 Task: Research Airbnb options in Permatang Kuching, Malaysia from 3rd December, 2023 to 17th December, 2023 for 3 adults, 1 child. Place can be entire room with 3 bedrooms having 4 beds and 2 bathrooms. Property type can be house. Amenities needed are: wifi.
Action: Mouse moved to (524, 120)
Screenshot: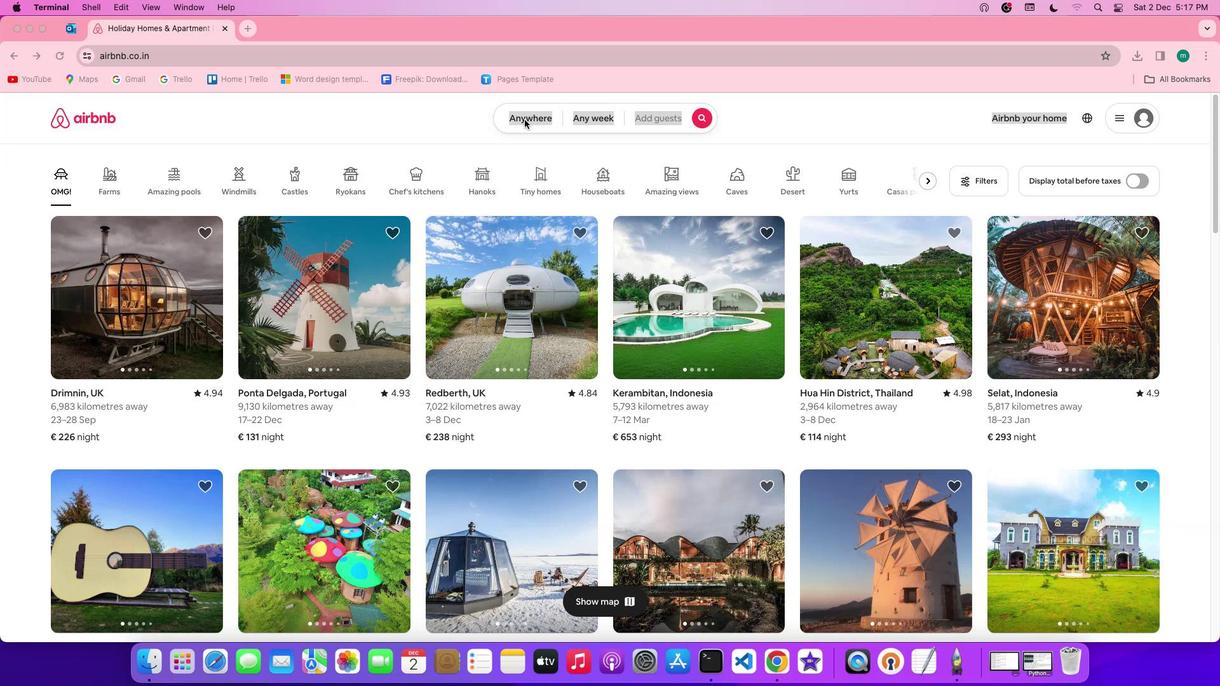 
Action: Mouse pressed left at (524, 120)
Screenshot: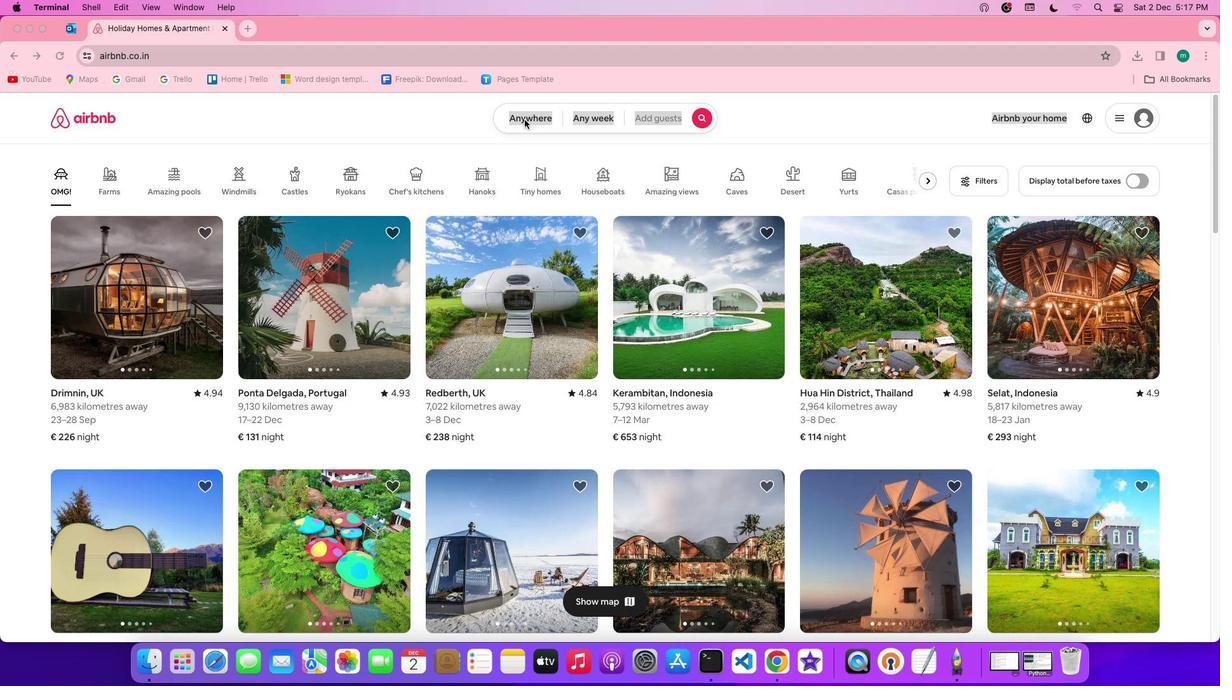 
Action: Mouse pressed left at (524, 120)
Screenshot: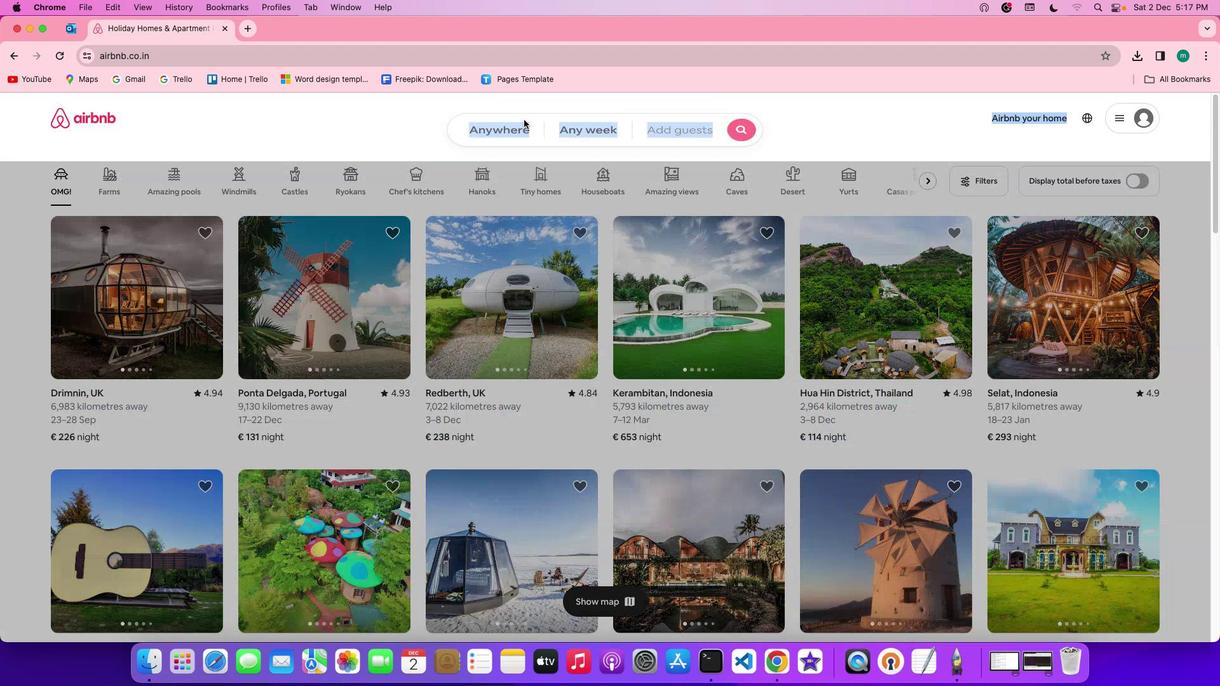 
Action: Mouse moved to (445, 173)
Screenshot: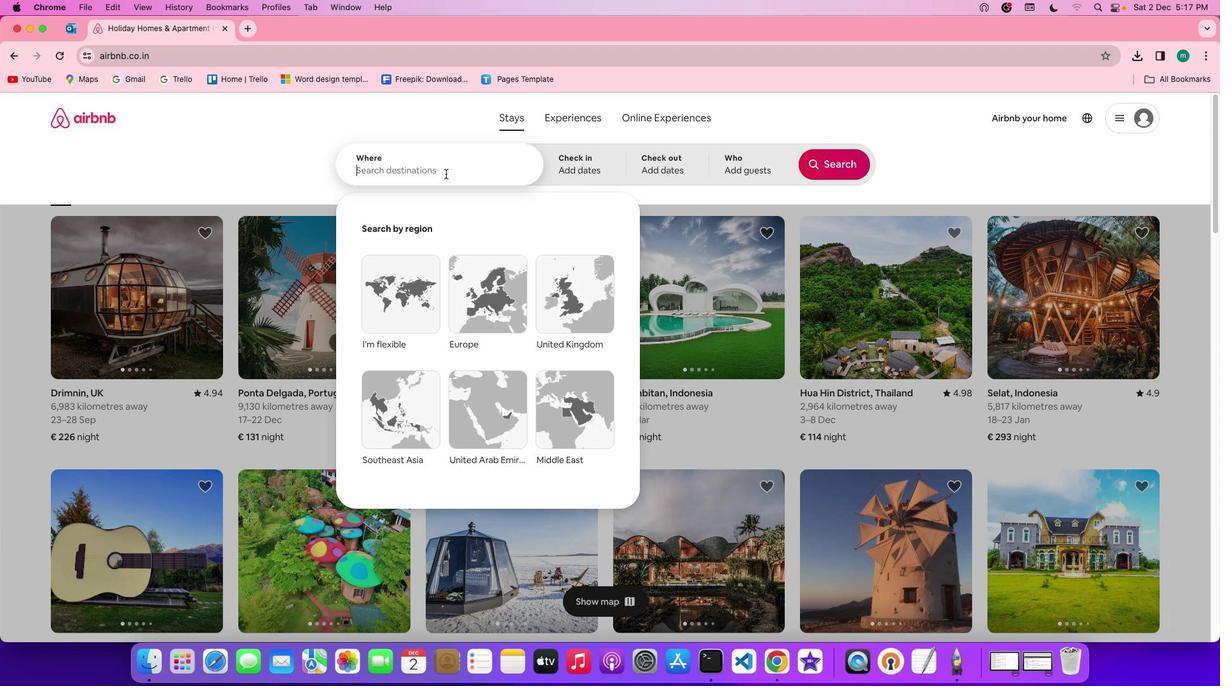 
Action: Mouse pressed left at (445, 173)
Screenshot: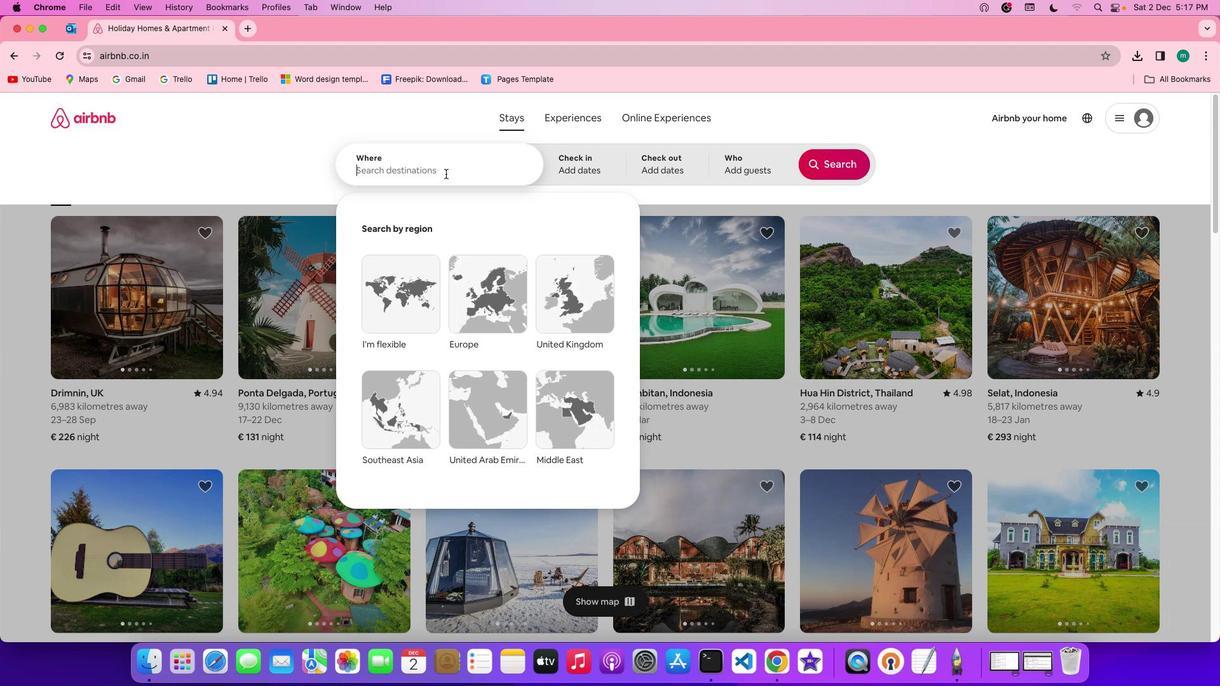 
Action: Key pressed Key.shift'P''e''r''m''a''t''a''n''g'Key.spaceKey.shift'K''u''c''h''i''n''g'','Key.spaceKey.shift'm''a''l''a''y''s''i''a'
Screenshot: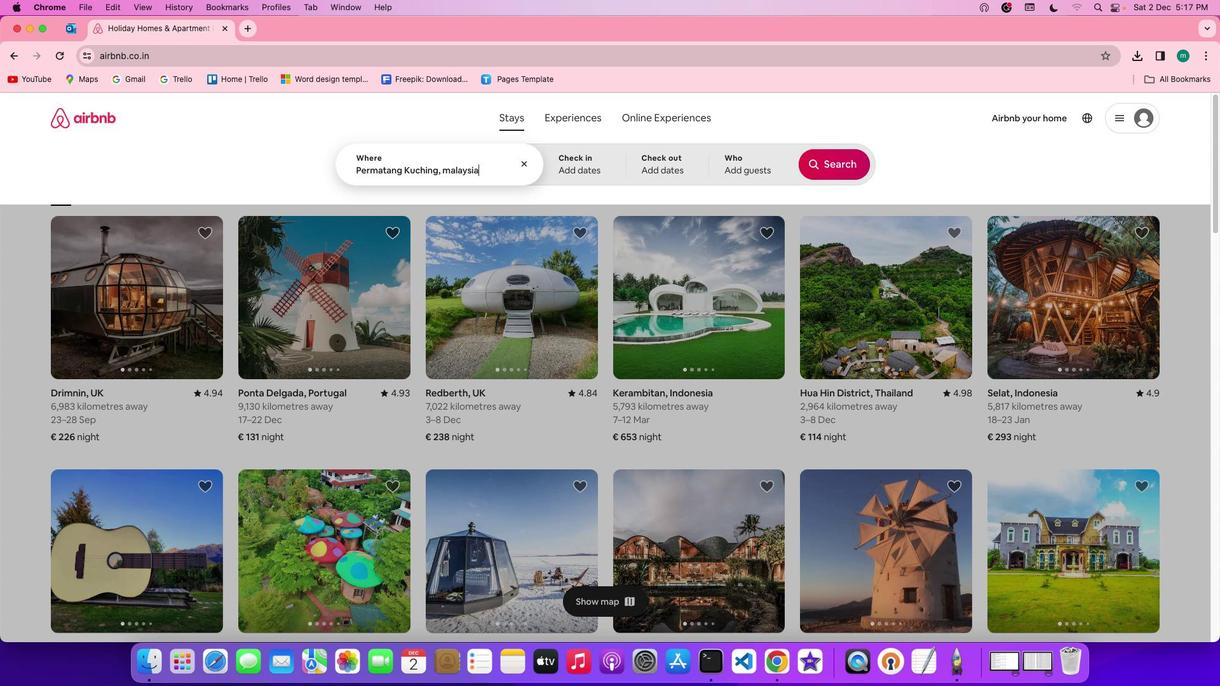 
Action: Mouse moved to (595, 155)
Screenshot: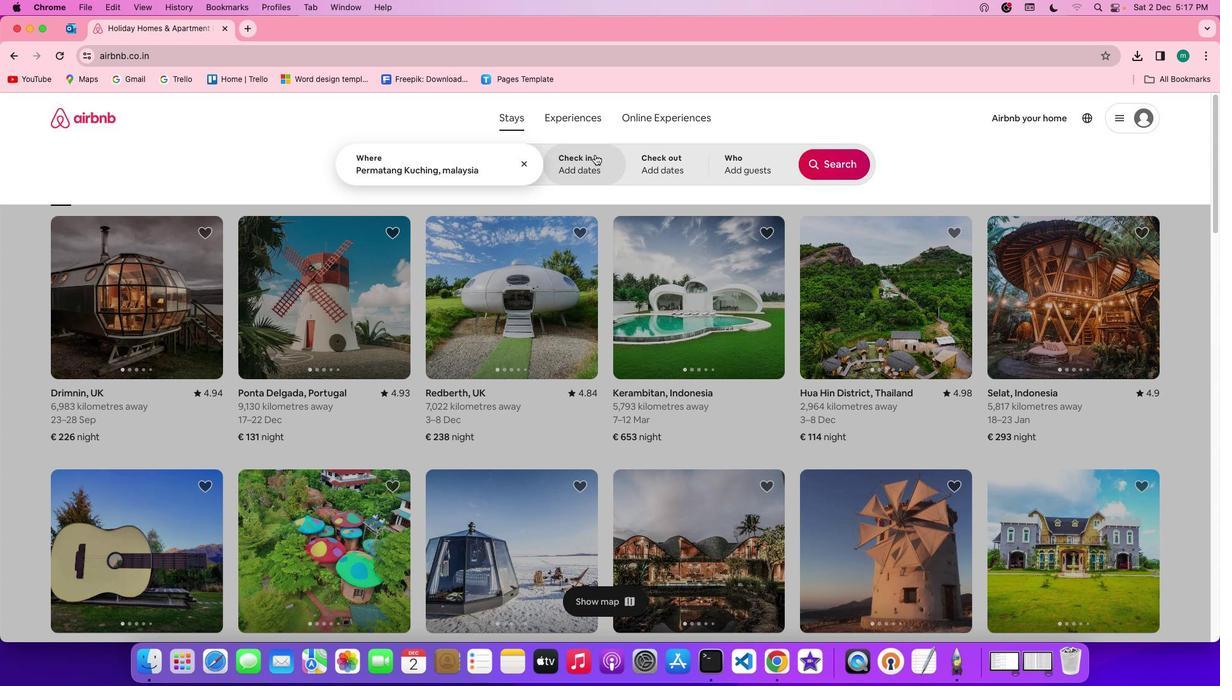
Action: Mouse pressed left at (595, 155)
Screenshot: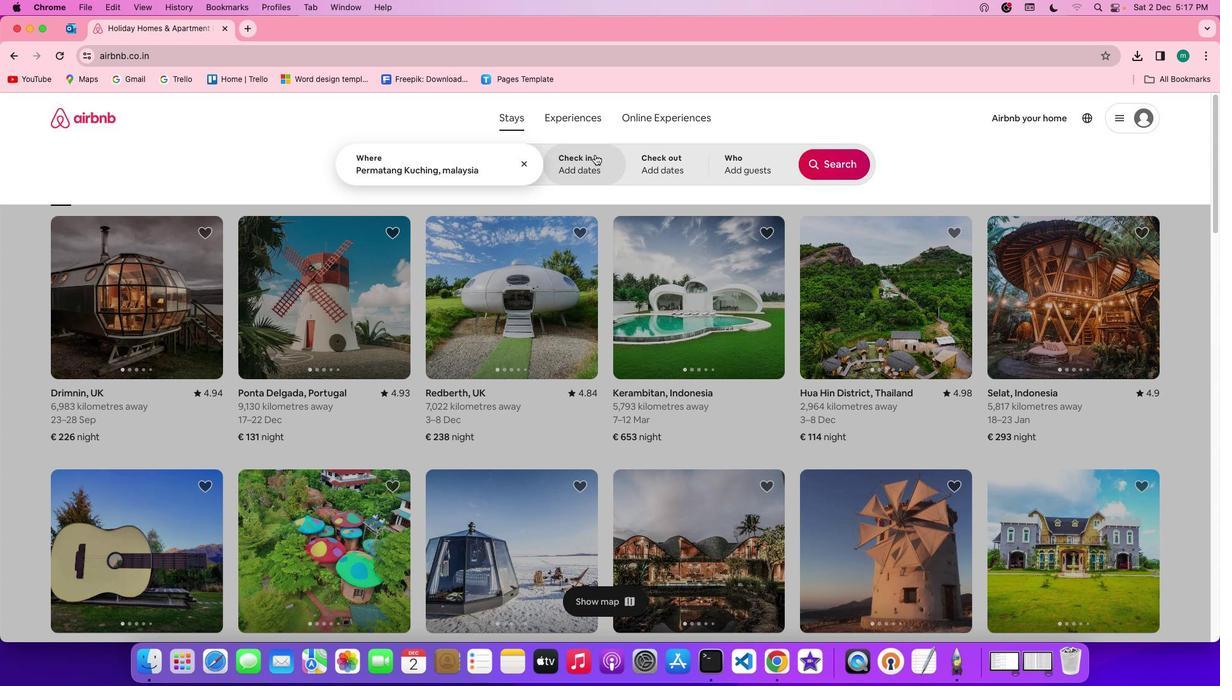 
Action: Mouse moved to (391, 349)
Screenshot: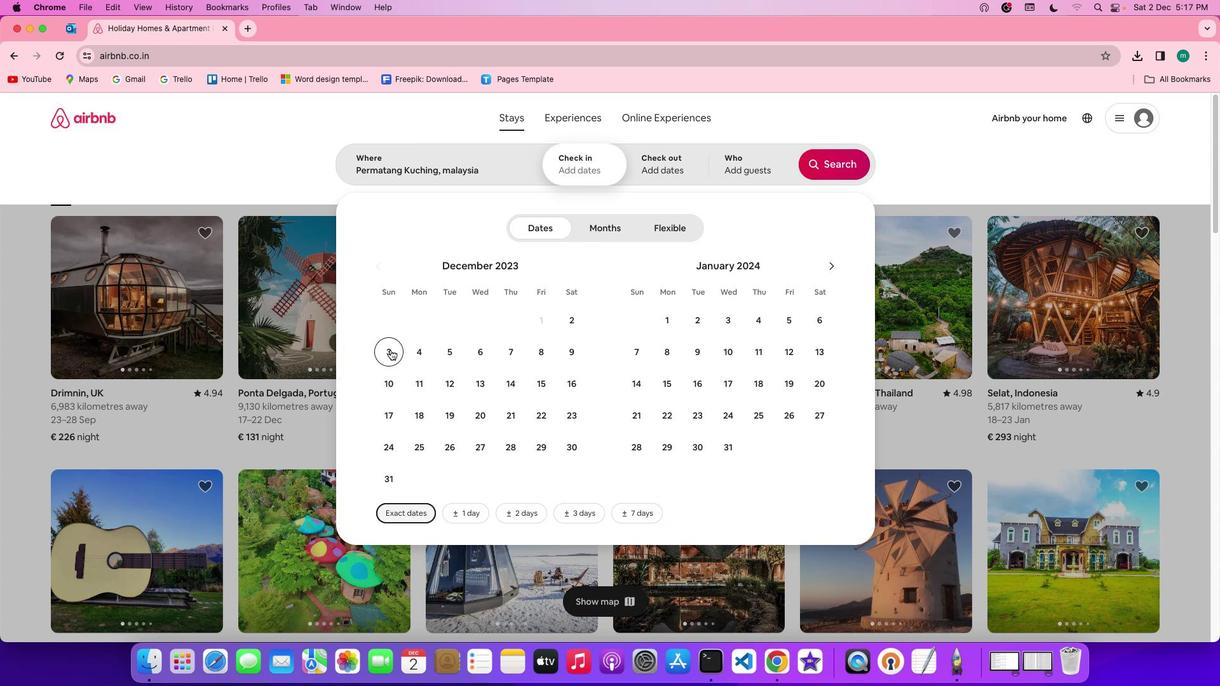 
Action: Mouse pressed left at (391, 349)
Screenshot: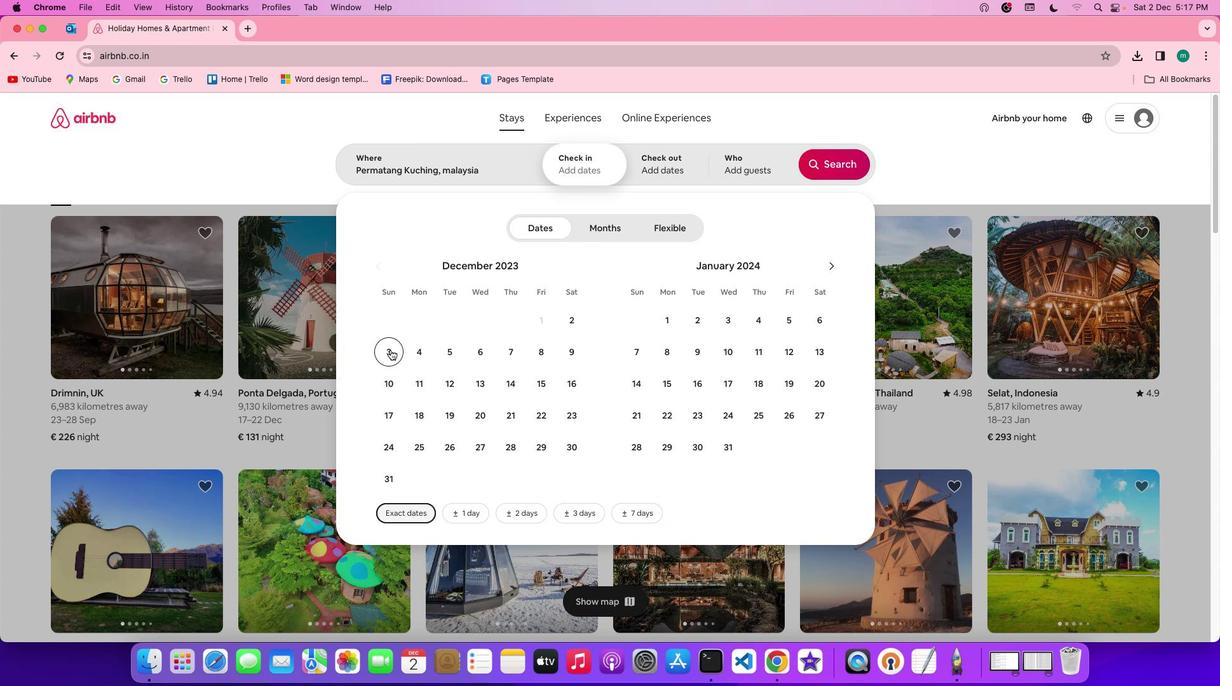 
Action: Mouse moved to (391, 417)
Screenshot: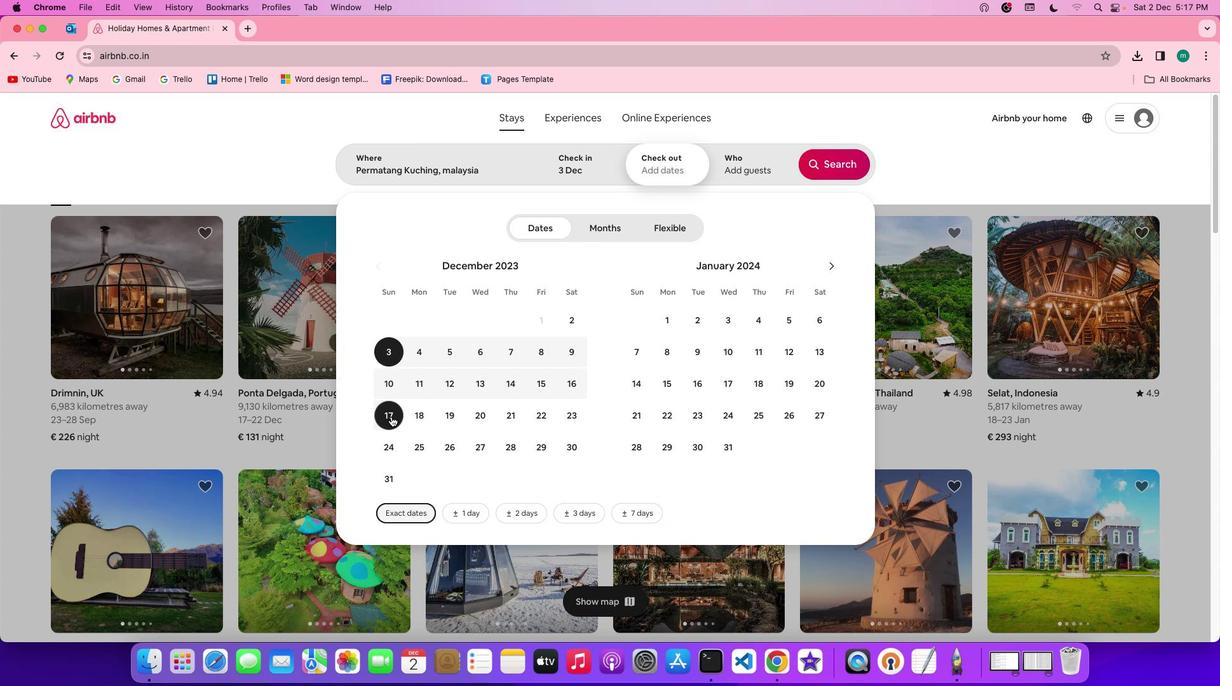 
Action: Mouse pressed left at (391, 417)
Screenshot: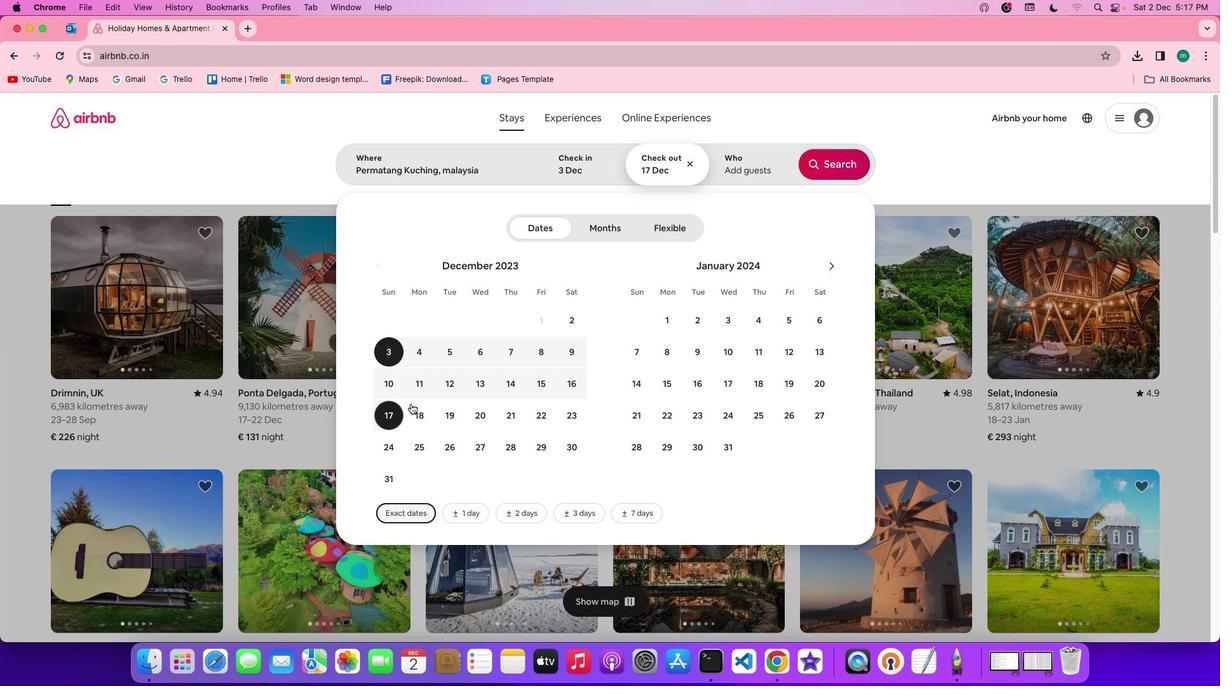 
Action: Mouse moved to (751, 162)
Screenshot: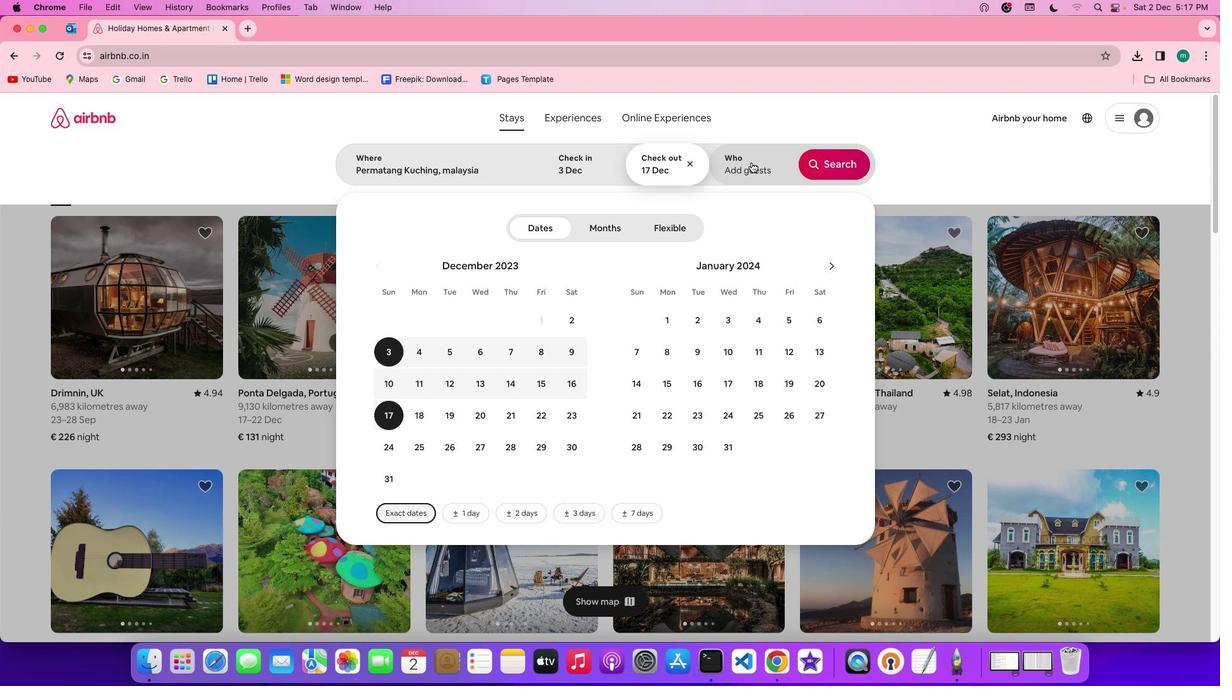 
Action: Mouse pressed left at (751, 162)
Screenshot: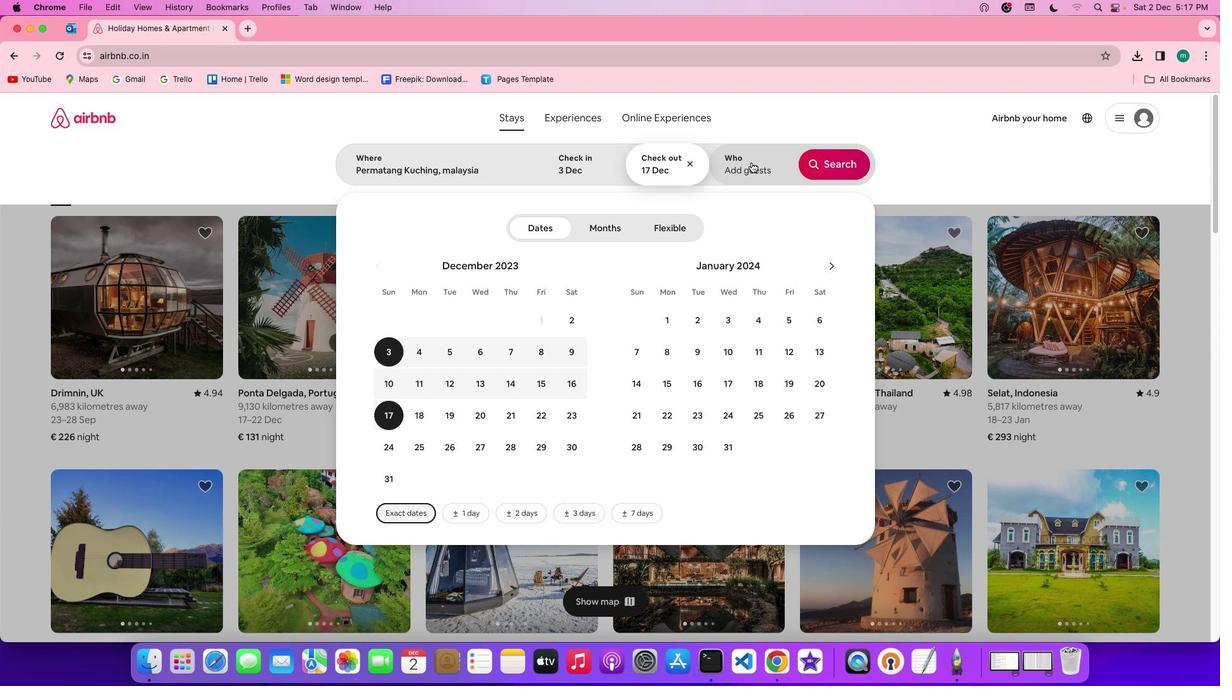 
Action: Mouse moved to (843, 232)
Screenshot: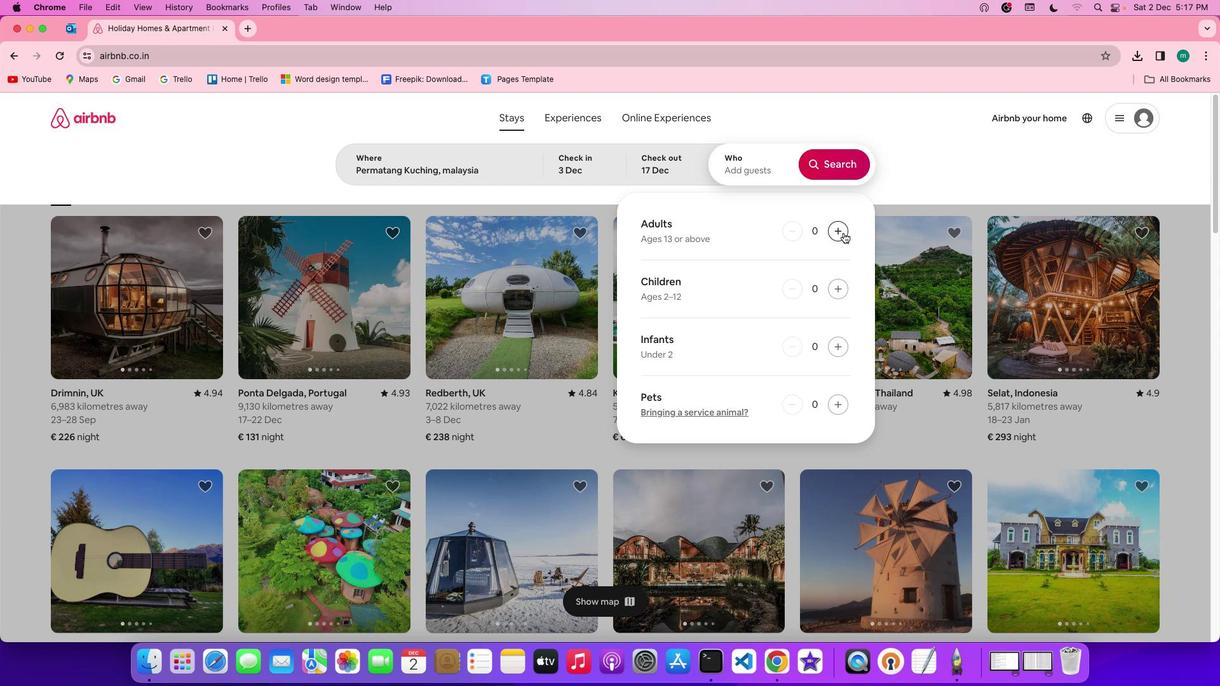 
Action: Mouse pressed left at (843, 232)
Screenshot: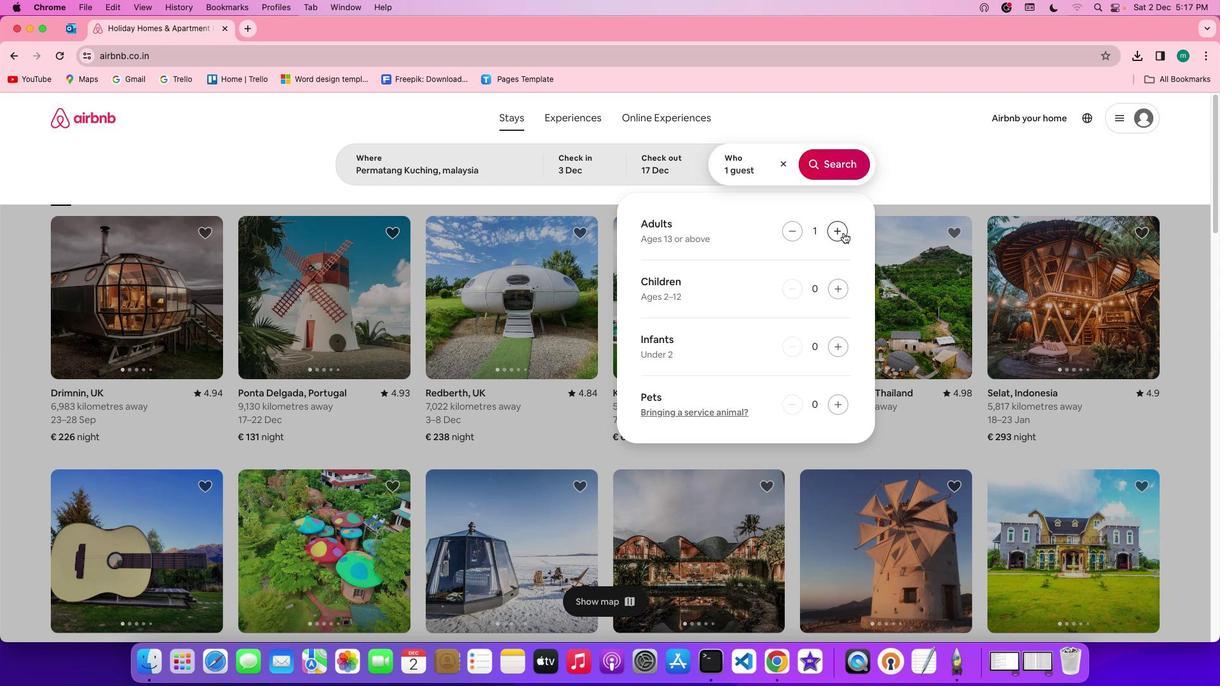 
Action: Mouse pressed left at (843, 232)
Screenshot: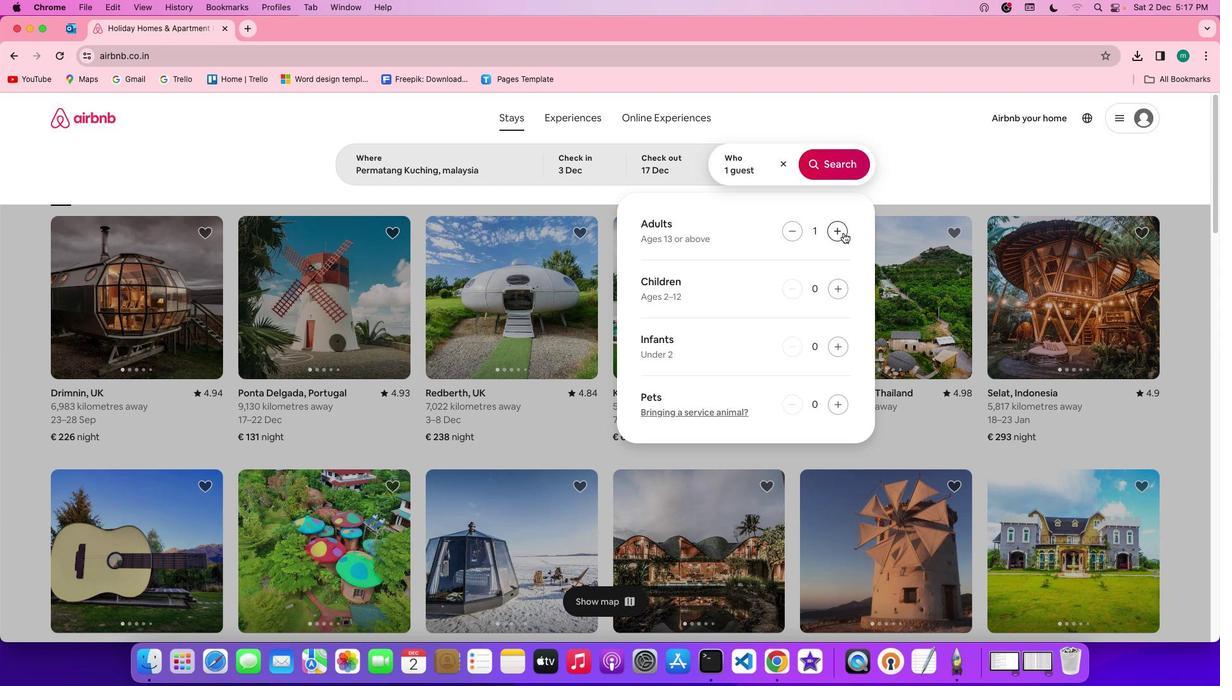 
Action: Mouse pressed left at (843, 232)
Screenshot: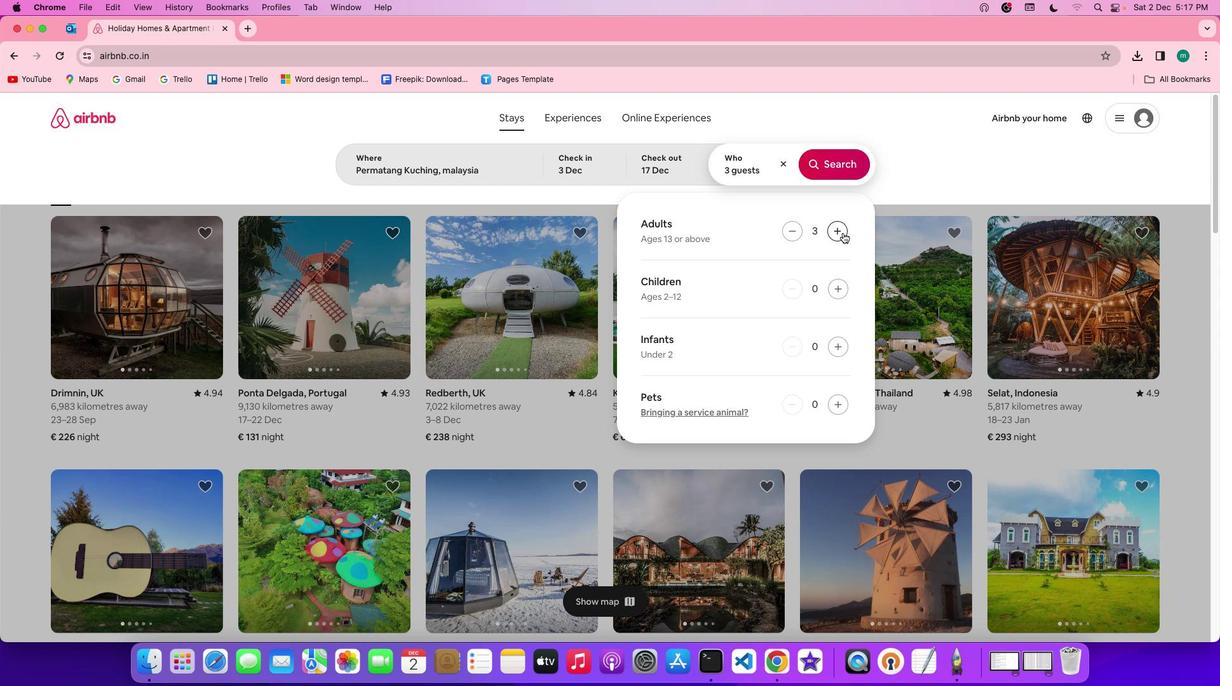 
Action: Mouse moved to (835, 288)
Screenshot: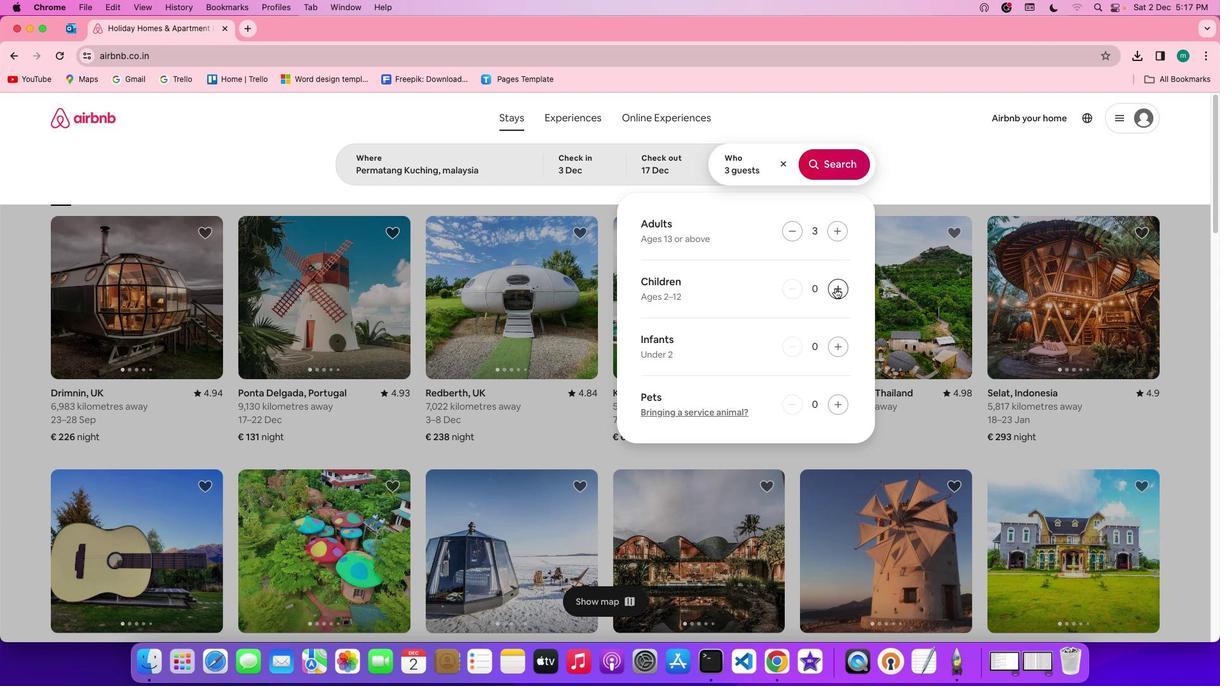 
Action: Mouse pressed left at (835, 288)
Screenshot: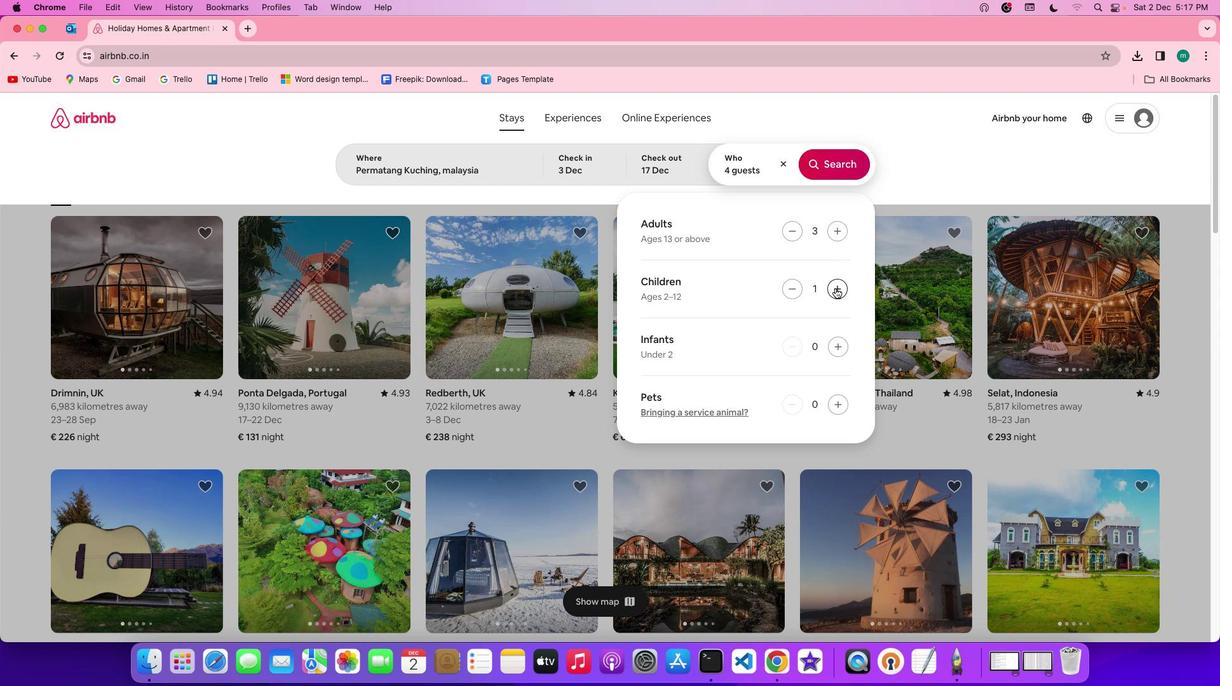 
Action: Mouse moved to (841, 166)
Screenshot: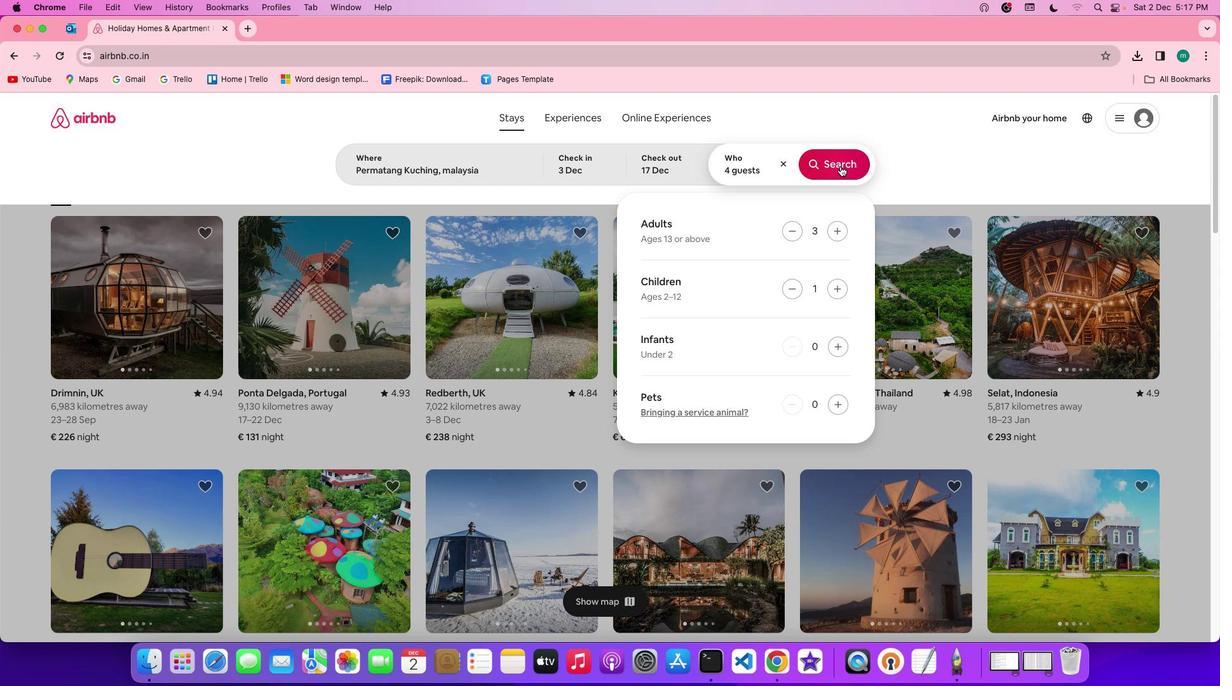 
Action: Mouse pressed left at (841, 166)
Screenshot: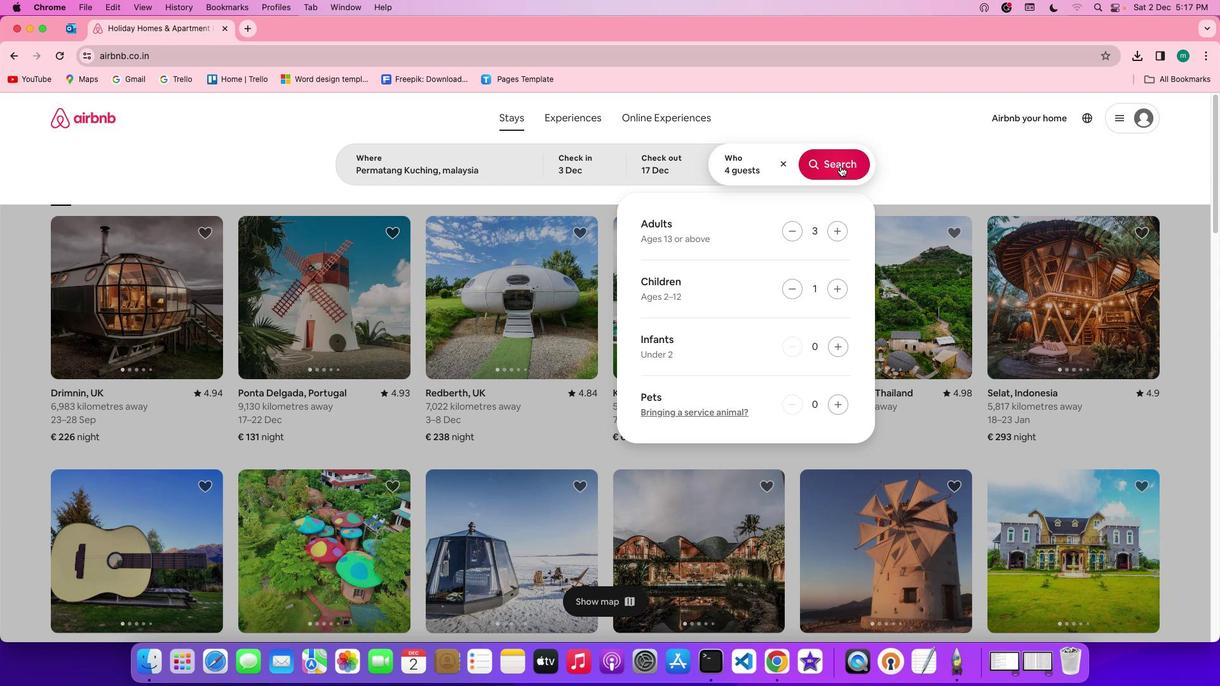 
Action: Mouse moved to (1027, 170)
Screenshot: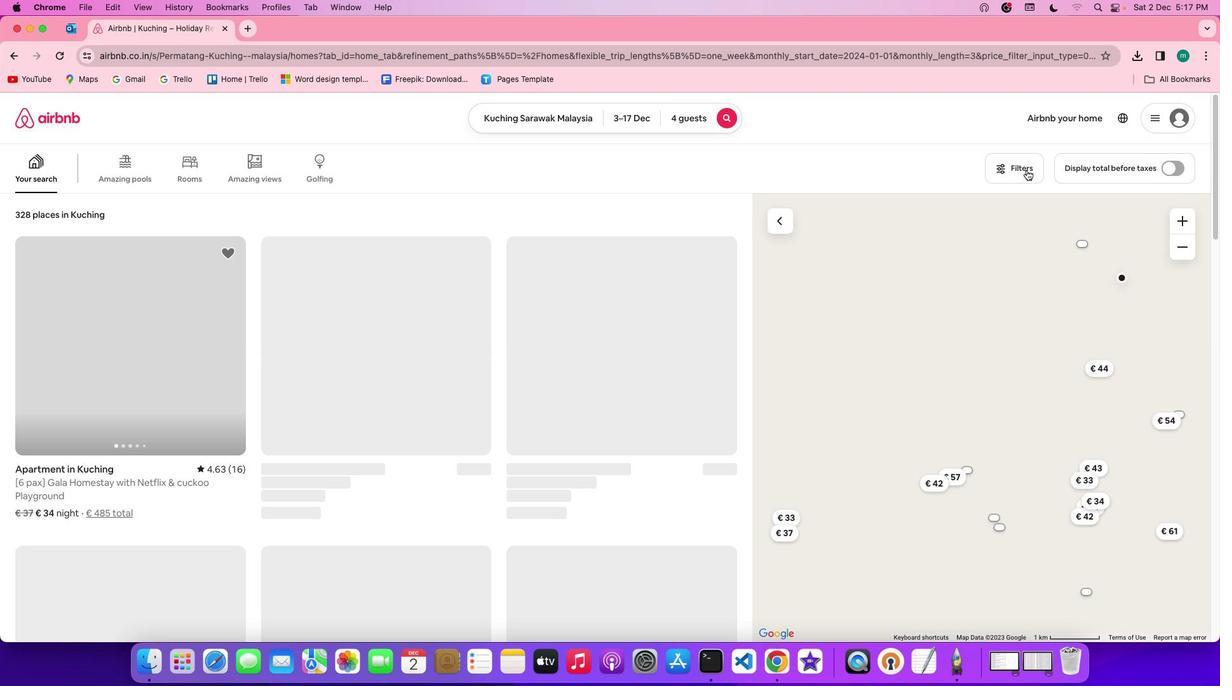 
Action: Mouse pressed left at (1027, 170)
Screenshot: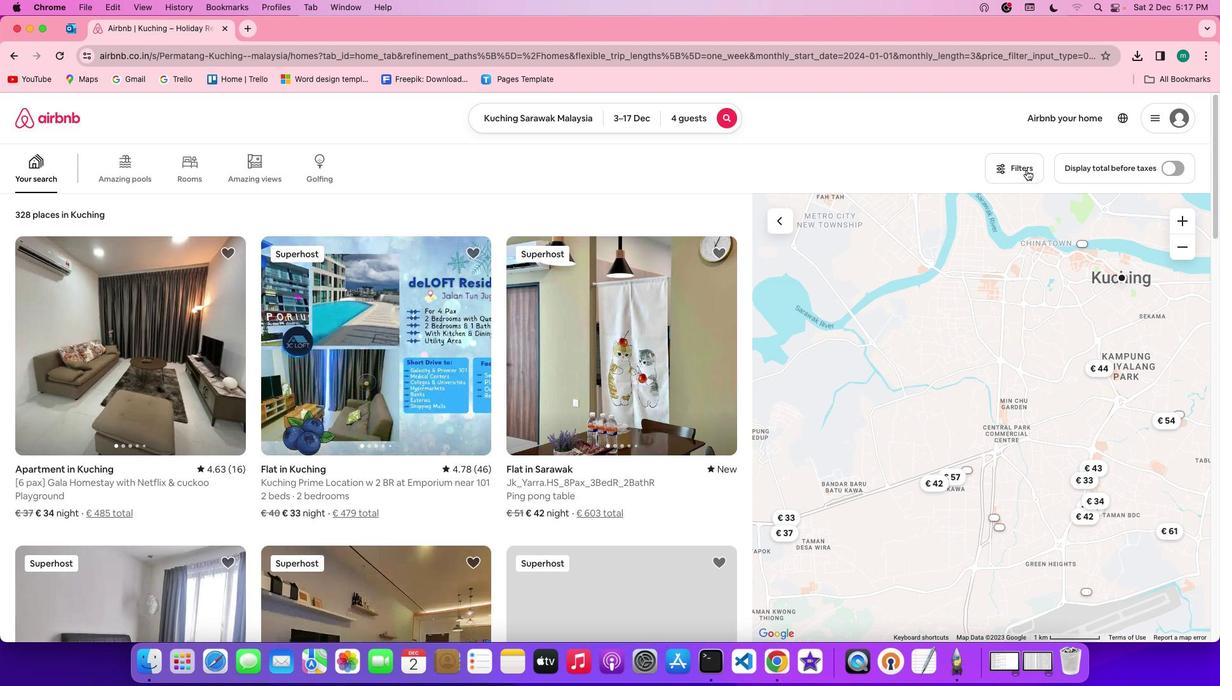 
Action: Mouse moved to (686, 368)
Screenshot: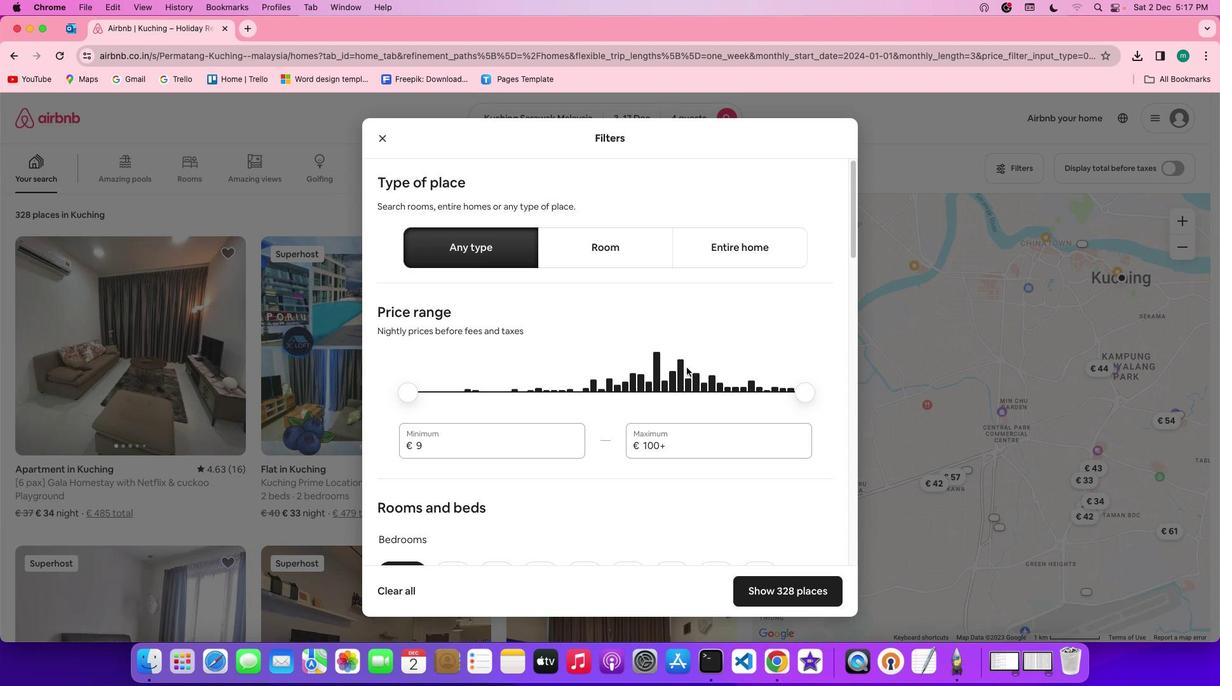 
Action: Mouse scrolled (686, 368) with delta (0, 0)
Screenshot: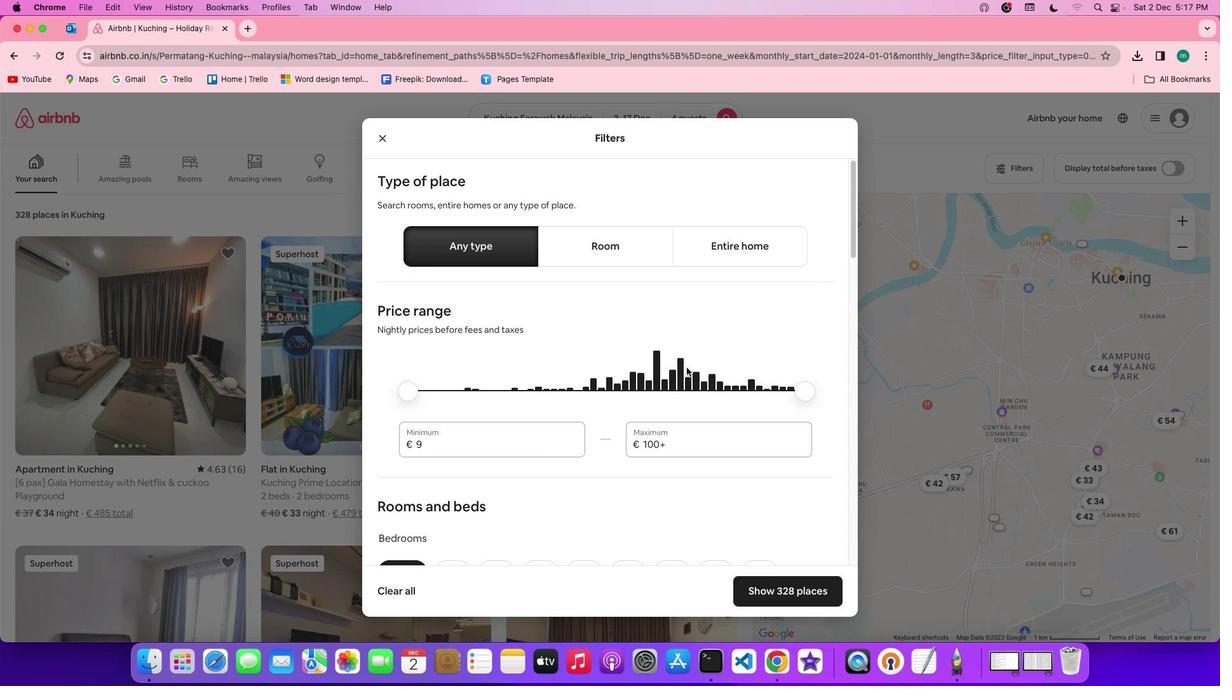 
Action: Mouse scrolled (686, 368) with delta (0, 0)
Screenshot: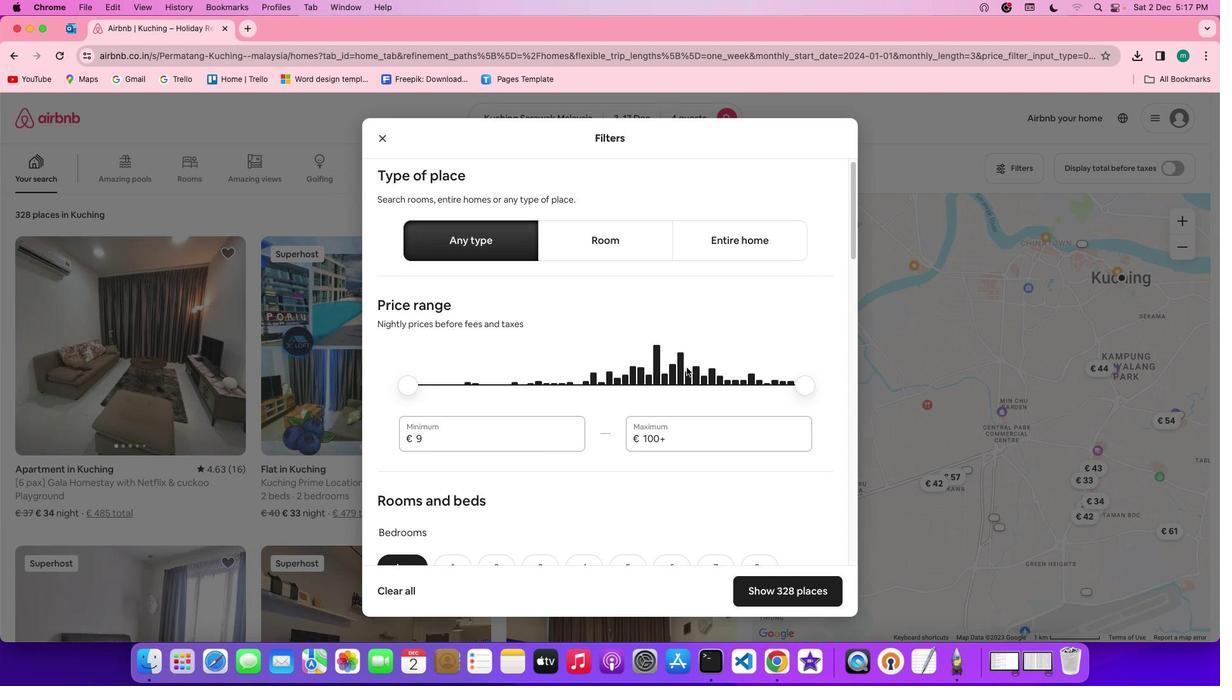 
Action: Mouse scrolled (686, 368) with delta (0, -1)
Screenshot: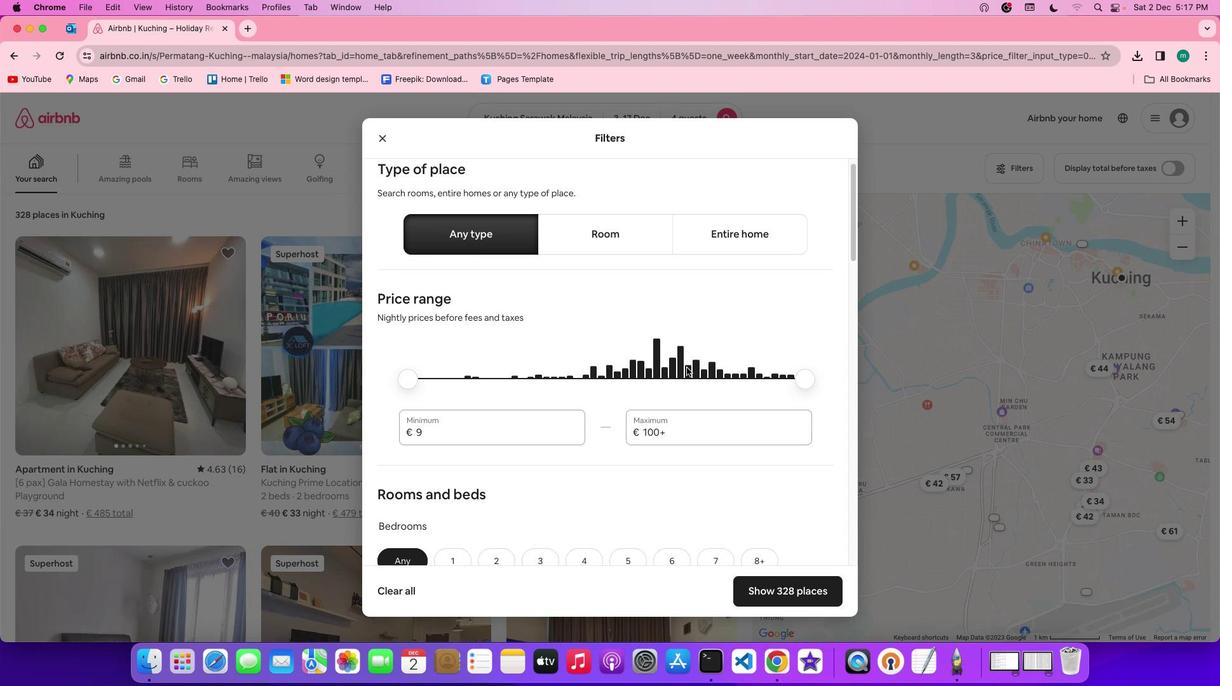 
Action: Mouse scrolled (686, 368) with delta (0, -1)
Screenshot: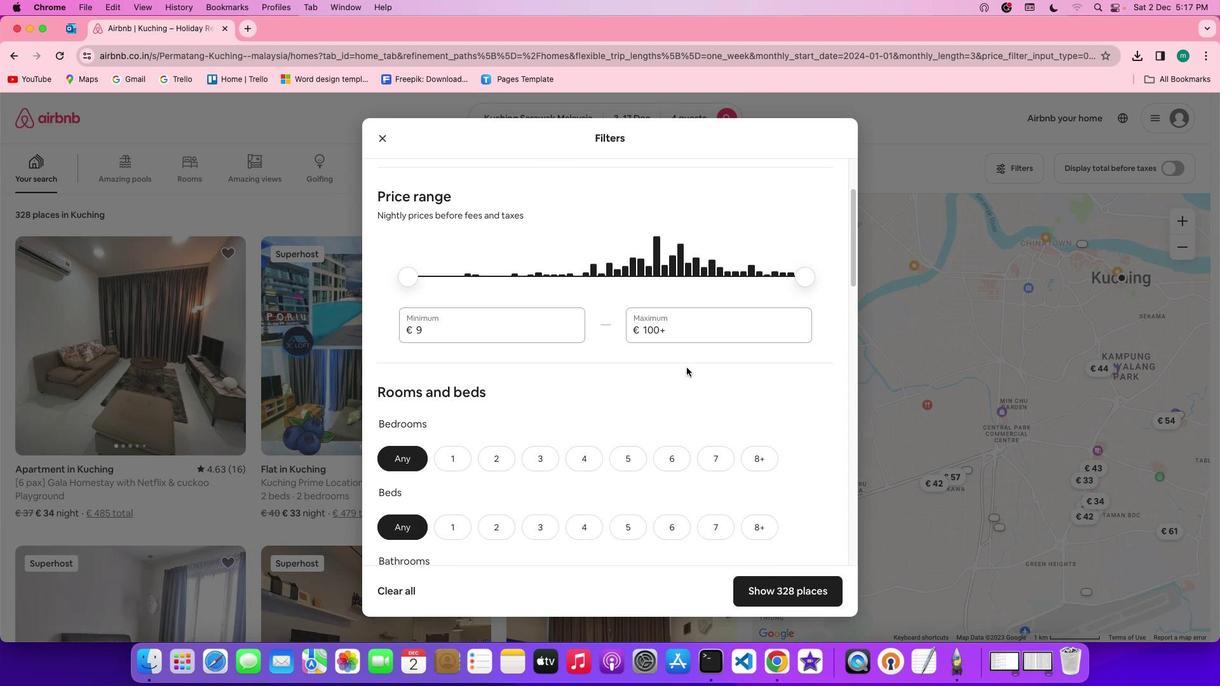 
Action: Mouse scrolled (686, 368) with delta (0, 0)
Screenshot: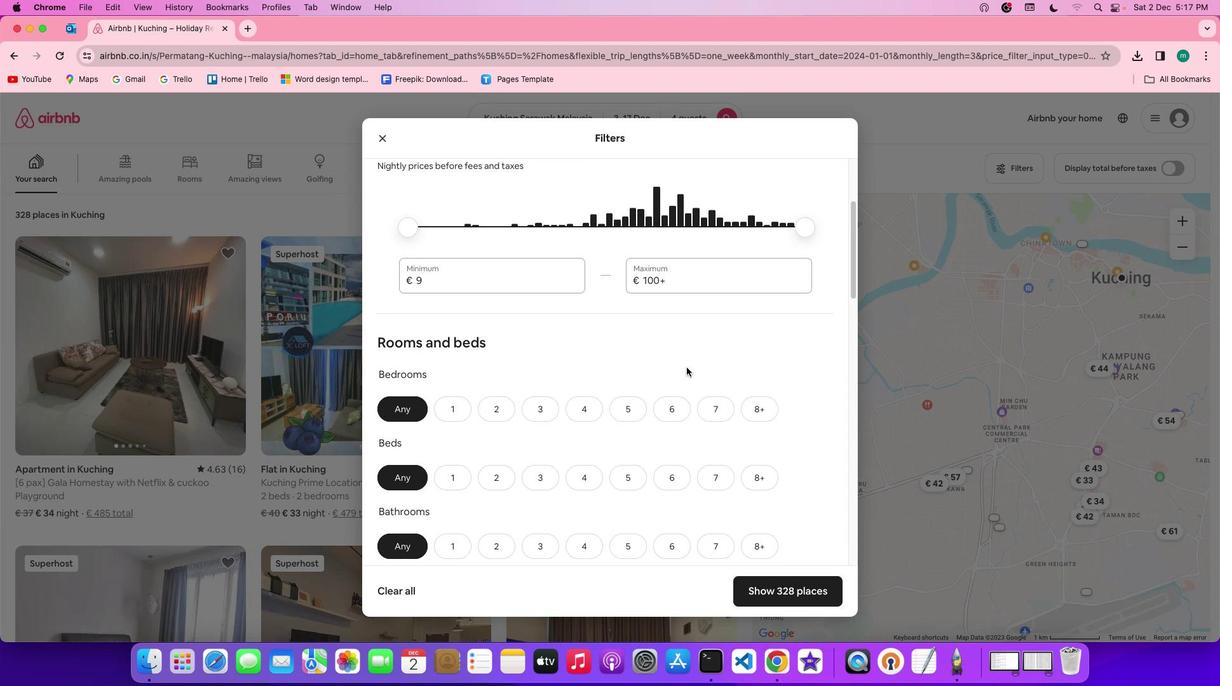 
Action: Mouse scrolled (686, 368) with delta (0, 0)
Screenshot: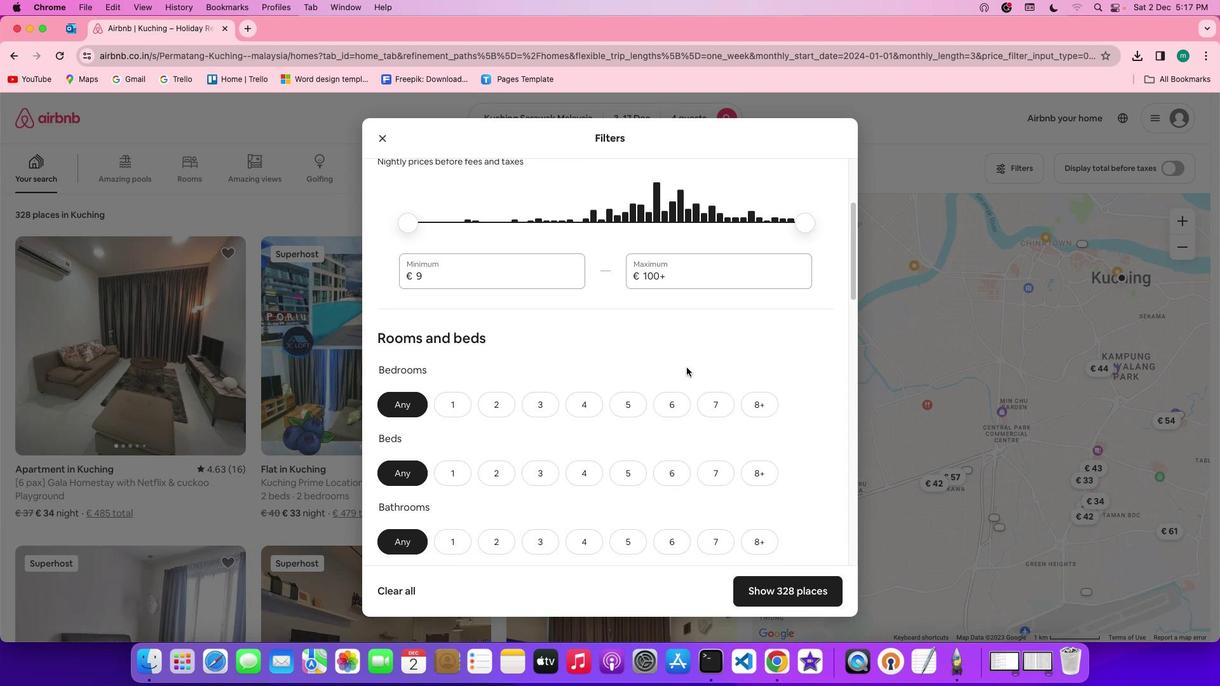 
Action: Mouse scrolled (686, 368) with delta (0, 0)
Screenshot: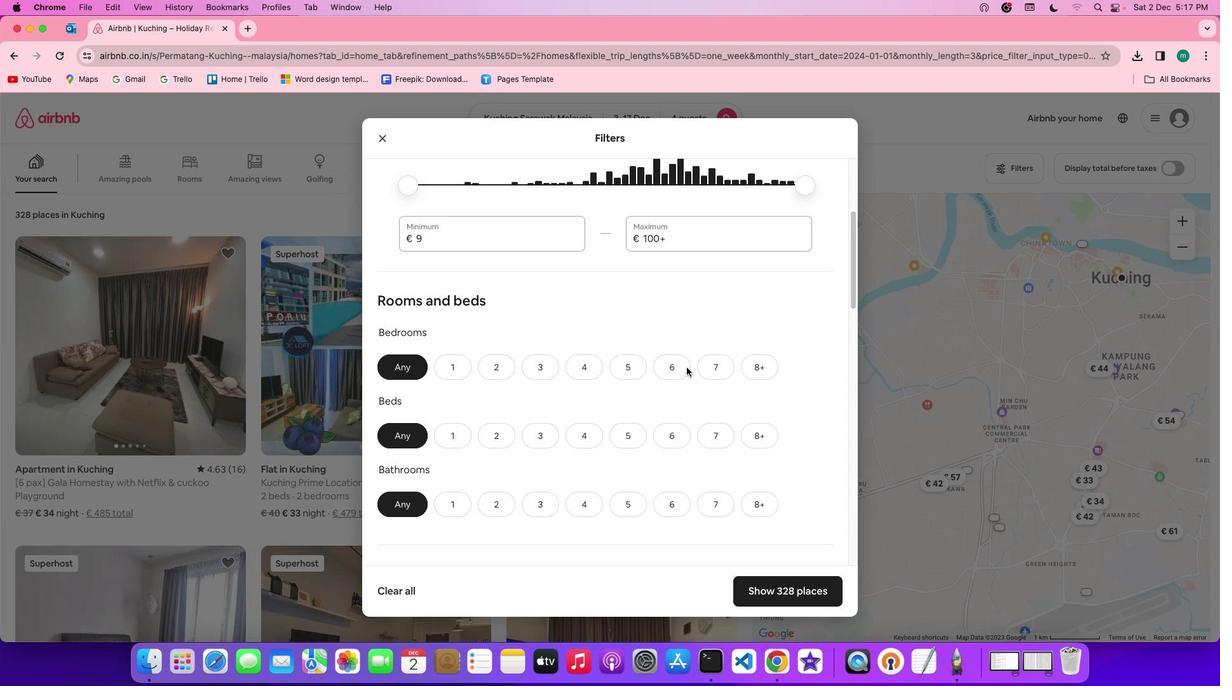 
Action: Mouse scrolled (686, 368) with delta (0, 0)
Screenshot: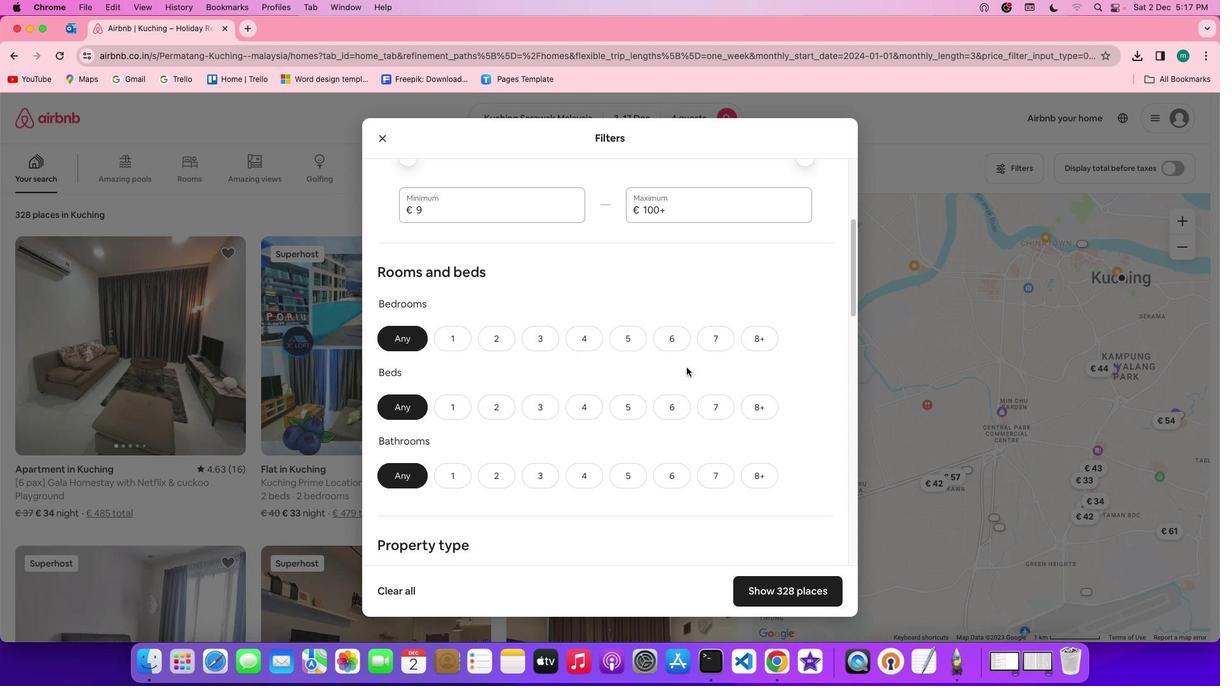 
Action: Mouse scrolled (686, 368) with delta (0, 0)
Screenshot: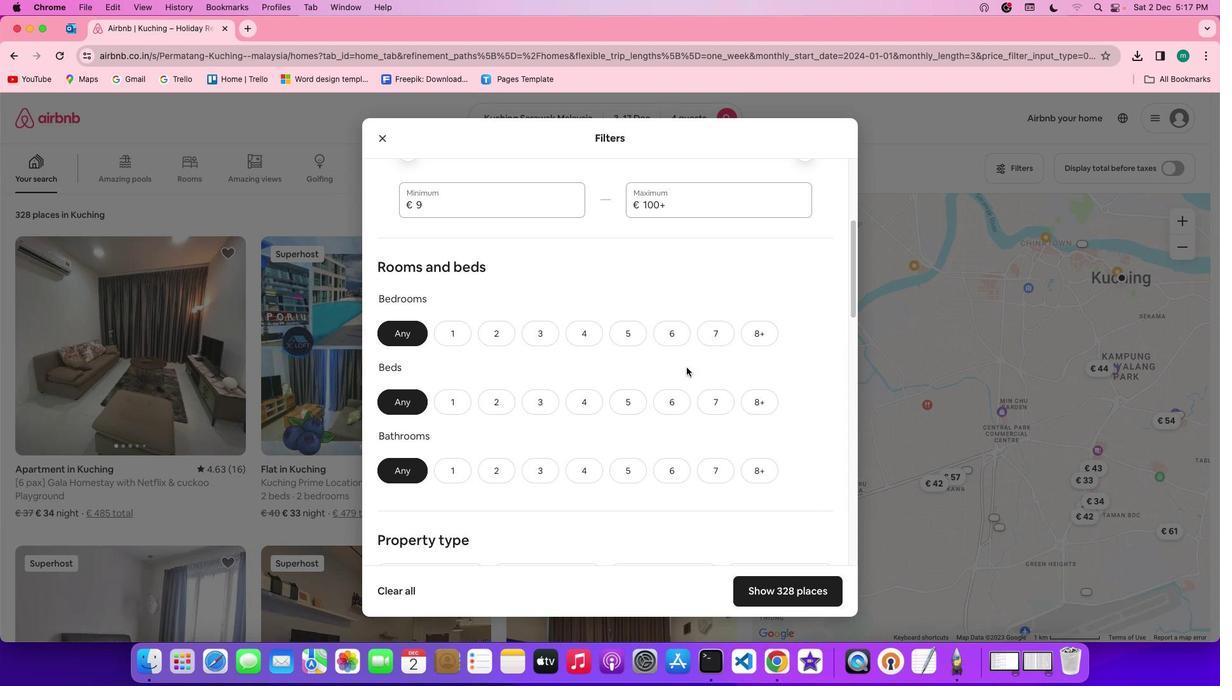 
Action: Mouse scrolled (686, 368) with delta (0, 0)
Screenshot: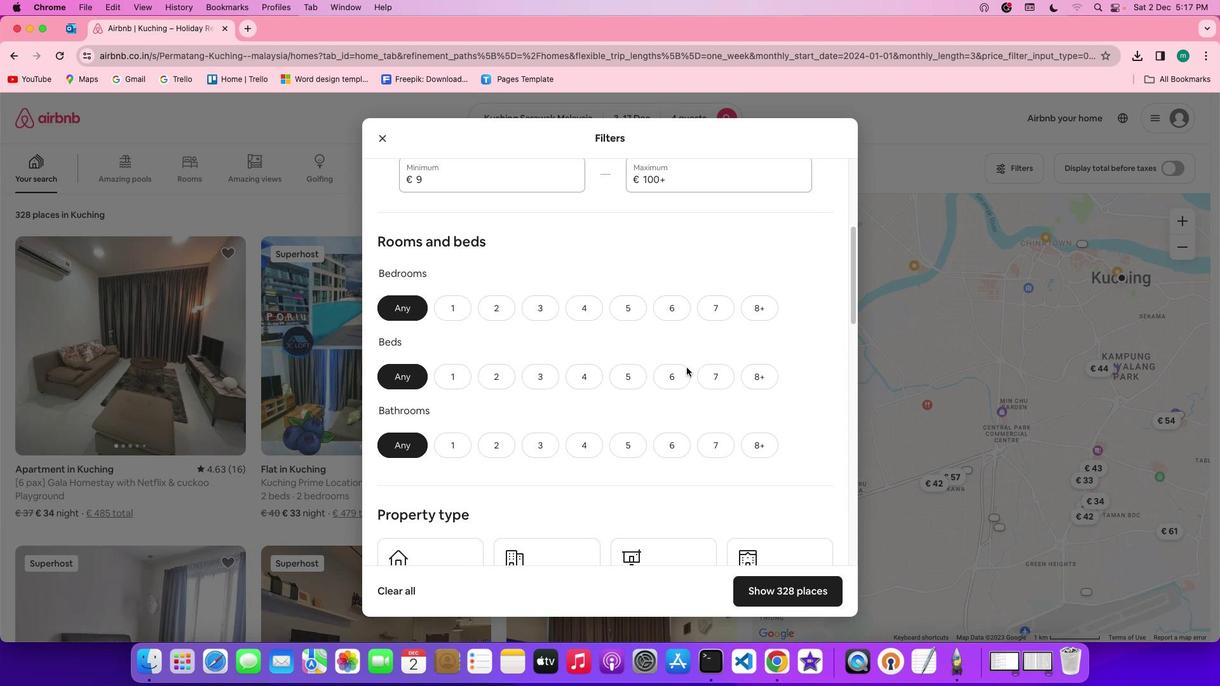 
Action: Mouse moved to (536, 289)
Screenshot: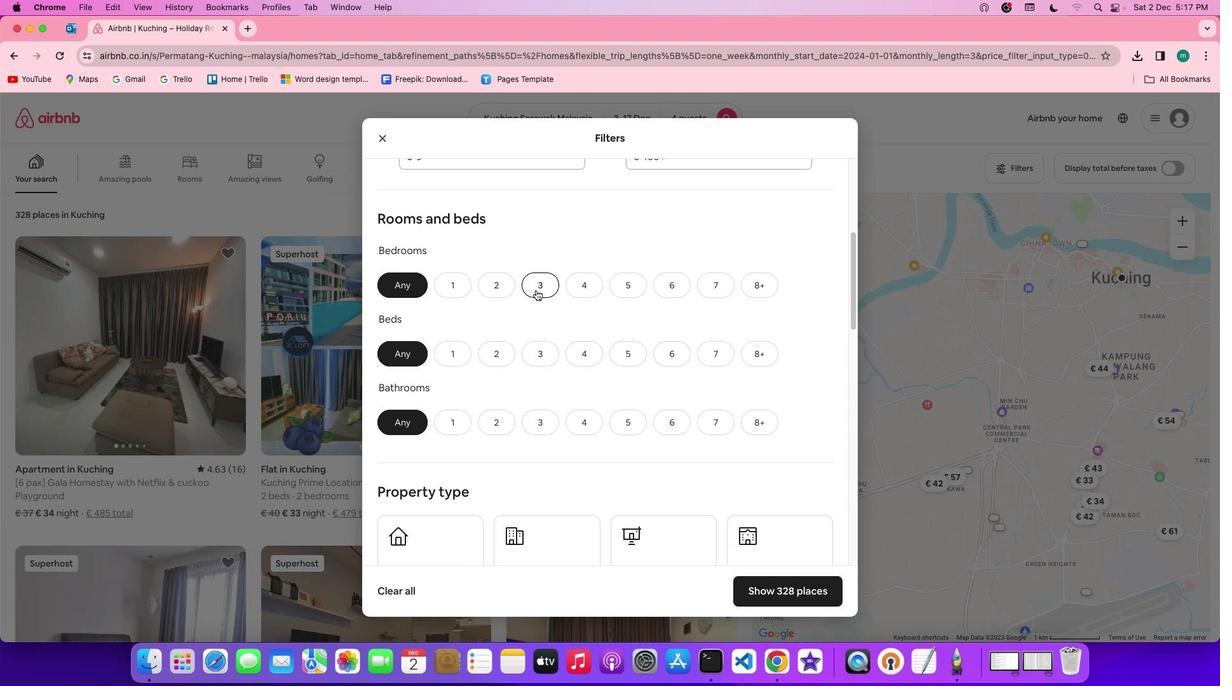 
Action: Mouse pressed left at (536, 289)
Screenshot: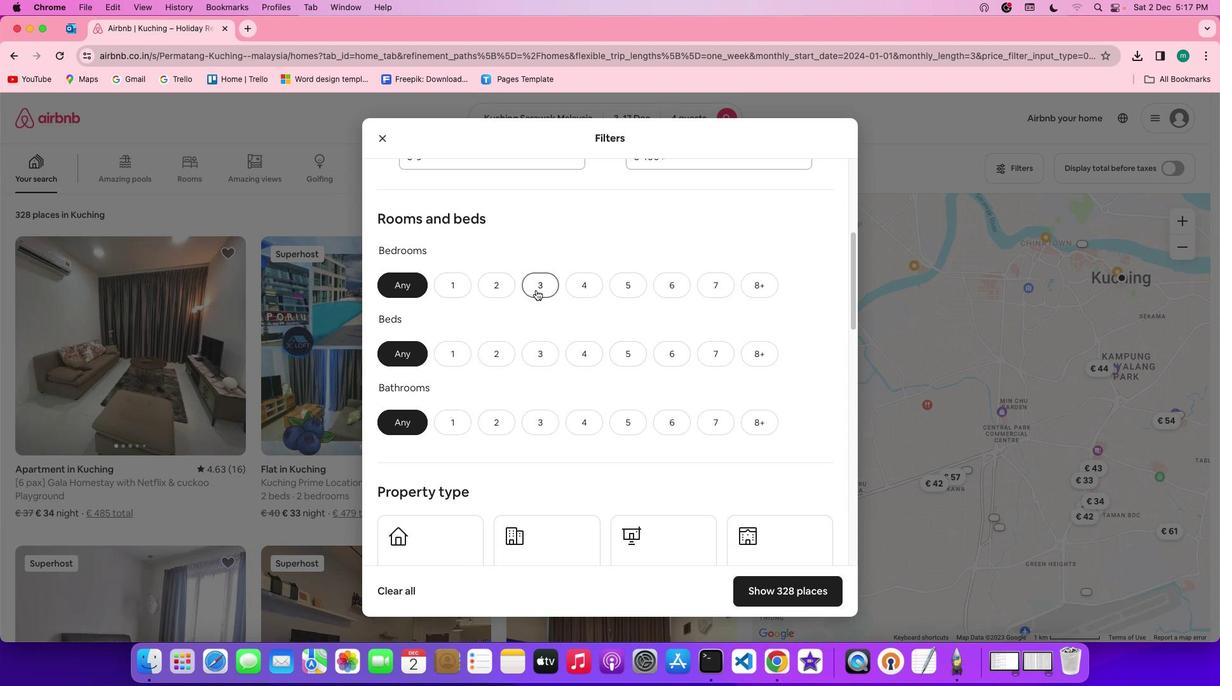 
Action: Mouse moved to (593, 354)
Screenshot: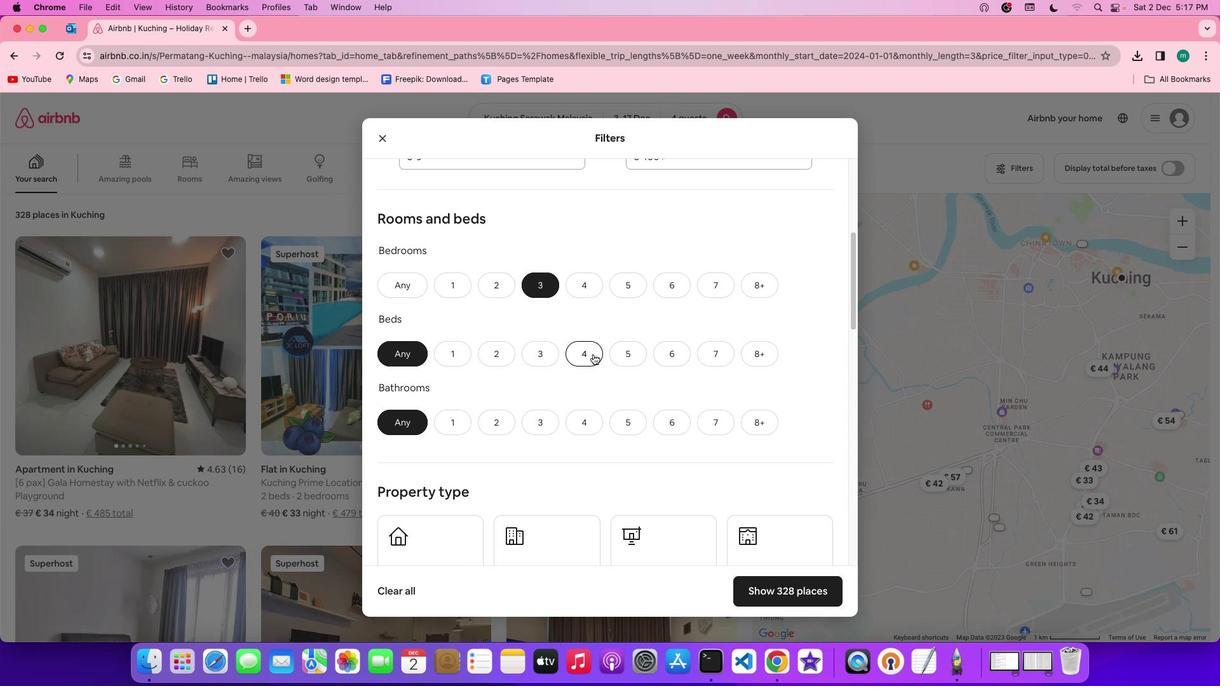 
Action: Mouse pressed left at (593, 354)
Screenshot: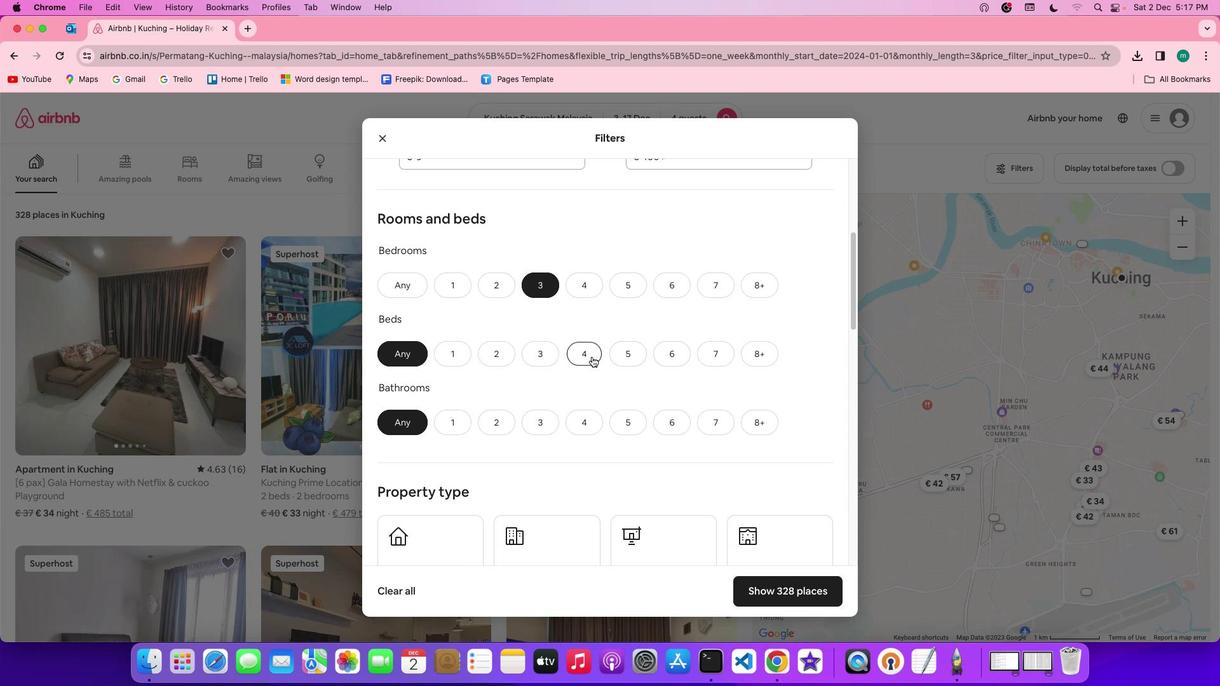 
Action: Mouse moved to (514, 422)
Screenshot: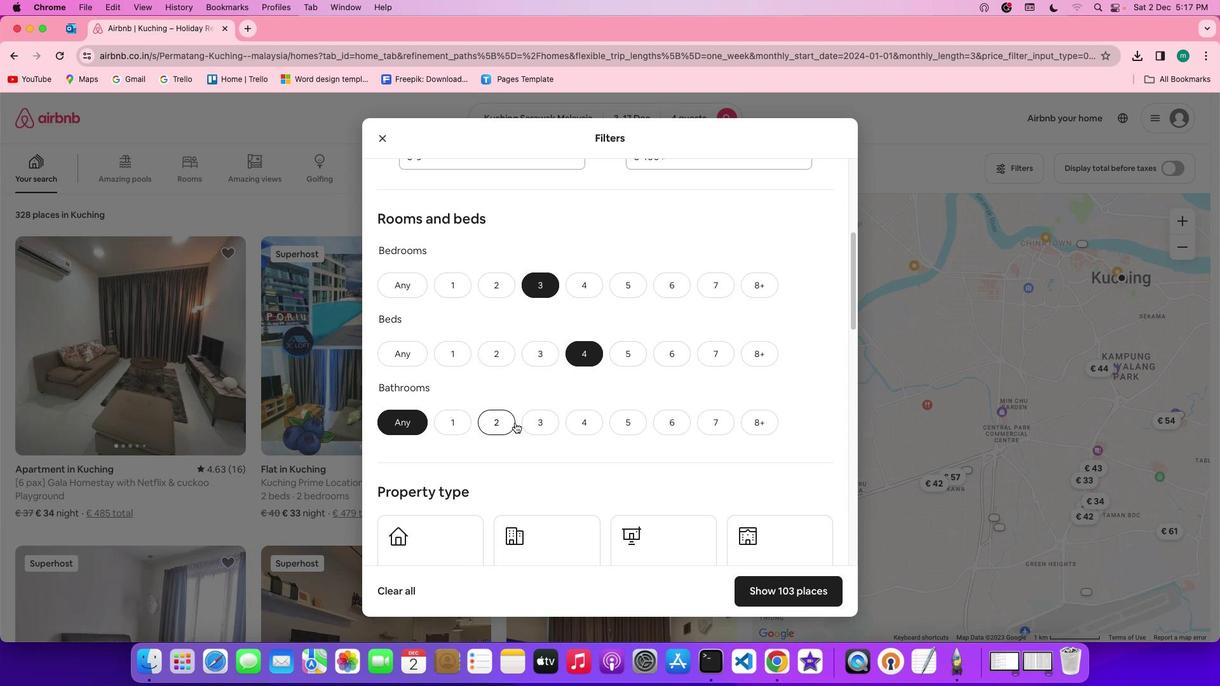 
Action: Mouse pressed left at (514, 422)
Screenshot: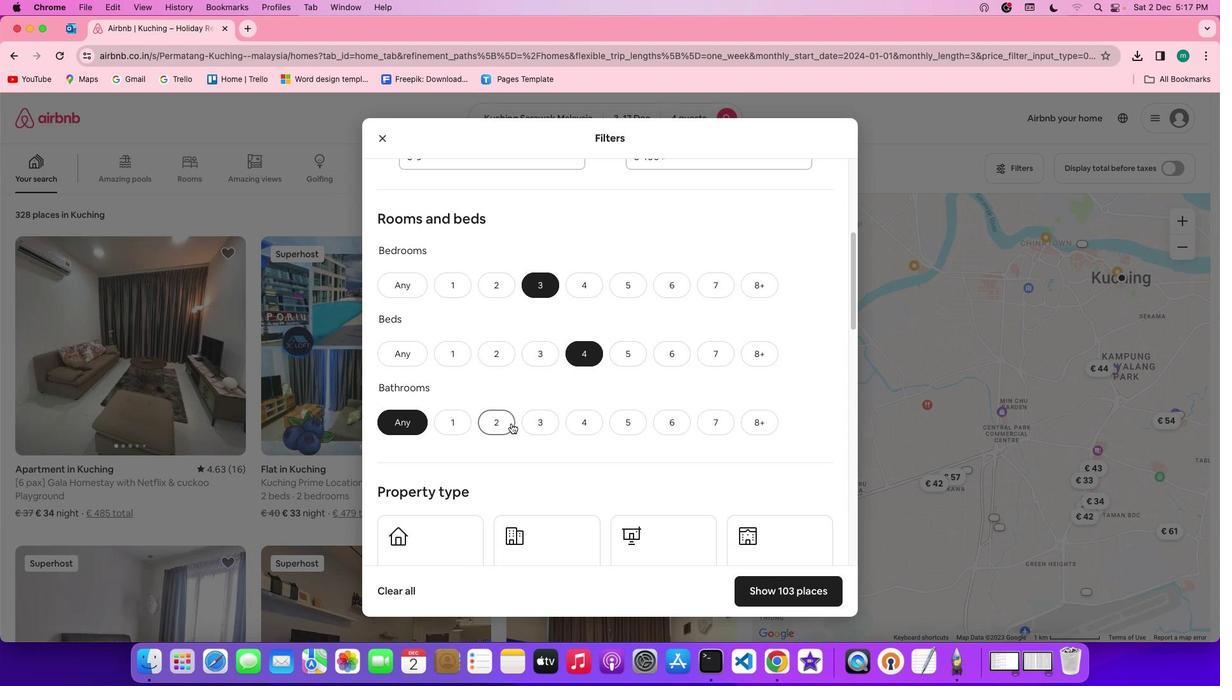 
Action: Mouse moved to (511, 424)
Screenshot: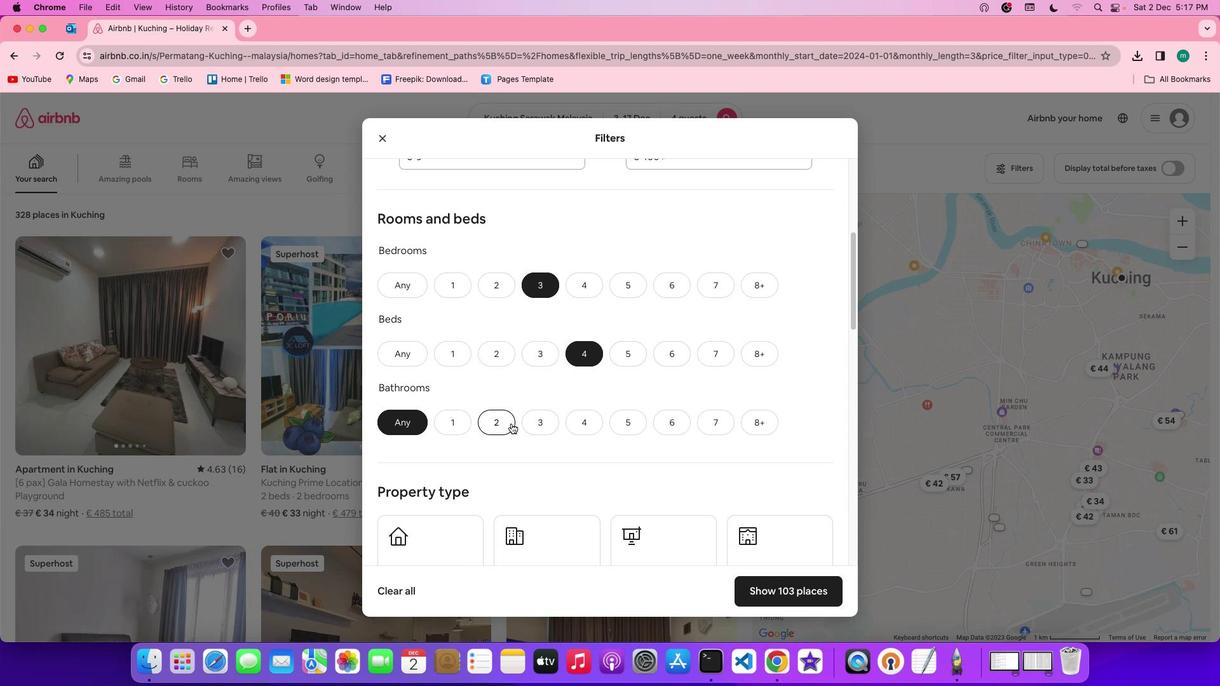 
Action: Mouse pressed left at (511, 424)
Screenshot: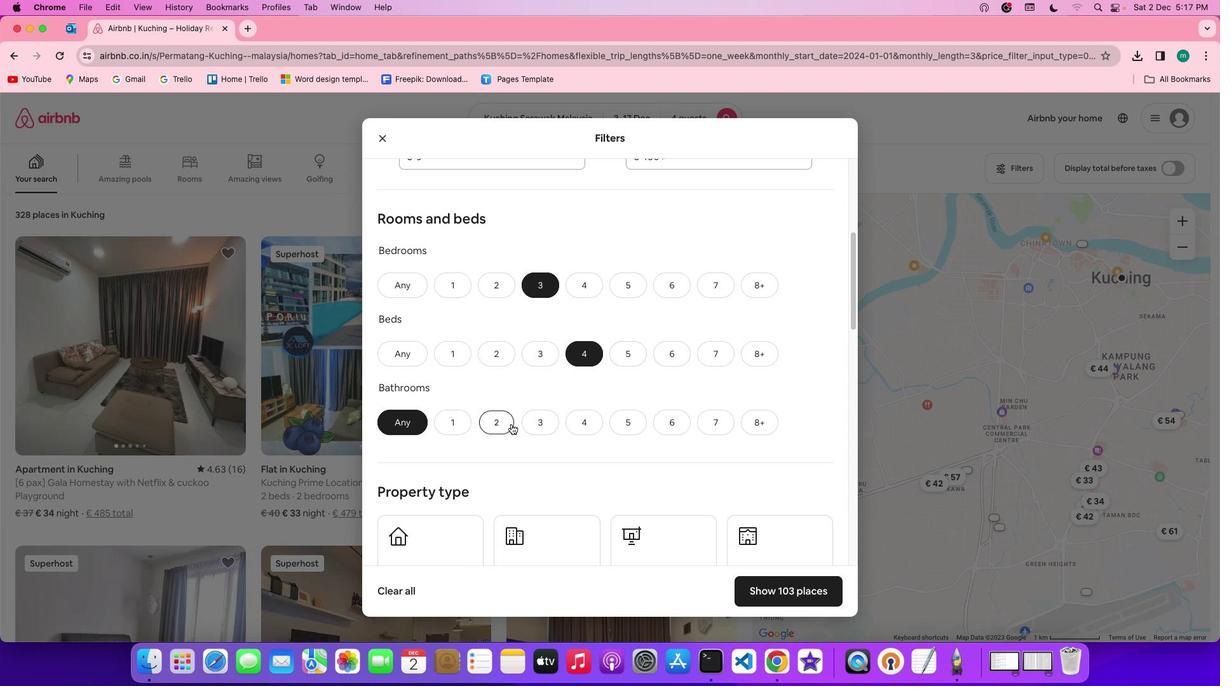 
Action: Mouse moved to (624, 435)
Screenshot: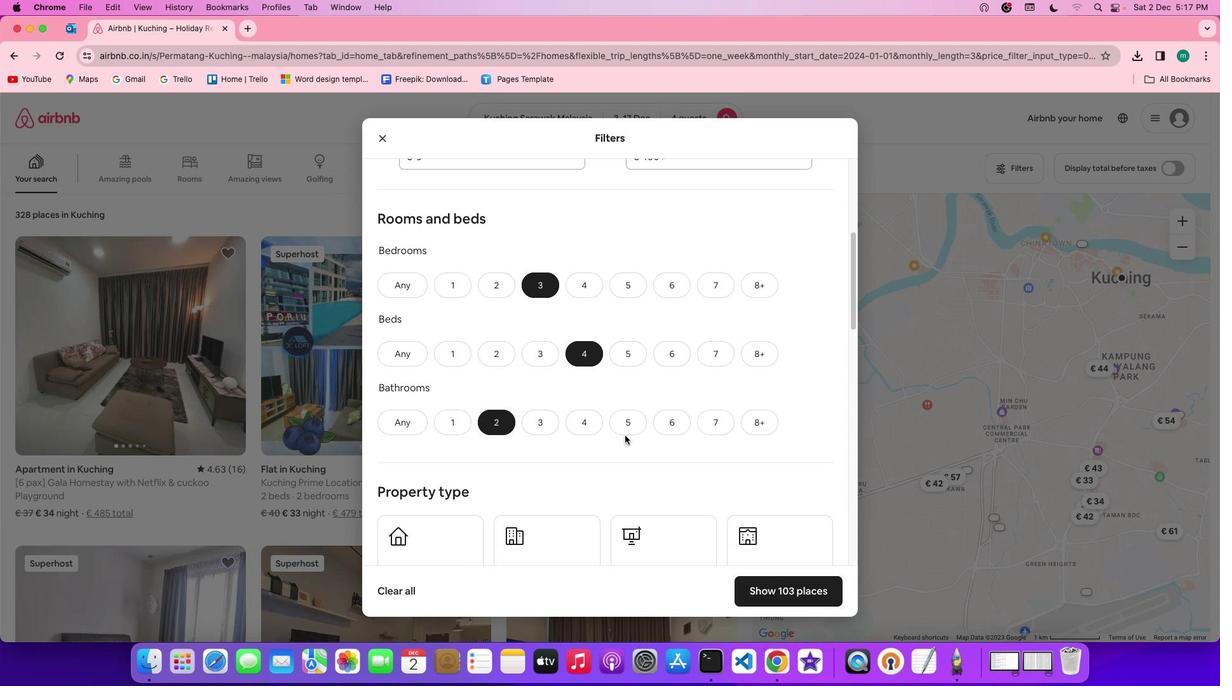 
Action: Mouse scrolled (624, 435) with delta (0, 0)
Screenshot: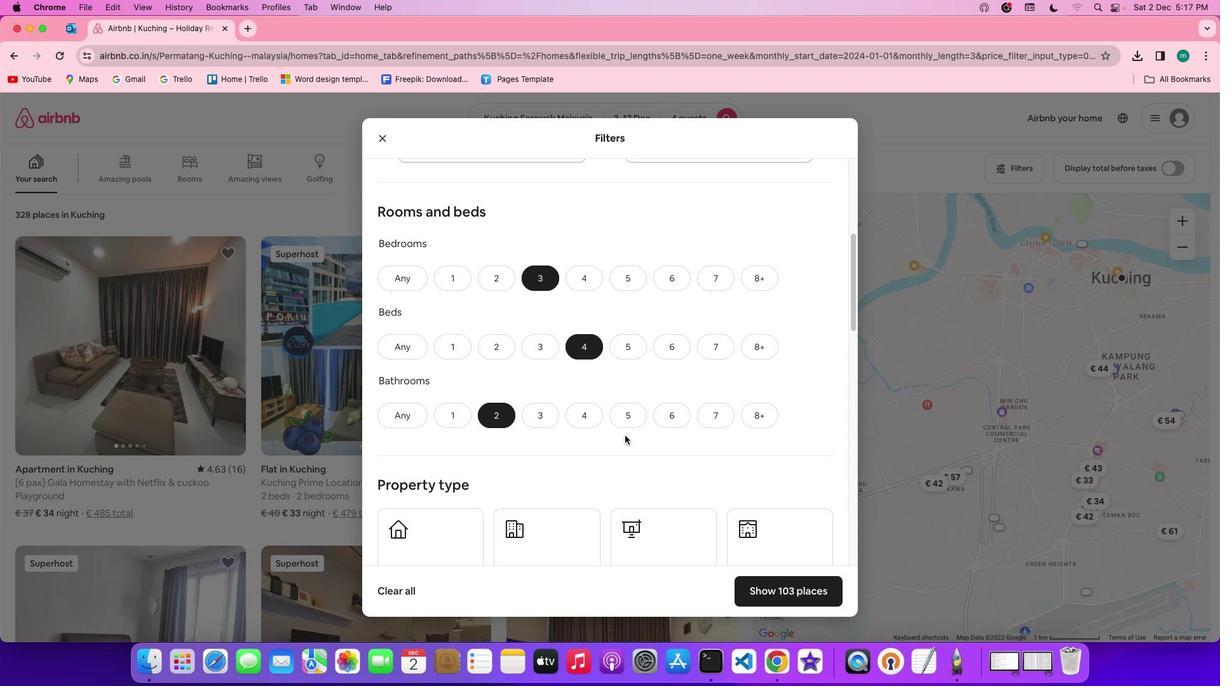 
Action: Mouse scrolled (624, 435) with delta (0, 0)
Screenshot: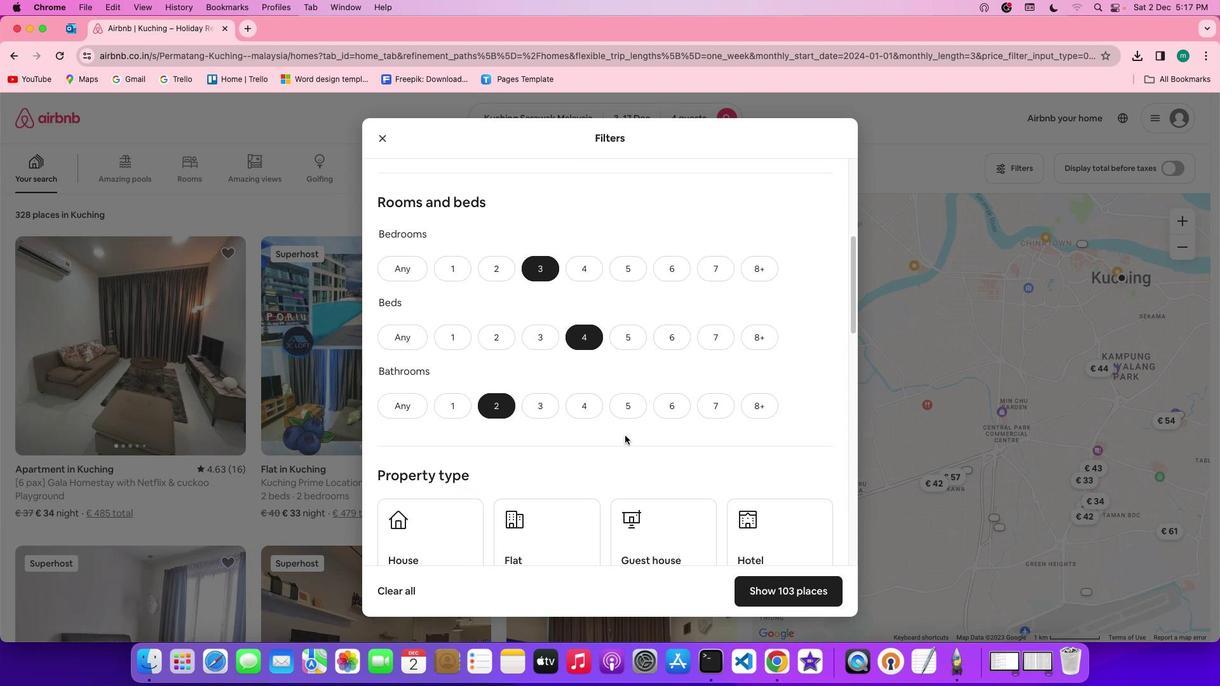 
Action: Mouse scrolled (624, 435) with delta (0, -1)
Screenshot: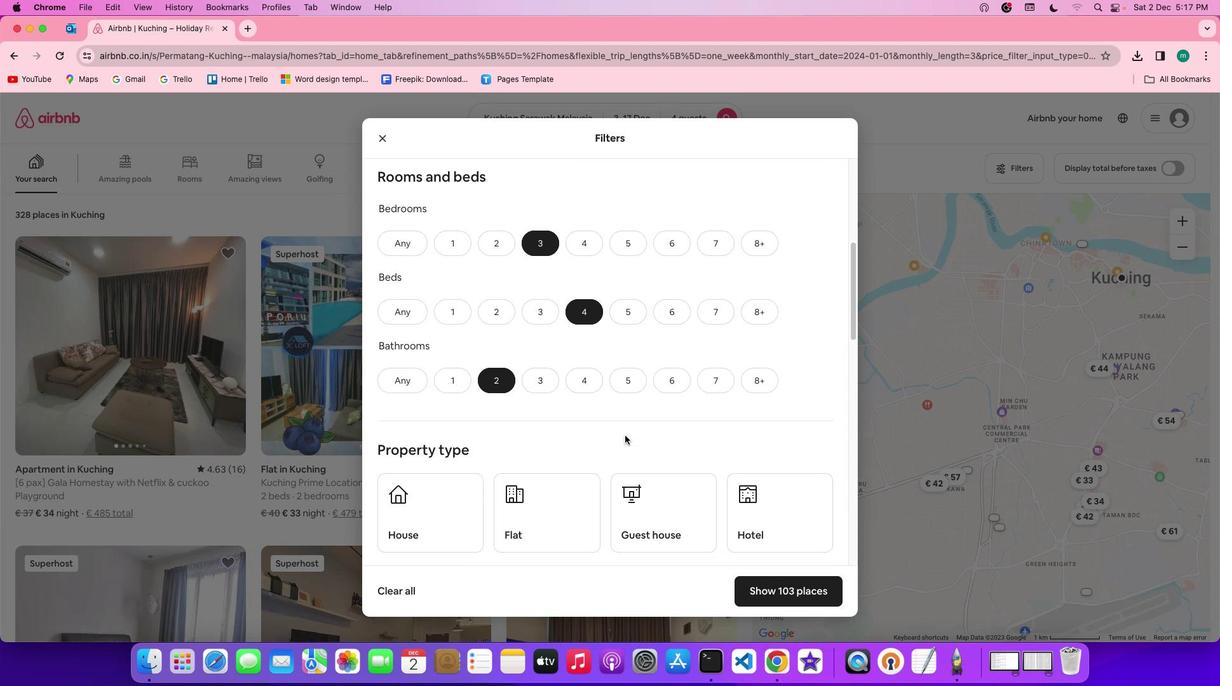 
Action: Mouse scrolled (624, 435) with delta (0, 0)
Screenshot: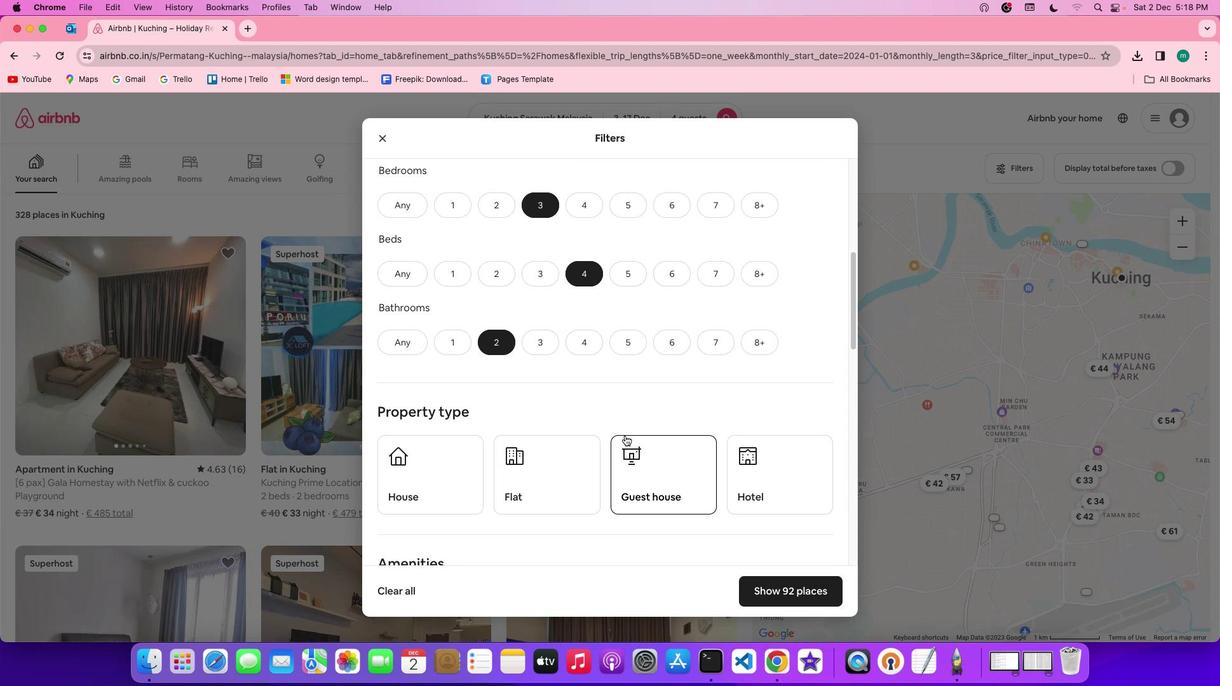 
Action: Mouse scrolled (624, 435) with delta (0, 0)
Screenshot: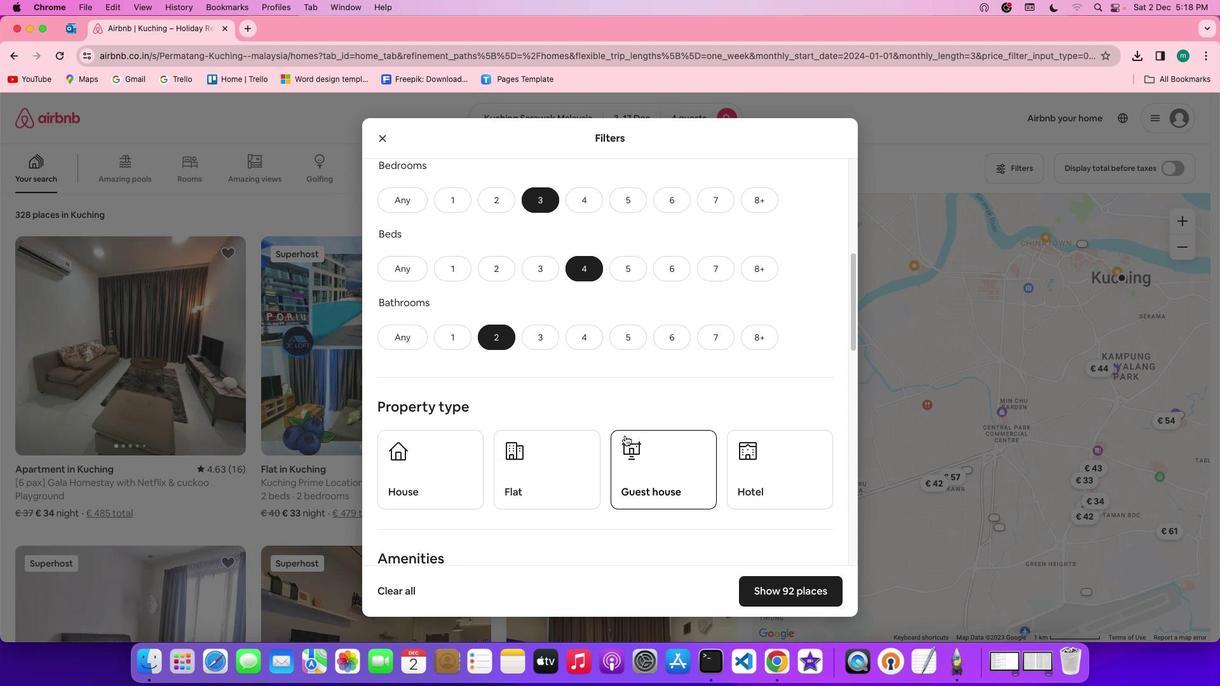 
Action: Mouse scrolled (624, 435) with delta (0, 0)
Screenshot: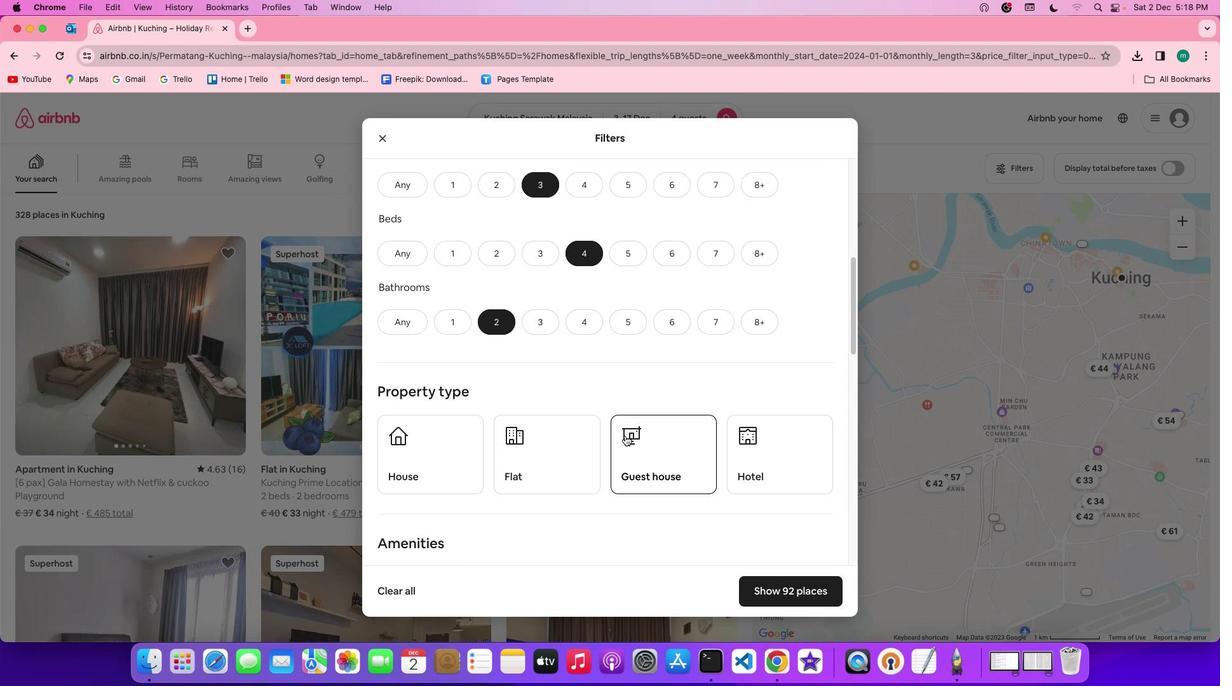 
Action: Mouse scrolled (624, 435) with delta (0, 0)
Screenshot: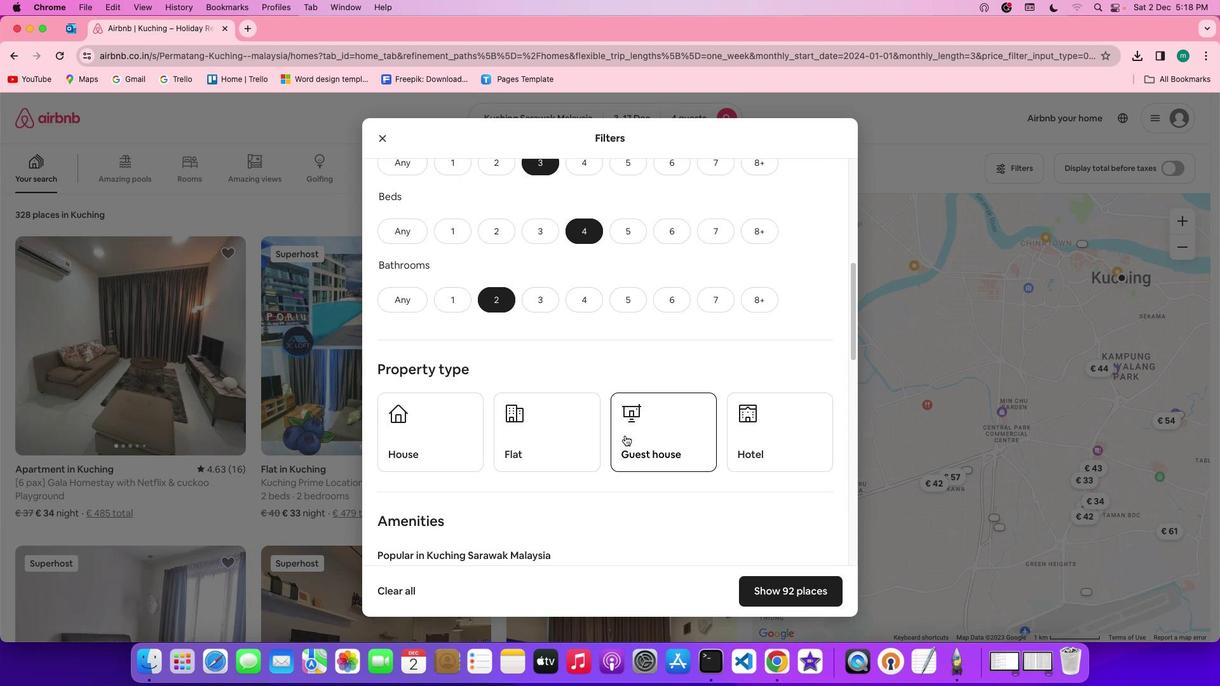 
Action: Mouse scrolled (624, 435) with delta (0, 0)
Screenshot: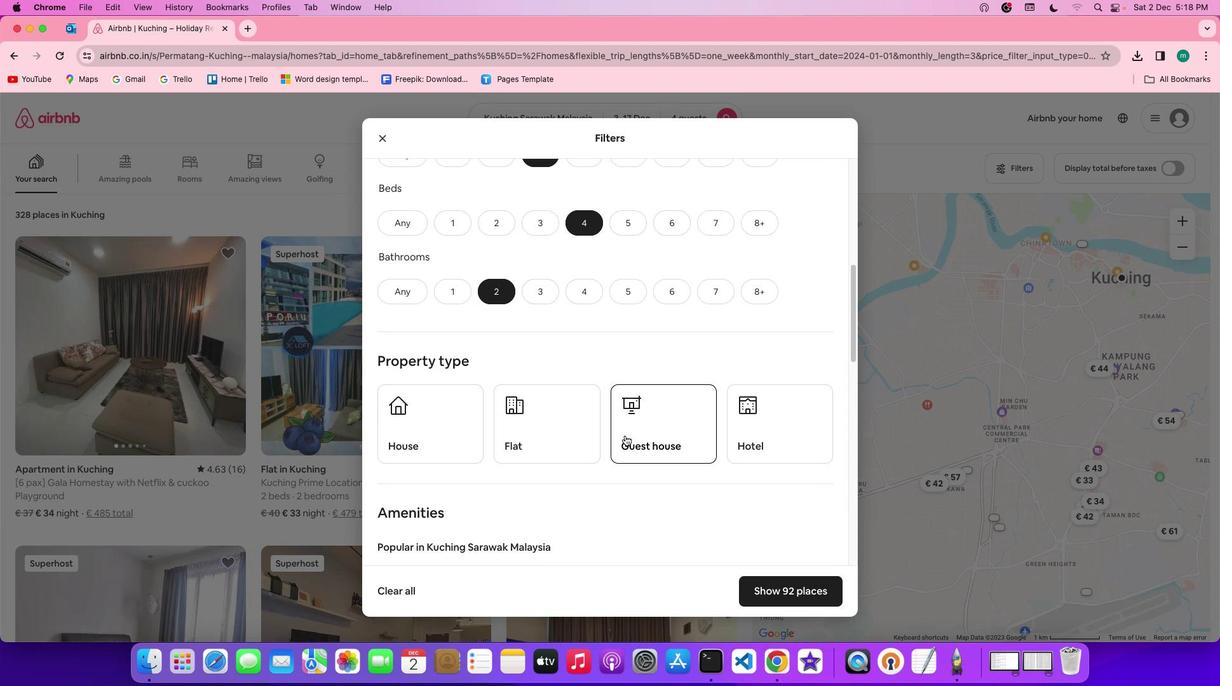 
Action: Mouse scrolled (624, 435) with delta (0, 0)
Screenshot: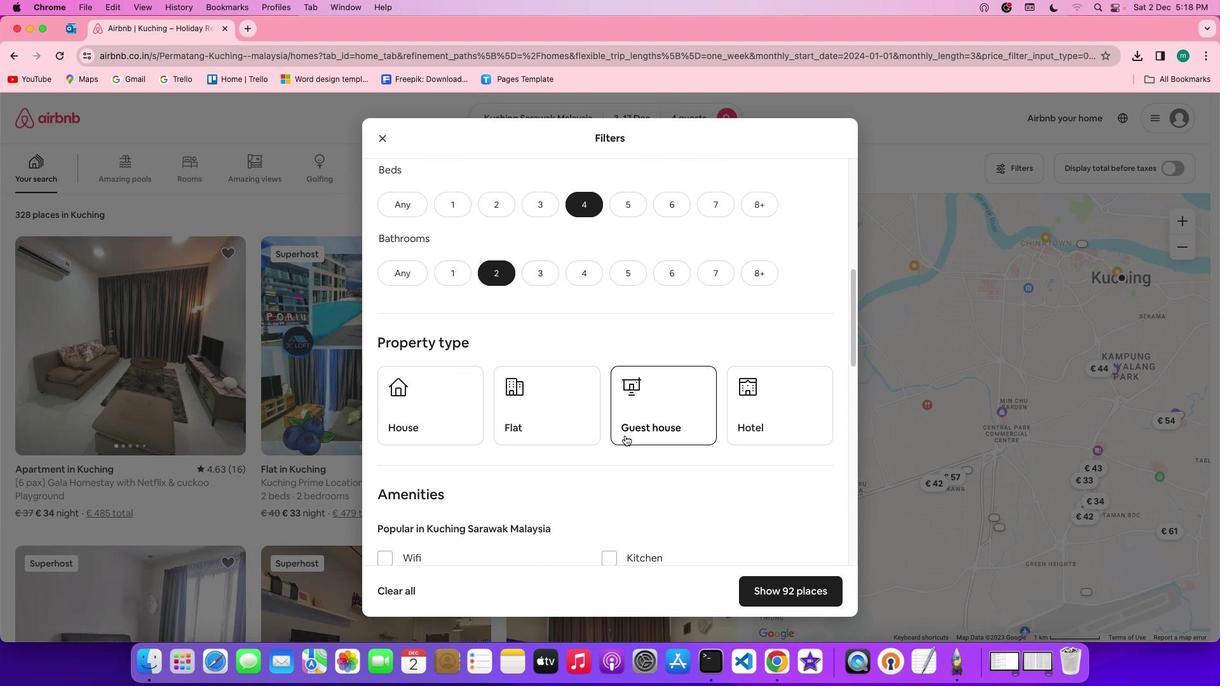 
Action: Mouse moved to (624, 435)
Screenshot: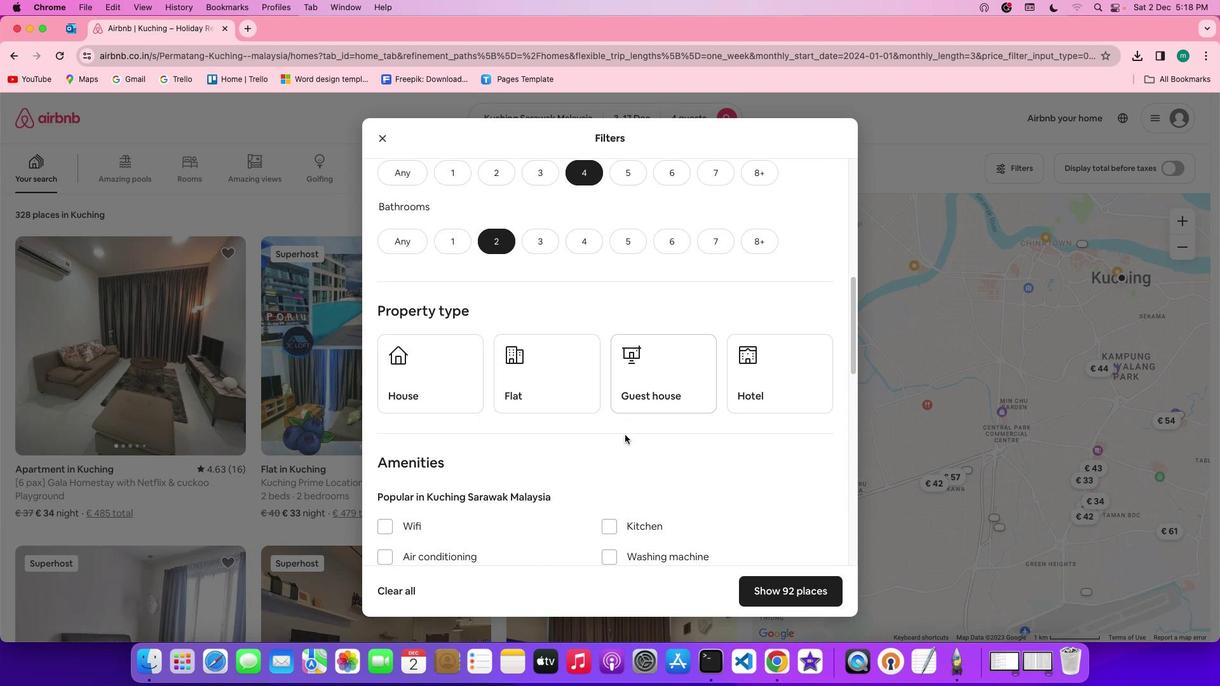 
Action: Mouse scrolled (624, 435) with delta (0, 0)
Screenshot: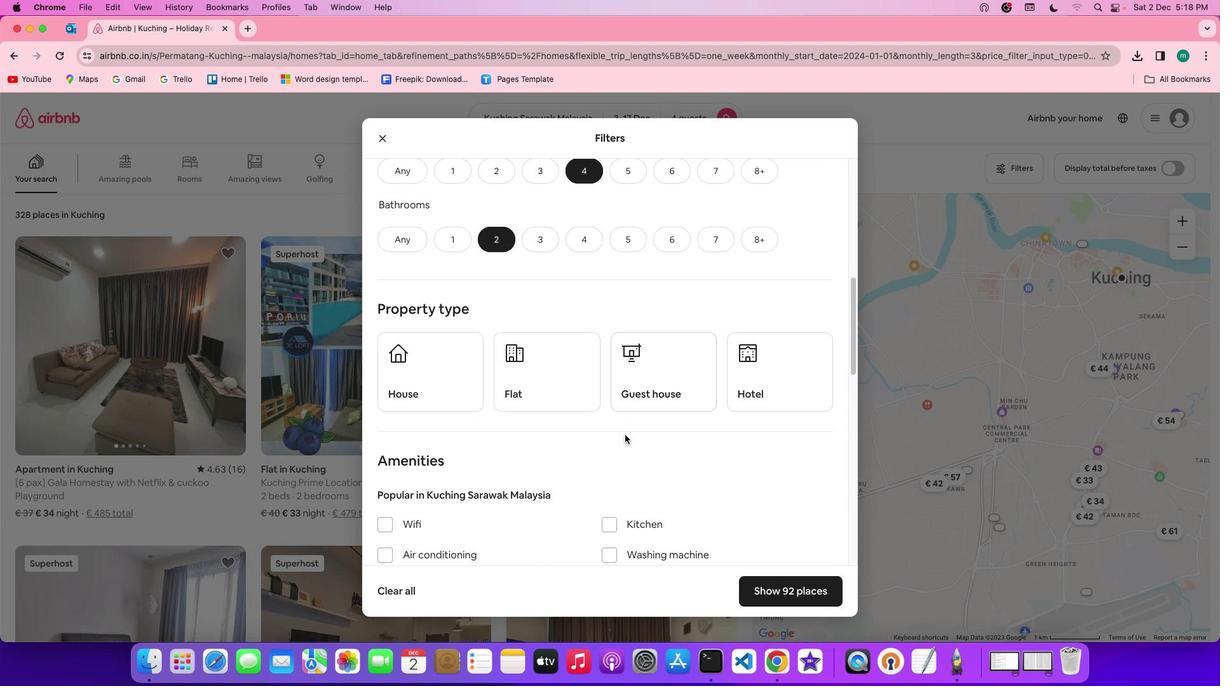 
Action: Mouse scrolled (624, 435) with delta (0, 0)
Screenshot: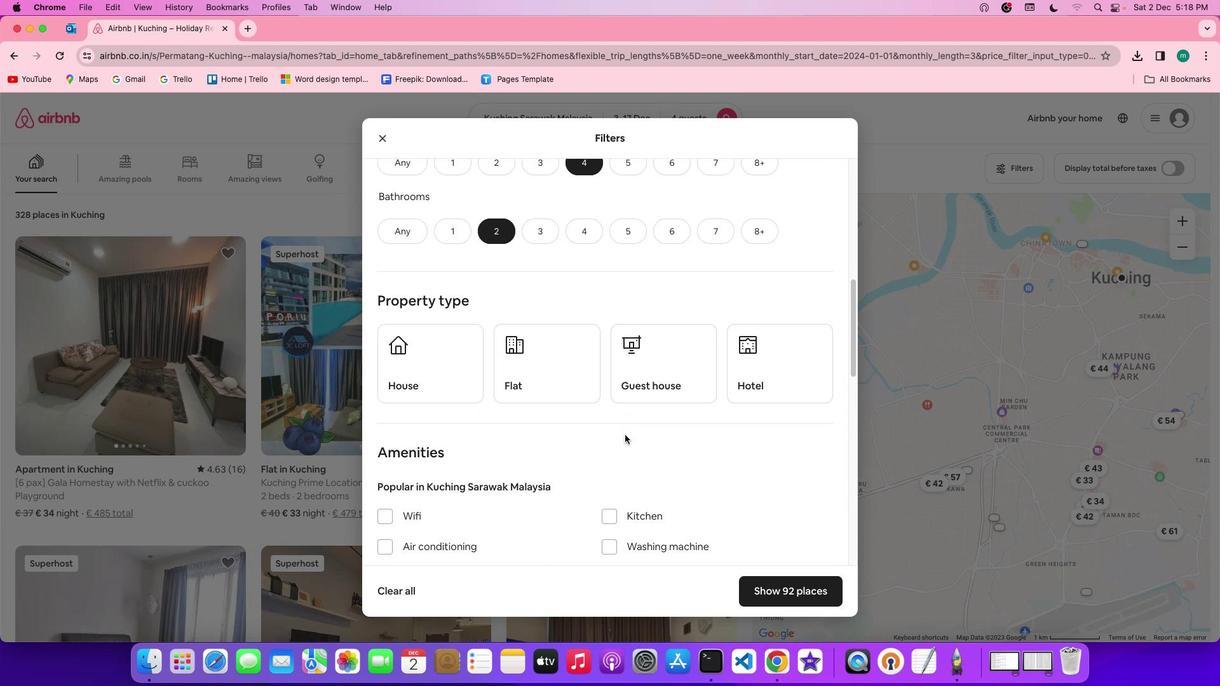 
Action: Mouse scrolled (624, 435) with delta (0, 0)
Screenshot: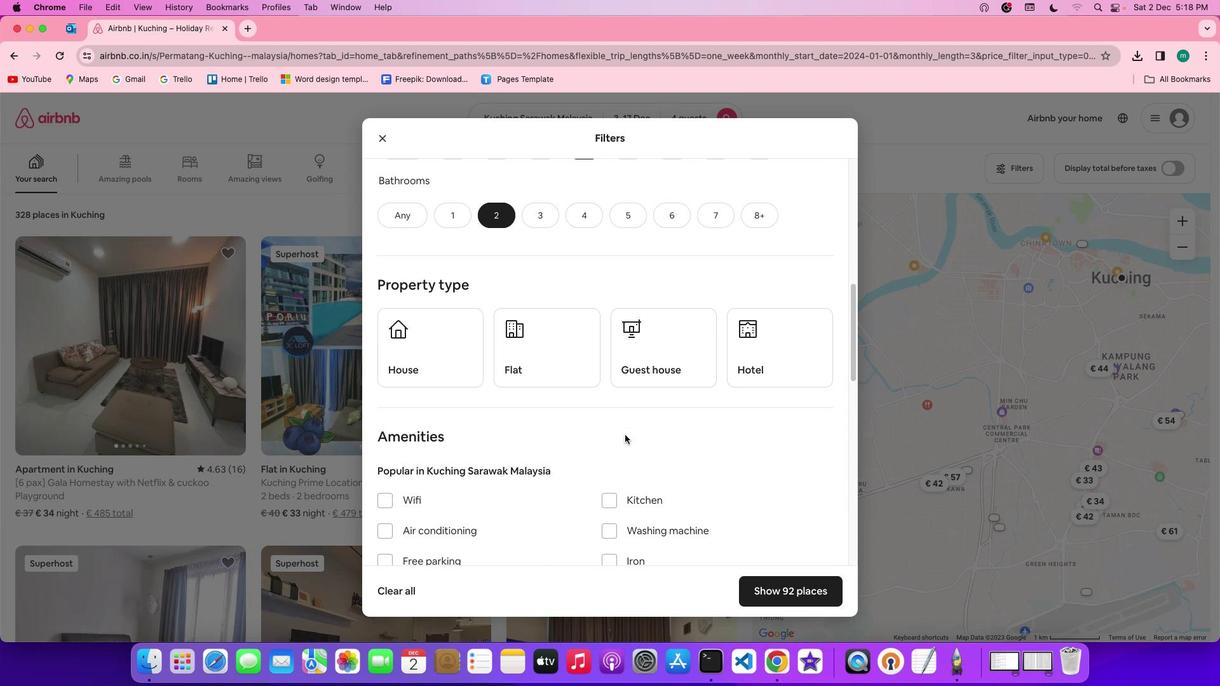 
Action: Mouse moved to (421, 315)
Screenshot: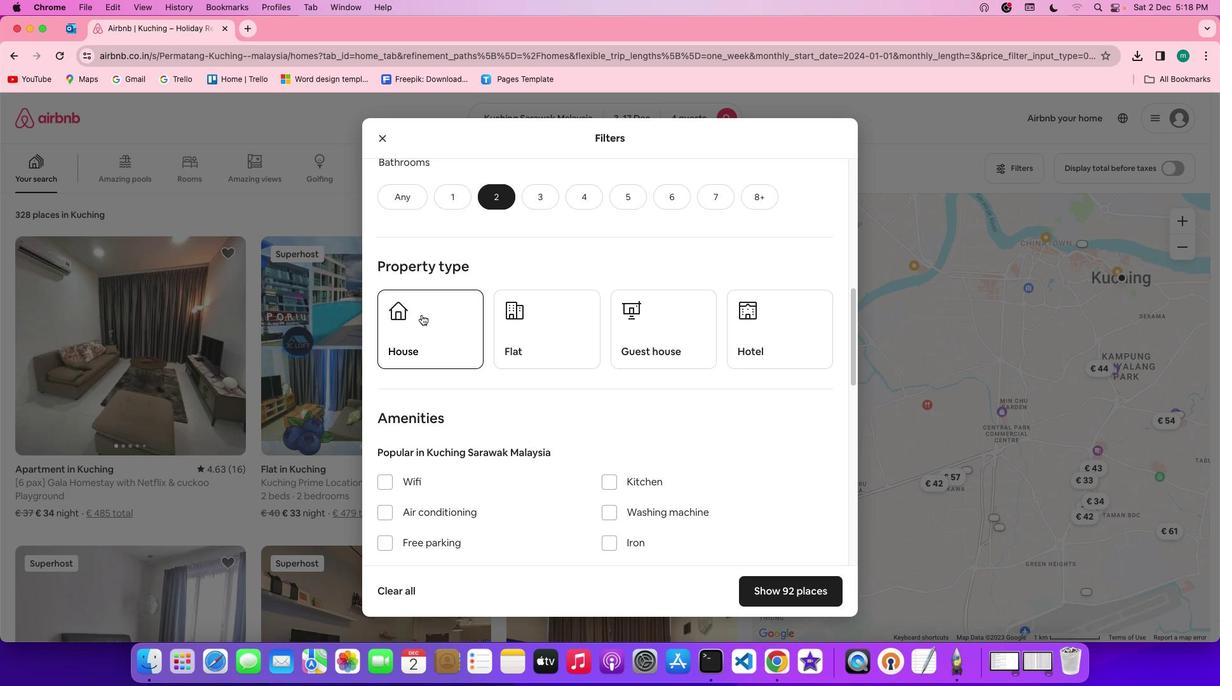 
Action: Mouse pressed left at (421, 315)
Screenshot: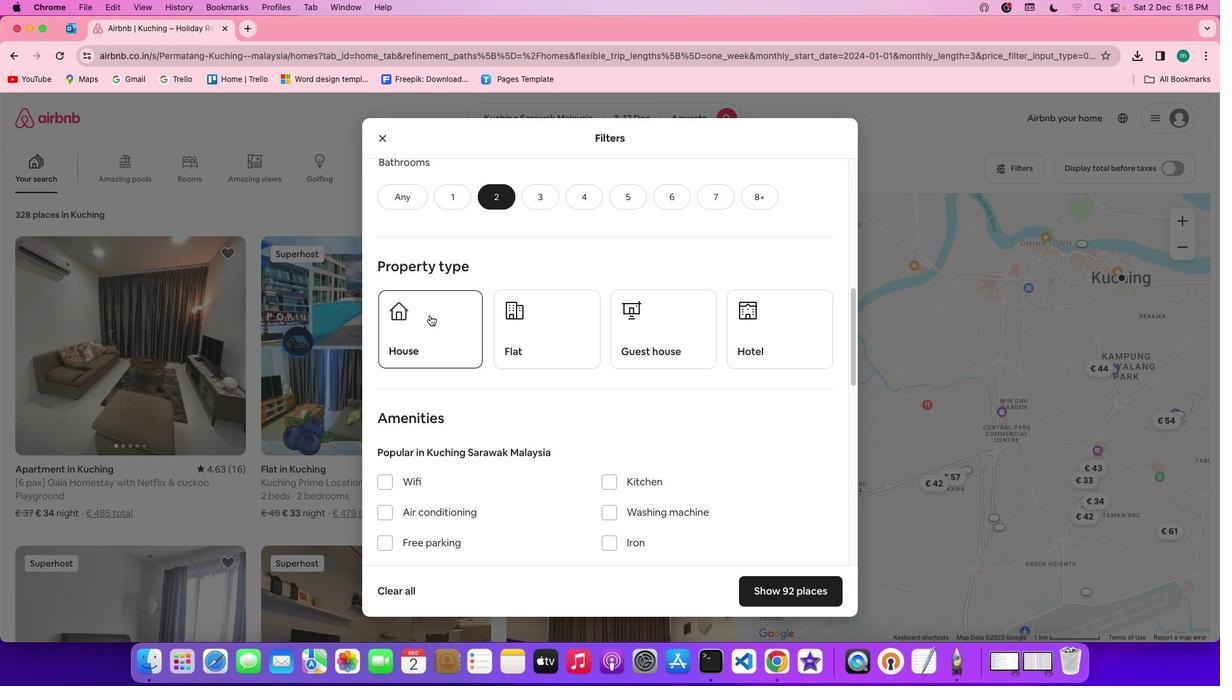
Action: Mouse moved to (670, 383)
Screenshot: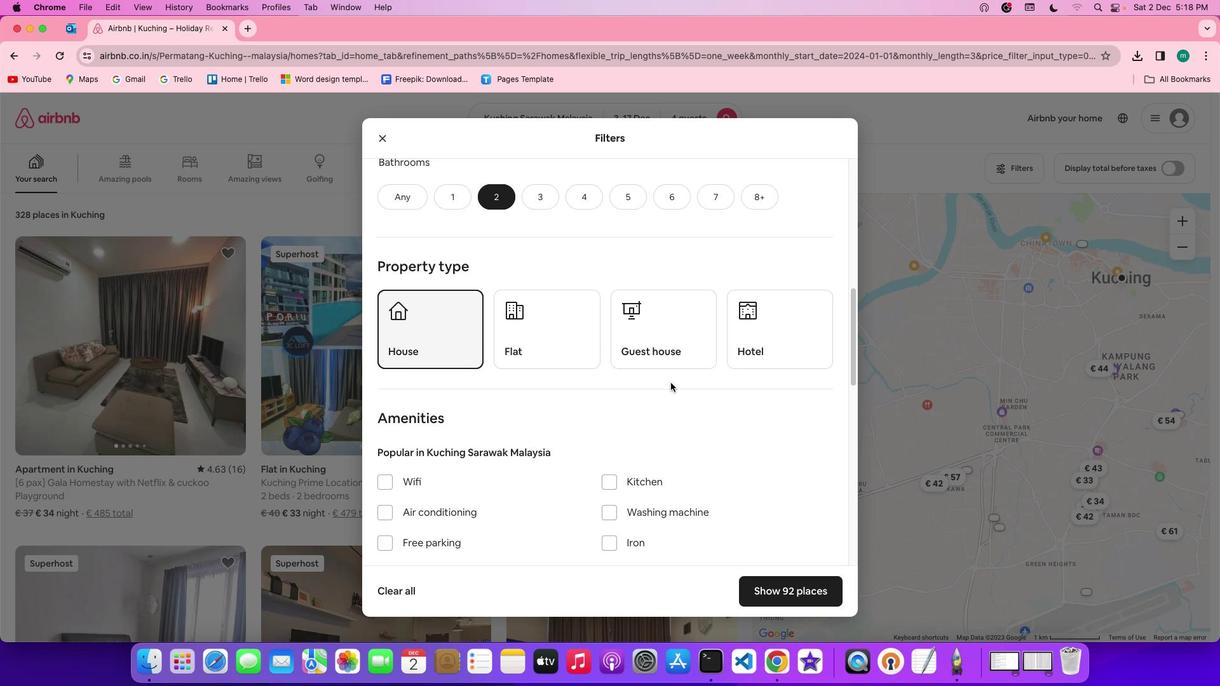 
Action: Mouse scrolled (670, 383) with delta (0, 0)
Screenshot: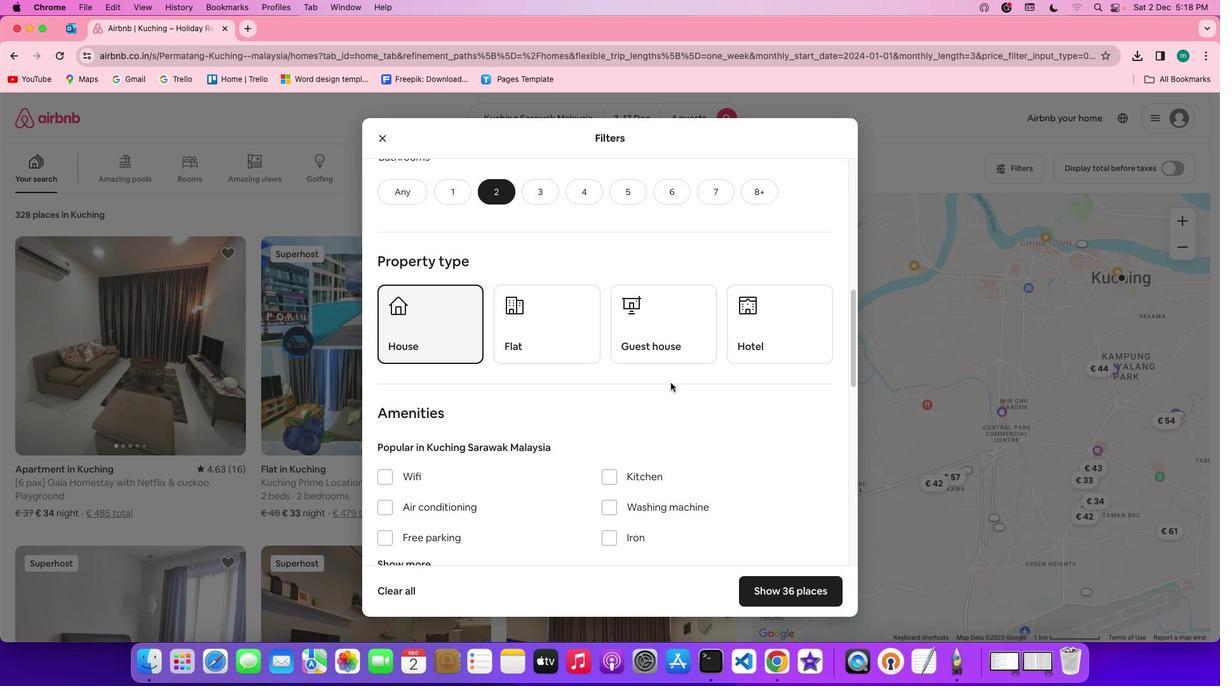 
Action: Mouse scrolled (670, 383) with delta (0, 0)
Screenshot: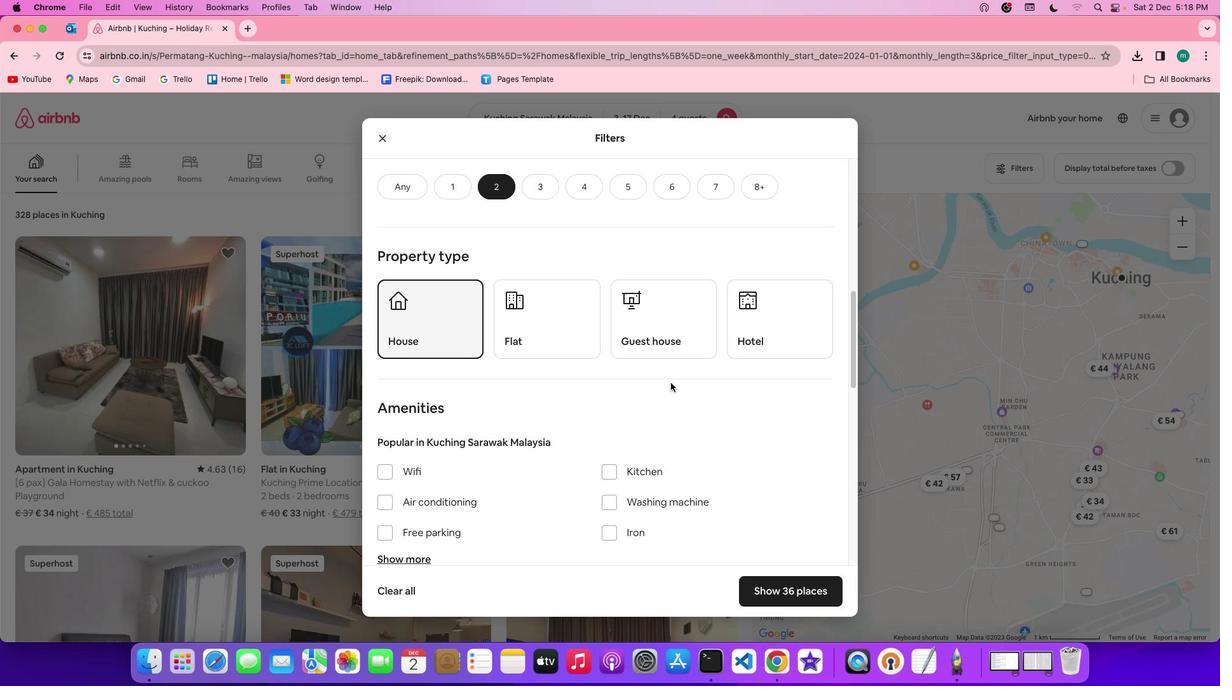 
Action: Mouse scrolled (670, 383) with delta (0, 0)
Screenshot: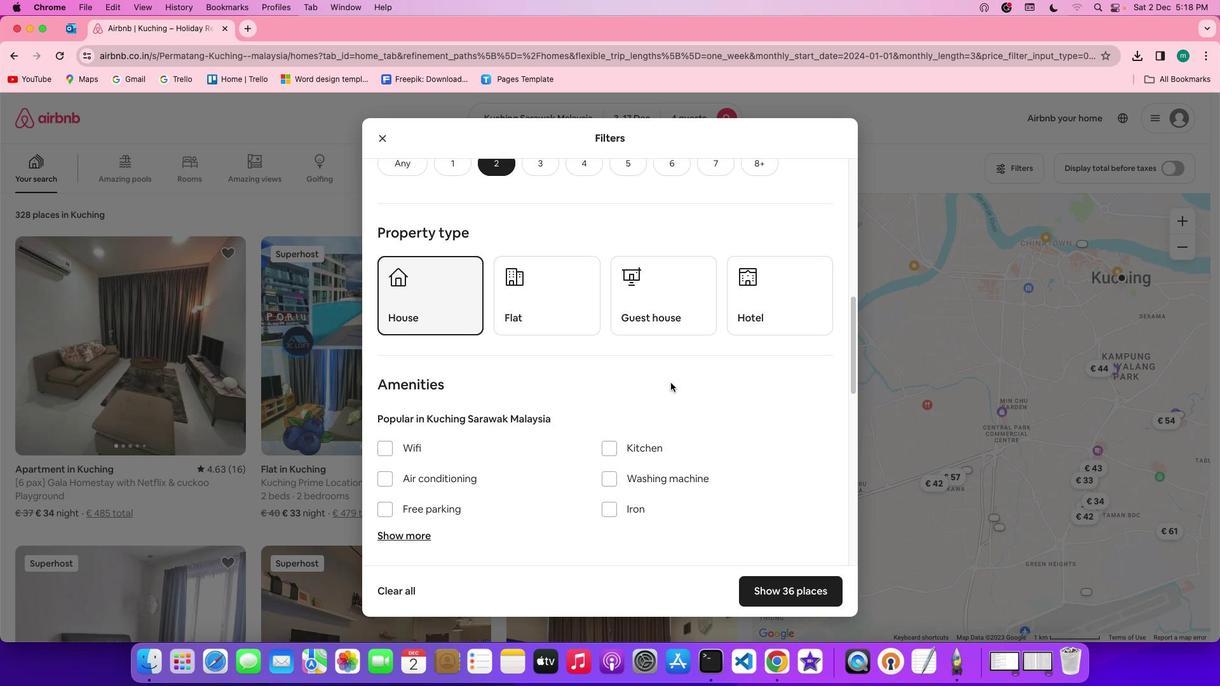 
Action: Mouse scrolled (670, 383) with delta (0, 0)
Screenshot: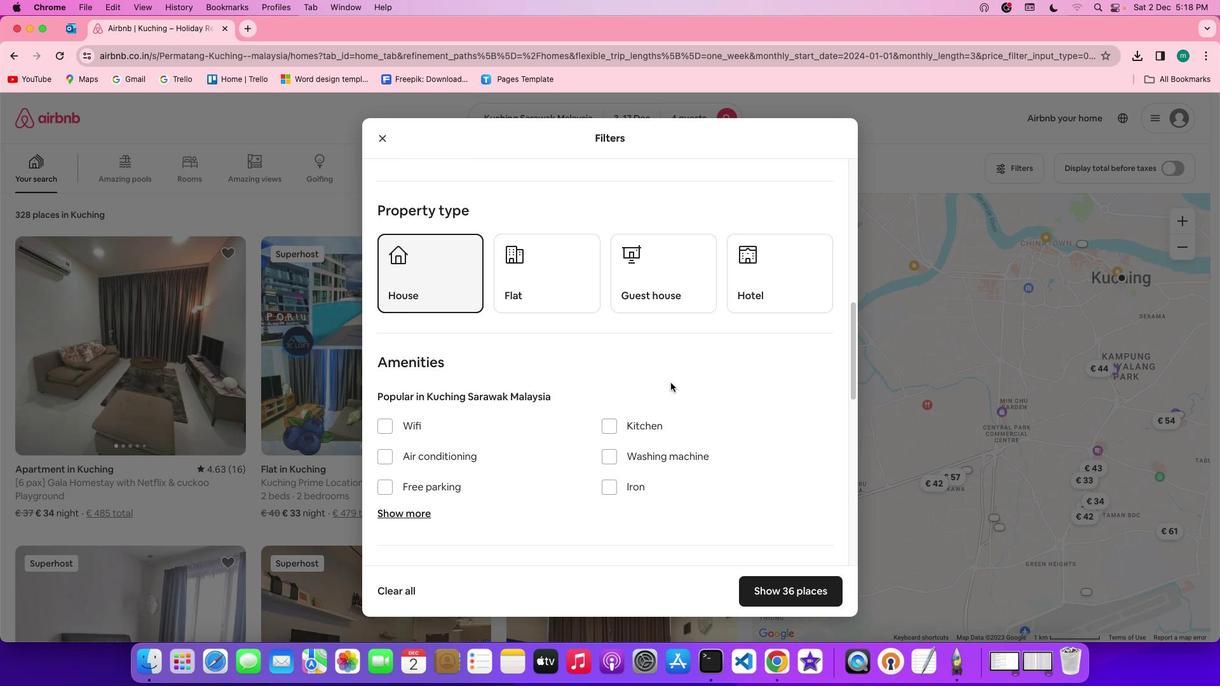 
Action: Mouse scrolled (670, 383) with delta (0, 0)
Screenshot: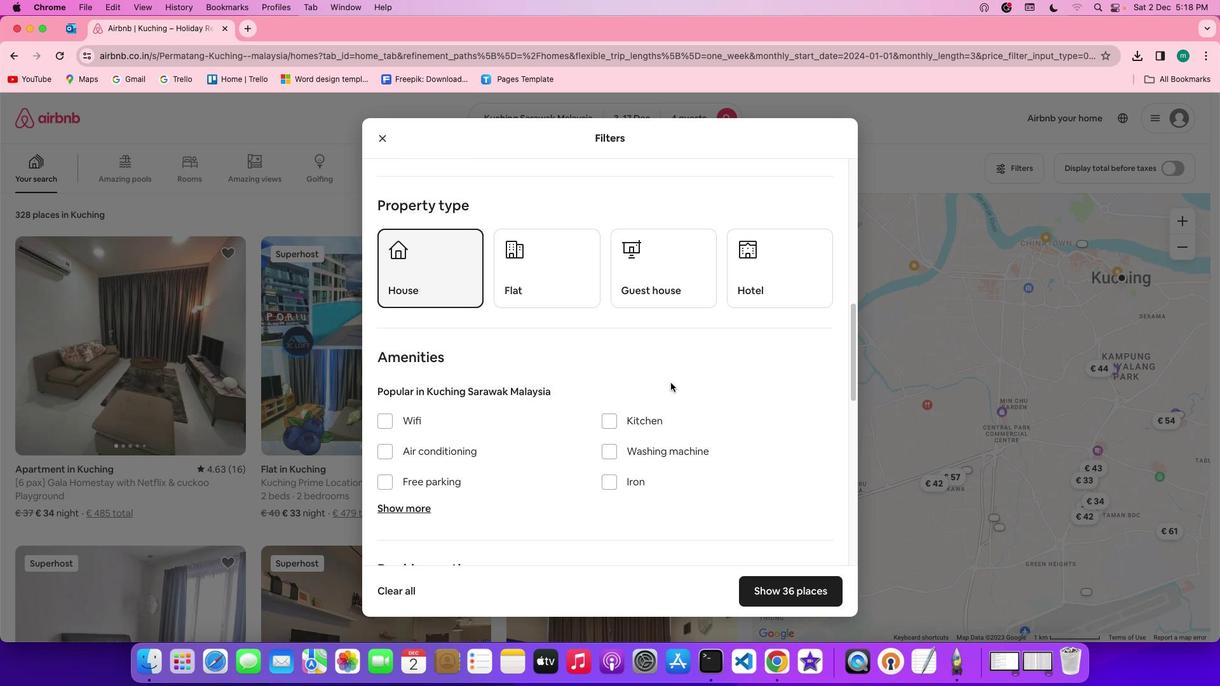 
Action: Mouse scrolled (670, 383) with delta (0, 0)
Screenshot: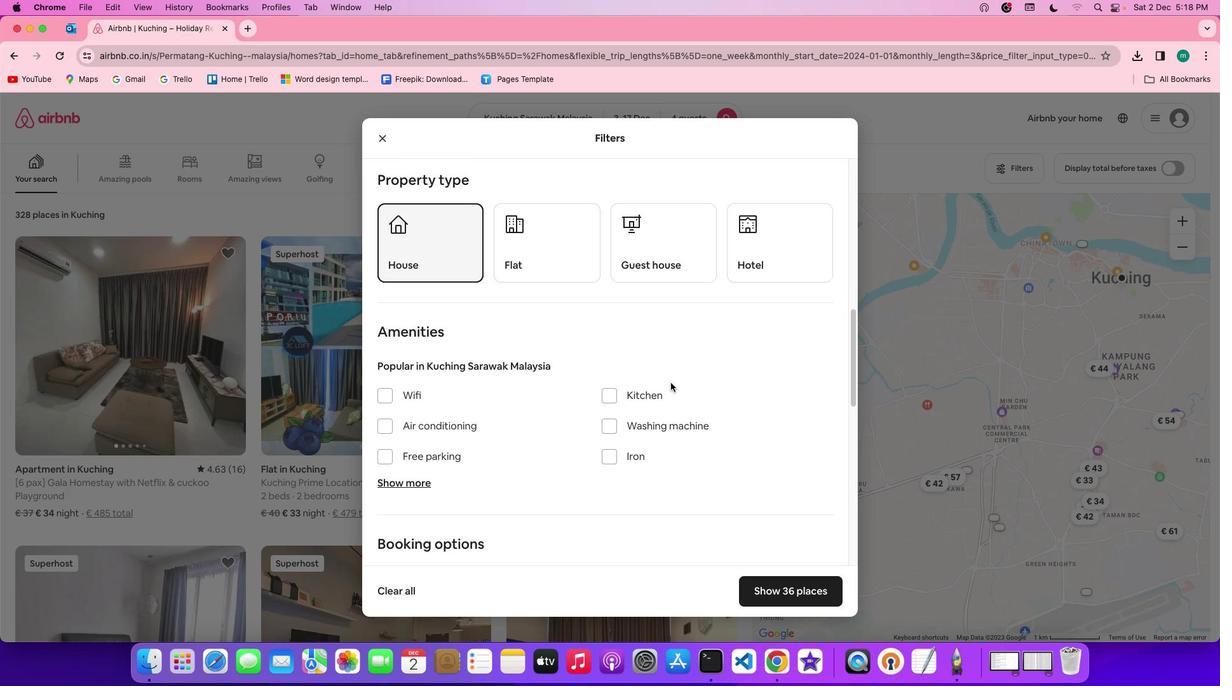 
Action: Mouse moved to (670, 383)
Screenshot: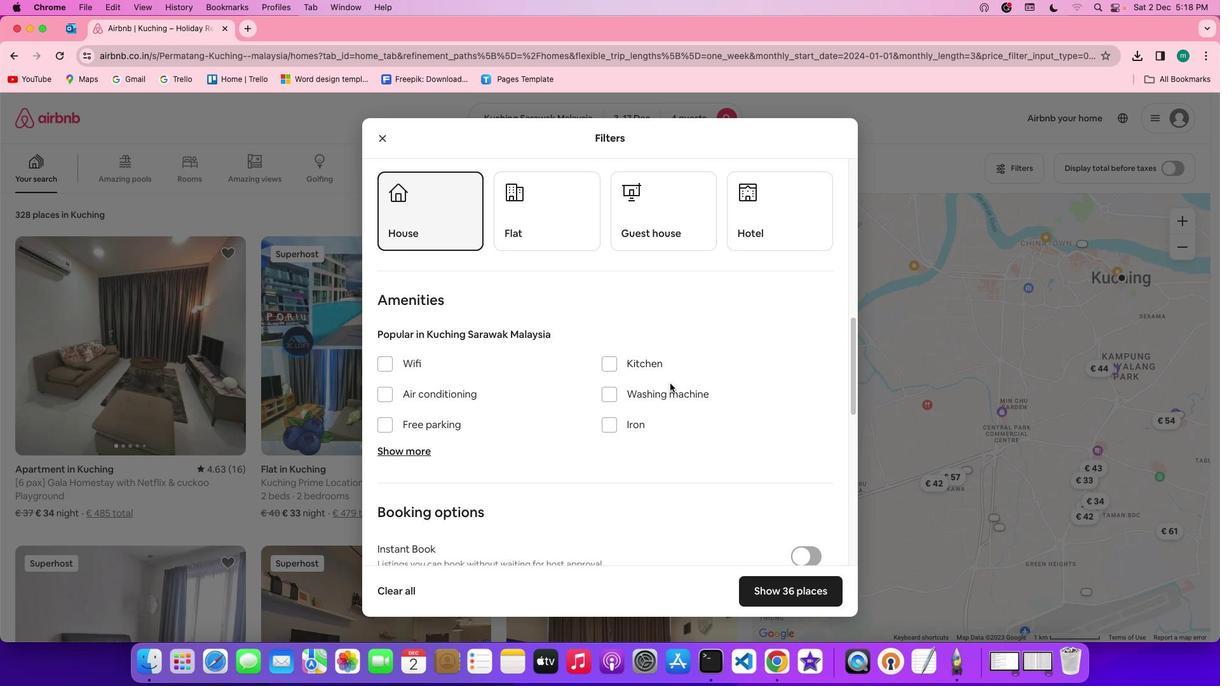 
Action: Mouse scrolled (670, 383) with delta (0, 0)
Screenshot: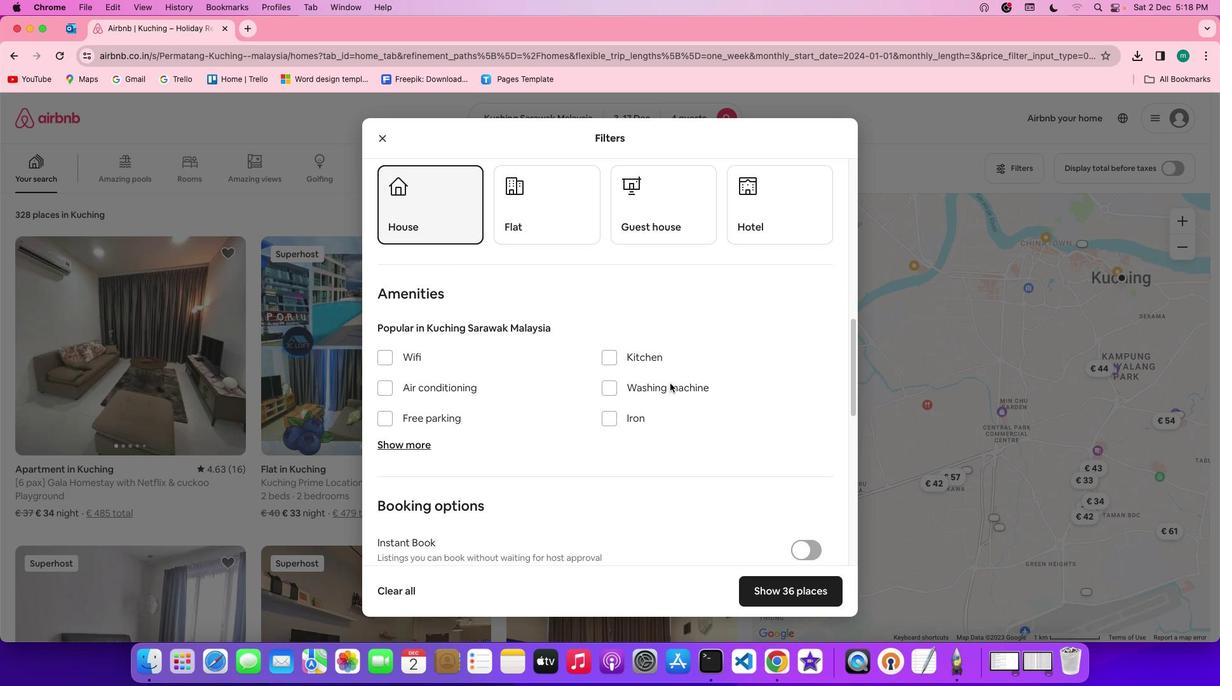 
Action: Mouse scrolled (670, 383) with delta (0, 0)
Screenshot: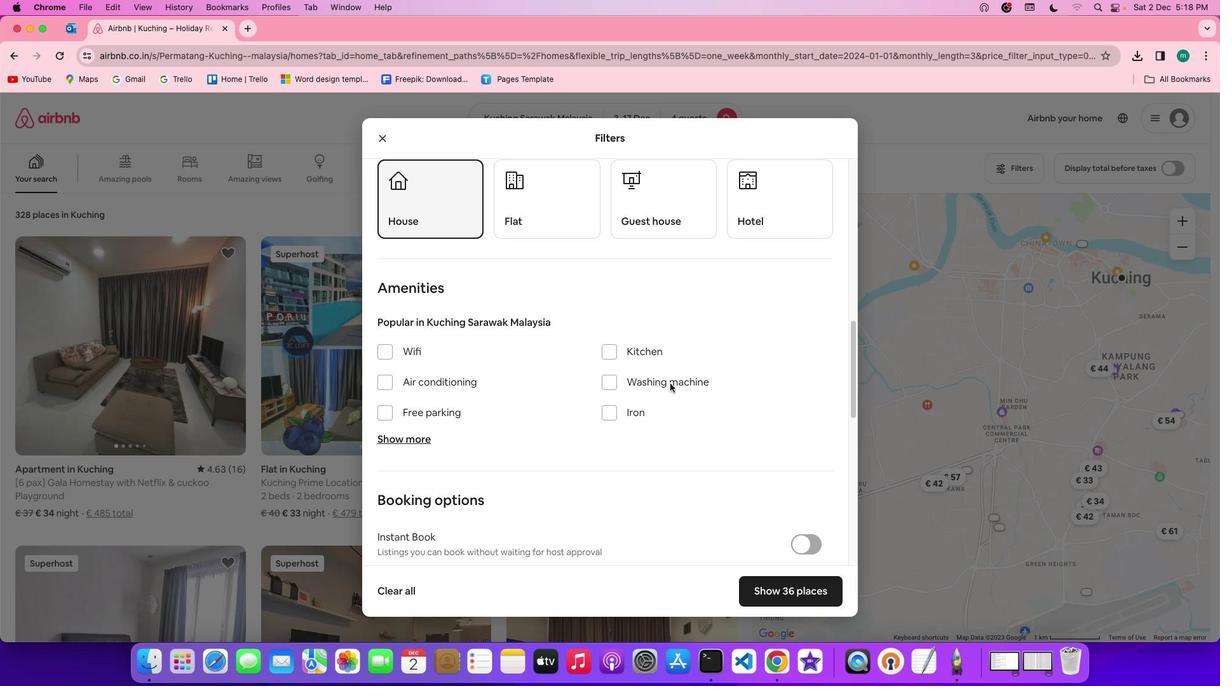 
Action: Mouse scrolled (670, 383) with delta (0, 0)
Screenshot: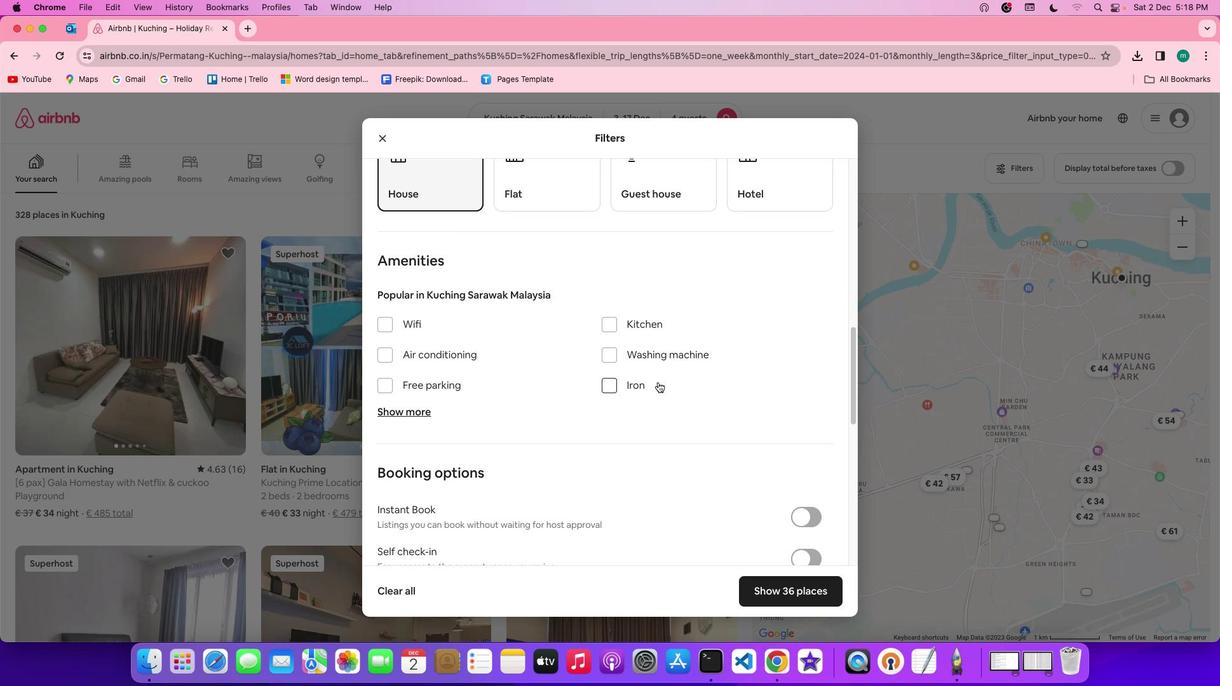 
Action: Mouse moved to (384, 305)
Screenshot: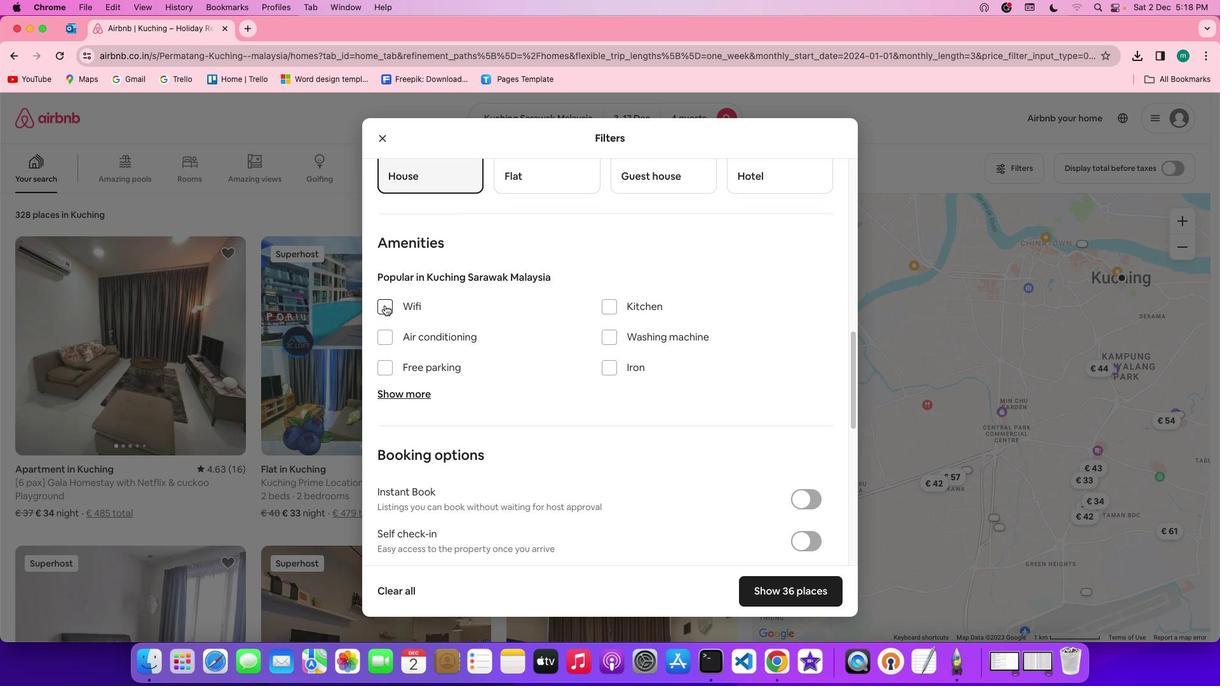 
Action: Mouse pressed left at (384, 305)
Screenshot: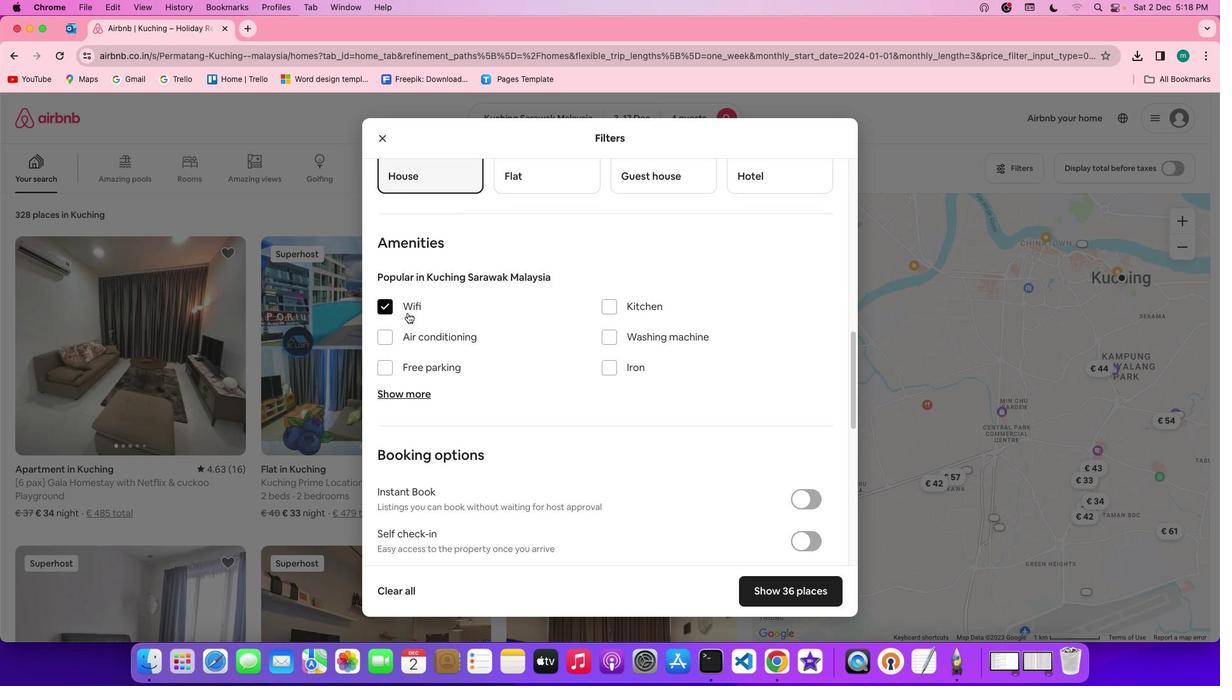 
Action: Mouse moved to (686, 415)
Screenshot: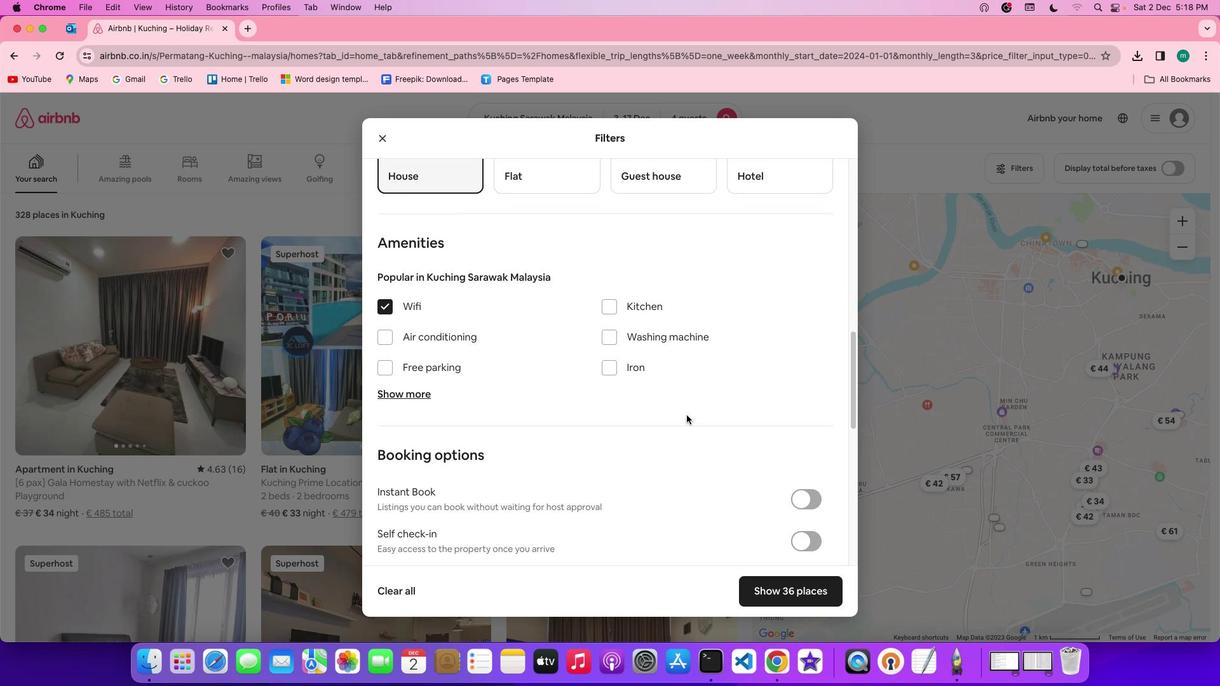 
Action: Mouse scrolled (686, 415) with delta (0, 0)
Screenshot: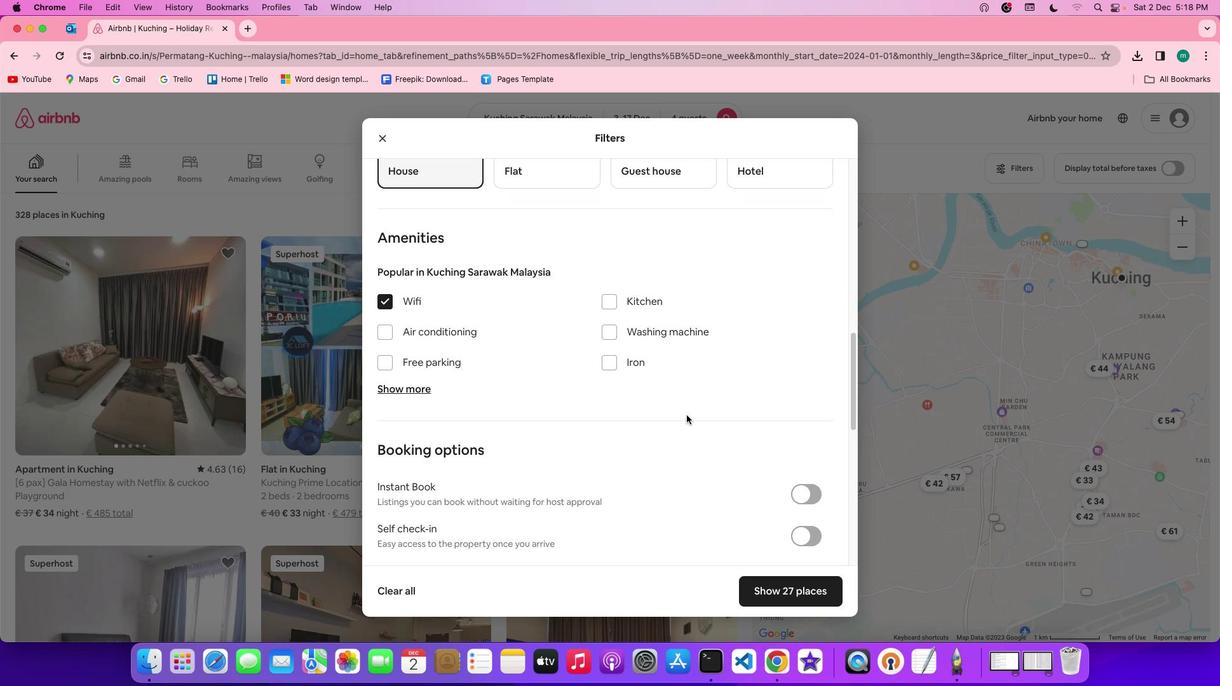 
Action: Mouse scrolled (686, 415) with delta (0, 0)
Screenshot: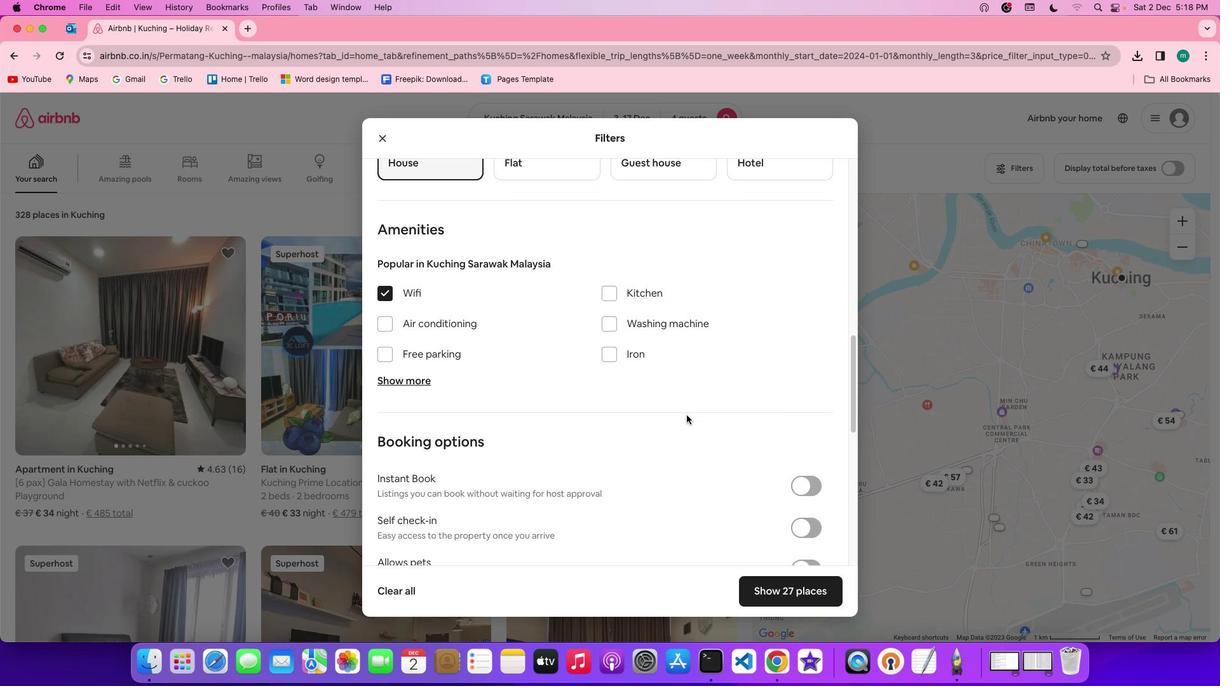 
Action: Mouse scrolled (686, 415) with delta (0, -1)
Screenshot: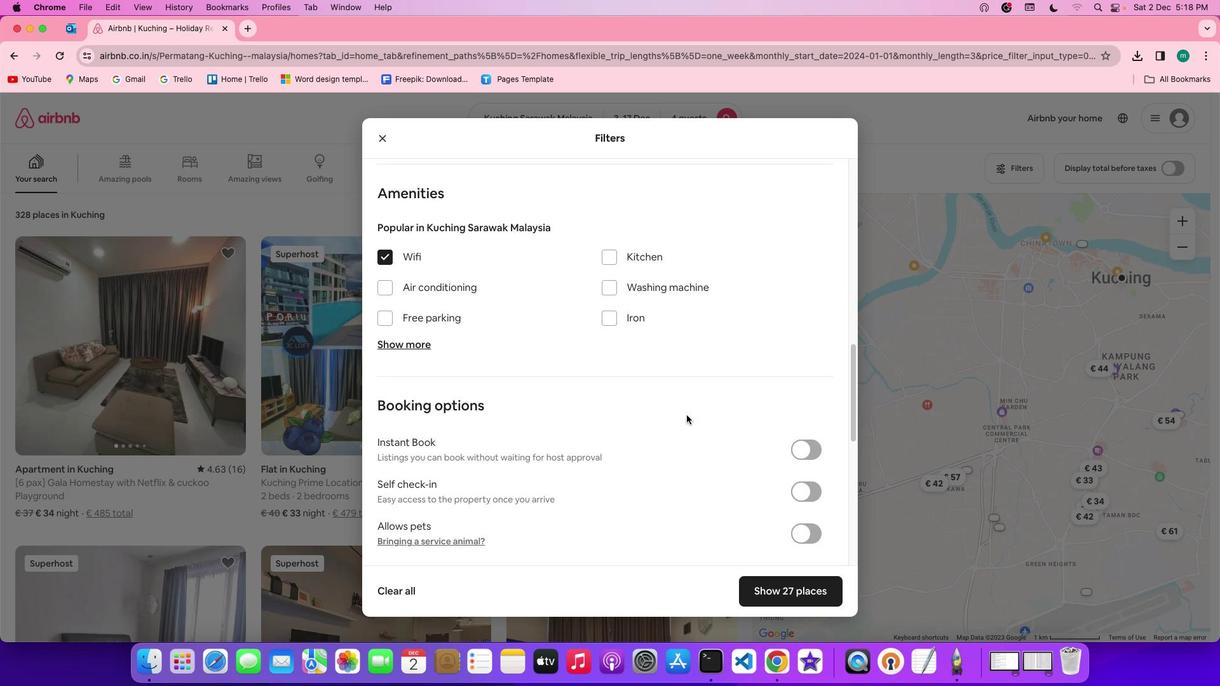 
Action: Mouse moved to (685, 415)
Screenshot: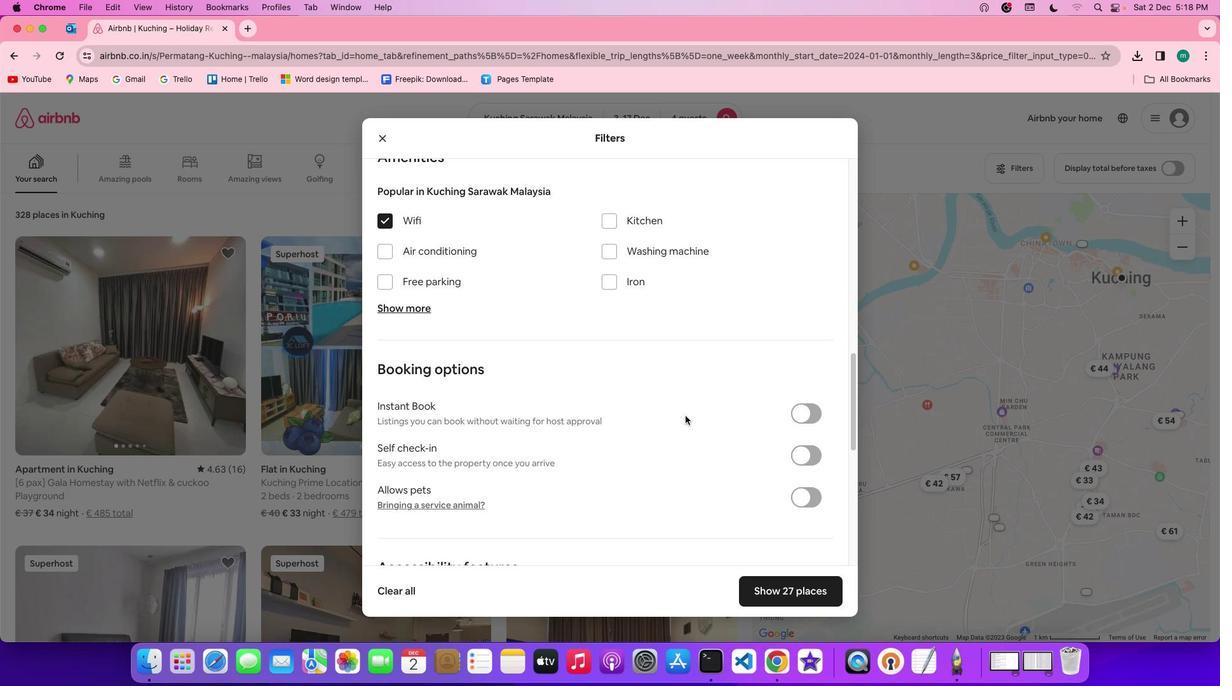 
Action: Mouse scrolled (685, 415) with delta (0, 0)
Screenshot: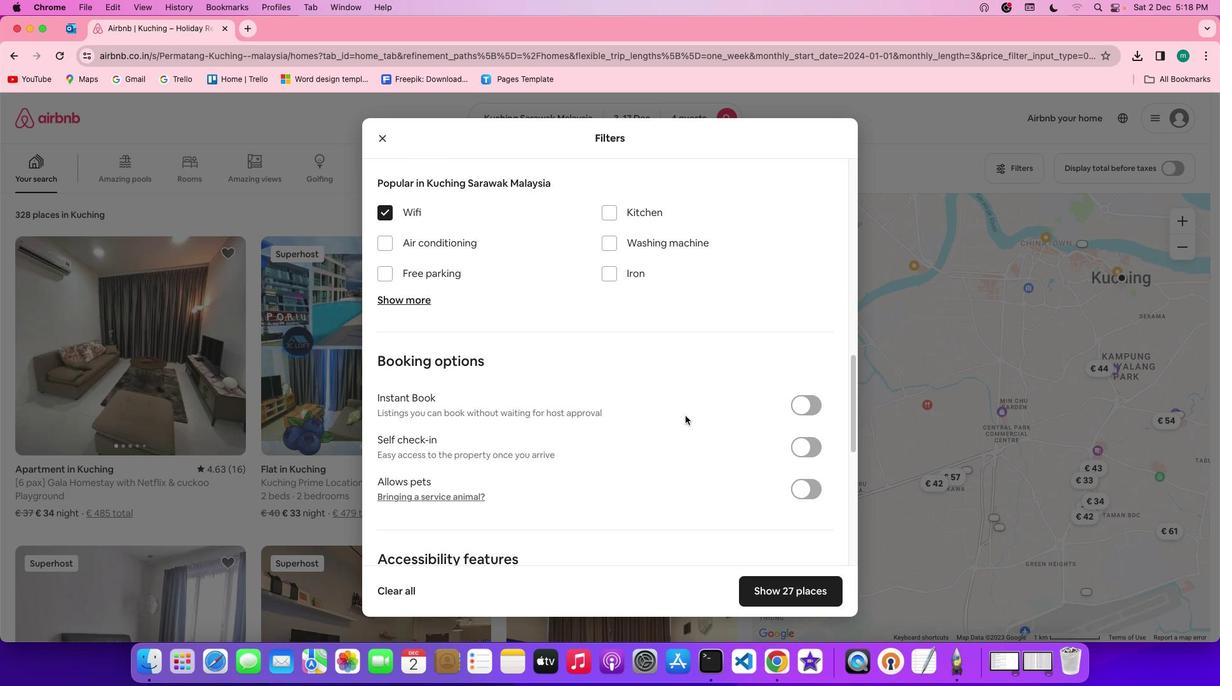 
Action: Mouse scrolled (685, 415) with delta (0, 0)
Screenshot: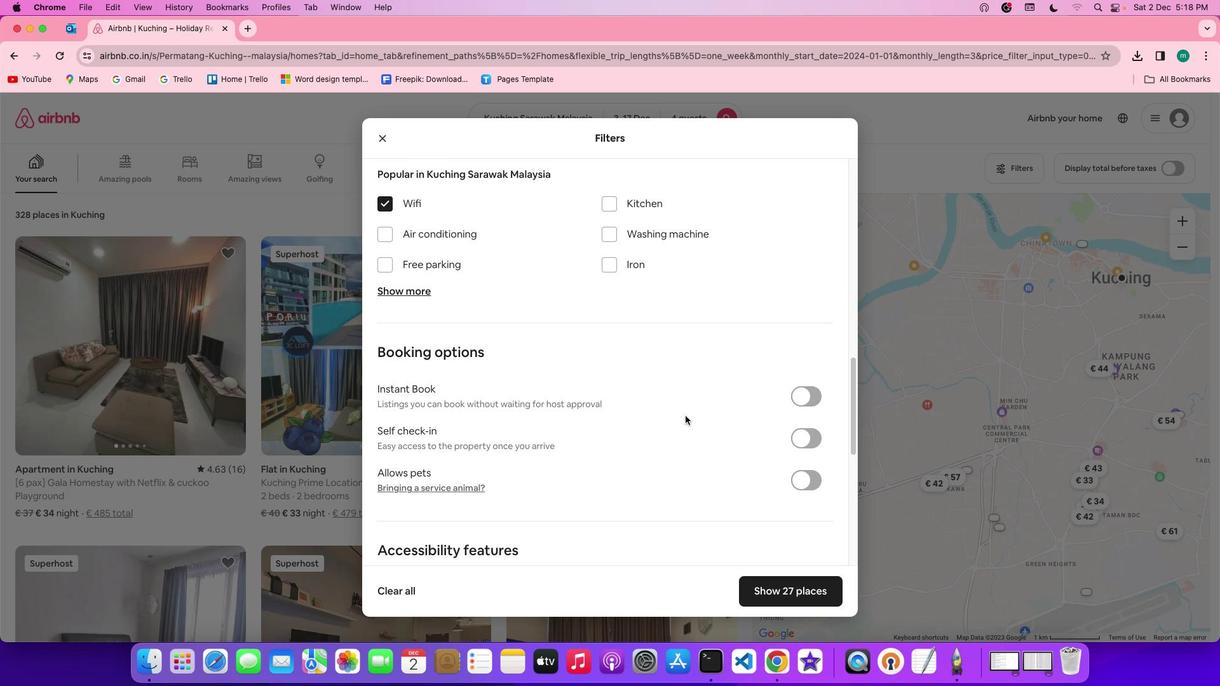 
Action: Mouse scrolled (685, 415) with delta (0, -1)
Screenshot: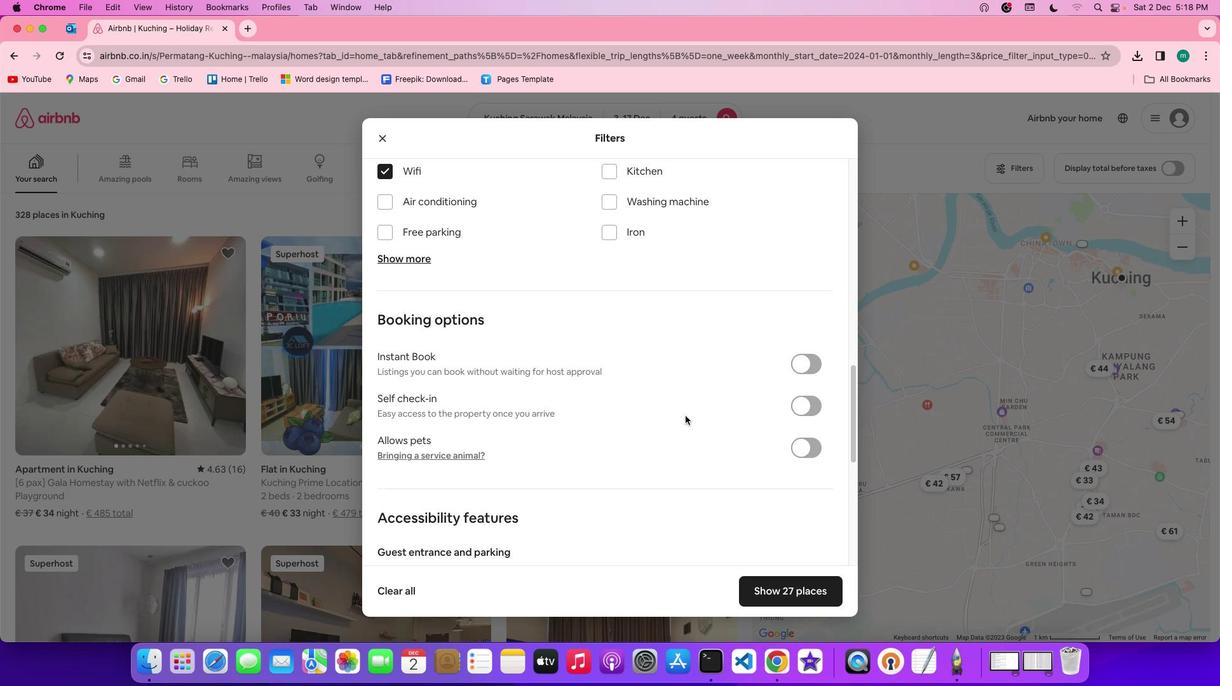 
Action: Mouse scrolled (685, 415) with delta (0, 0)
Screenshot: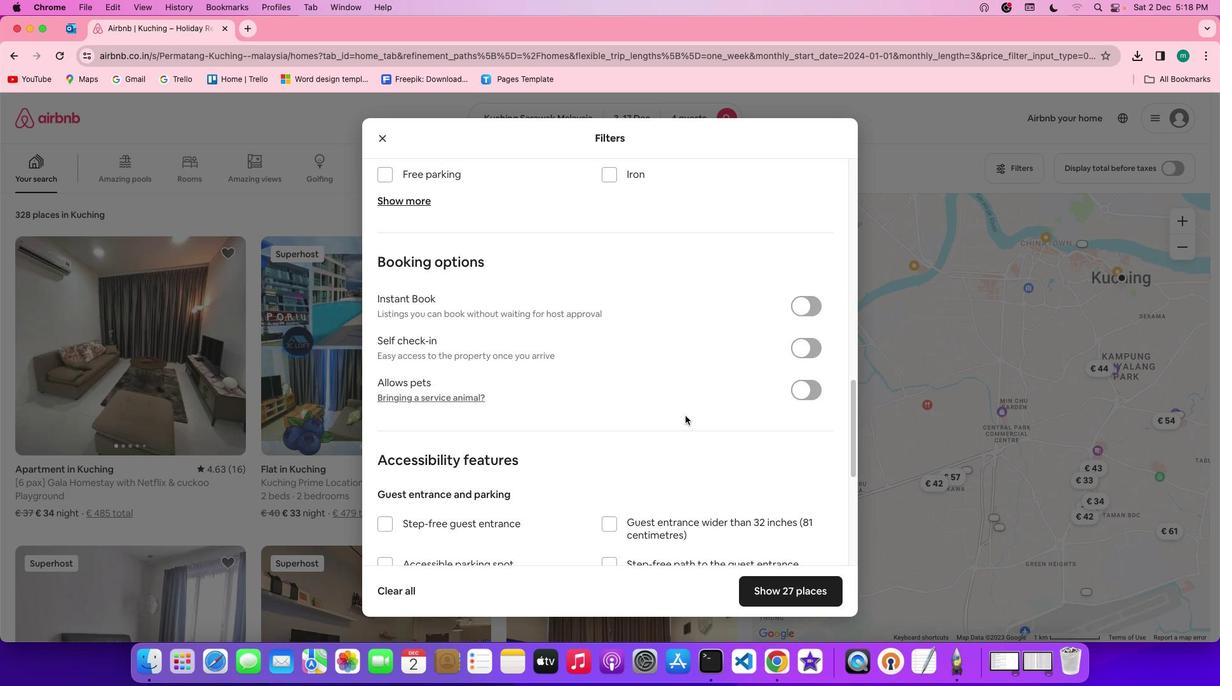 
Action: Mouse scrolled (685, 415) with delta (0, 0)
Screenshot: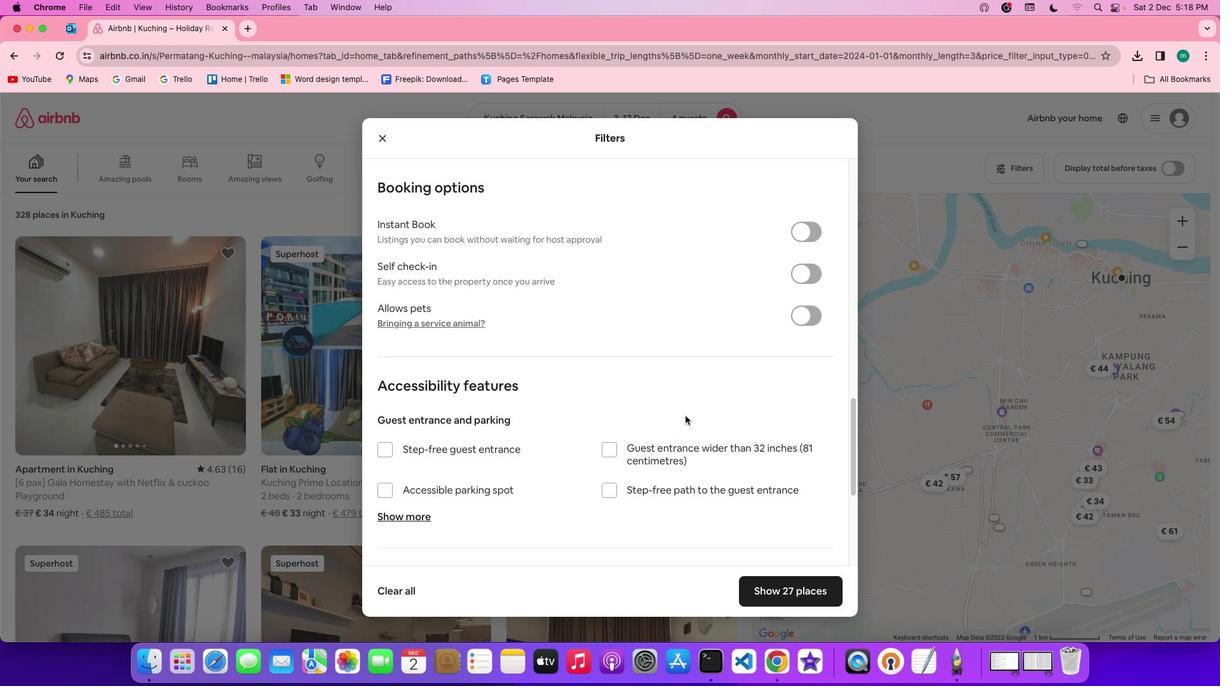 
Action: Mouse scrolled (685, 415) with delta (0, -1)
Screenshot: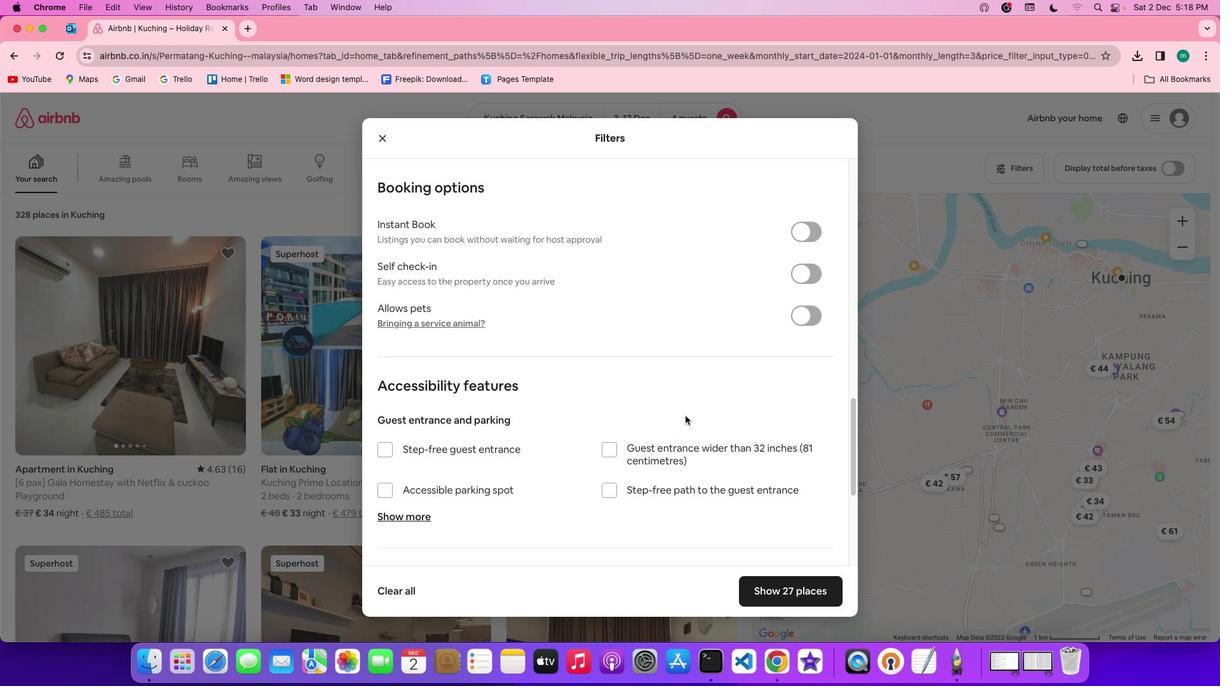 
Action: Mouse scrolled (685, 415) with delta (0, -3)
Screenshot: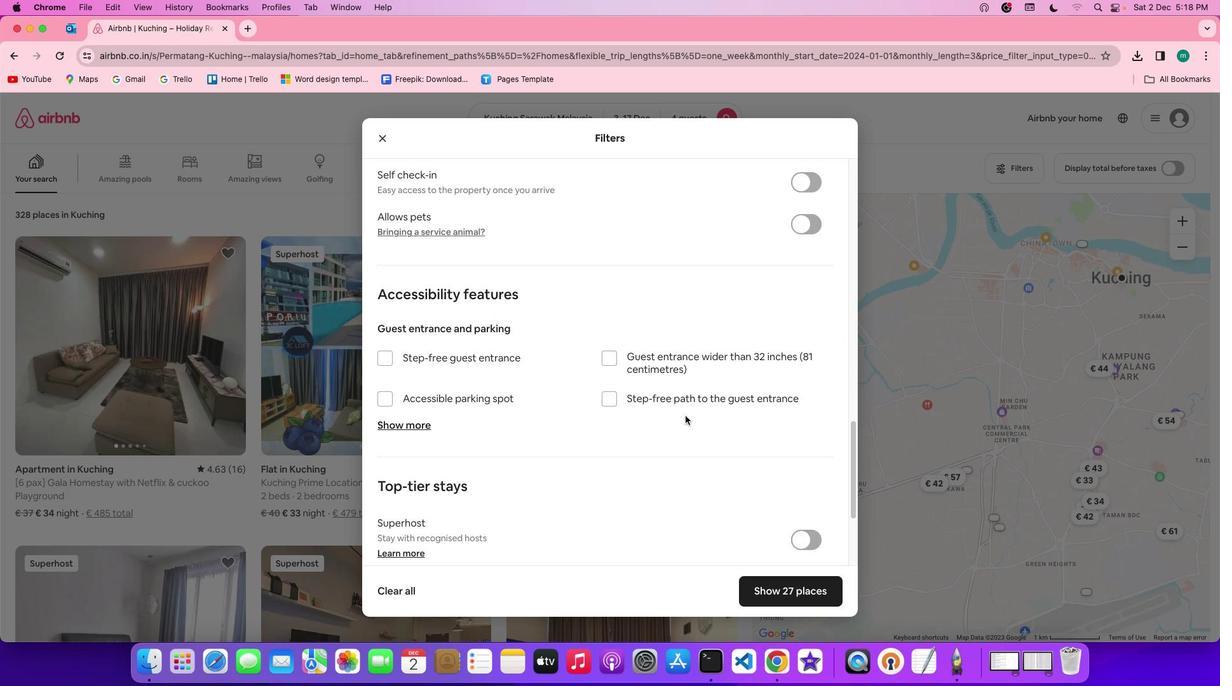 
Action: Mouse scrolled (685, 415) with delta (0, 0)
Screenshot: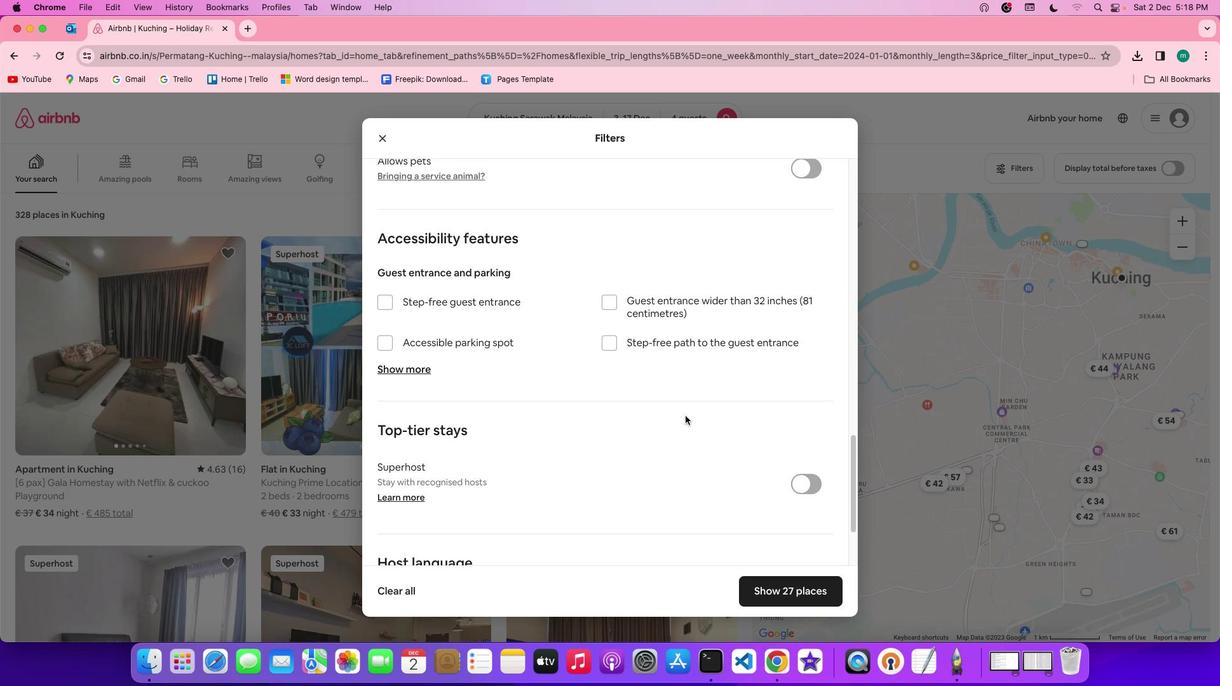 
Action: Mouse scrolled (685, 415) with delta (0, 0)
Screenshot: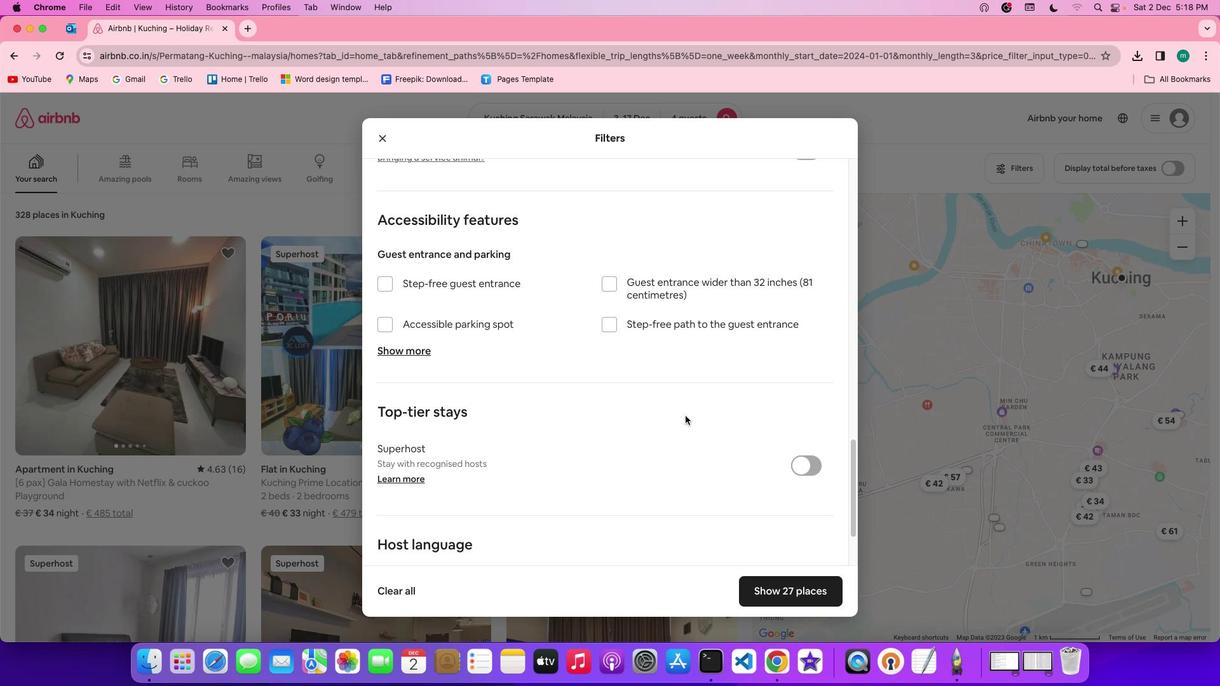 
Action: Mouse scrolled (685, 415) with delta (0, -1)
Screenshot: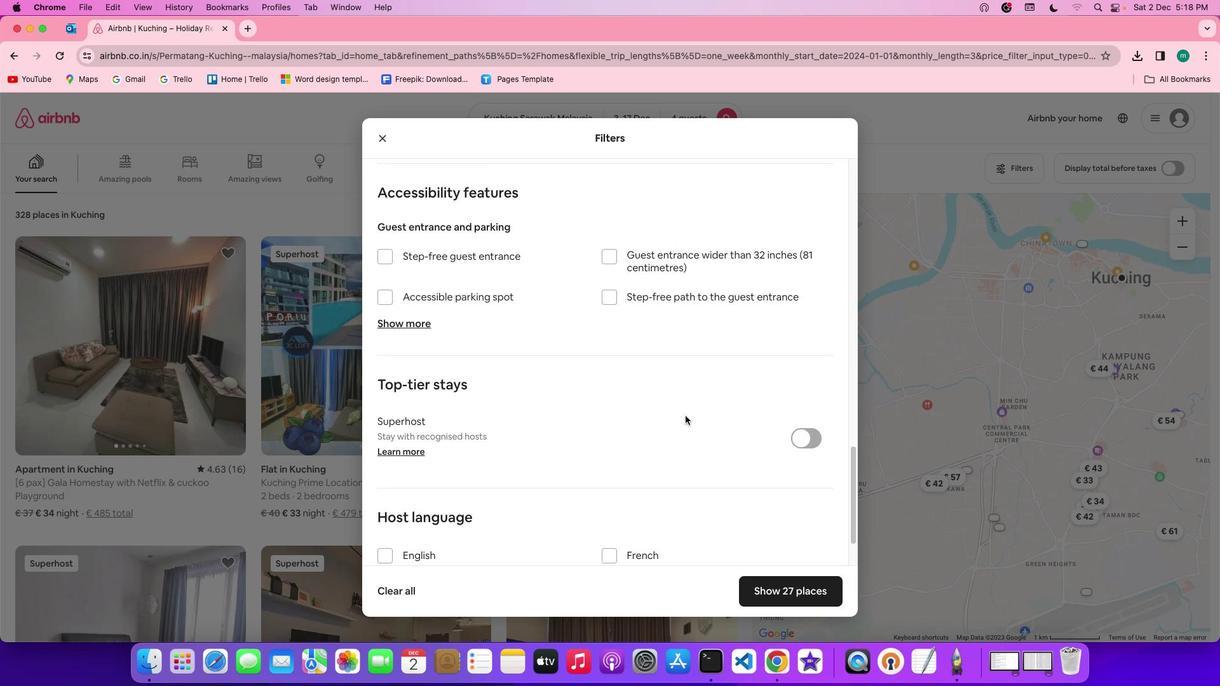 
Action: Mouse scrolled (685, 415) with delta (0, -2)
Screenshot: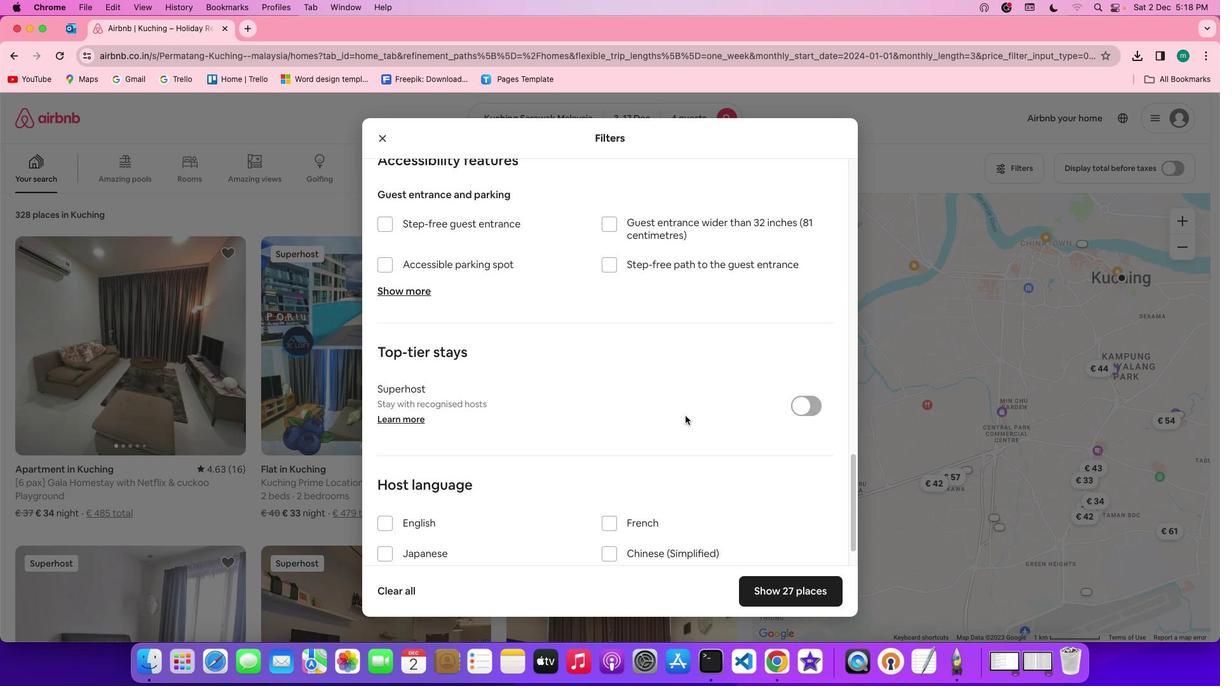 
Action: Mouse scrolled (685, 415) with delta (0, 0)
Screenshot: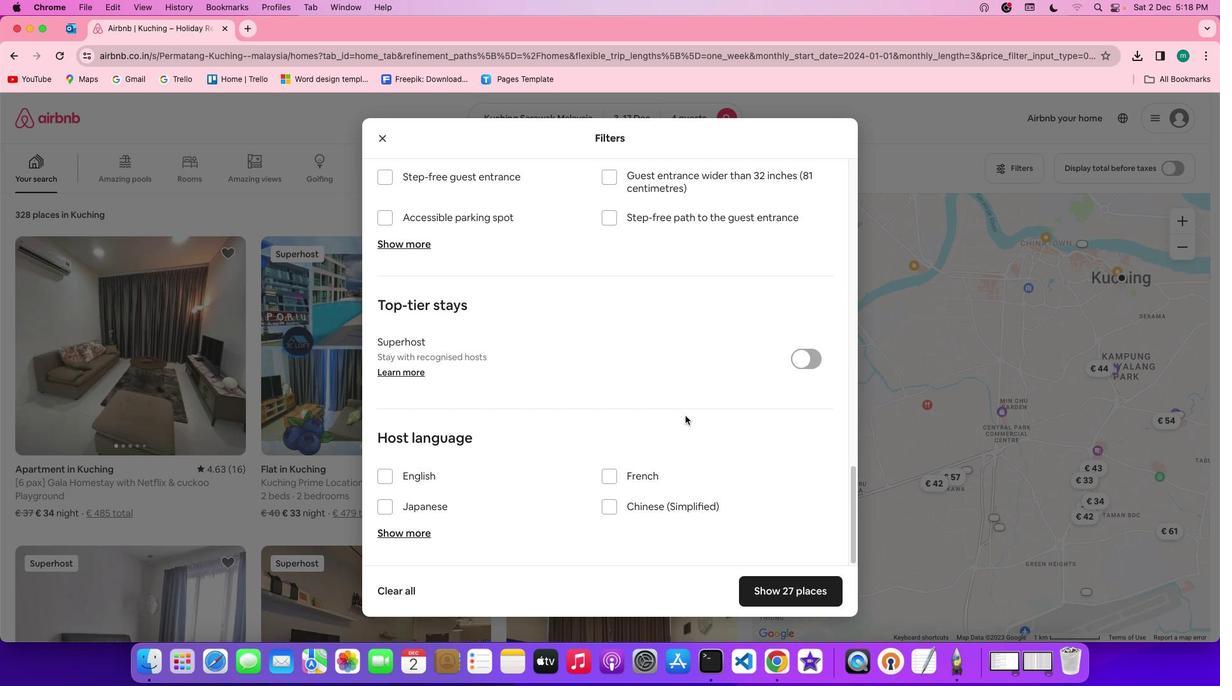 
Action: Mouse scrolled (685, 415) with delta (0, 0)
Screenshot: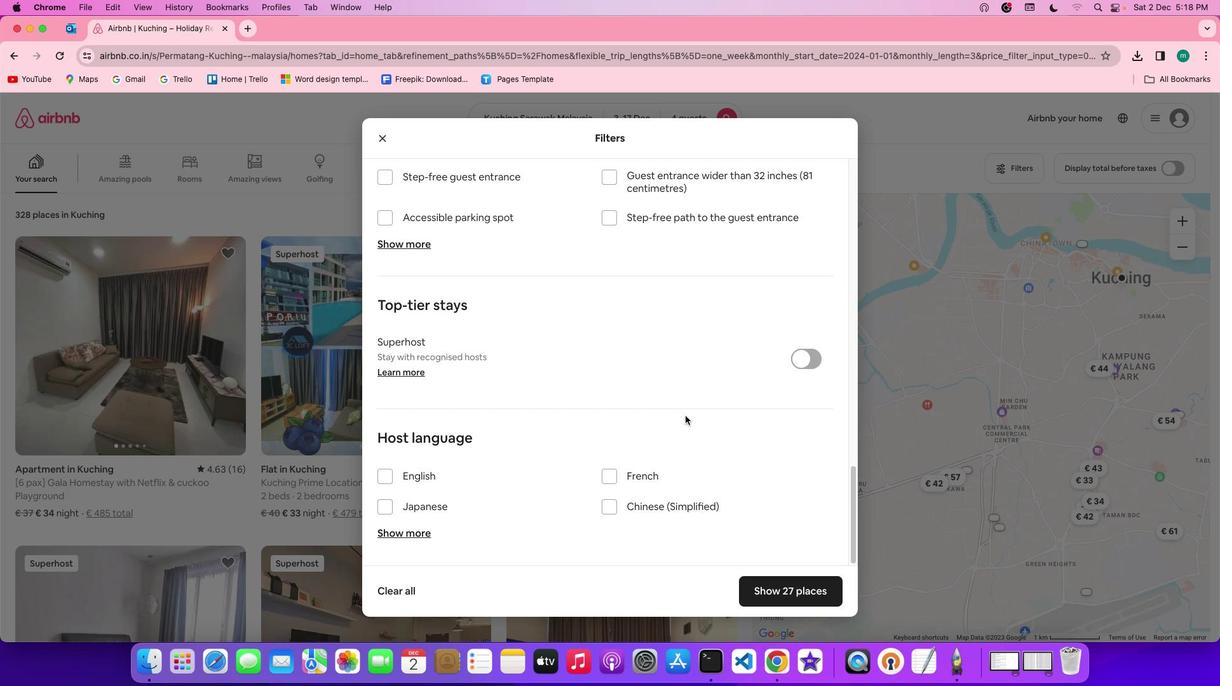 
Action: Mouse scrolled (685, 415) with delta (0, -1)
Screenshot: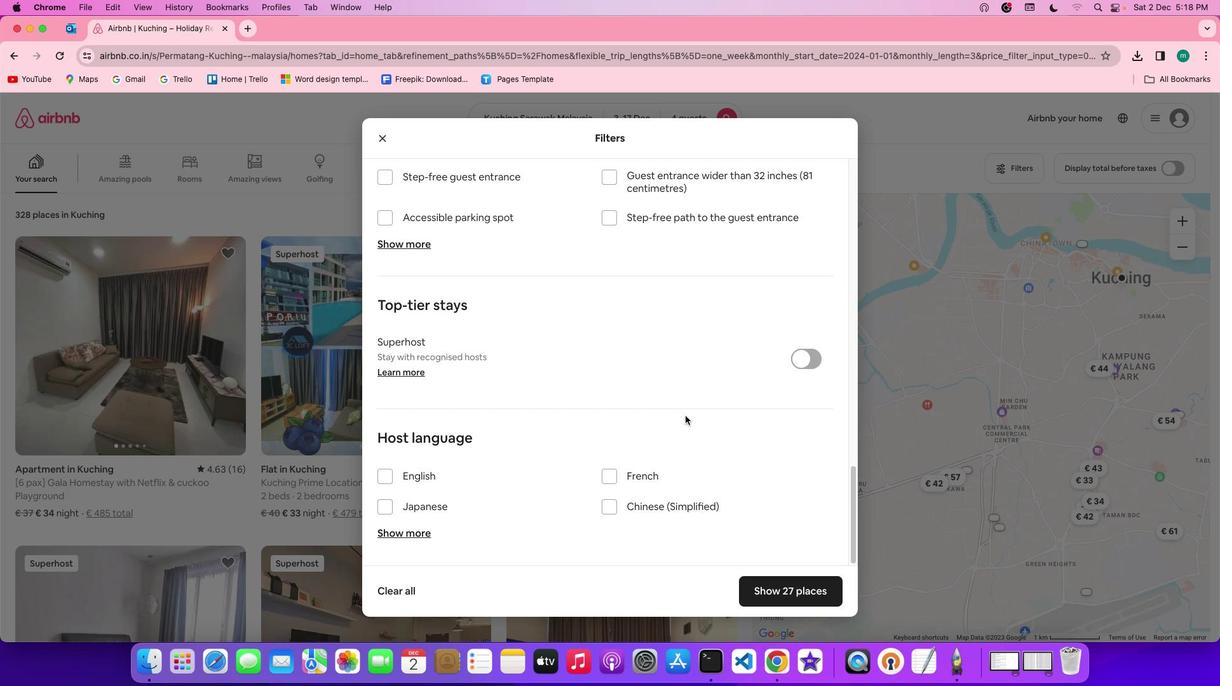 
Action: Mouse scrolled (685, 415) with delta (0, -3)
Screenshot: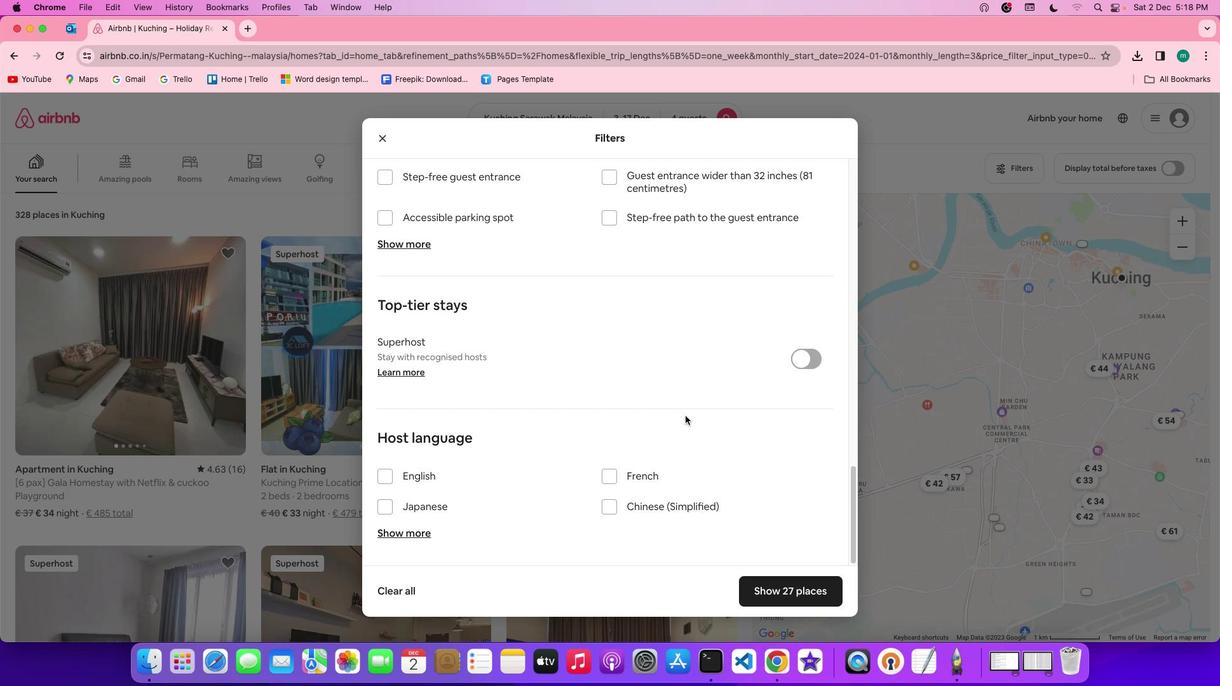 
Action: Mouse scrolled (685, 415) with delta (0, -3)
Screenshot: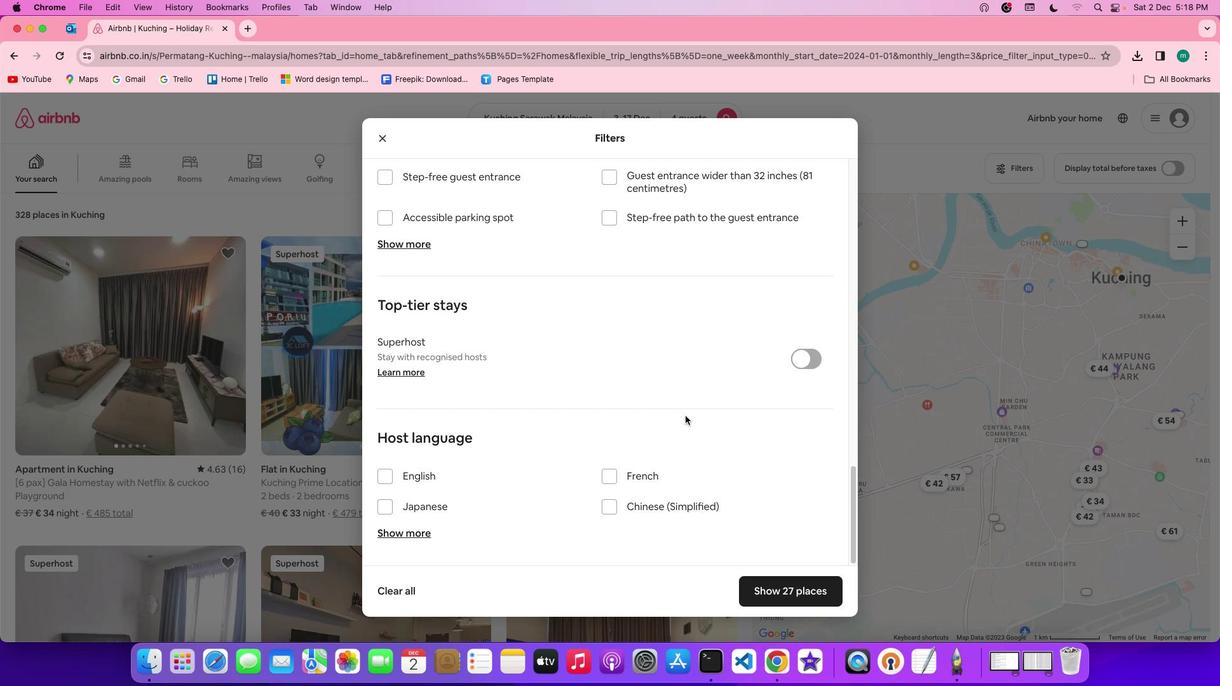 
Action: Mouse scrolled (685, 415) with delta (0, 0)
Screenshot: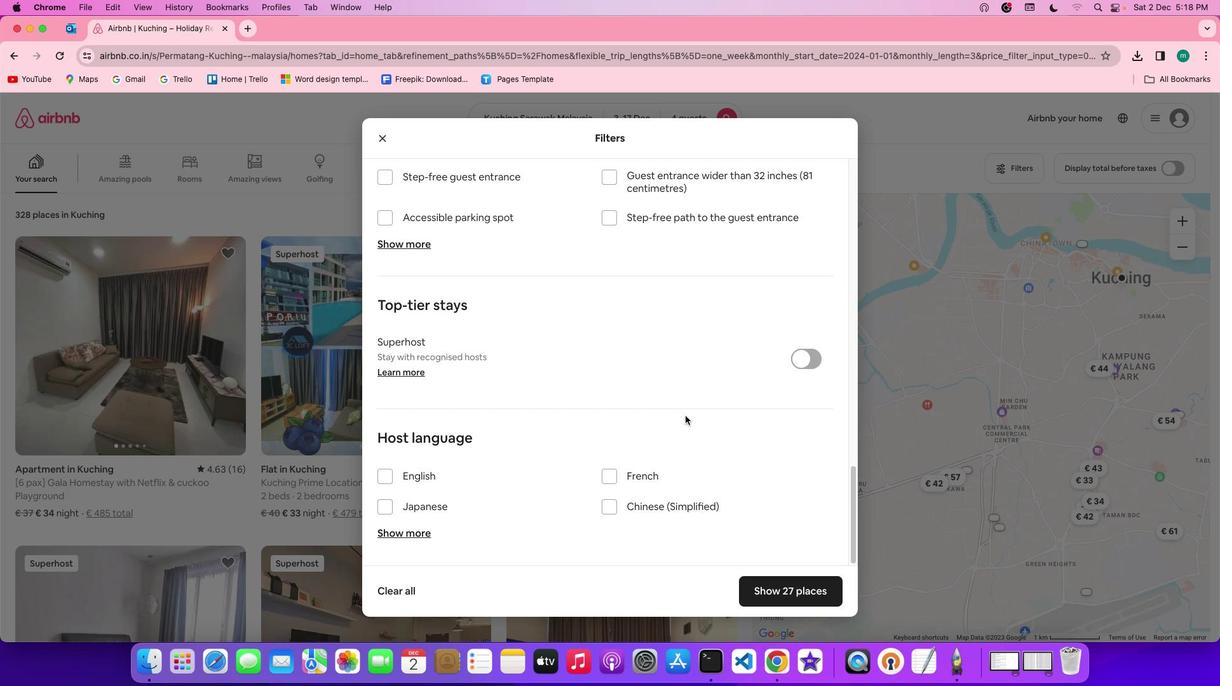 
Action: Mouse scrolled (685, 415) with delta (0, 0)
Screenshot: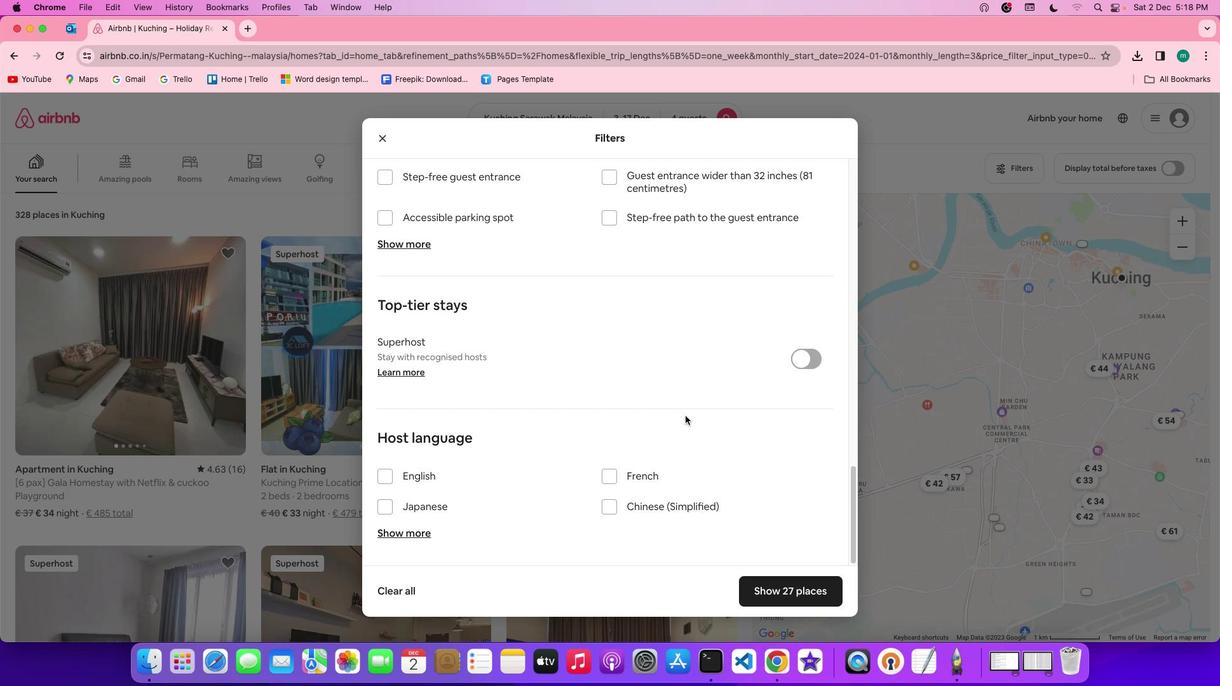 
Action: Mouse scrolled (685, 415) with delta (0, -1)
Screenshot: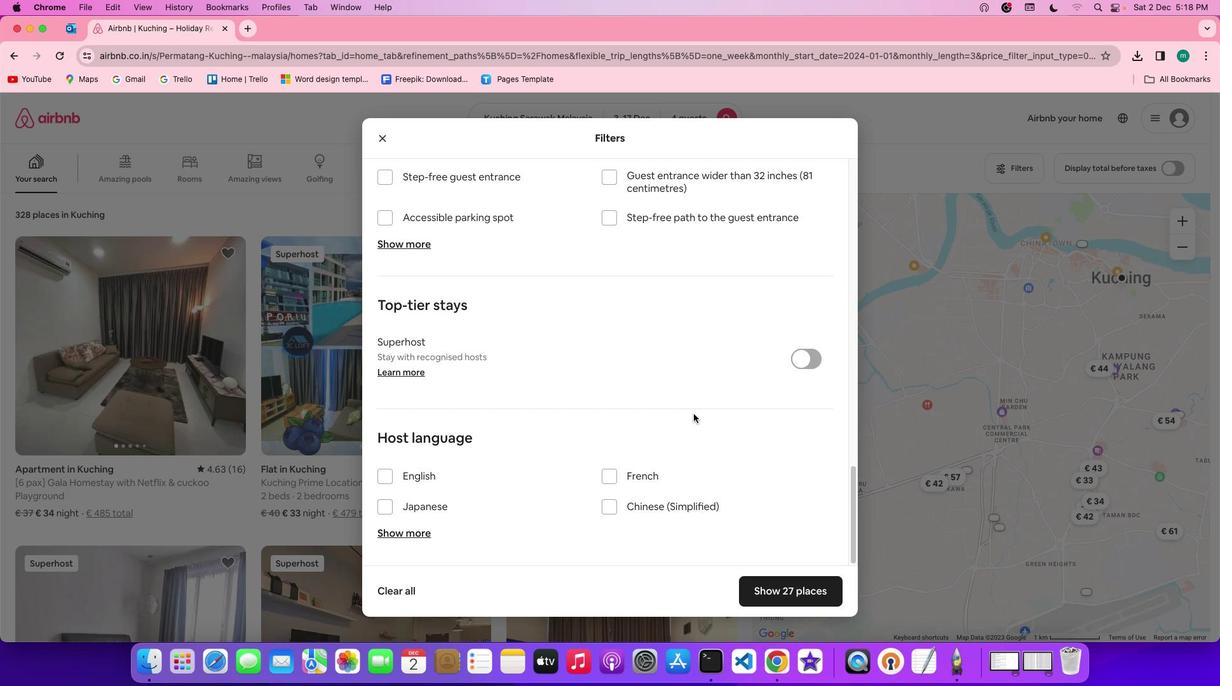 
Action: Mouse scrolled (685, 415) with delta (0, -2)
Screenshot: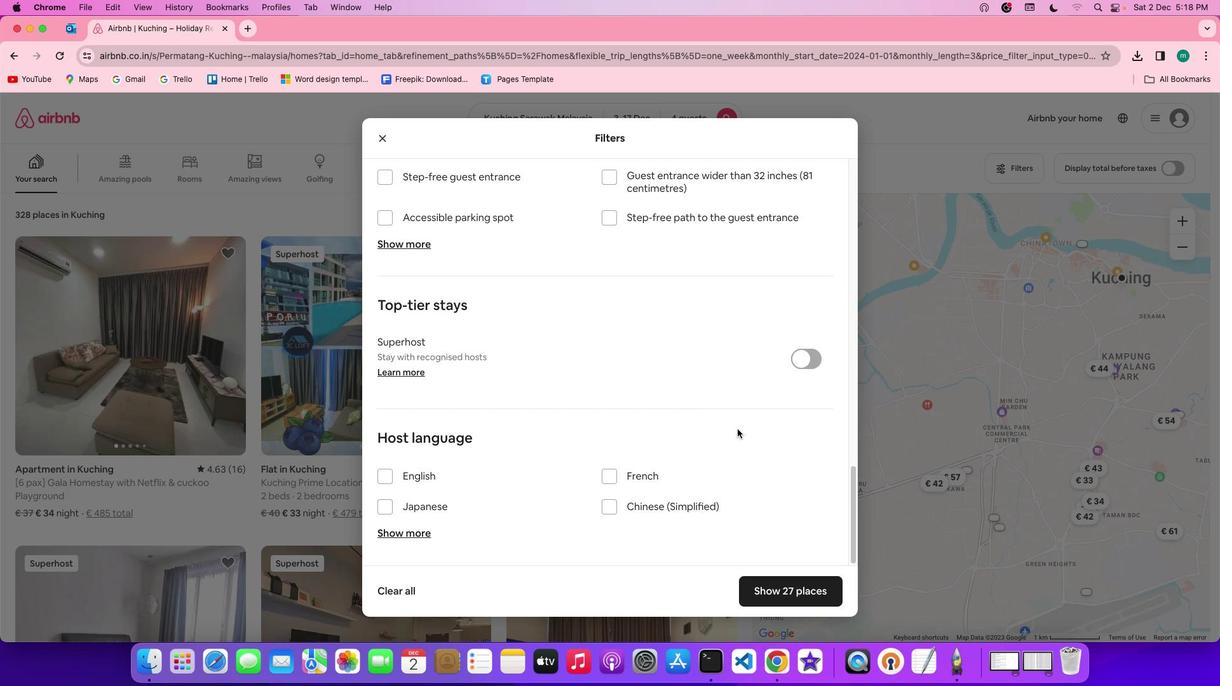 
Action: Mouse moved to (817, 591)
Screenshot: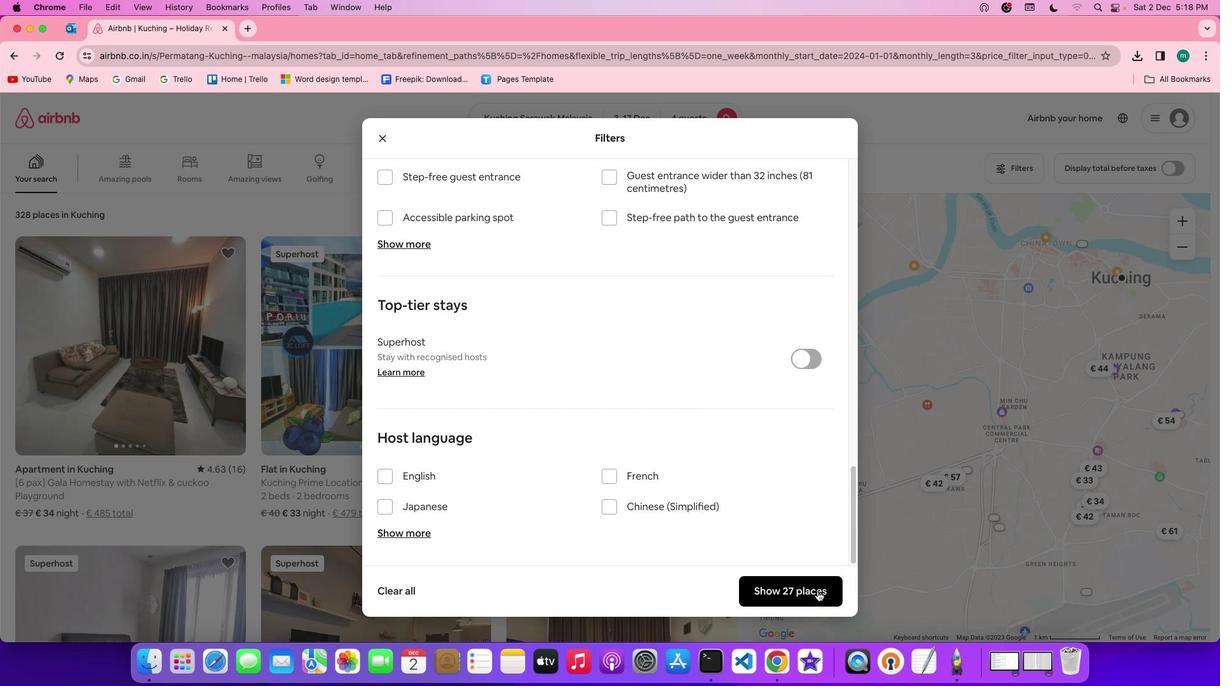 
Action: Mouse pressed left at (817, 591)
Screenshot: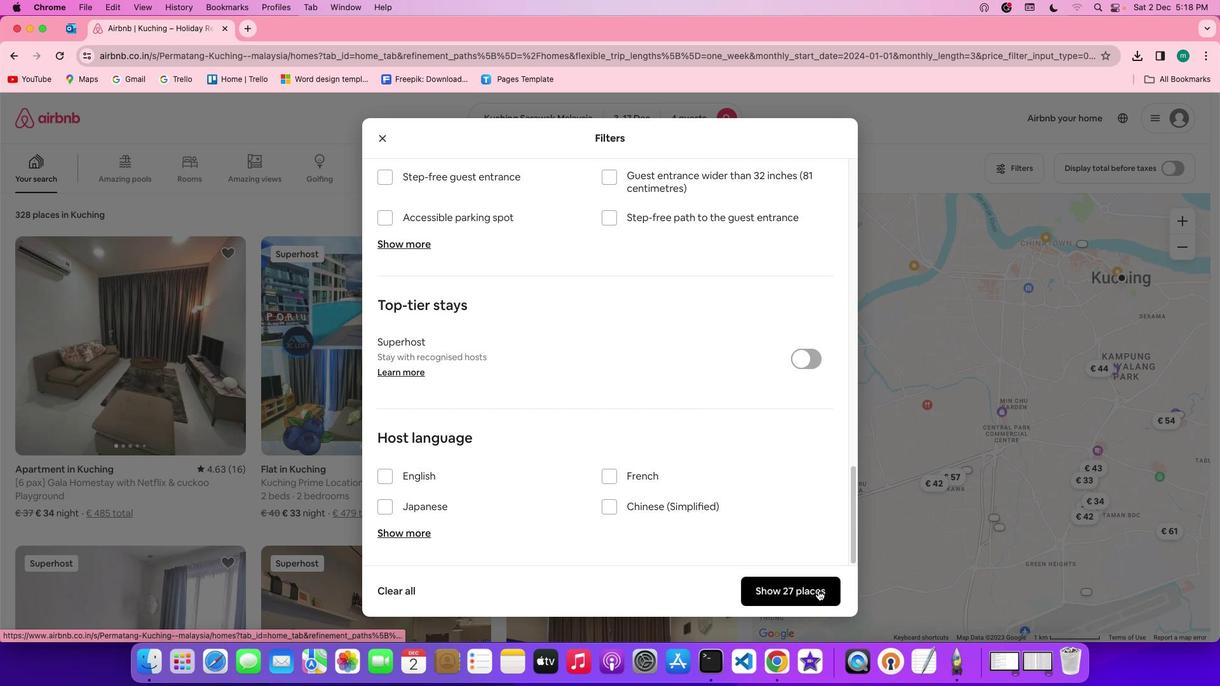 
Action: Mouse moved to (188, 361)
Screenshot: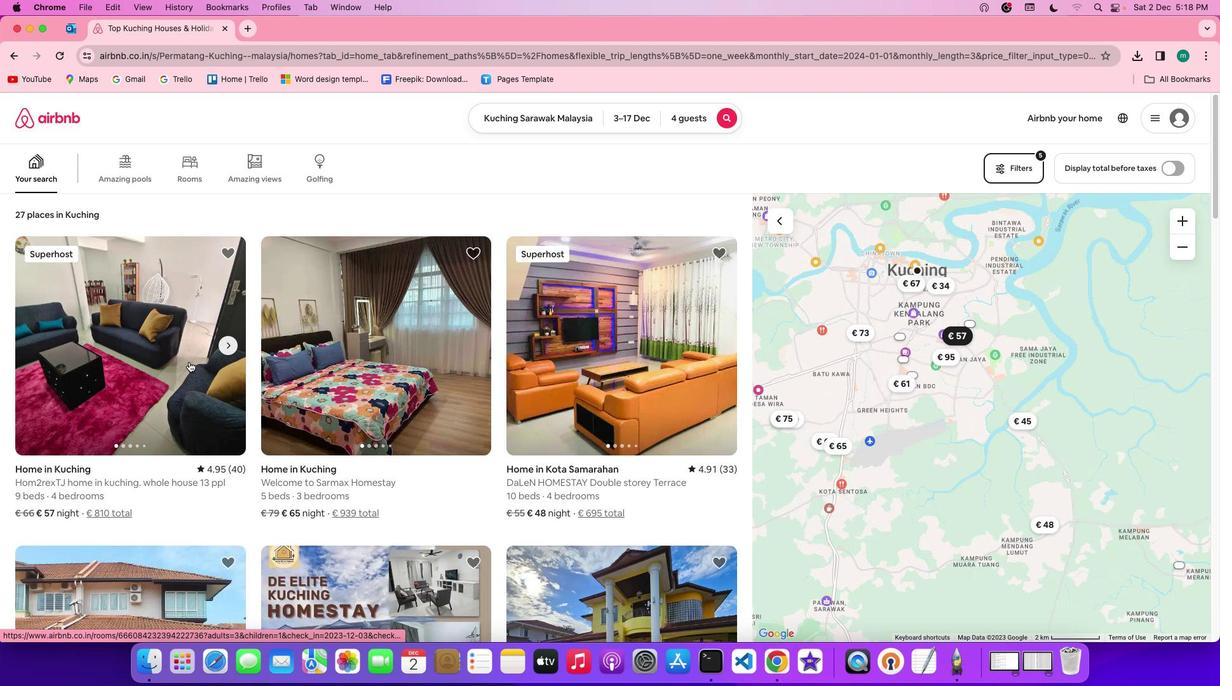 
Action: Mouse scrolled (188, 361) with delta (0, 0)
Screenshot: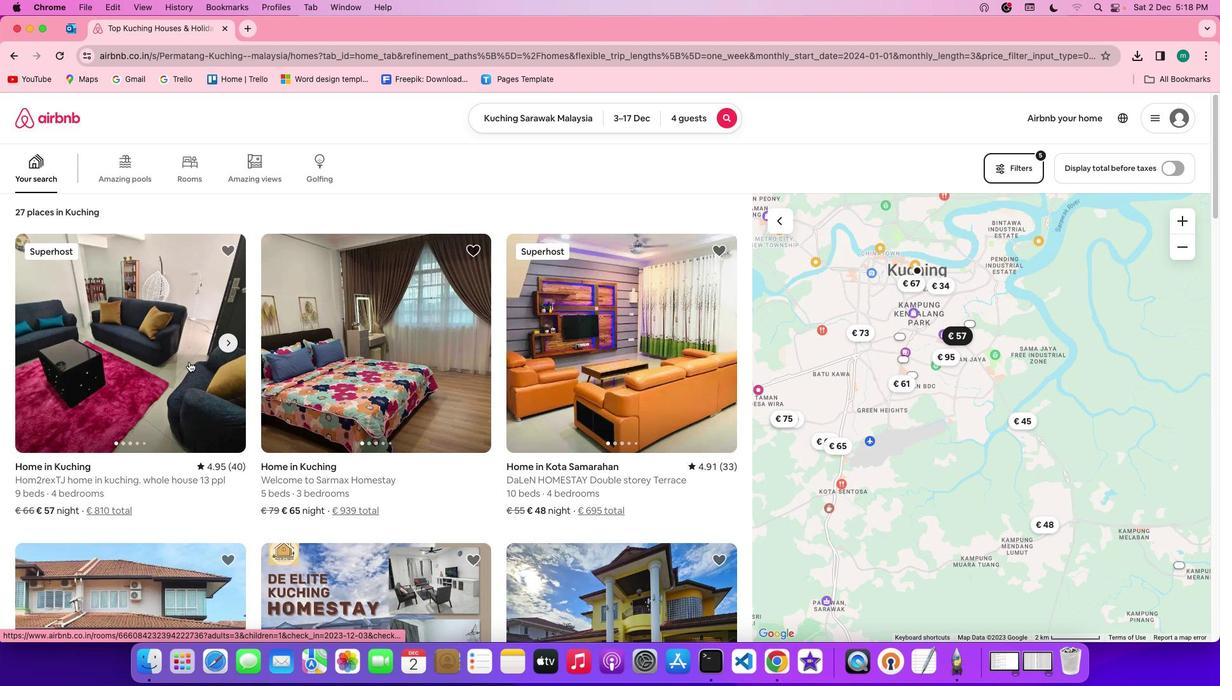 
Action: Mouse scrolled (188, 361) with delta (0, 0)
Screenshot: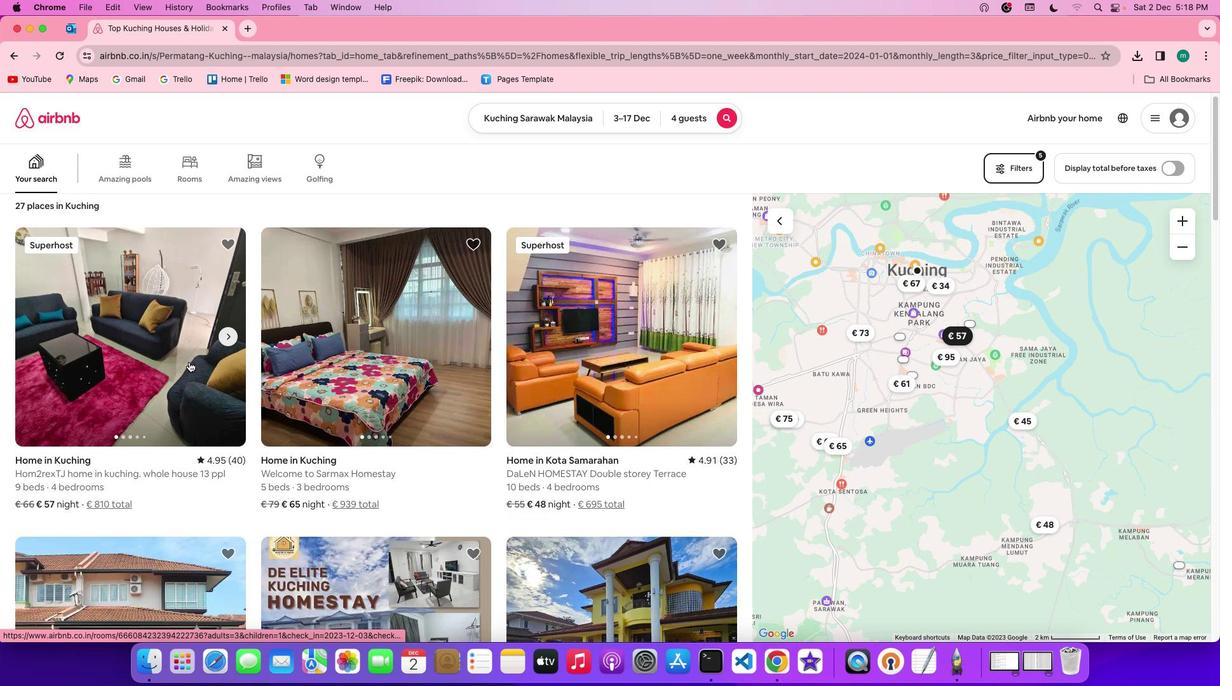 
Action: Mouse scrolled (188, 361) with delta (0, 0)
Screenshot: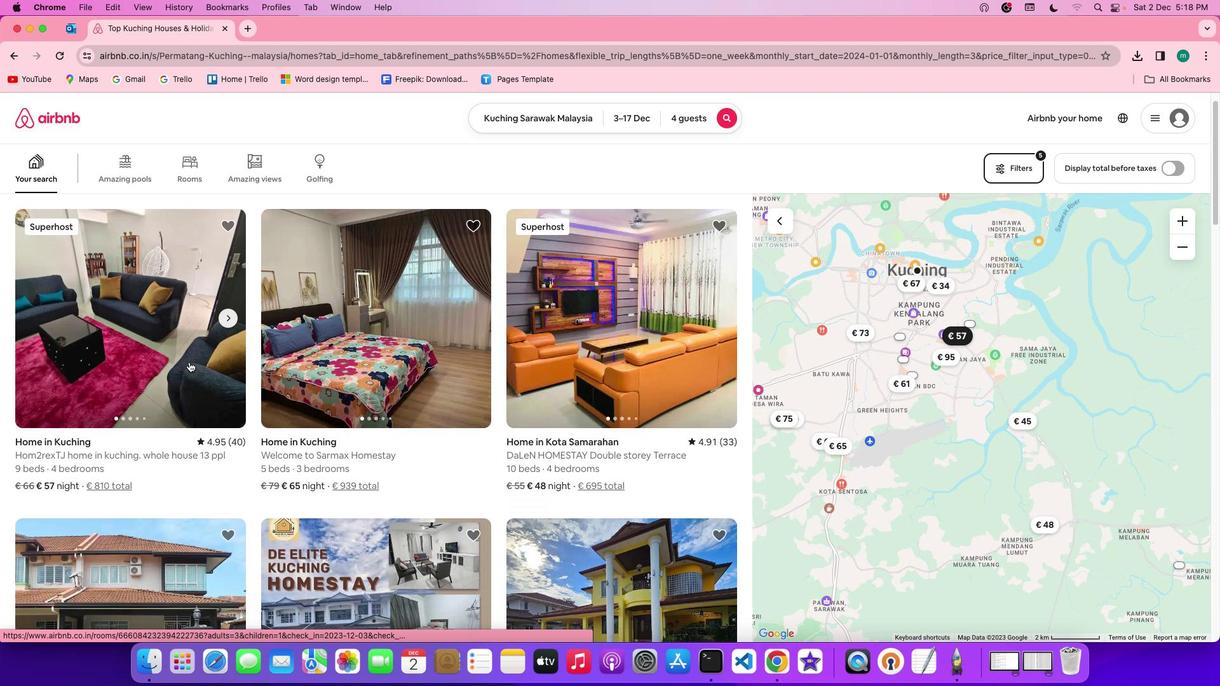 
Action: Mouse moved to (188, 361)
Screenshot: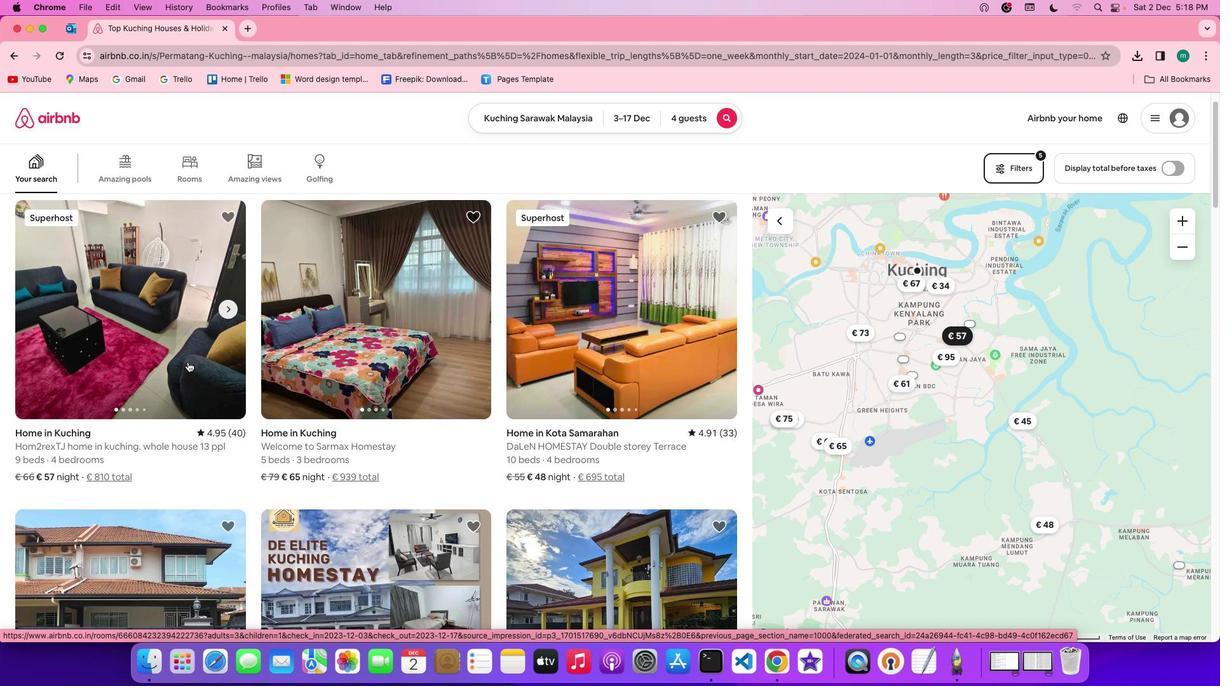 
Action: Mouse pressed left at (188, 361)
Screenshot: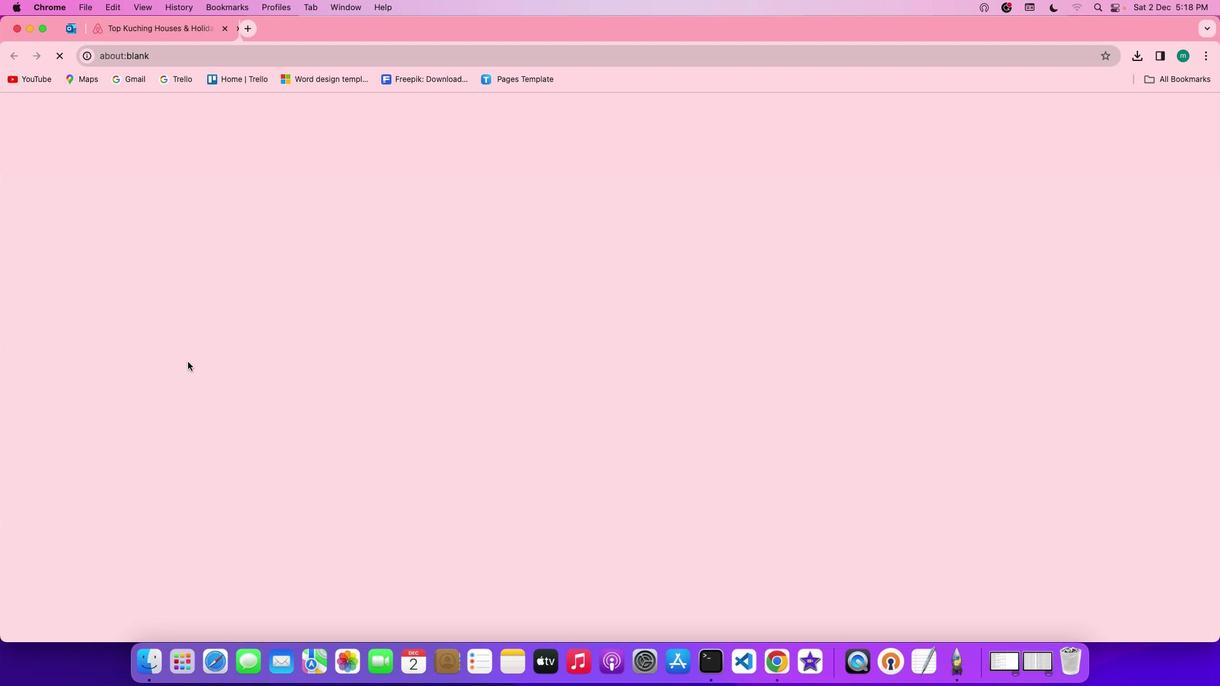 
Action: Mouse moved to (898, 476)
Screenshot: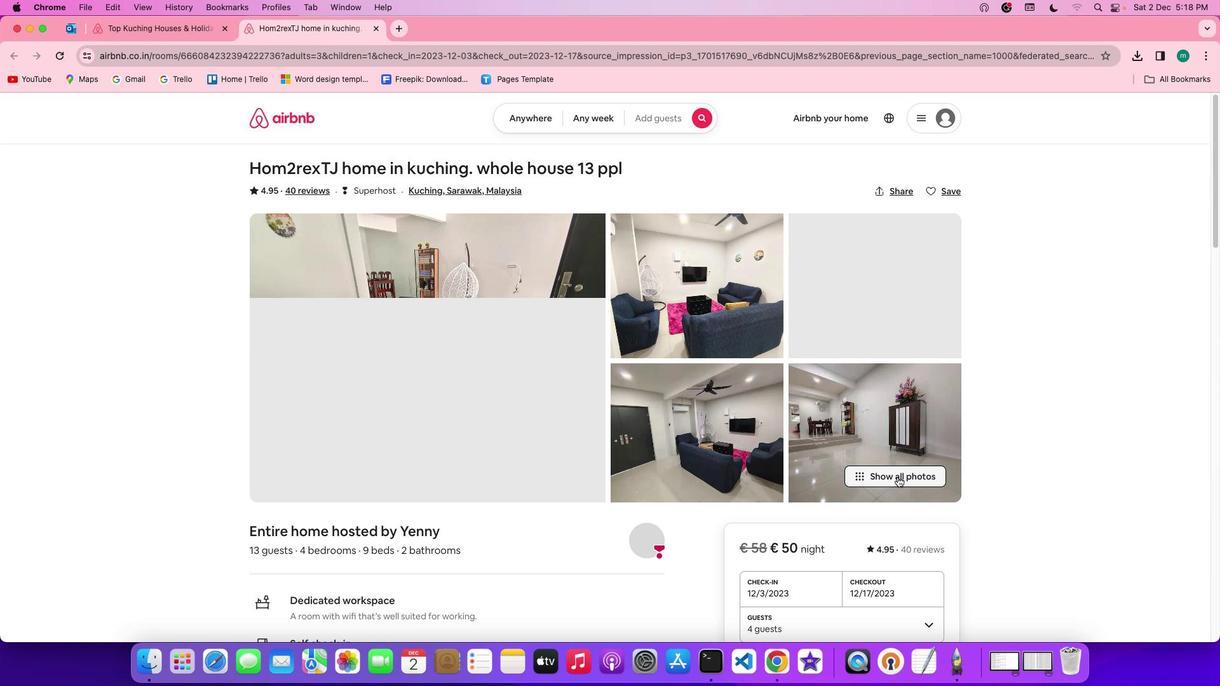 
Action: Mouse pressed left at (898, 476)
Screenshot: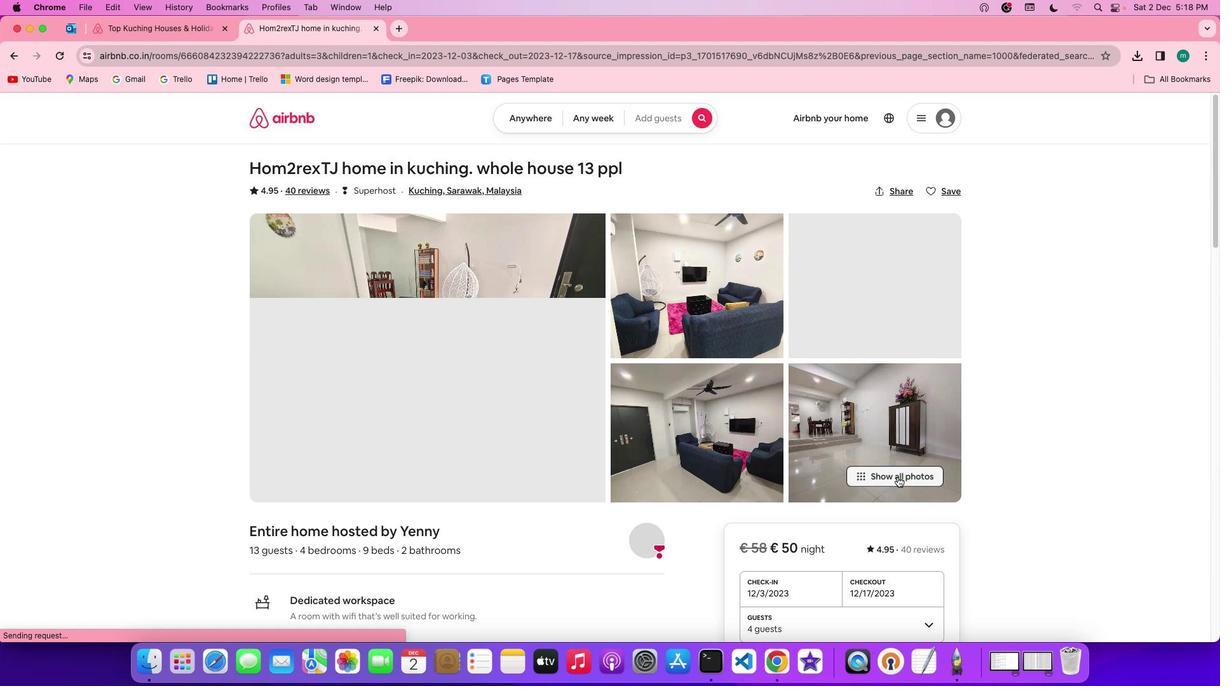
Action: Mouse moved to (682, 499)
Screenshot: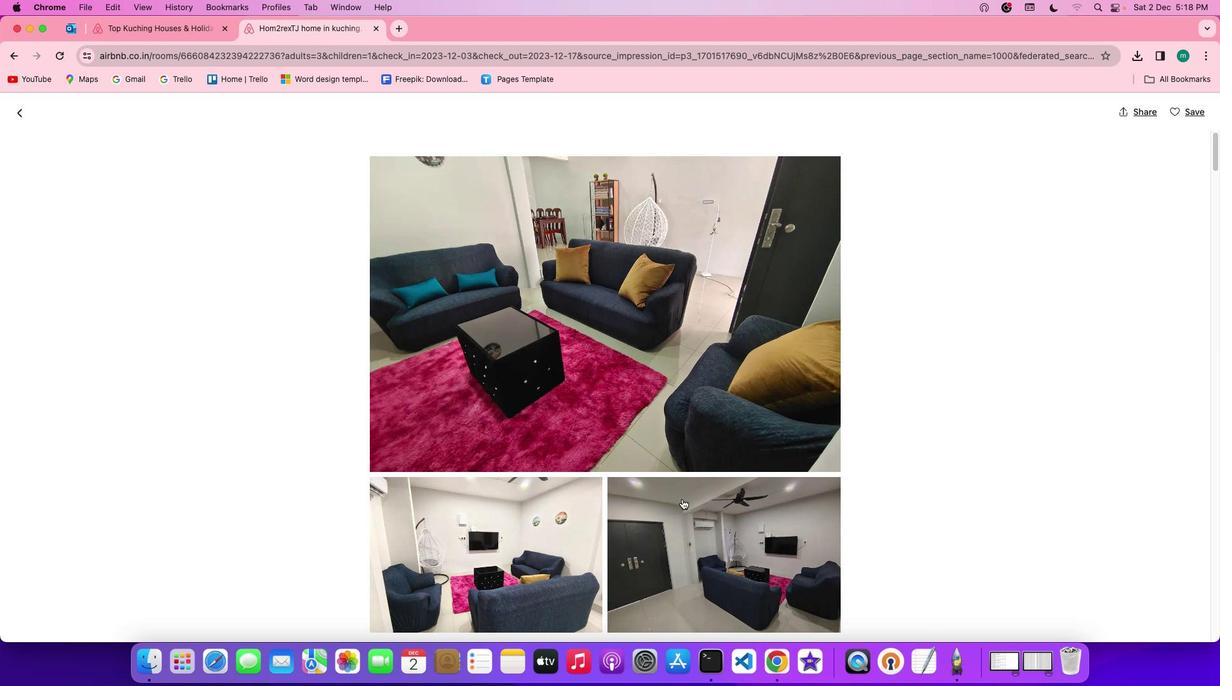 
Action: Mouse scrolled (682, 499) with delta (0, 0)
Screenshot: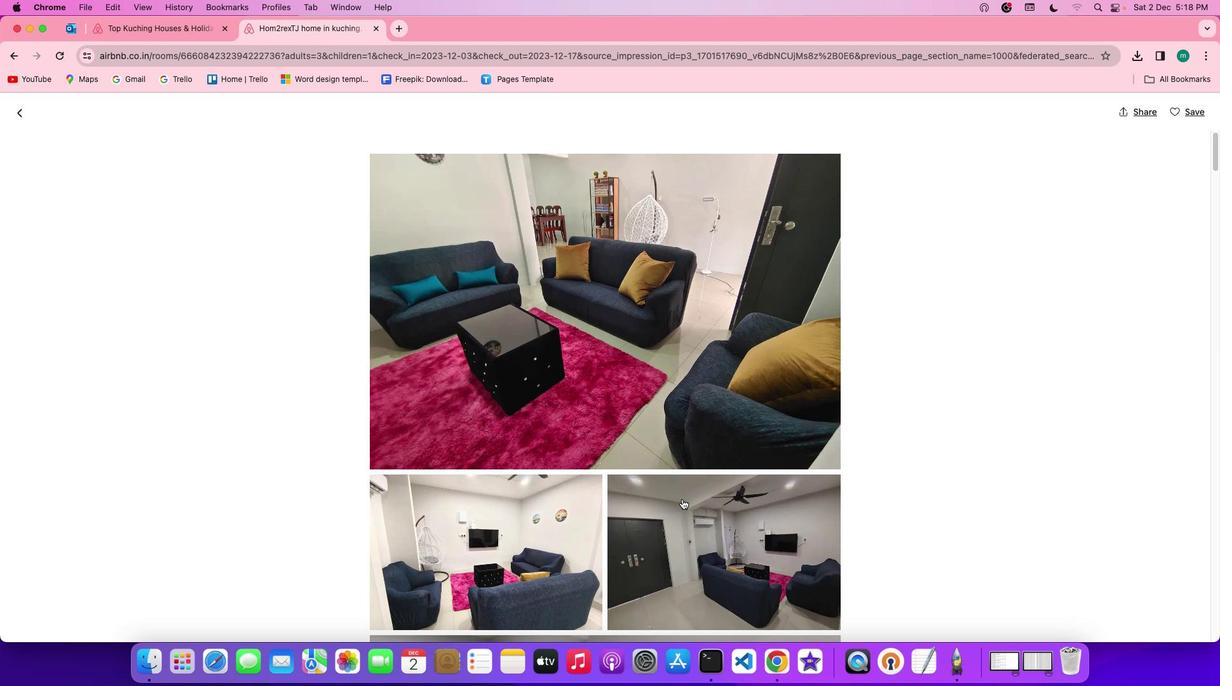 
Action: Mouse scrolled (682, 499) with delta (0, 0)
Screenshot: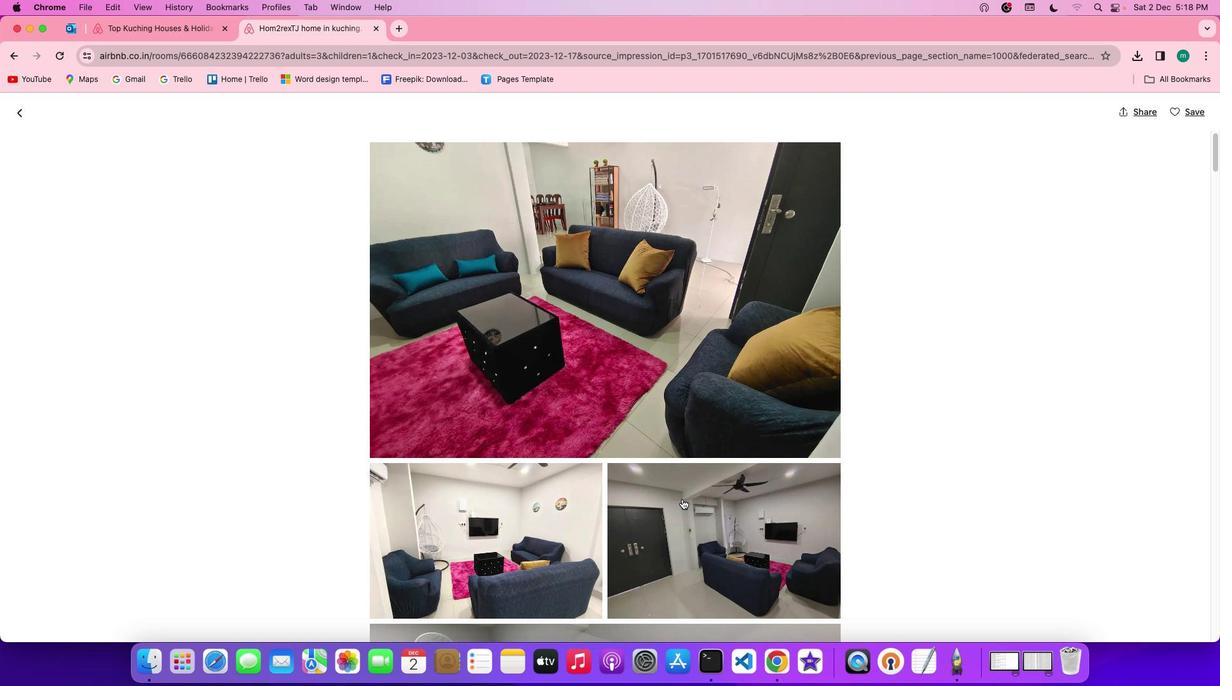 
Action: Mouse scrolled (682, 499) with delta (0, 0)
Screenshot: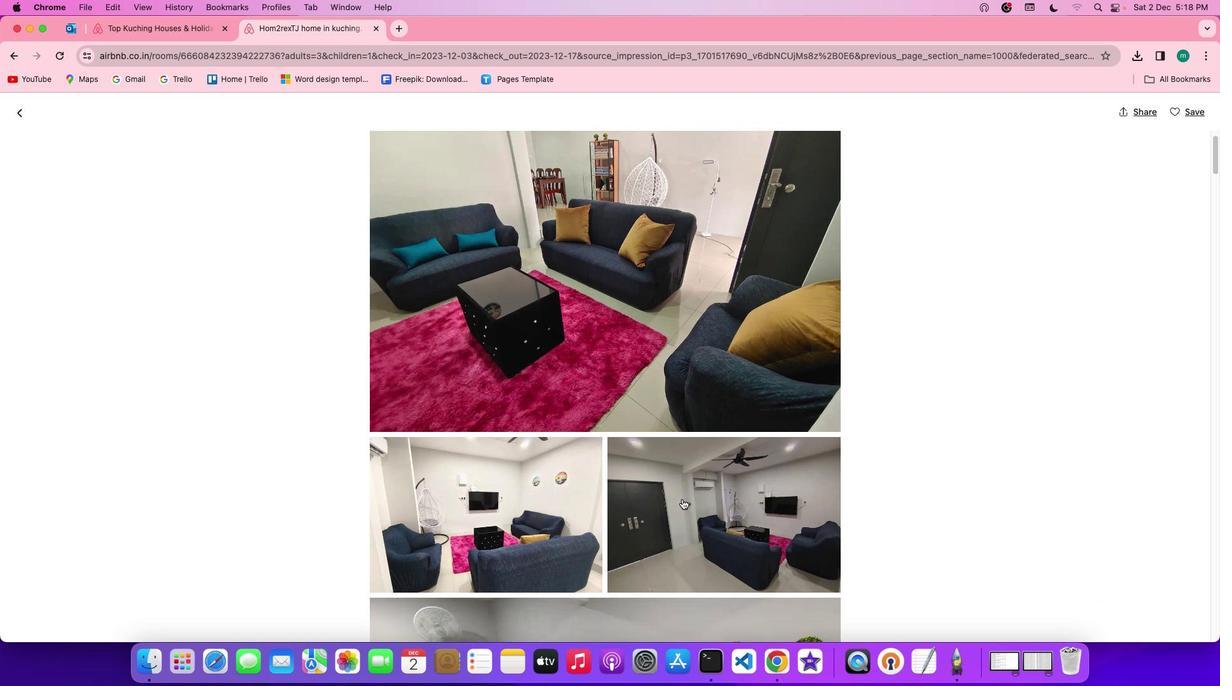 
Action: Mouse scrolled (682, 499) with delta (0, 0)
Screenshot: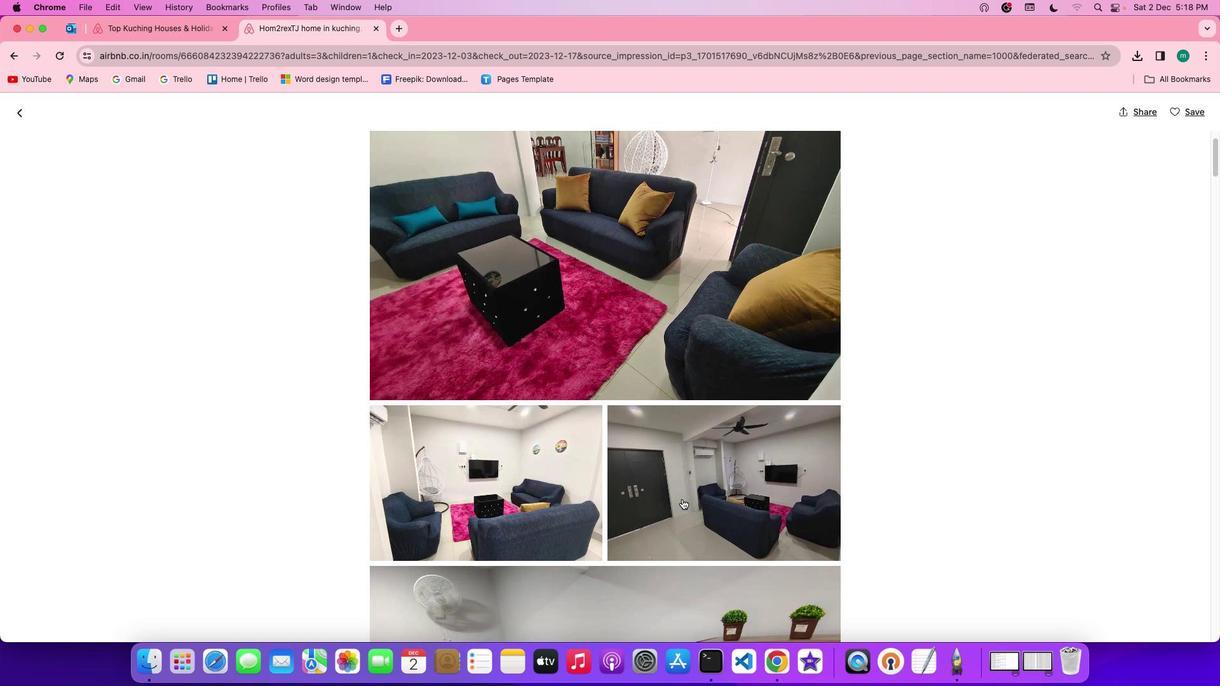 
Action: Mouse scrolled (682, 499) with delta (0, 0)
Screenshot: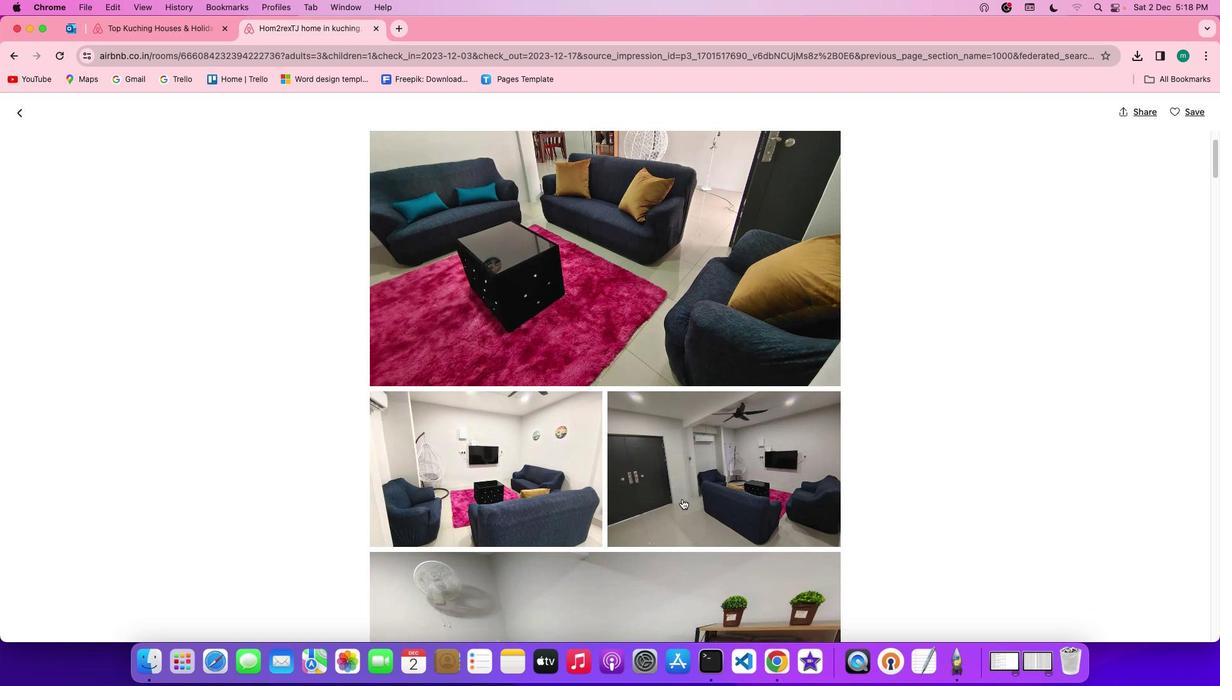 
Action: Mouse scrolled (682, 499) with delta (0, -1)
Screenshot: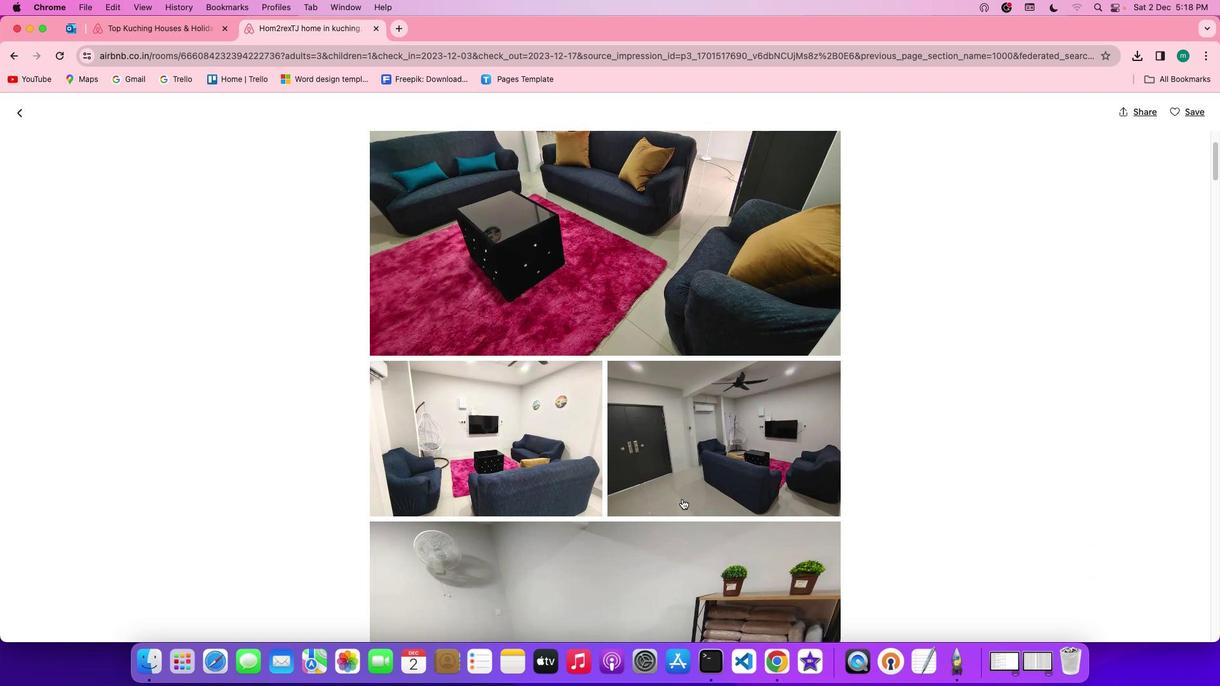 
Action: Mouse scrolled (682, 499) with delta (0, 0)
Screenshot: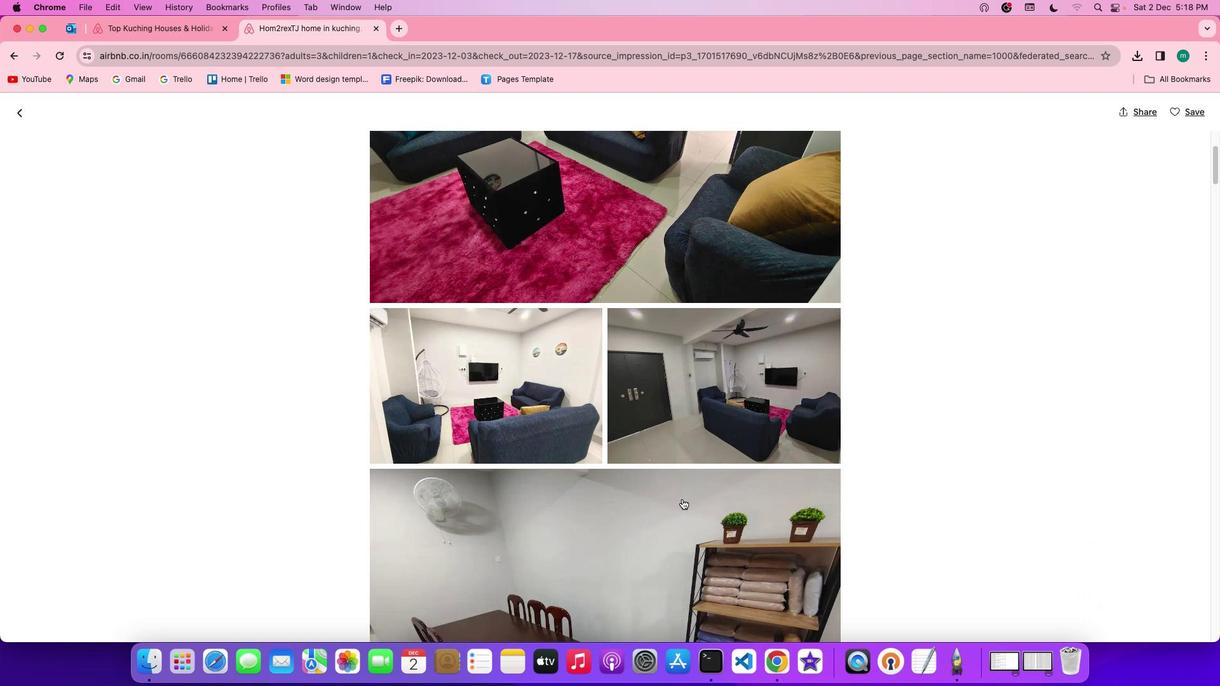 
Action: Mouse scrolled (682, 499) with delta (0, 0)
Screenshot: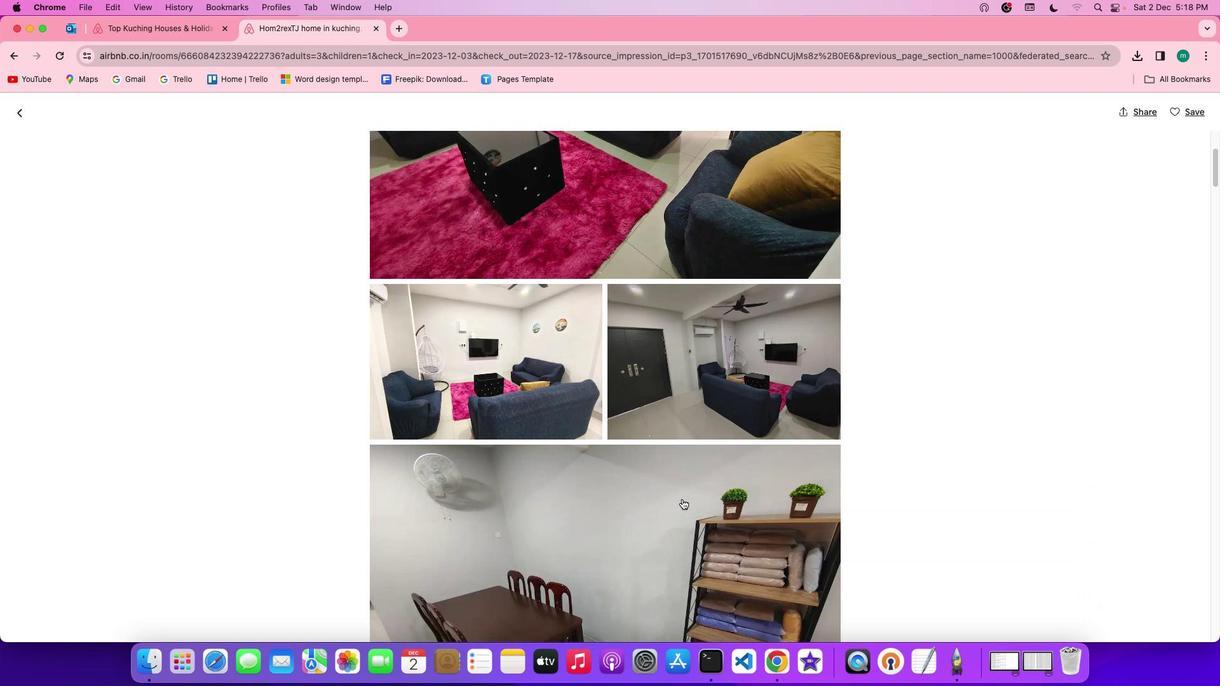 
Action: Mouse scrolled (682, 499) with delta (0, -1)
Screenshot: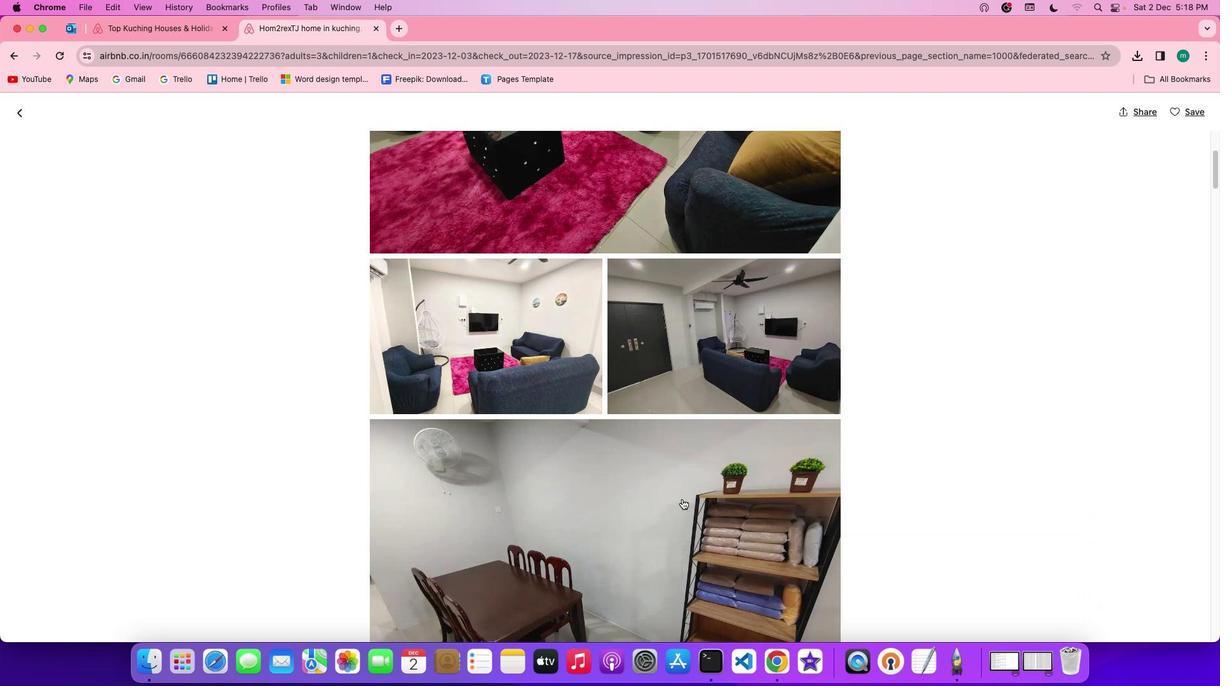 
Action: Mouse scrolled (682, 499) with delta (0, -1)
Screenshot: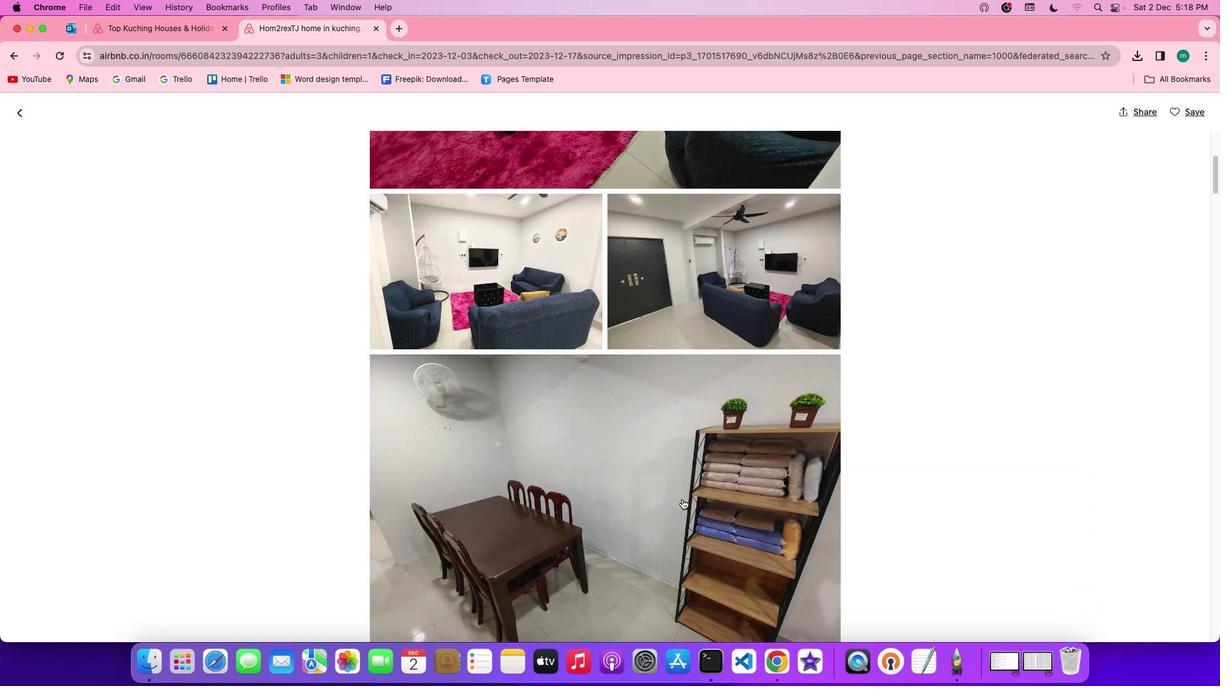 
Action: Mouse scrolled (682, 499) with delta (0, 0)
Screenshot: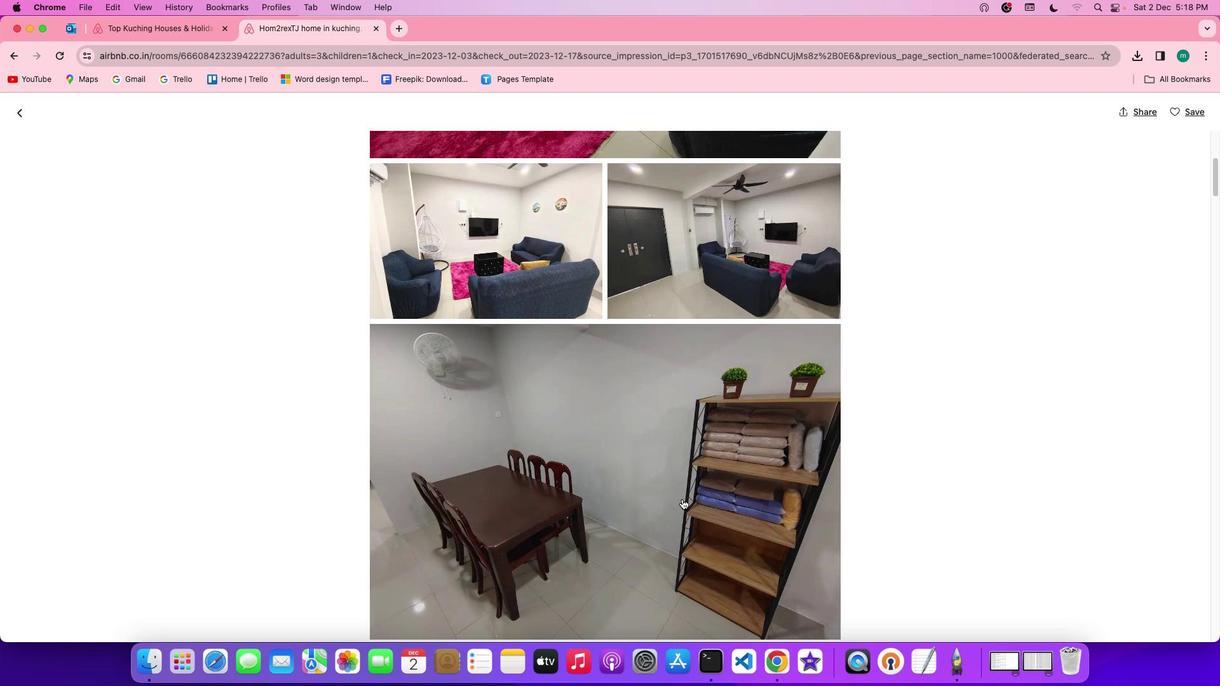 
Action: Mouse scrolled (682, 499) with delta (0, 0)
Screenshot: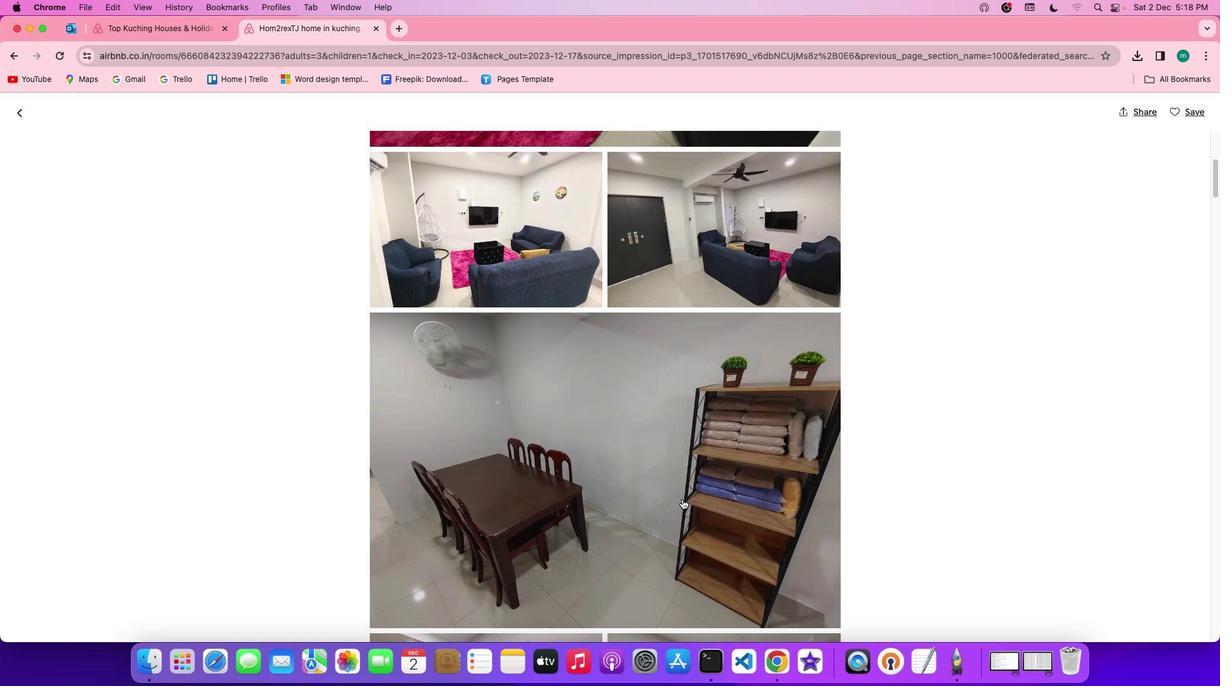 
Action: Mouse scrolled (682, 499) with delta (0, -1)
Screenshot: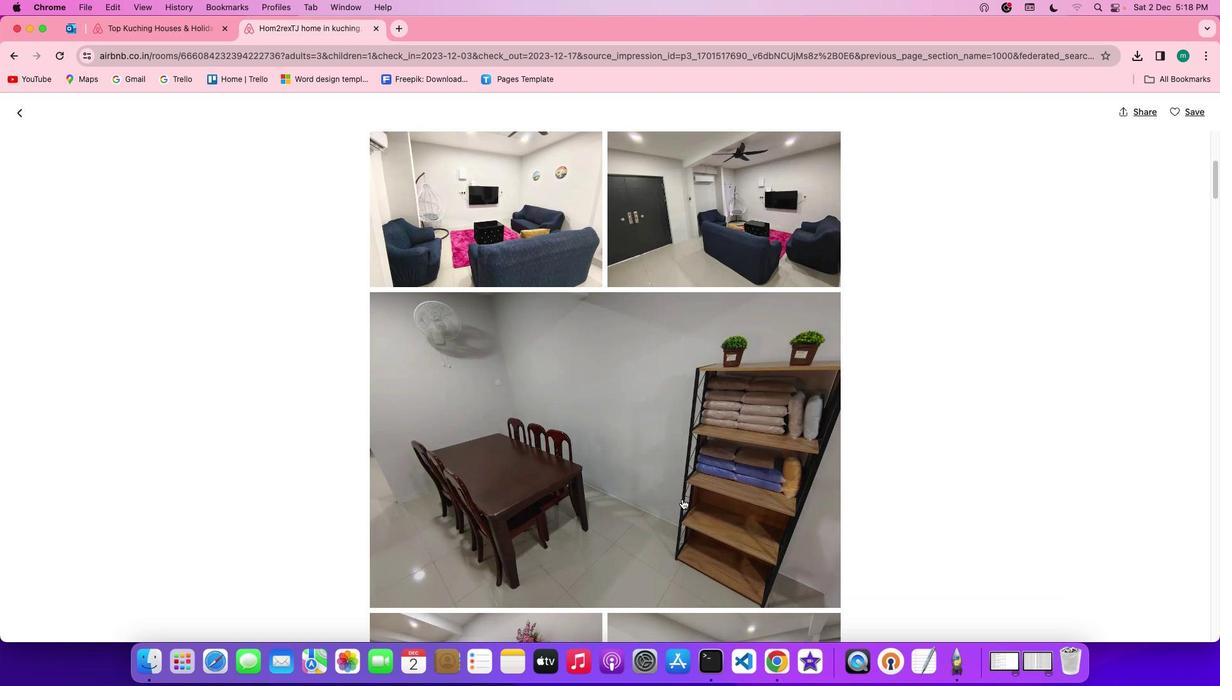 
Action: Mouse scrolled (682, 499) with delta (0, -1)
Screenshot: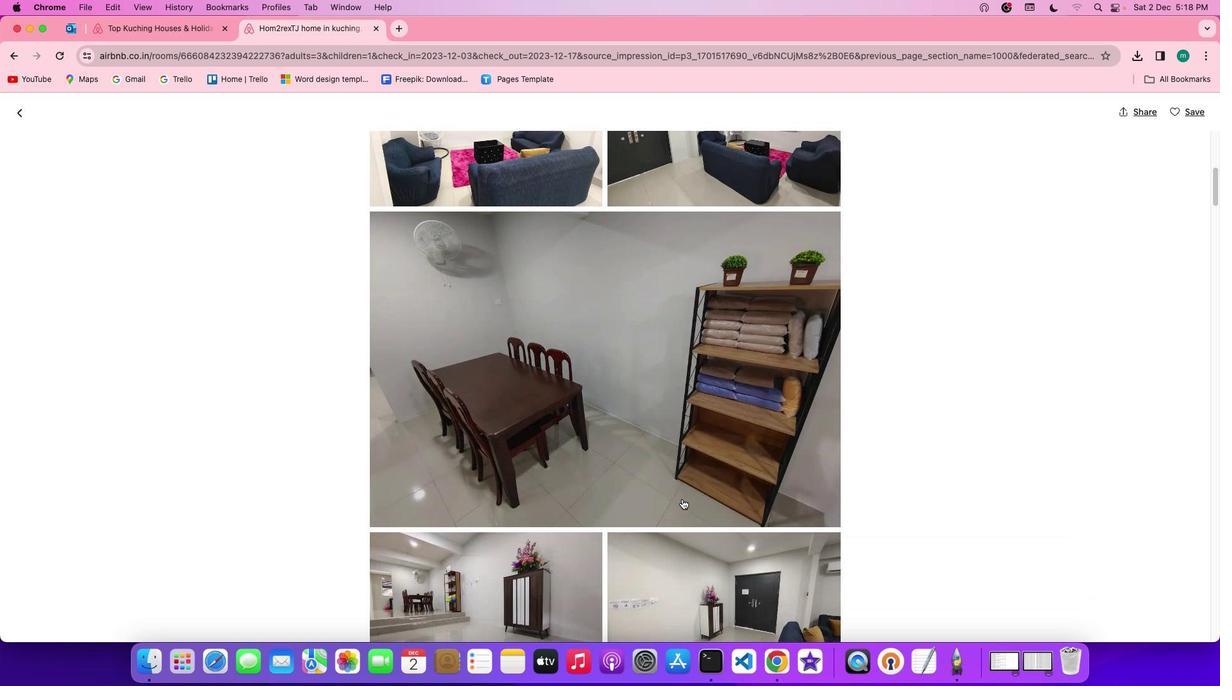 
Action: Mouse scrolled (682, 499) with delta (0, 0)
Screenshot: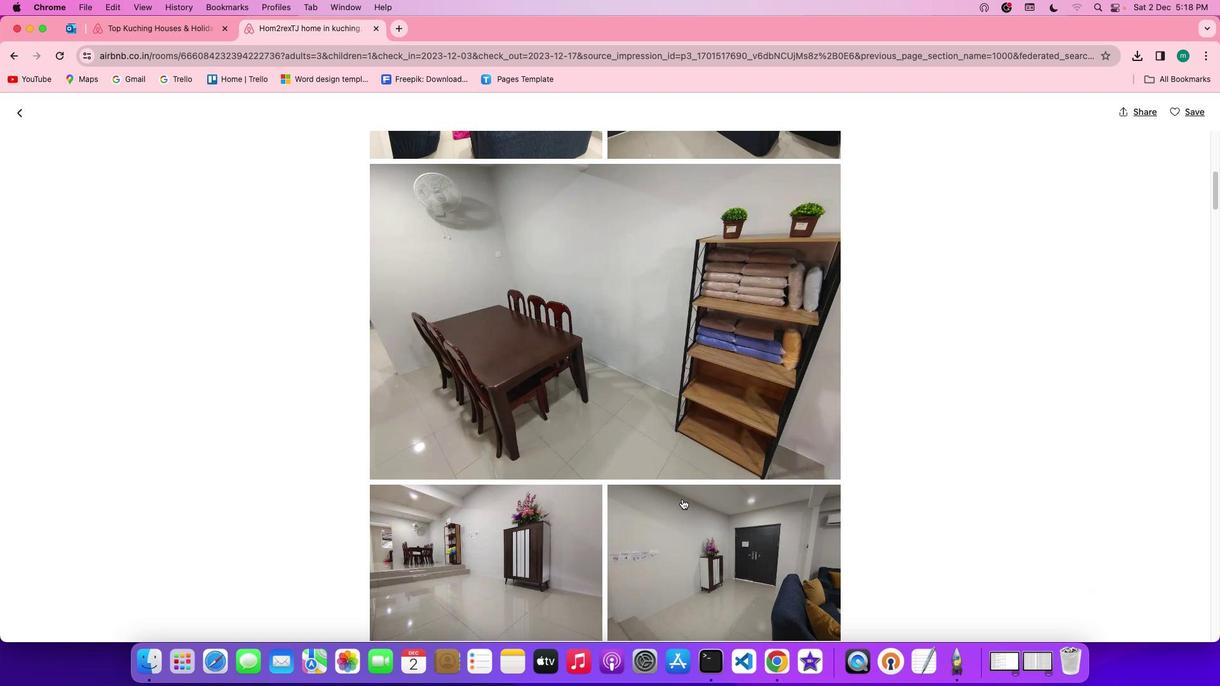 
Action: Mouse scrolled (682, 499) with delta (0, 0)
Screenshot: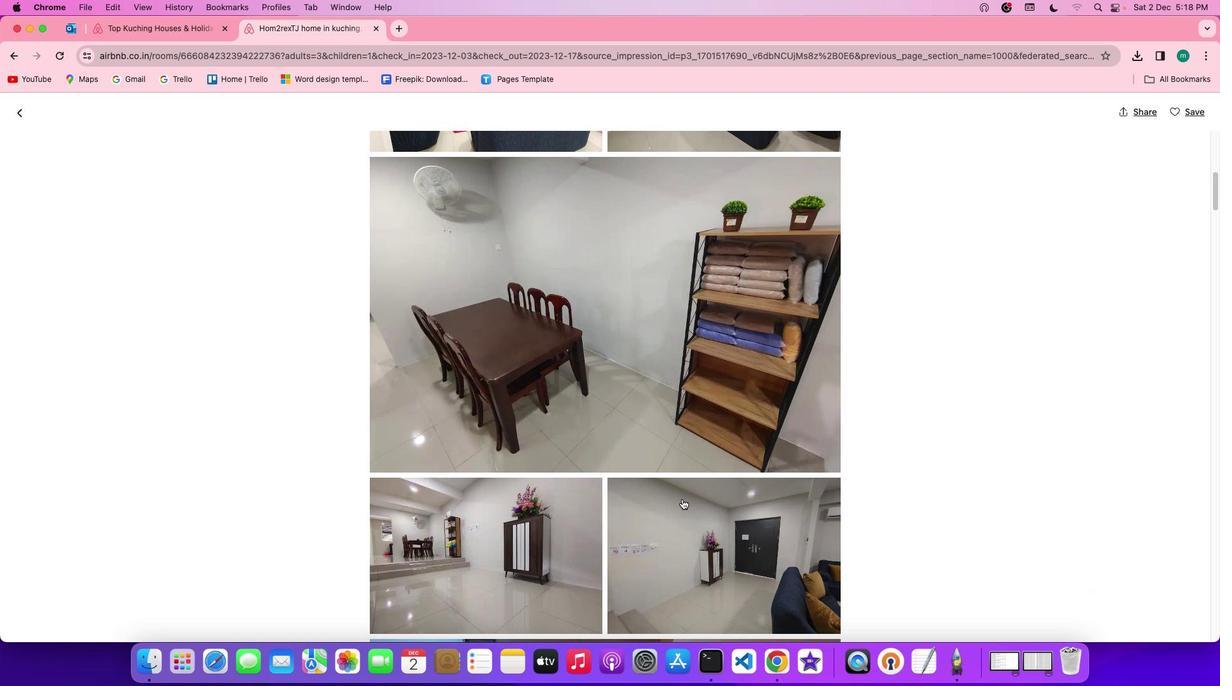 
Action: Mouse scrolled (682, 499) with delta (0, -1)
Screenshot: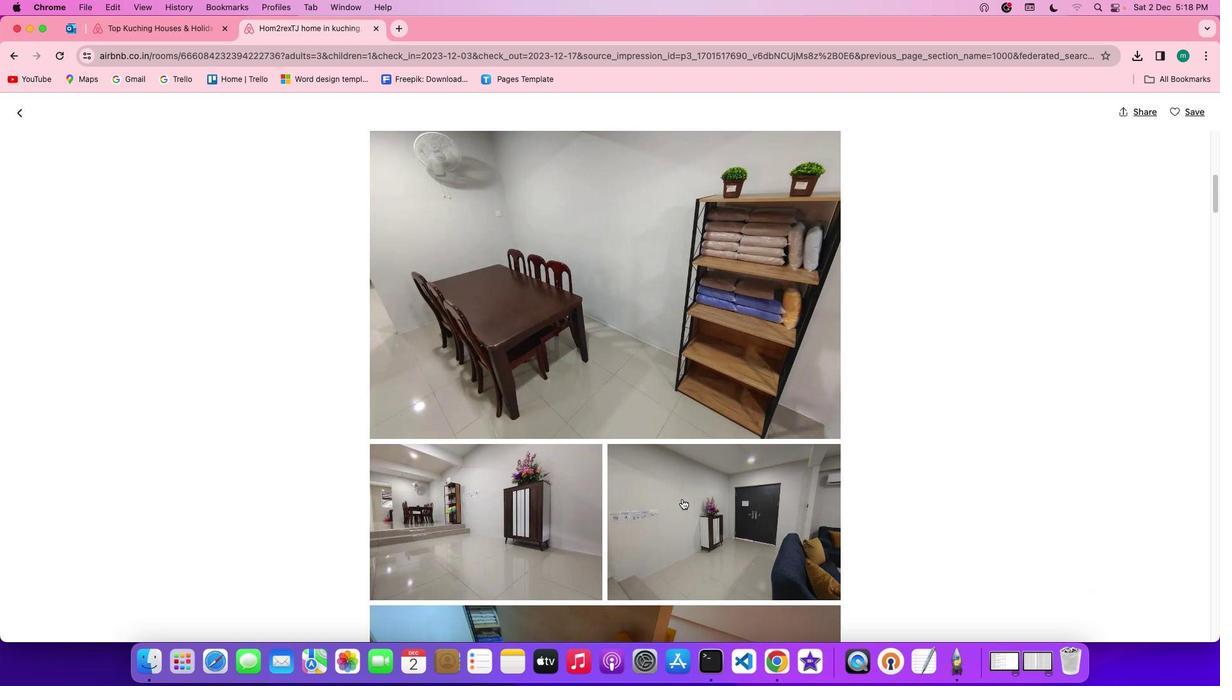 
Action: Mouse scrolled (682, 499) with delta (0, 0)
Screenshot: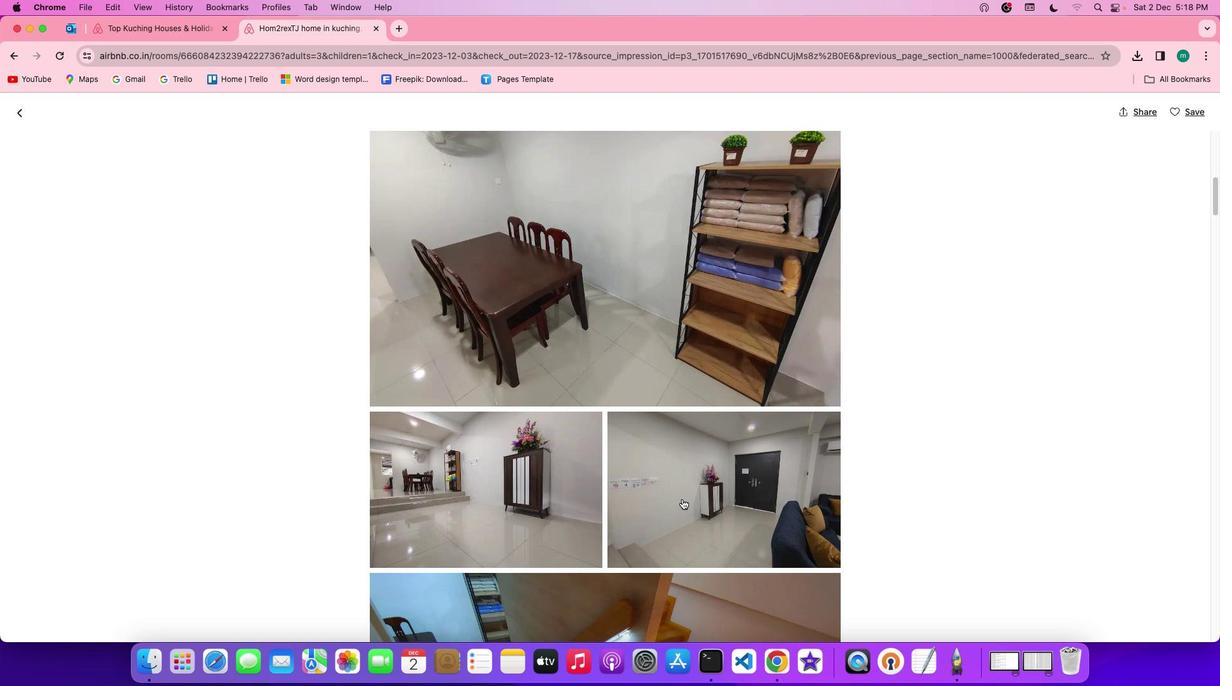
Action: Mouse scrolled (682, 499) with delta (0, 0)
Screenshot: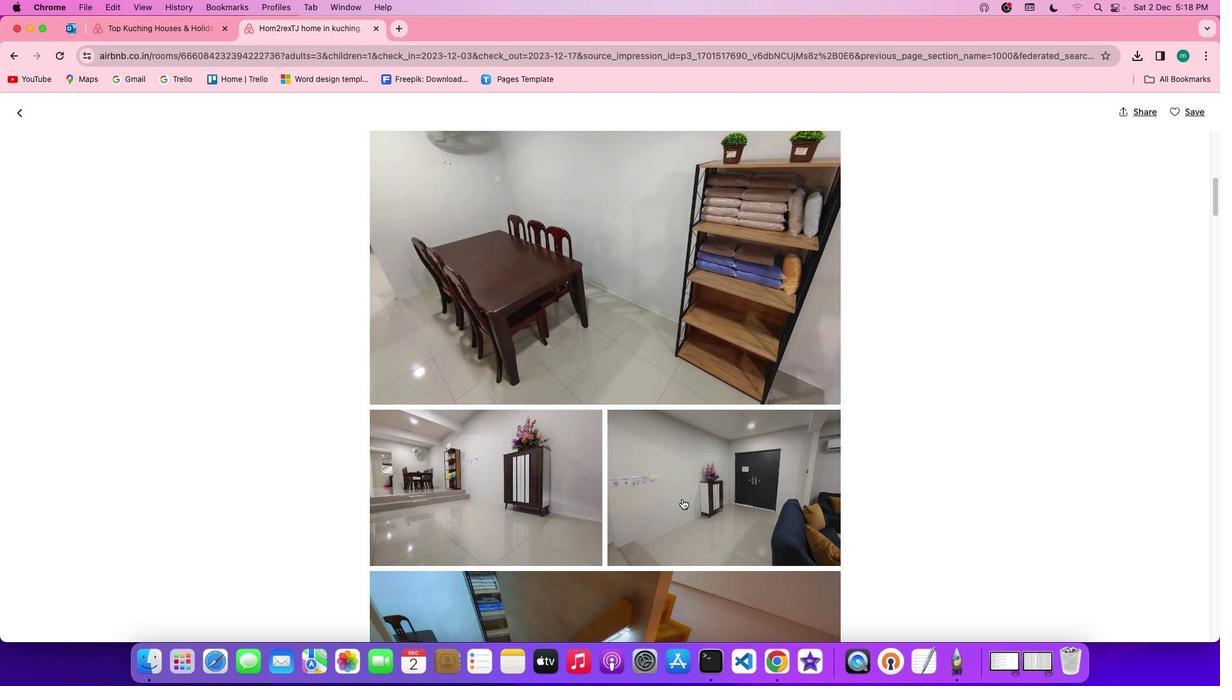 
Action: Mouse scrolled (682, 499) with delta (0, -1)
Screenshot: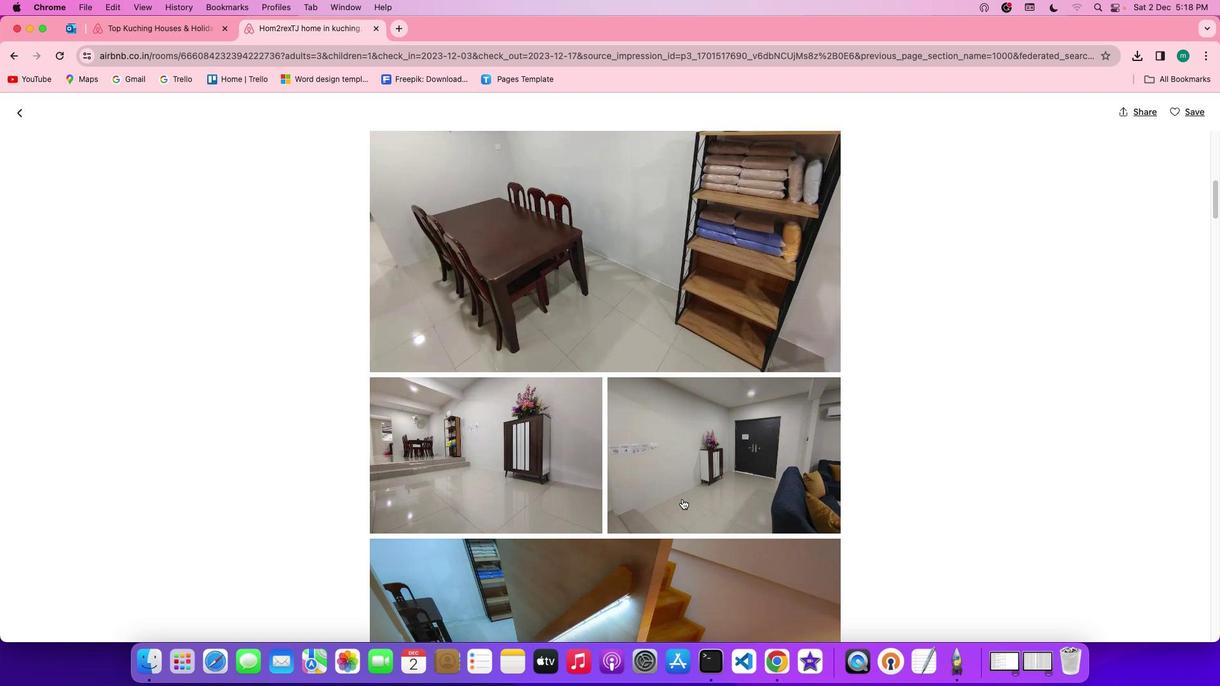 
Action: Mouse scrolled (682, 499) with delta (0, -1)
Screenshot: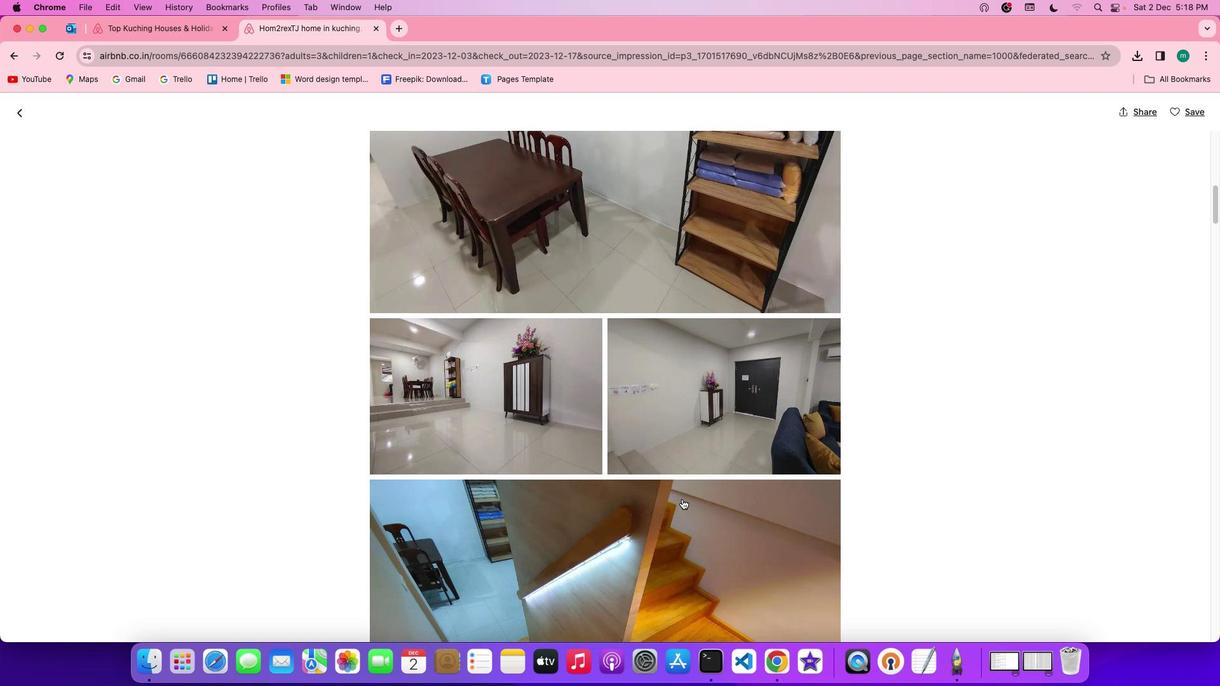 
Action: Mouse scrolled (682, 499) with delta (0, 0)
Screenshot: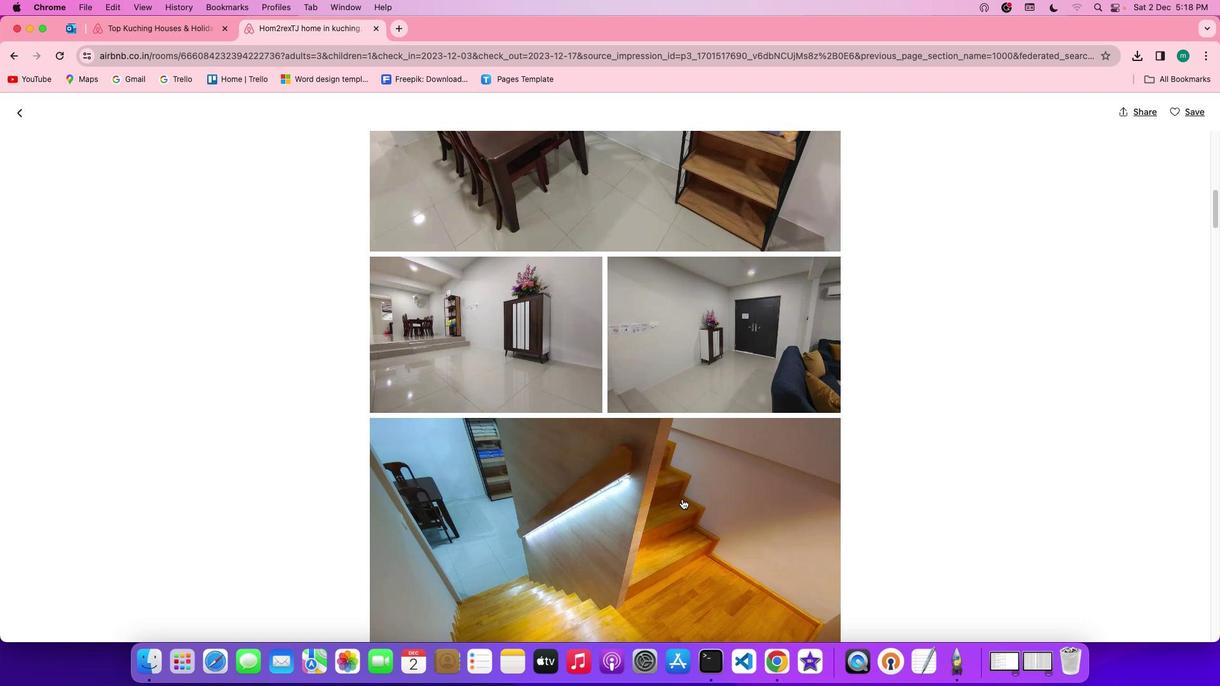 
Action: Mouse scrolled (682, 499) with delta (0, 0)
Screenshot: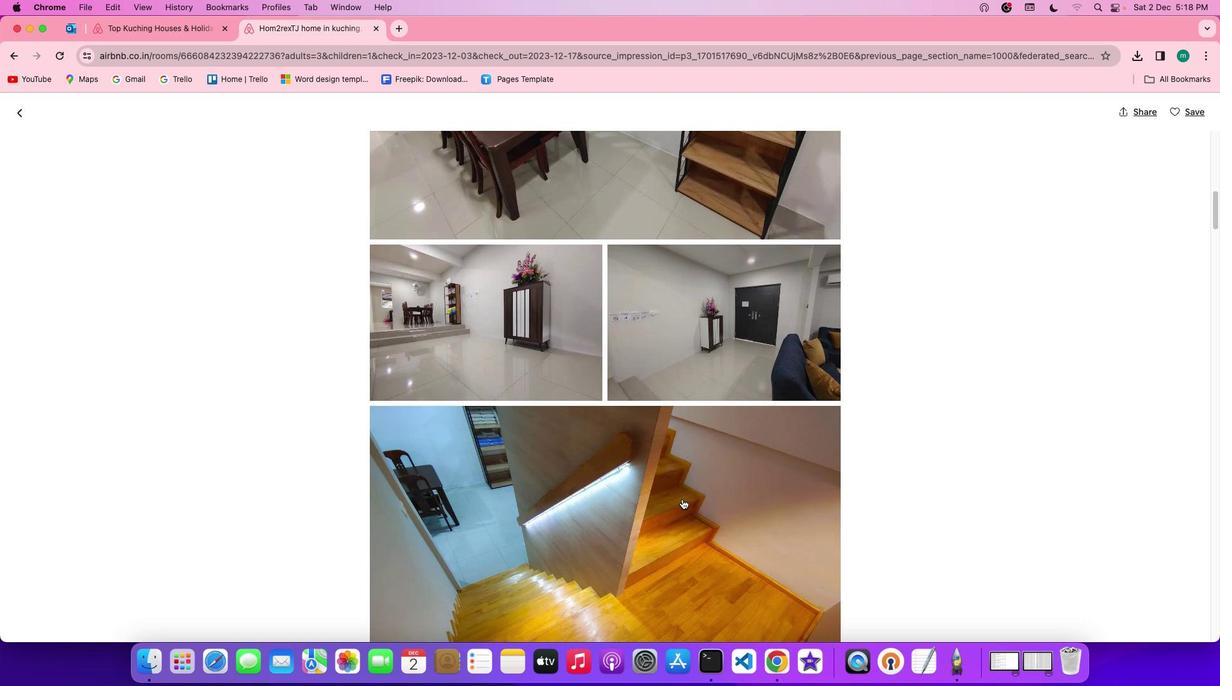 
Action: Mouse scrolled (682, 499) with delta (0, -1)
Screenshot: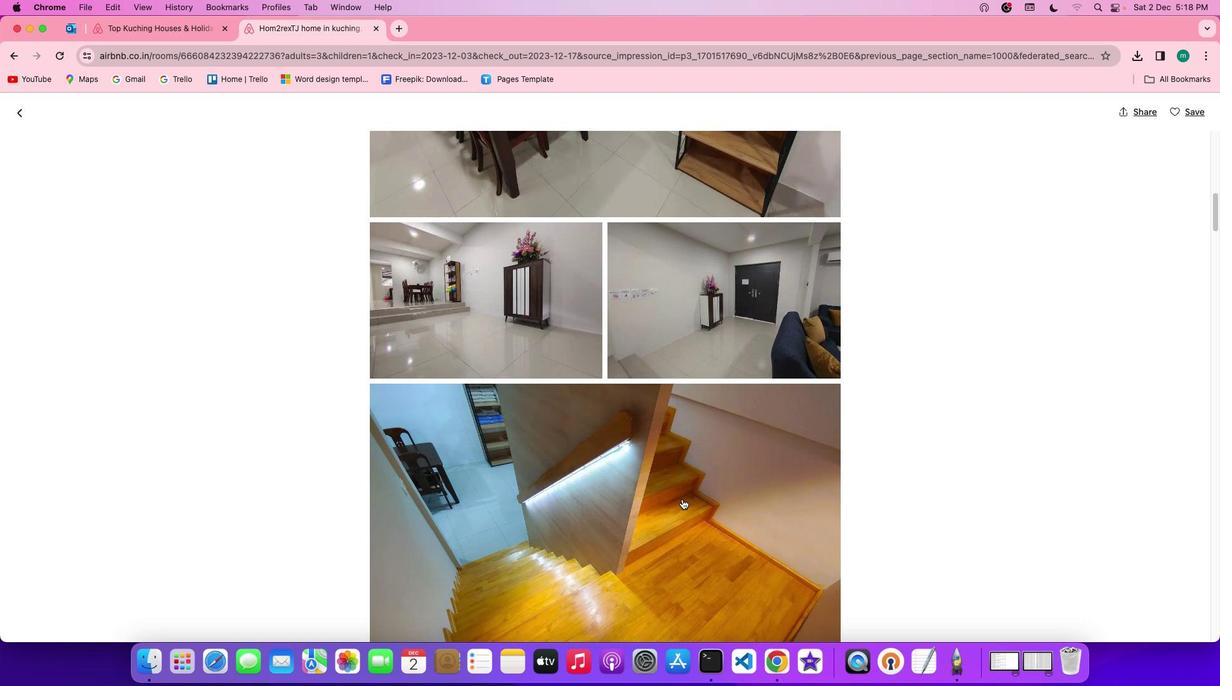 
Action: Mouse scrolled (682, 499) with delta (0, -1)
Screenshot: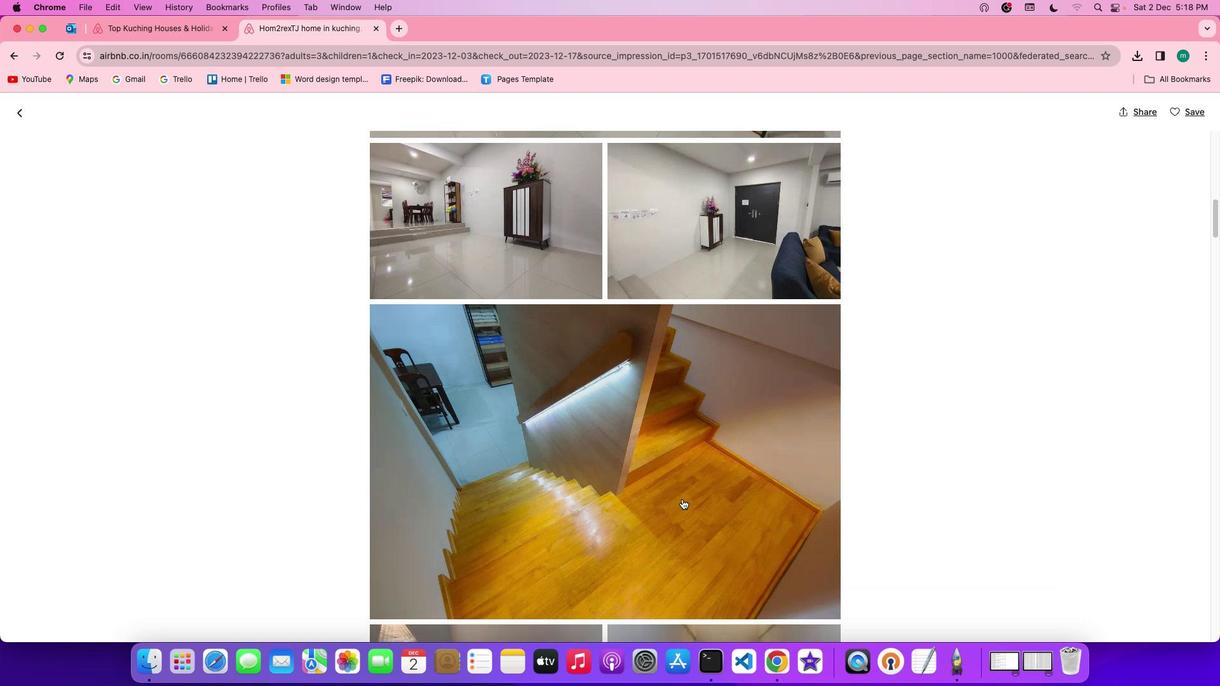 
Action: Mouse scrolled (682, 499) with delta (0, 0)
Screenshot: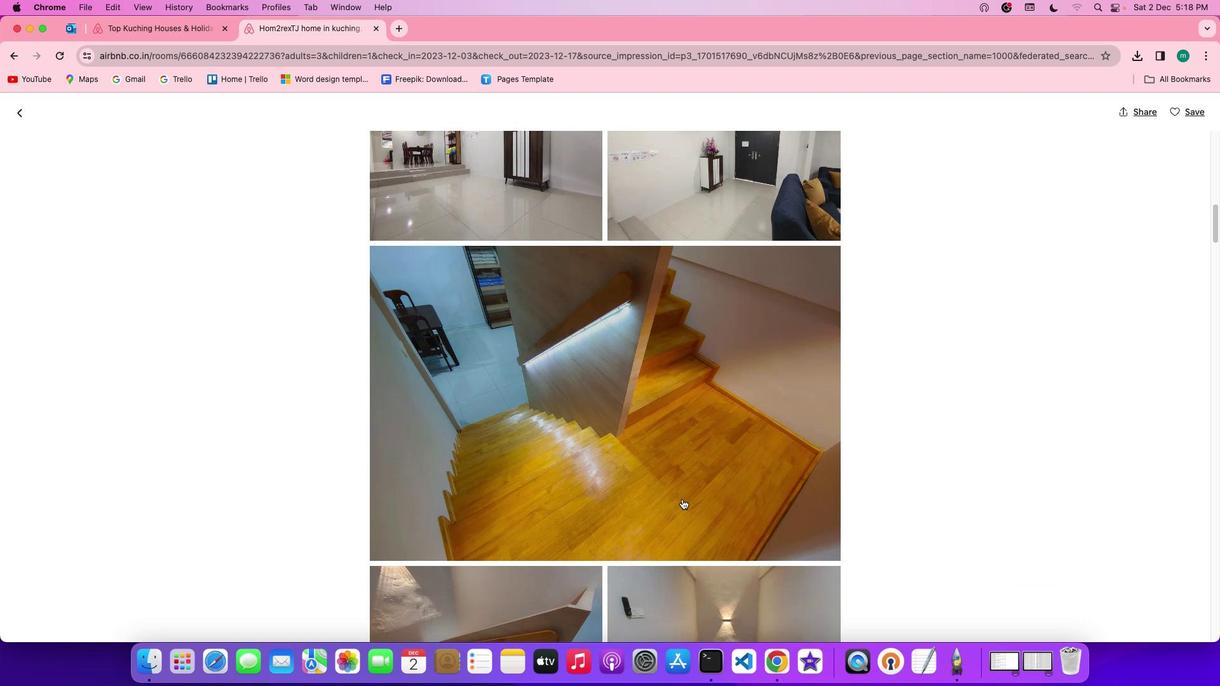 
Action: Mouse scrolled (682, 499) with delta (0, 0)
Screenshot: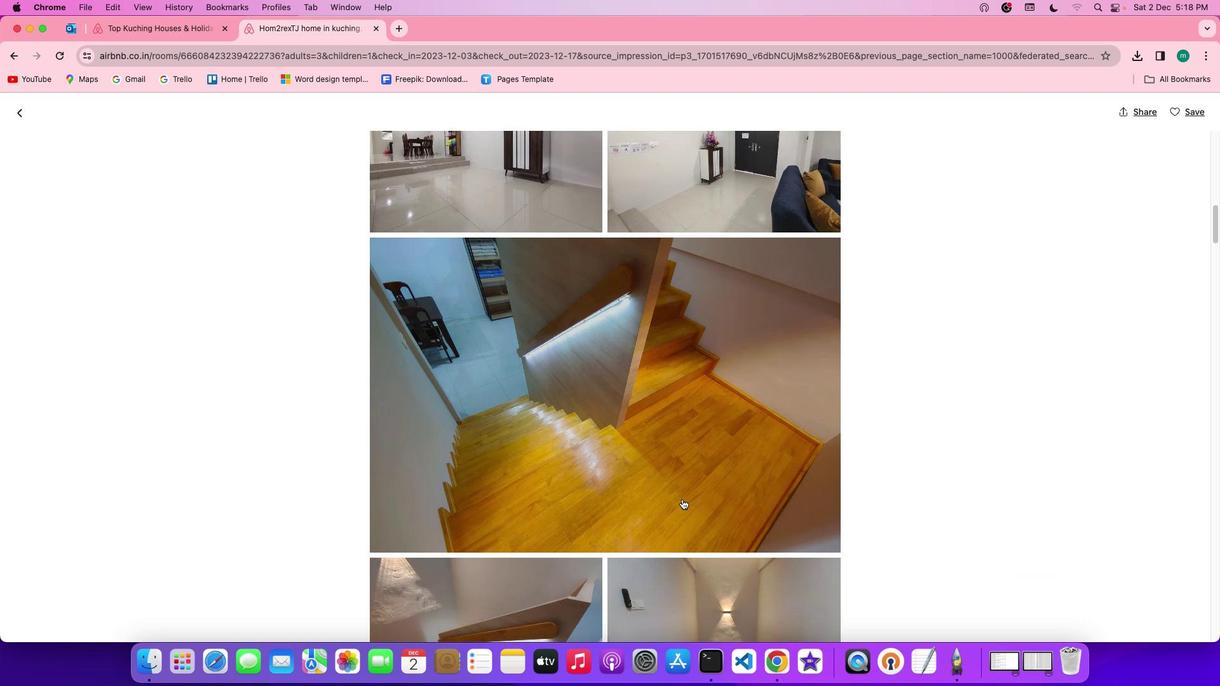 
Action: Mouse scrolled (682, 499) with delta (0, -1)
Screenshot: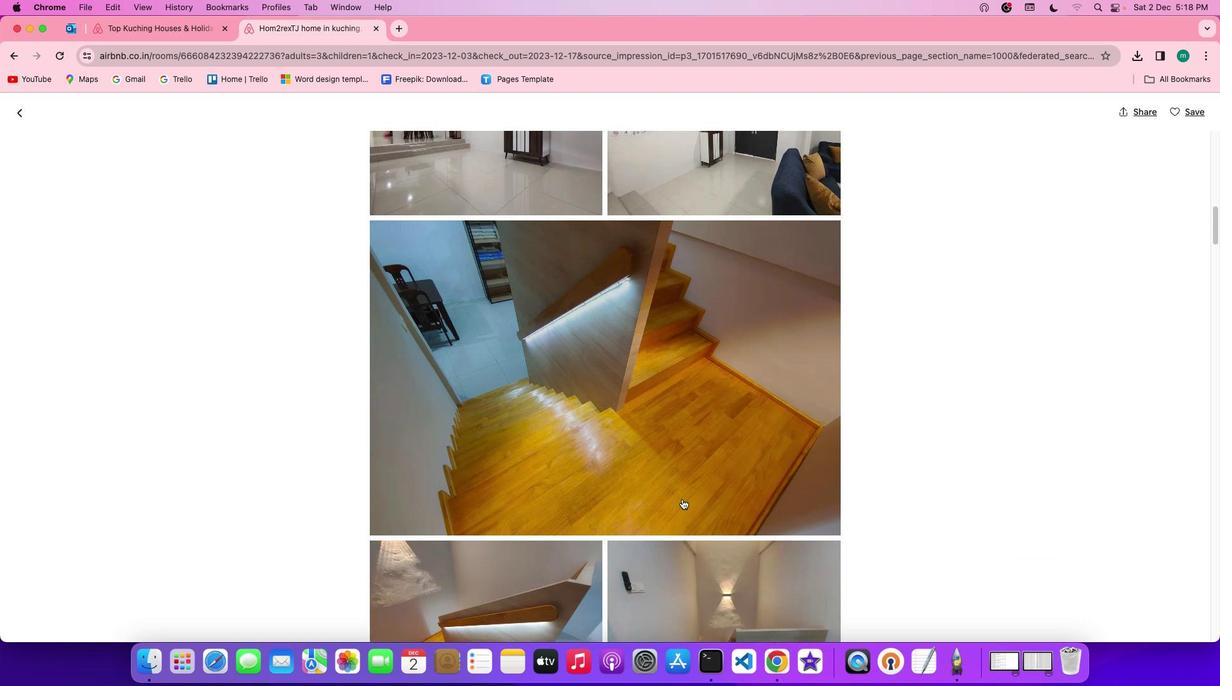 
Action: Mouse scrolled (682, 499) with delta (0, -1)
Screenshot: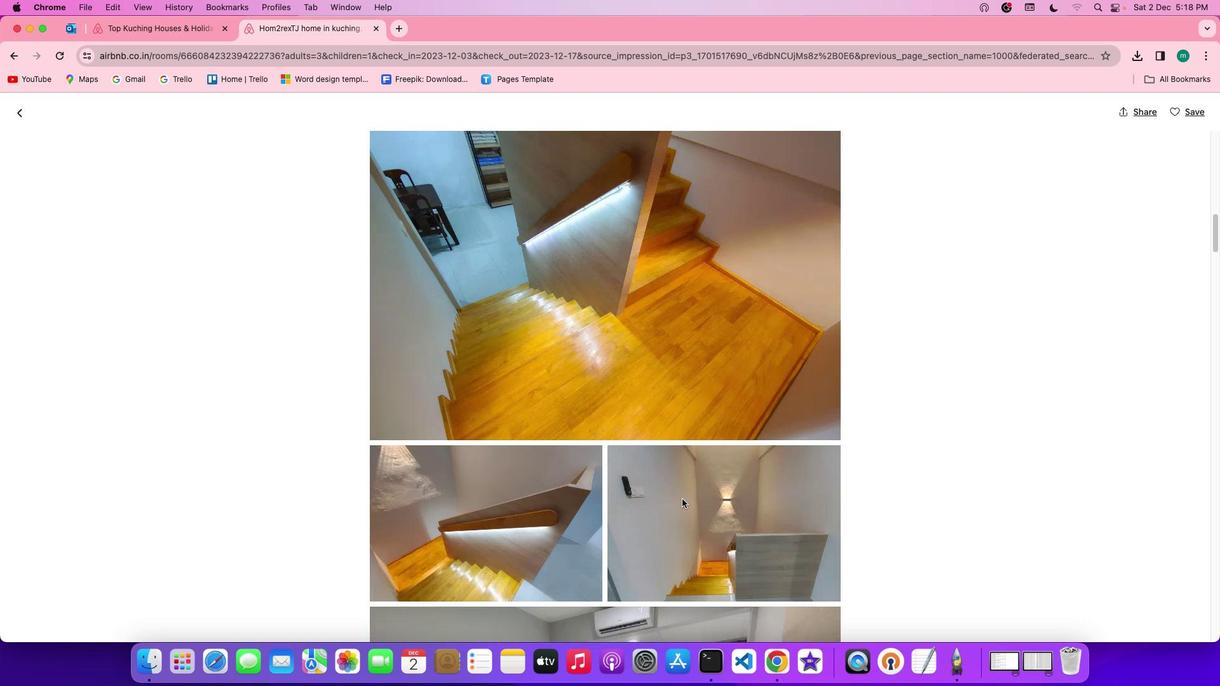 
Action: Mouse scrolled (682, 499) with delta (0, 0)
Screenshot: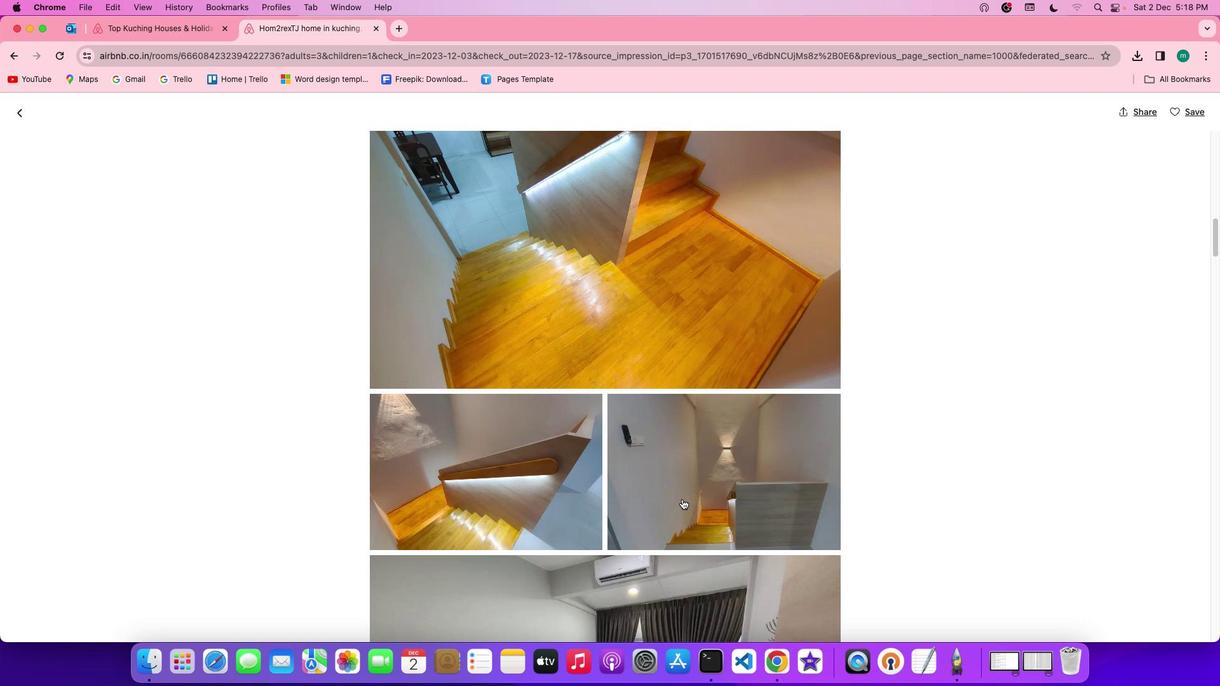 
Action: Mouse scrolled (682, 499) with delta (0, 0)
Screenshot: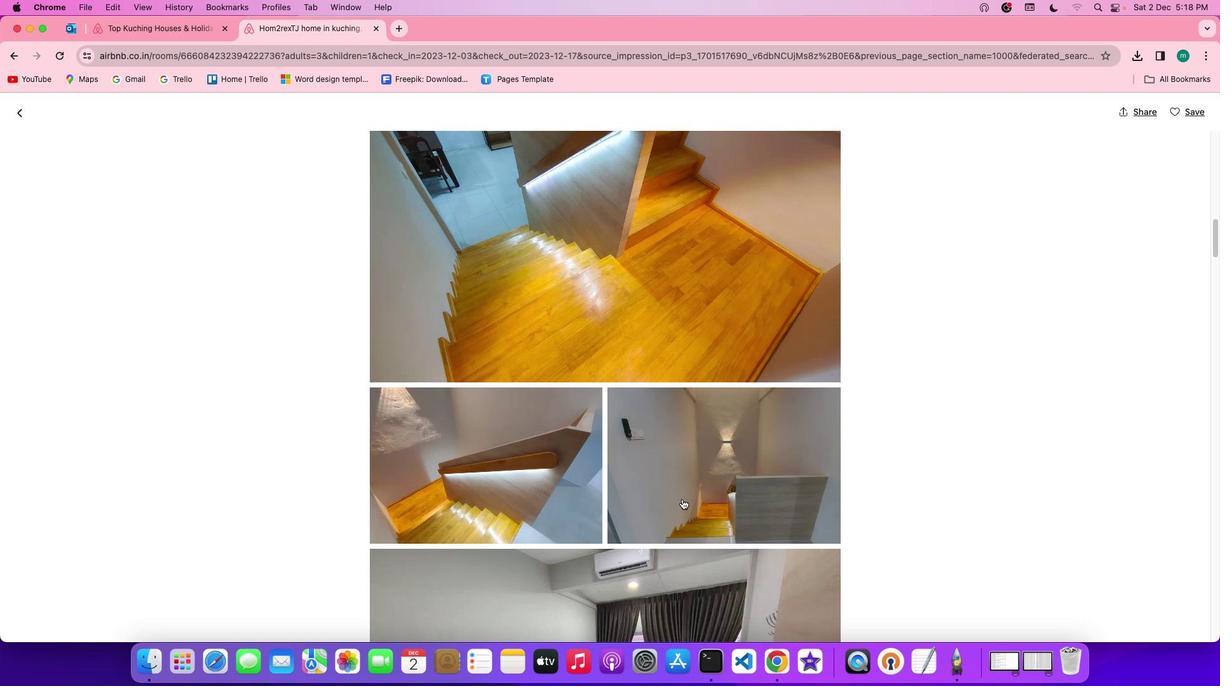 
Action: Mouse scrolled (682, 499) with delta (0, -1)
Screenshot: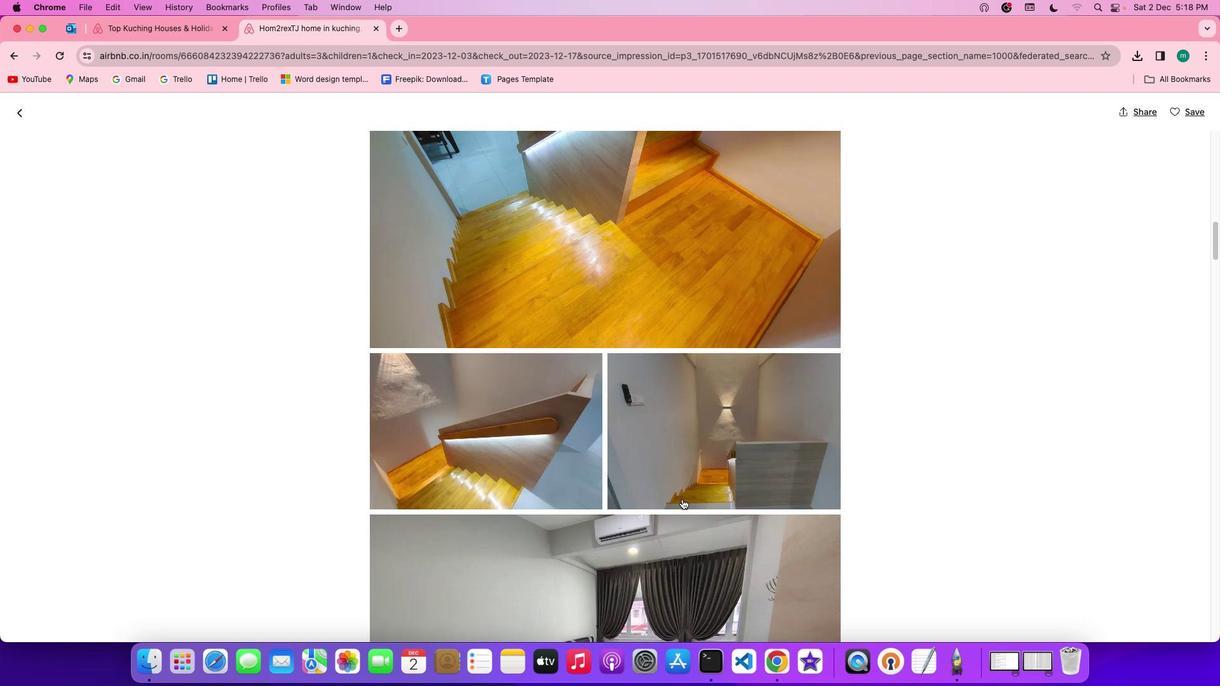 
Action: Mouse scrolled (682, 499) with delta (0, -1)
Screenshot: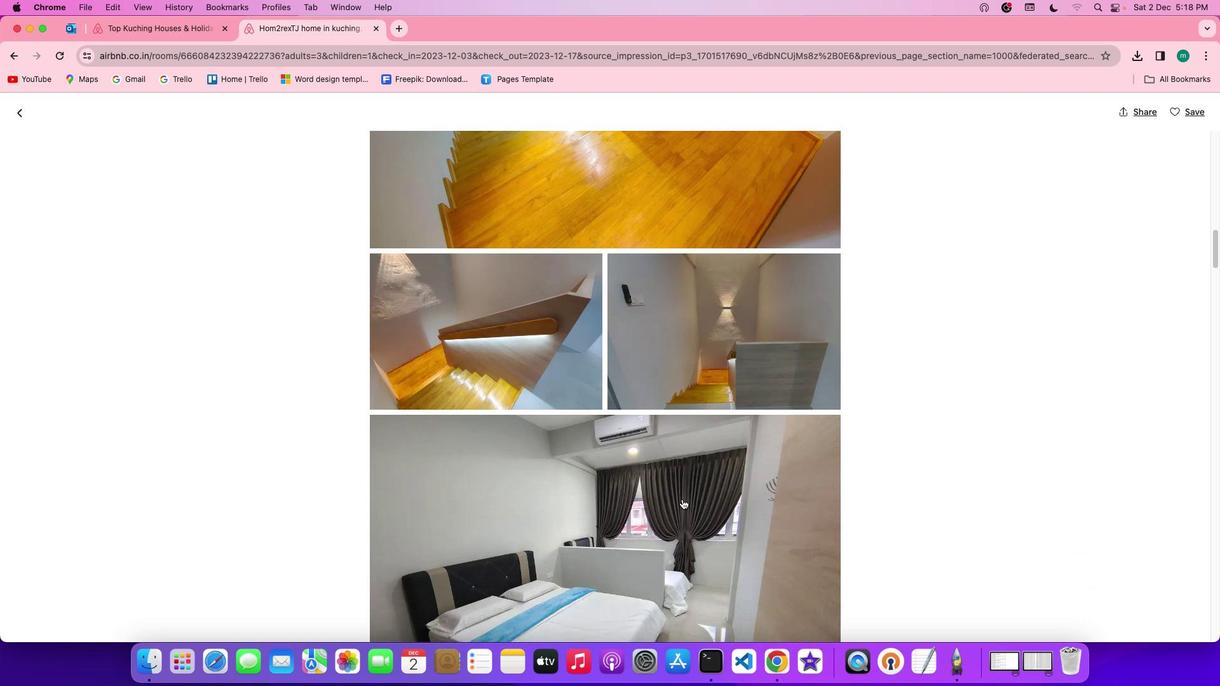 
Action: Mouse scrolled (682, 499) with delta (0, 0)
Screenshot: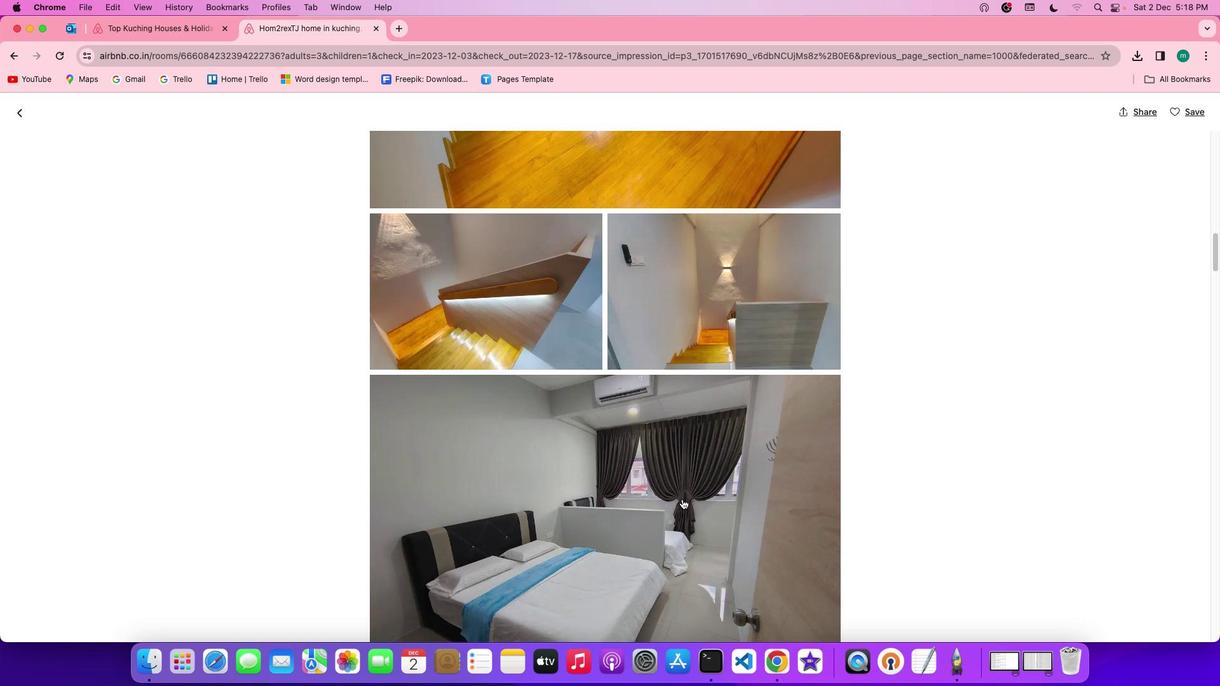 
Action: Mouse scrolled (682, 499) with delta (0, 0)
Screenshot: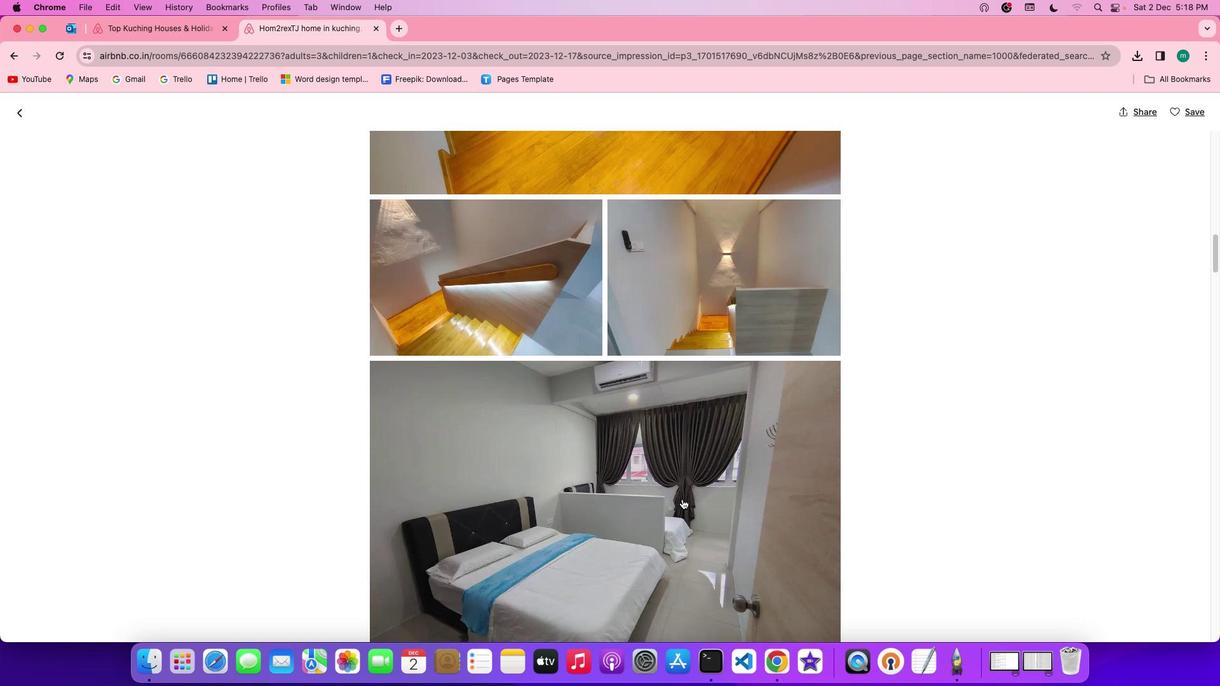 
Action: Mouse scrolled (682, 499) with delta (0, -1)
Screenshot: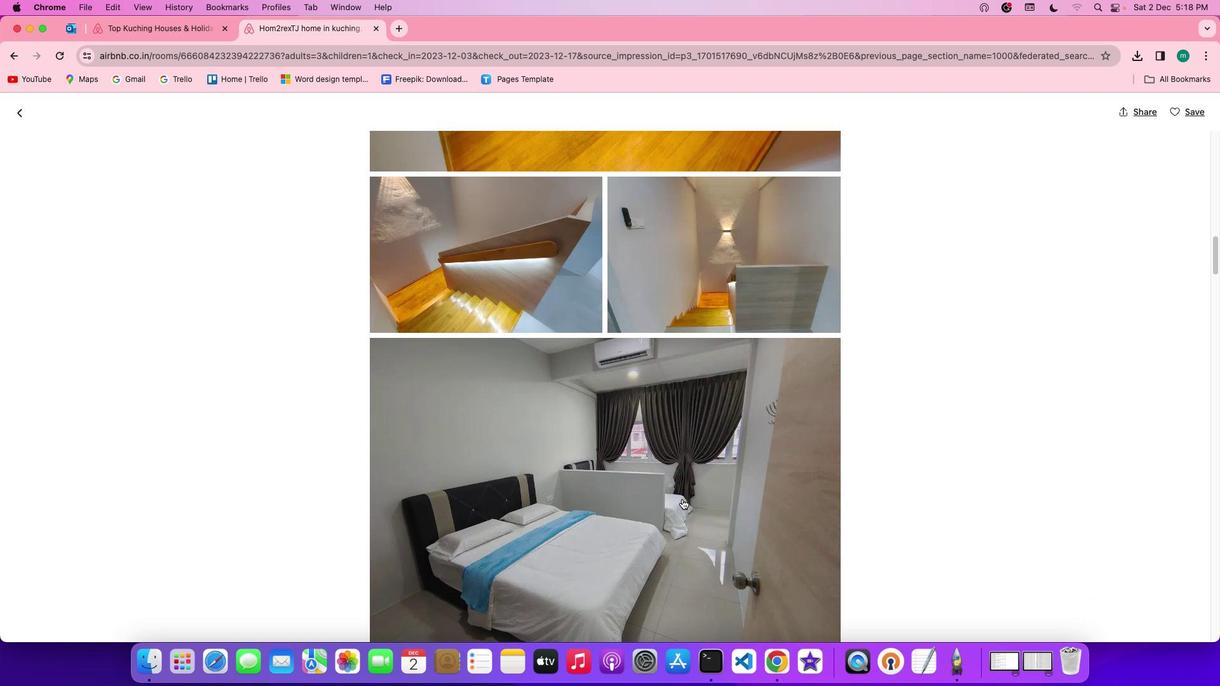 
Action: Mouse scrolled (682, 499) with delta (0, -1)
Screenshot: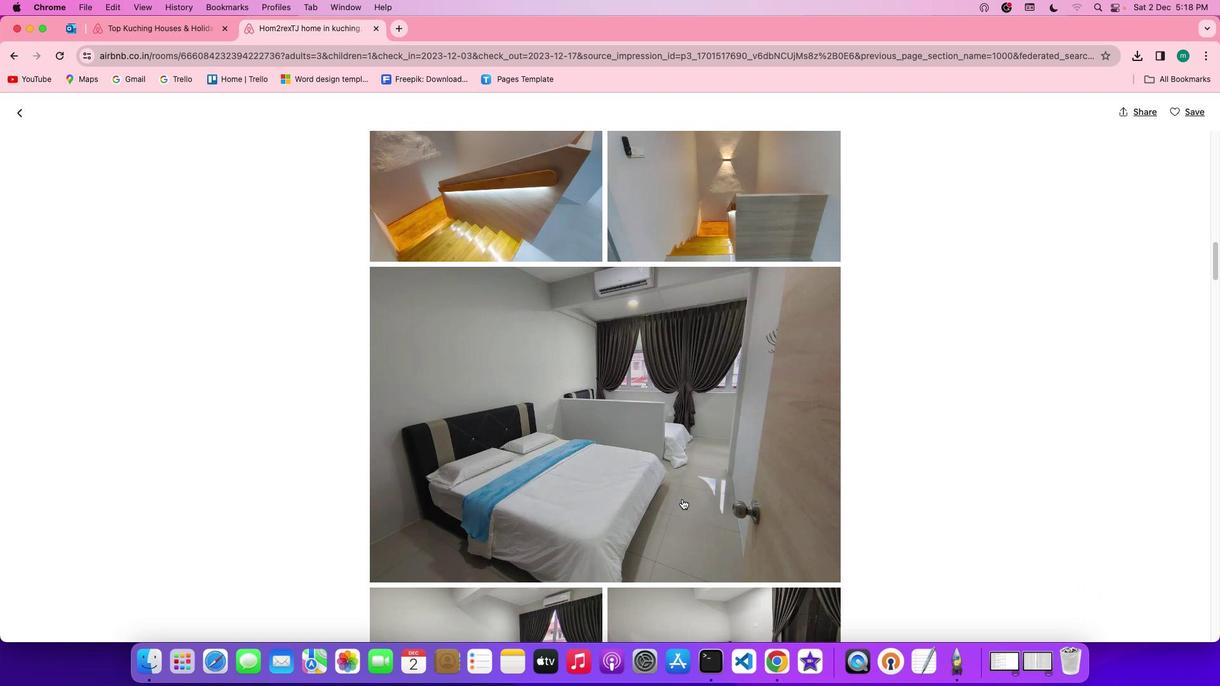 
Action: Mouse scrolled (682, 499) with delta (0, 0)
Screenshot: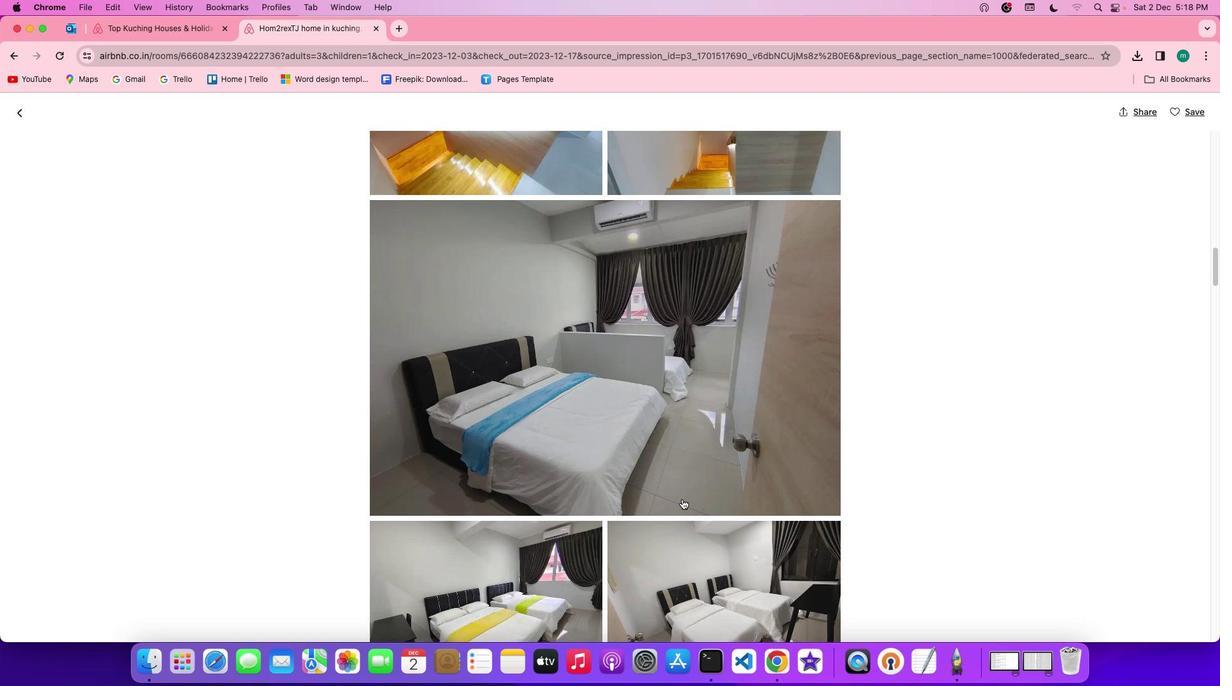 
Action: Mouse scrolled (682, 499) with delta (0, 0)
Screenshot: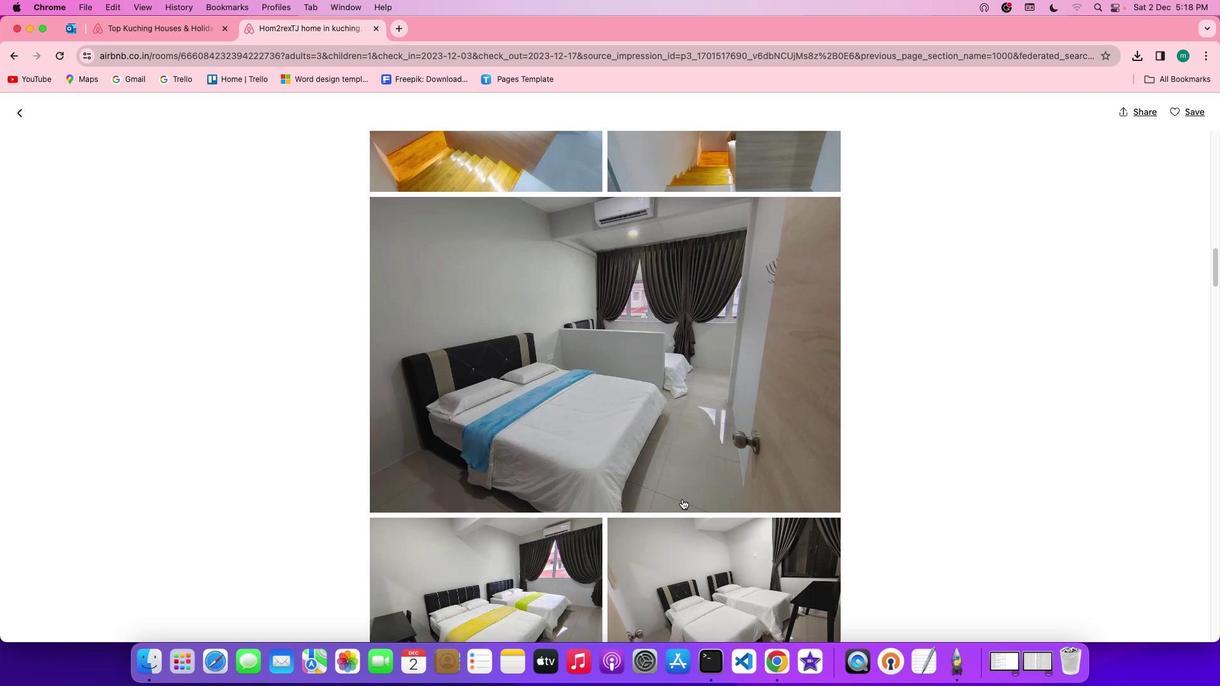 
Action: Mouse scrolled (682, 499) with delta (0, -1)
Screenshot: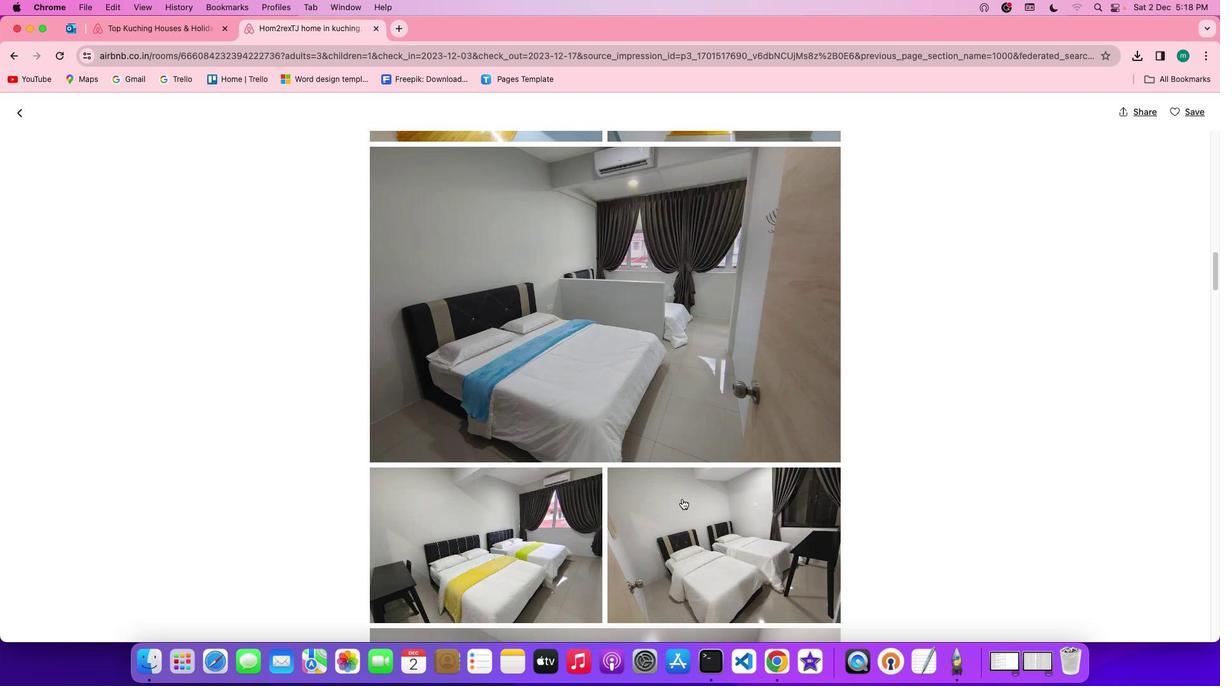 
Action: Mouse scrolled (682, 499) with delta (0, -1)
Screenshot: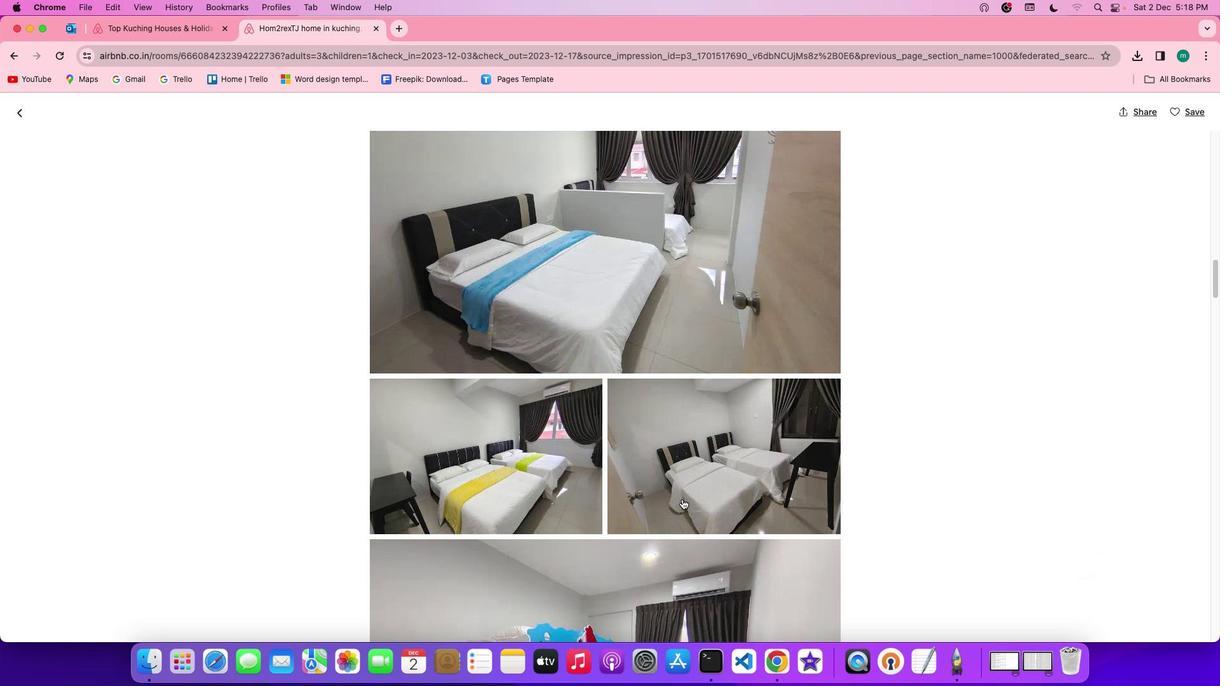 
Action: Mouse scrolled (682, 499) with delta (0, 0)
Screenshot: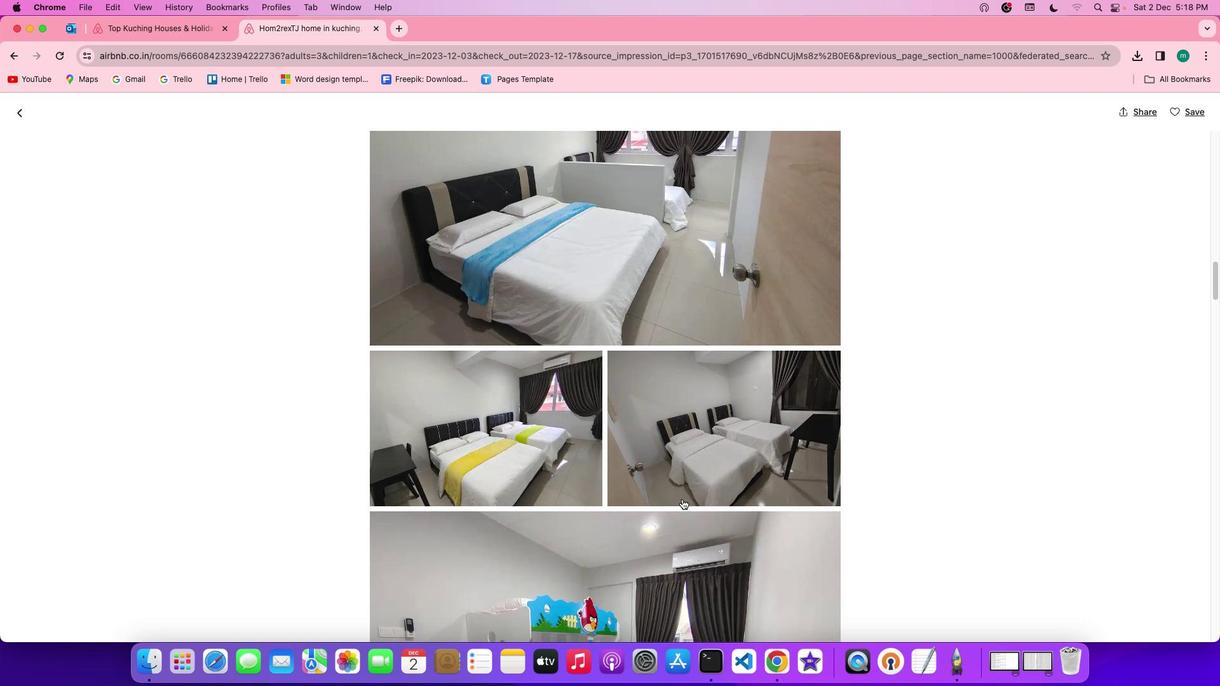 
Action: Mouse scrolled (682, 499) with delta (0, 0)
Screenshot: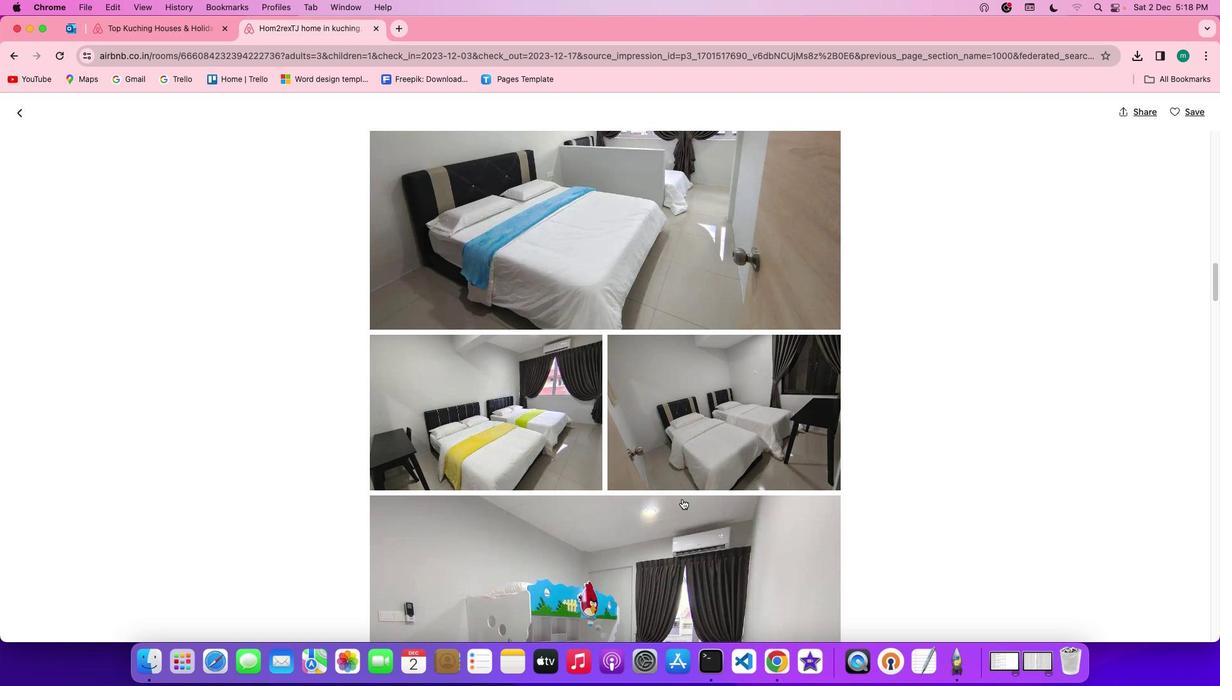 
Action: Mouse scrolled (682, 499) with delta (0, -1)
Screenshot: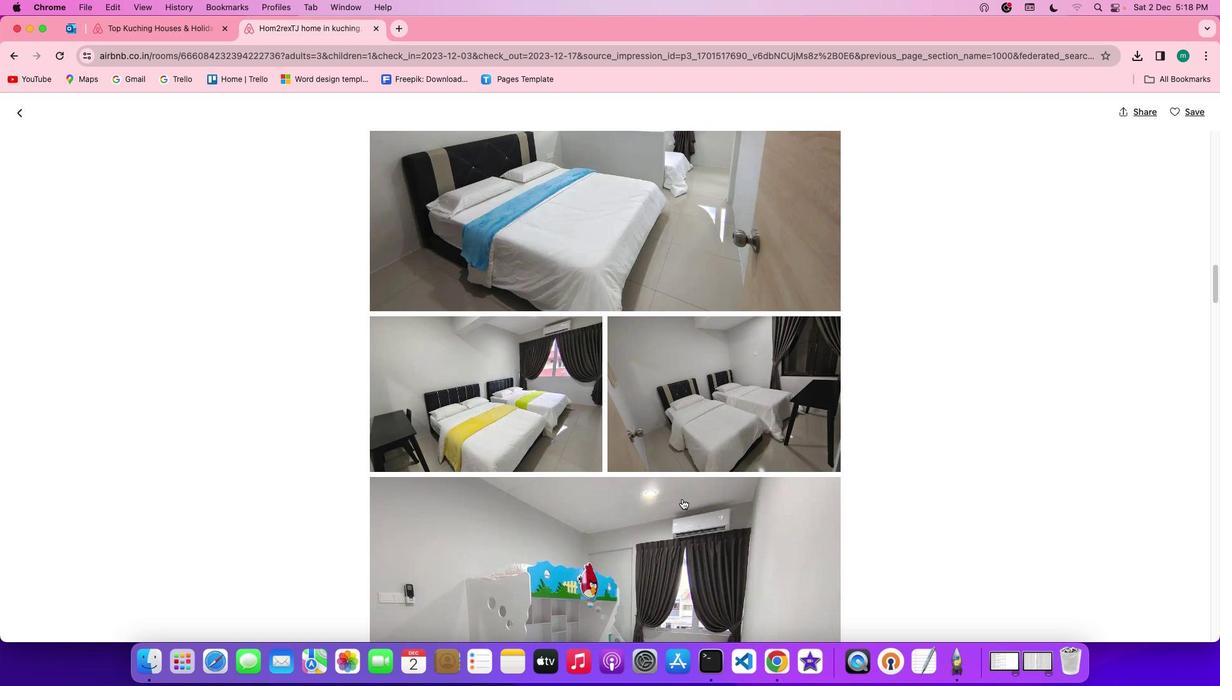 
Action: Mouse scrolled (682, 499) with delta (0, -1)
Screenshot: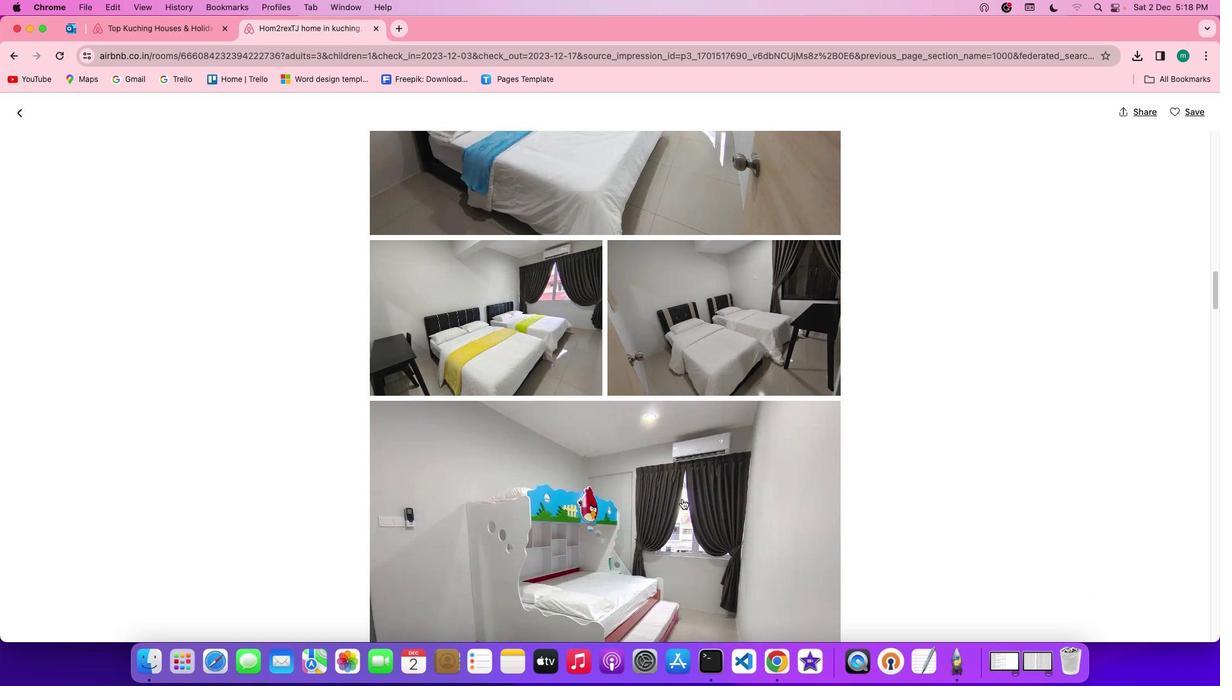 
Action: Mouse scrolled (682, 499) with delta (0, 0)
Screenshot: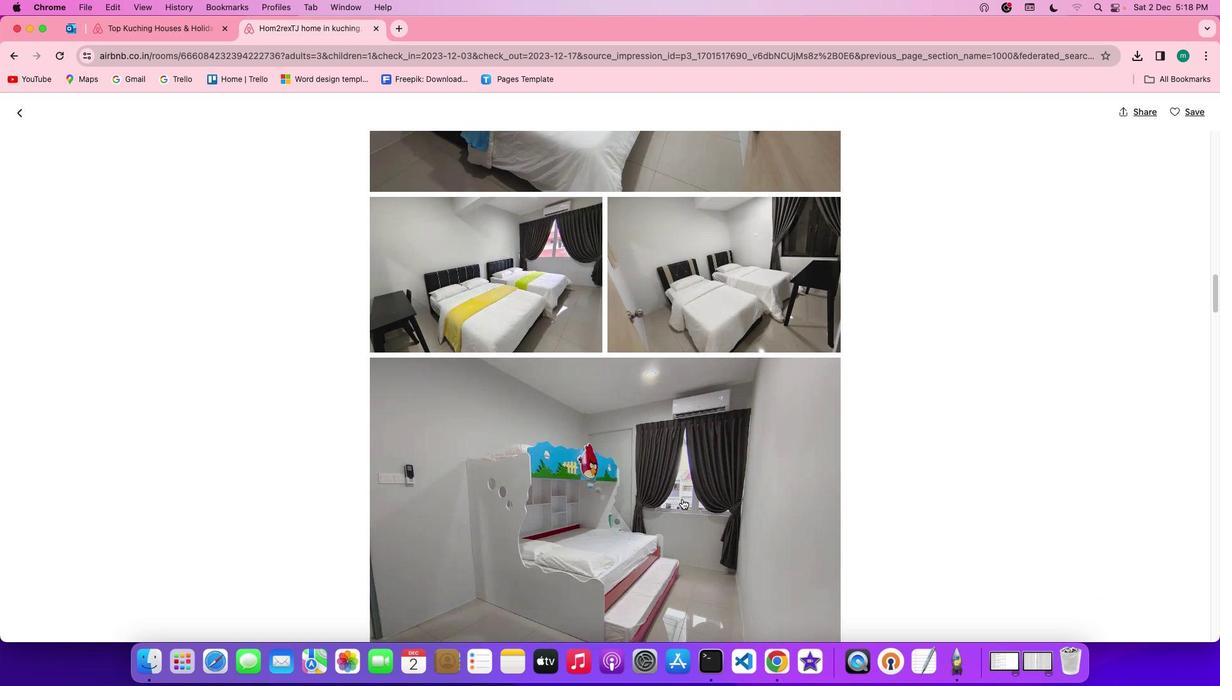 
Action: Mouse scrolled (682, 499) with delta (0, 0)
Screenshot: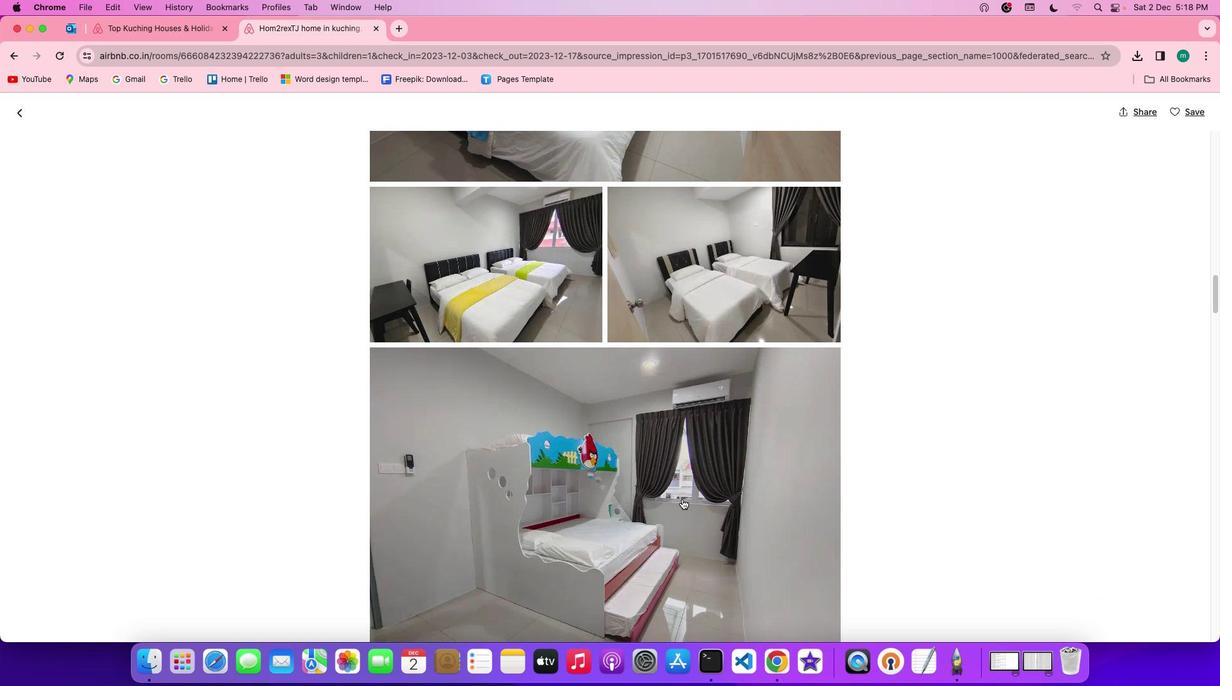 
Action: Mouse scrolled (682, 499) with delta (0, -1)
Screenshot: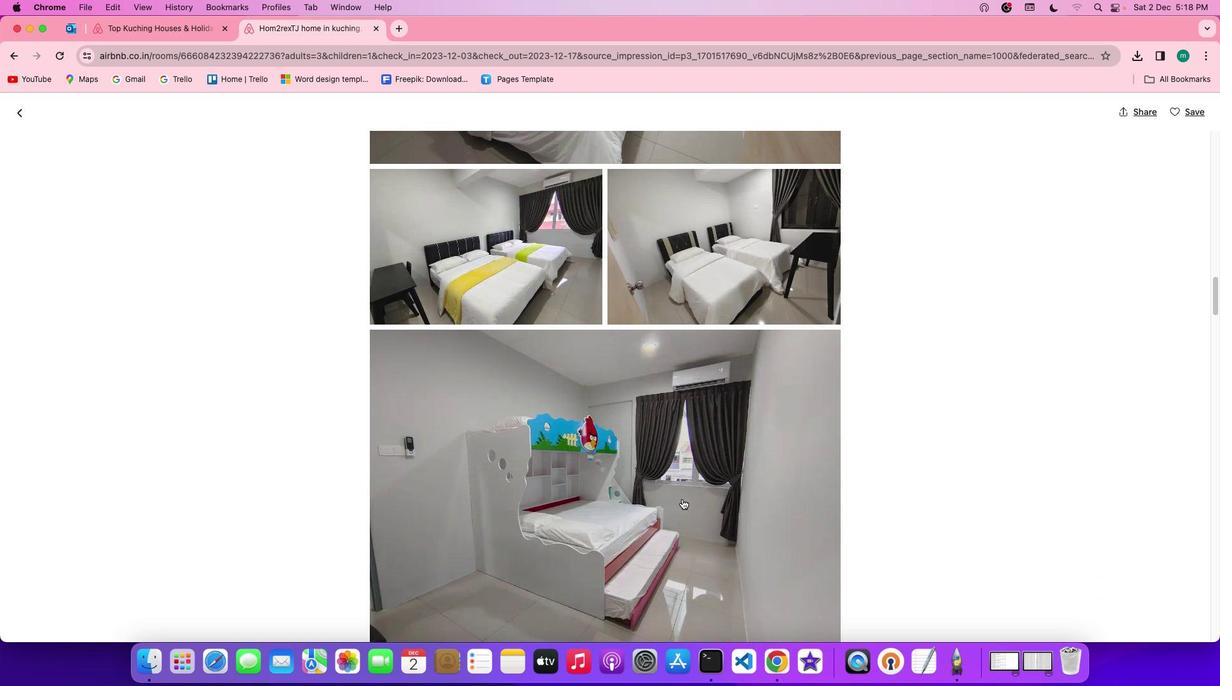 
Action: Mouse scrolled (682, 499) with delta (0, 0)
Screenshot: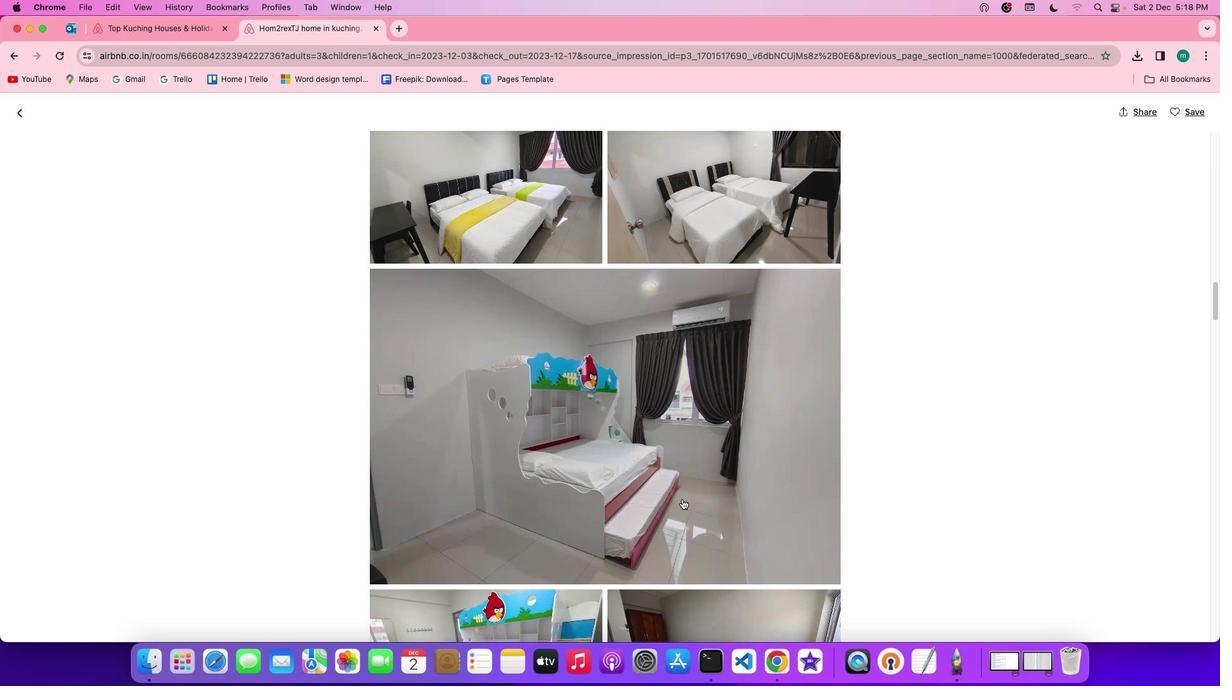 
Action: Mouse scrolled (682, 499) with delta (0, 0)
Screenshot: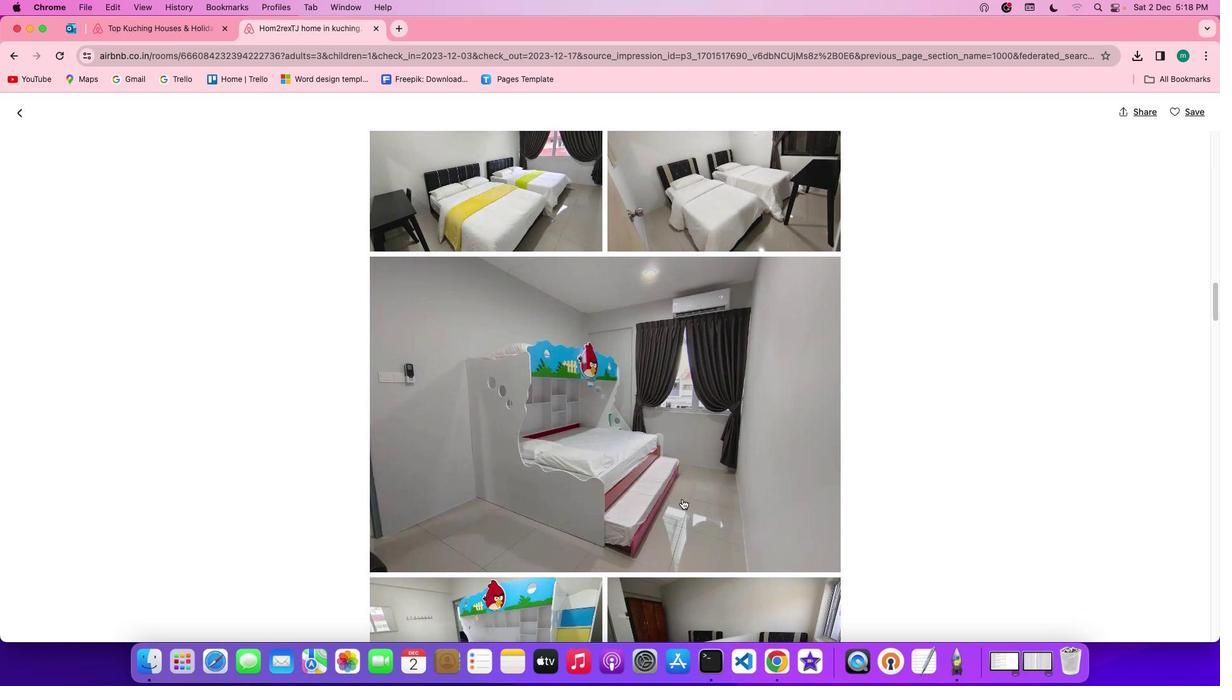 
Action: Mouse scrolled (682, 499) with delta (0, -1)
Screenshot: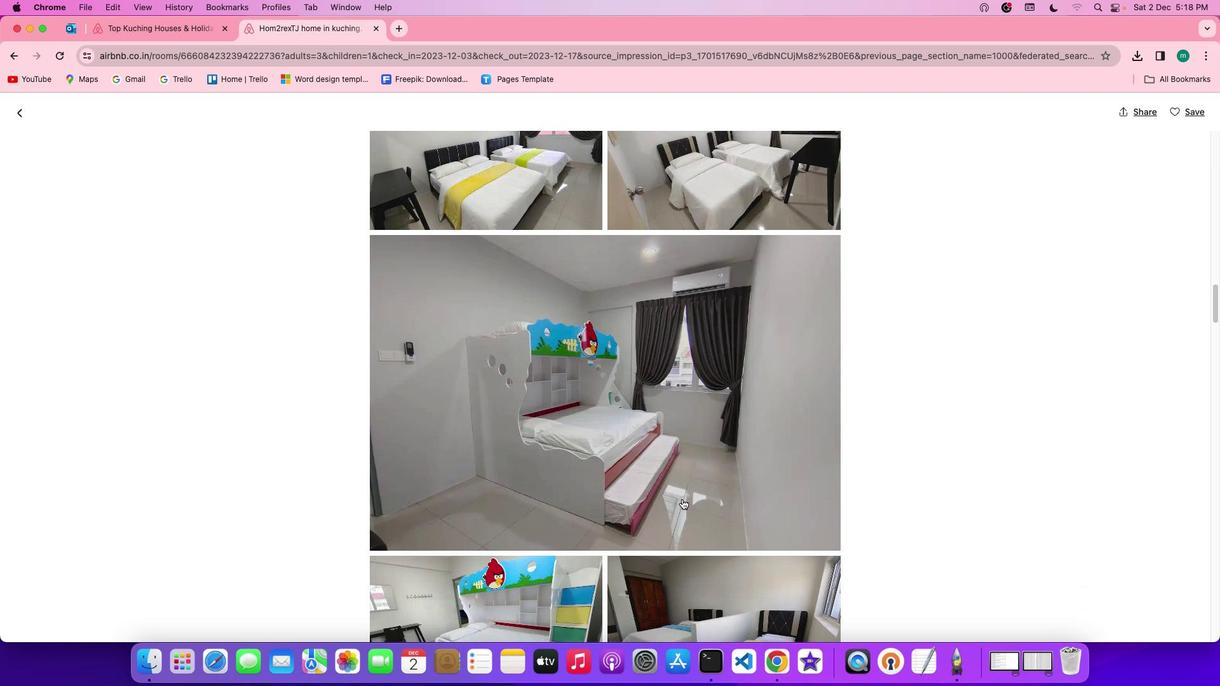 
Action: Mouse scrolled (682, 499) with delta (0, -1)
Screenshot: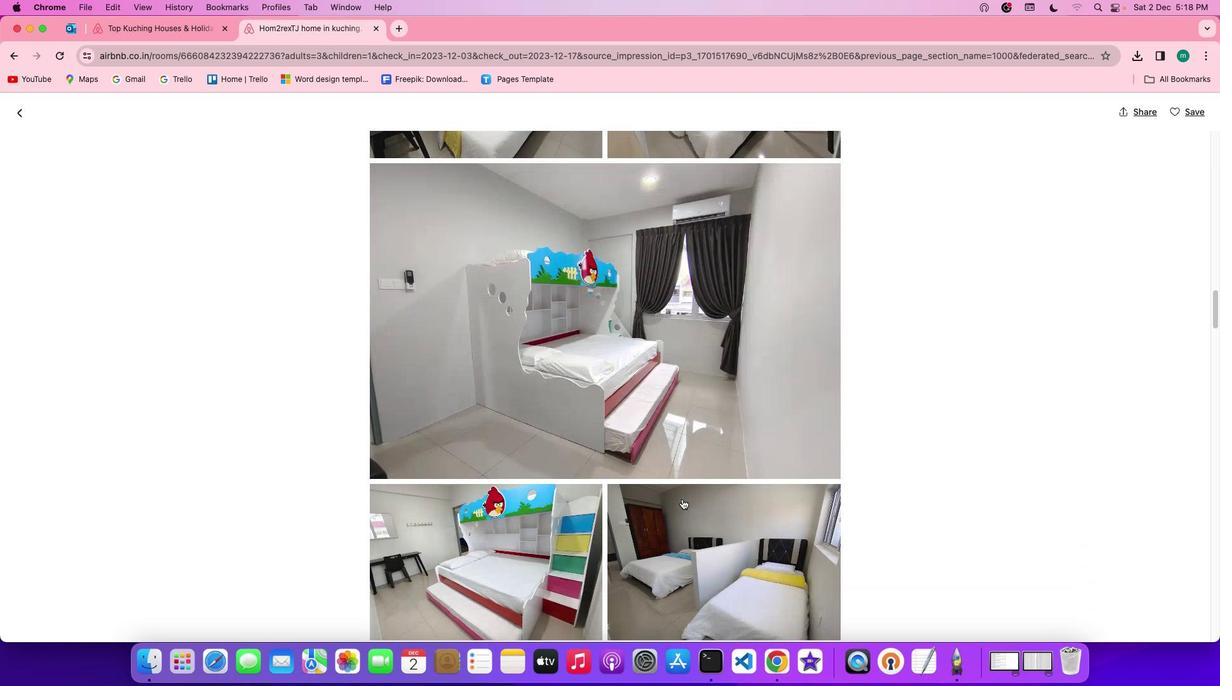 
Action: Mouse scrolled (682, 499) with delta (0, 0)
Screenshot: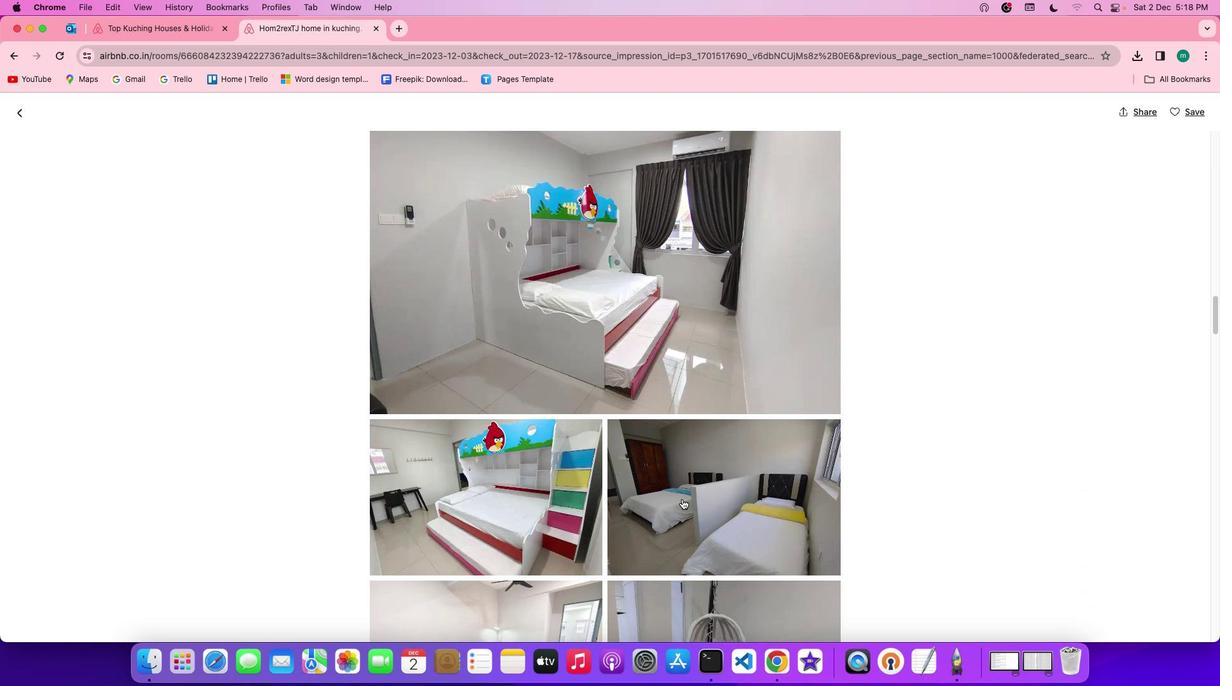 
Action: Mouse scrolled (682, 499) with delta (0, 0)
Screenshot: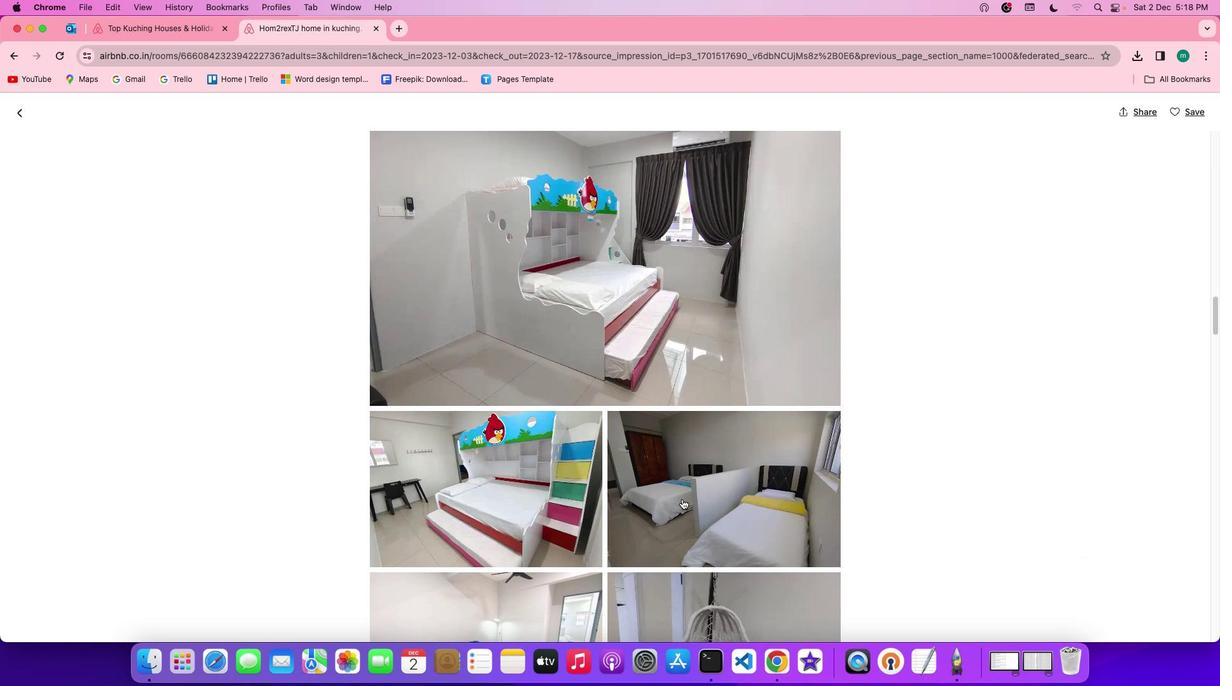
Action: Mouse scrolled (682, 499) with delta (0, -1)
Screenshot: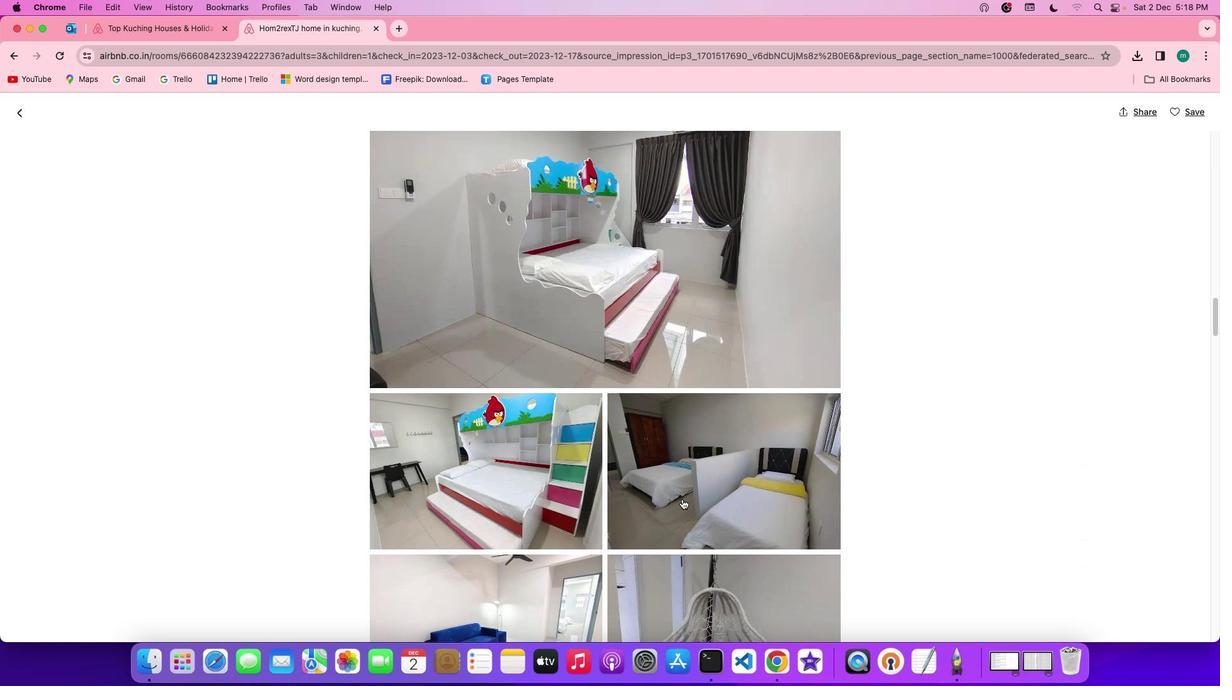 
Action: Mouse scrolled (682, 499) with delta (0, 0)
Screenshot: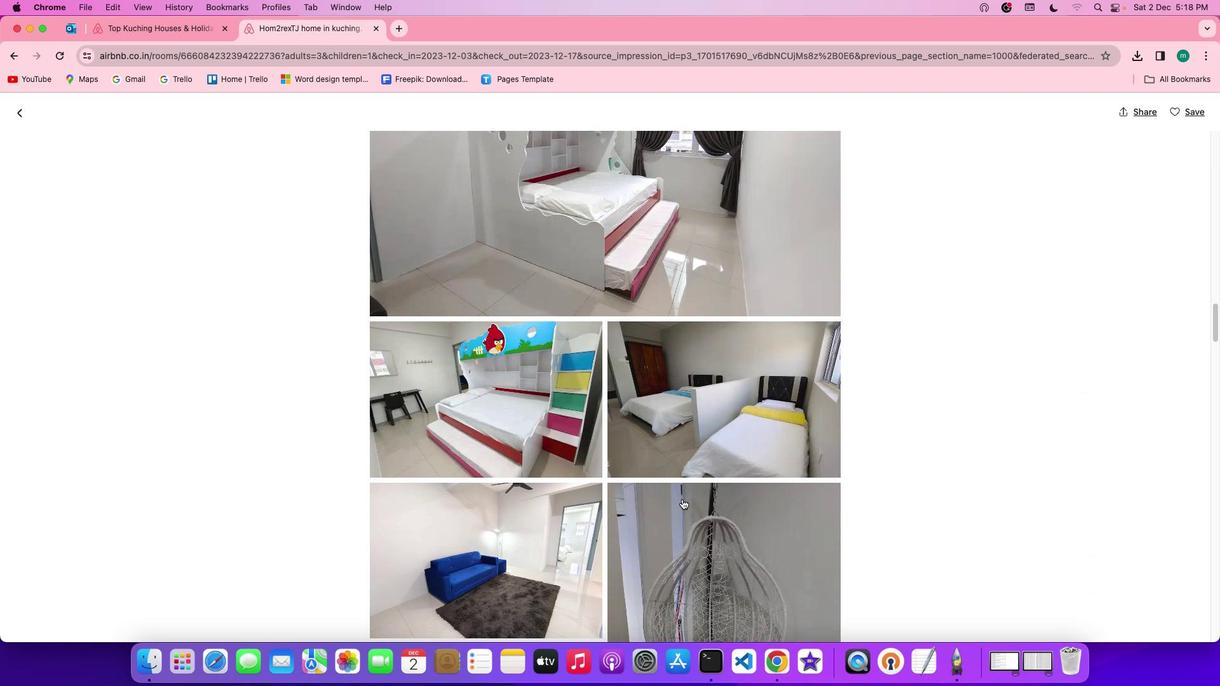 
Action: Mouse scrolled (682, 499) with delta (0, 0)
Screenshot: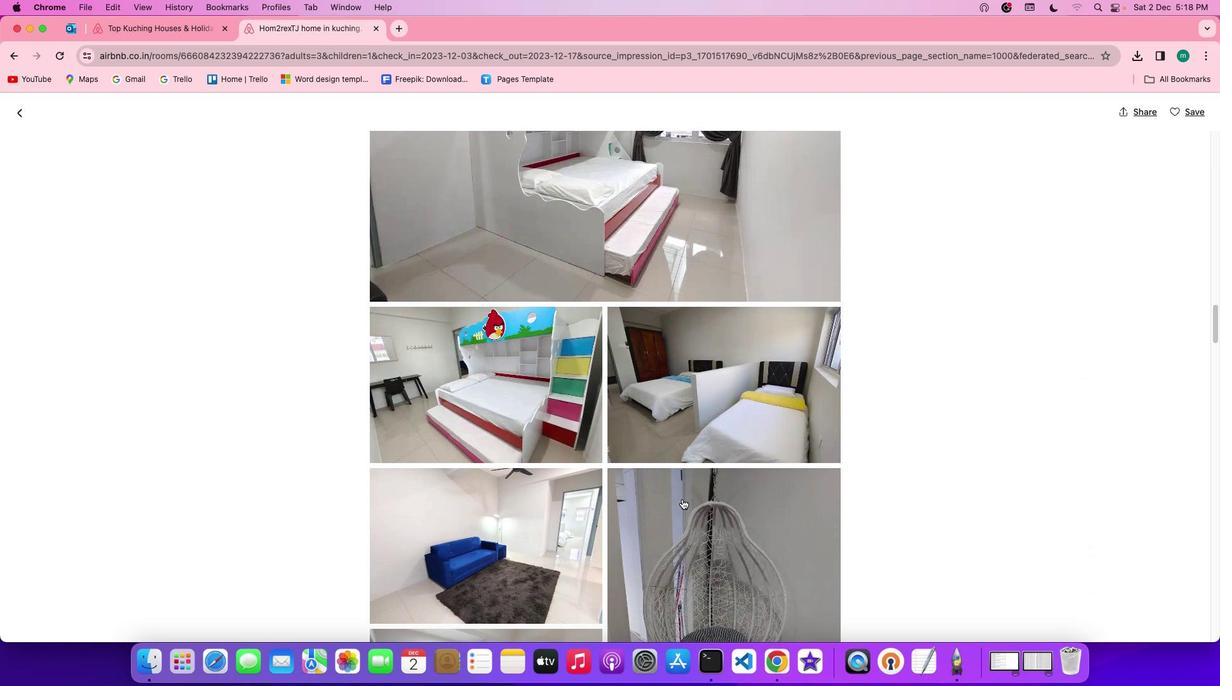
Action: Mouse scrolled (682, 499) with delta (0, -1)
Screenshot: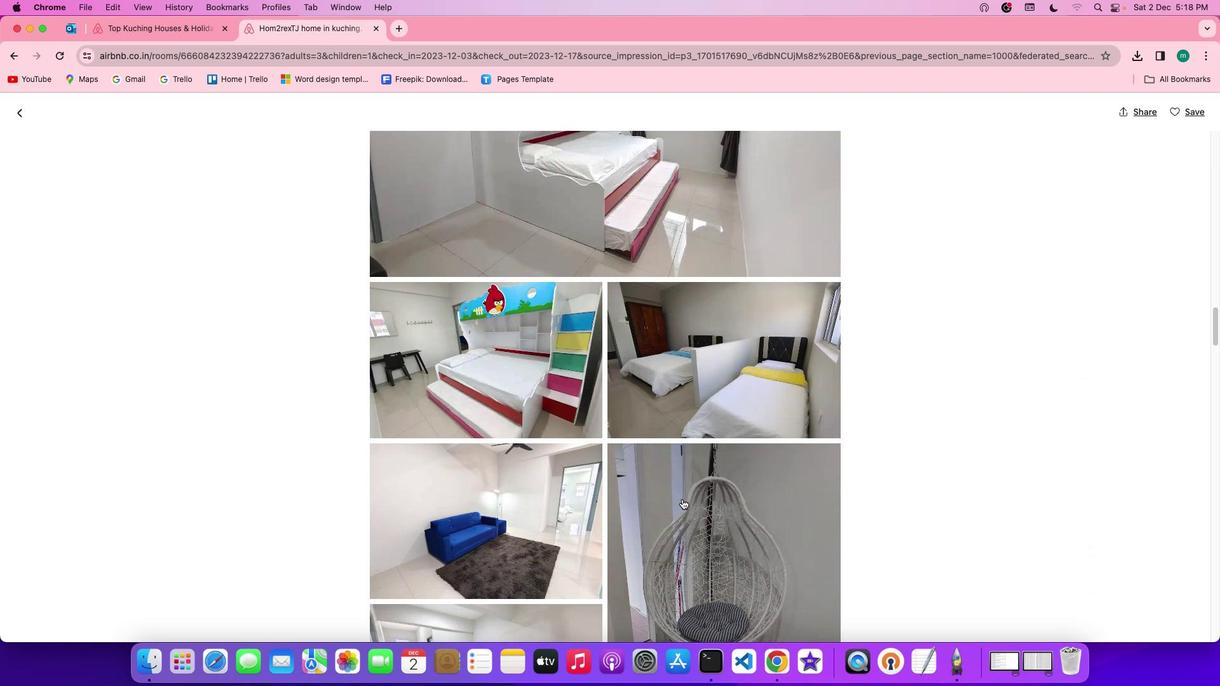 
Action: Mouse scrolled (682, 499) with delta (0, 0)
Screenshot: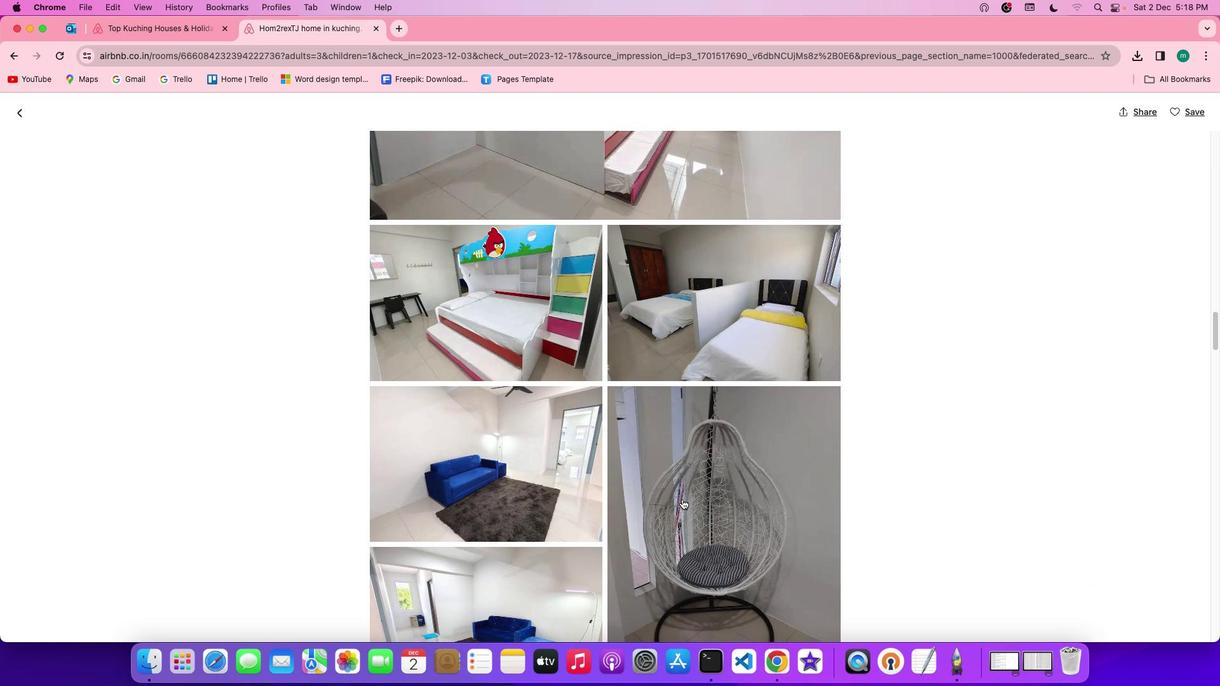 
Action: Mouse scrolled (682, 499) with delta (0, 0)
Screenshot: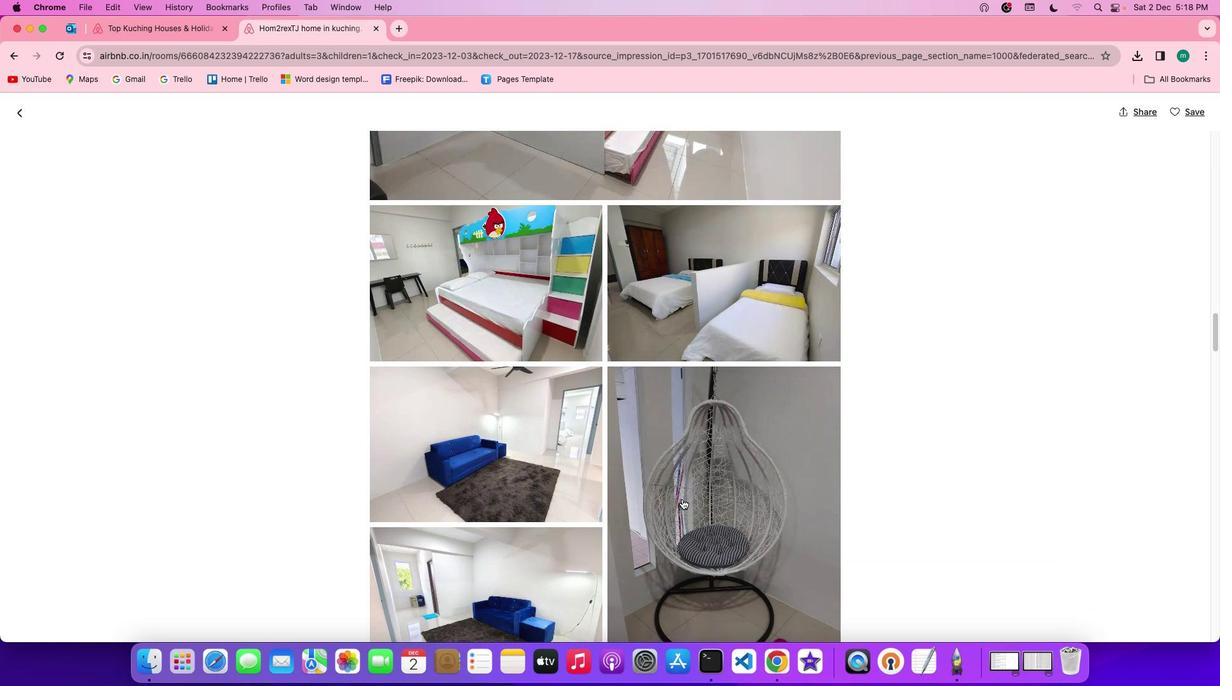
Action: Mouse scrolled (682, 499) with delta (0, -1)
Screenshot: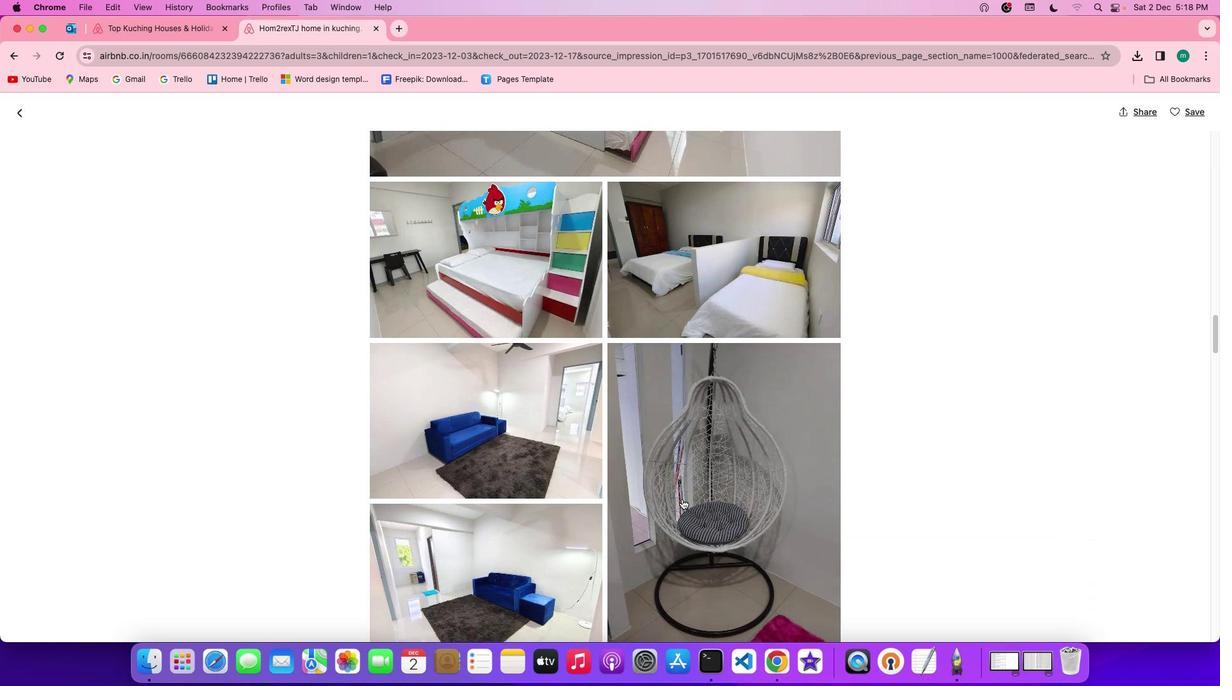 
Action: Mouse scrolled (682, 499) with delta (0, -1)
Screenshot: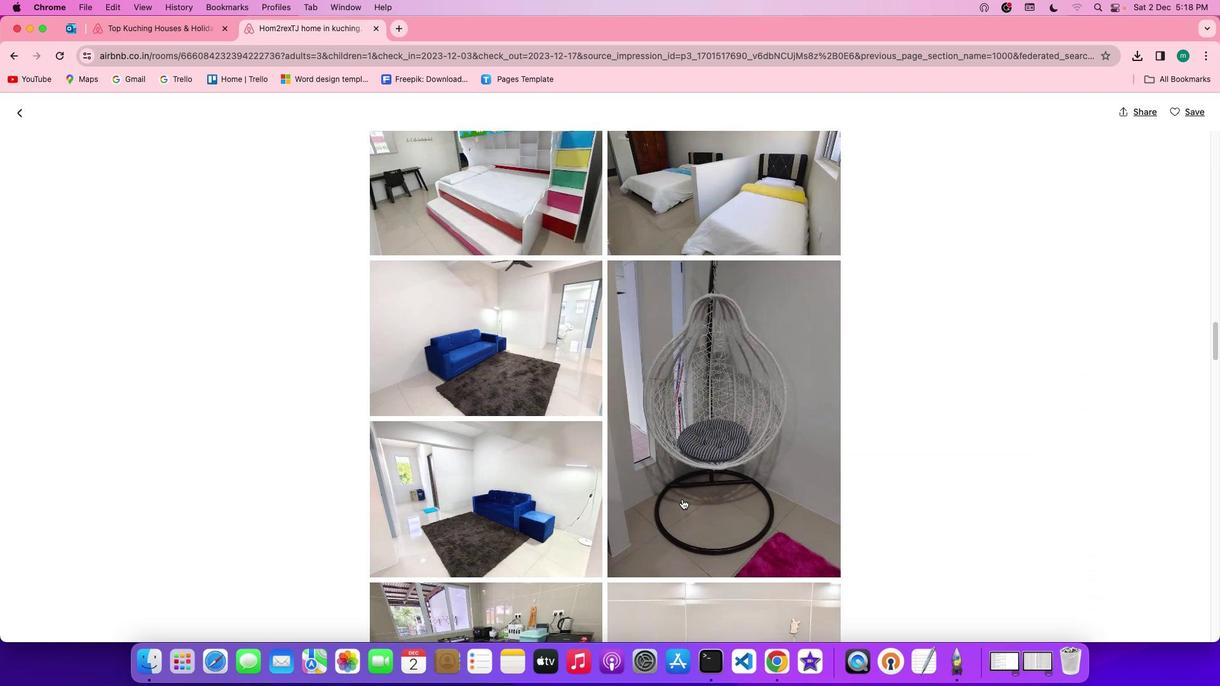 
Action: Mouse scrolled (682, 499) with delta (0, 0)
Screenshot: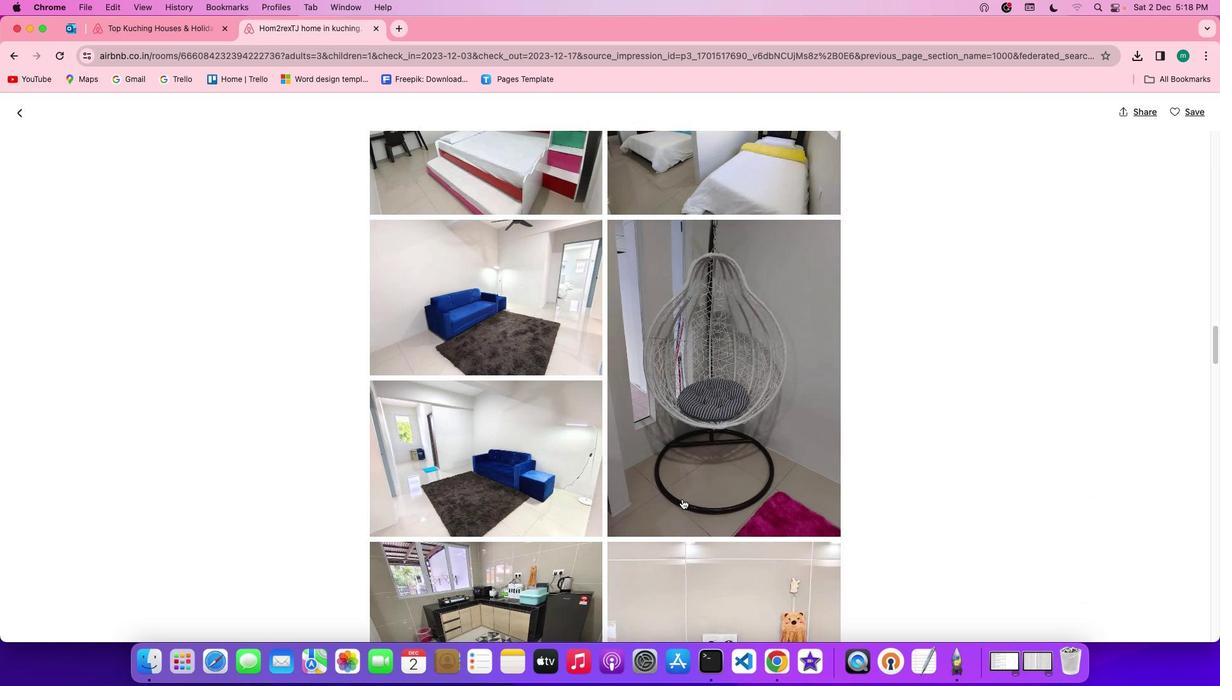 
Action: Mouse scrolled (682, 499) with delta (0, 0)
Screenshot: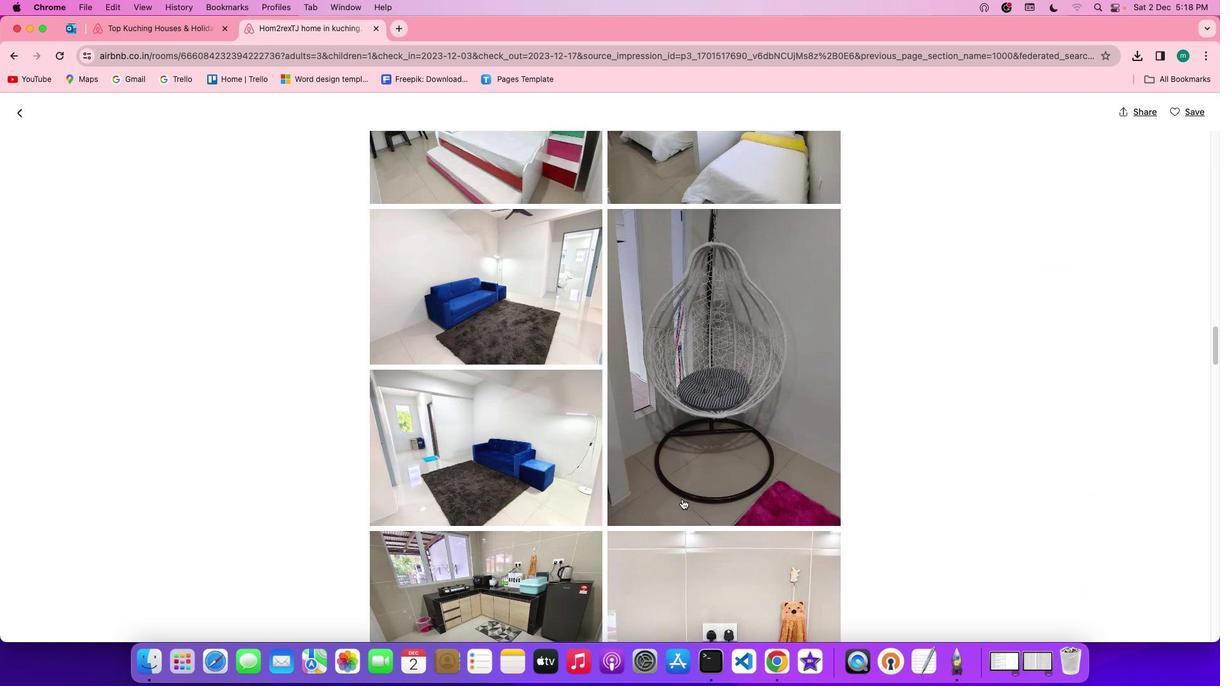 
Action: Mouse scrolled (682, 499) with delta (0, 0)
Screenshot: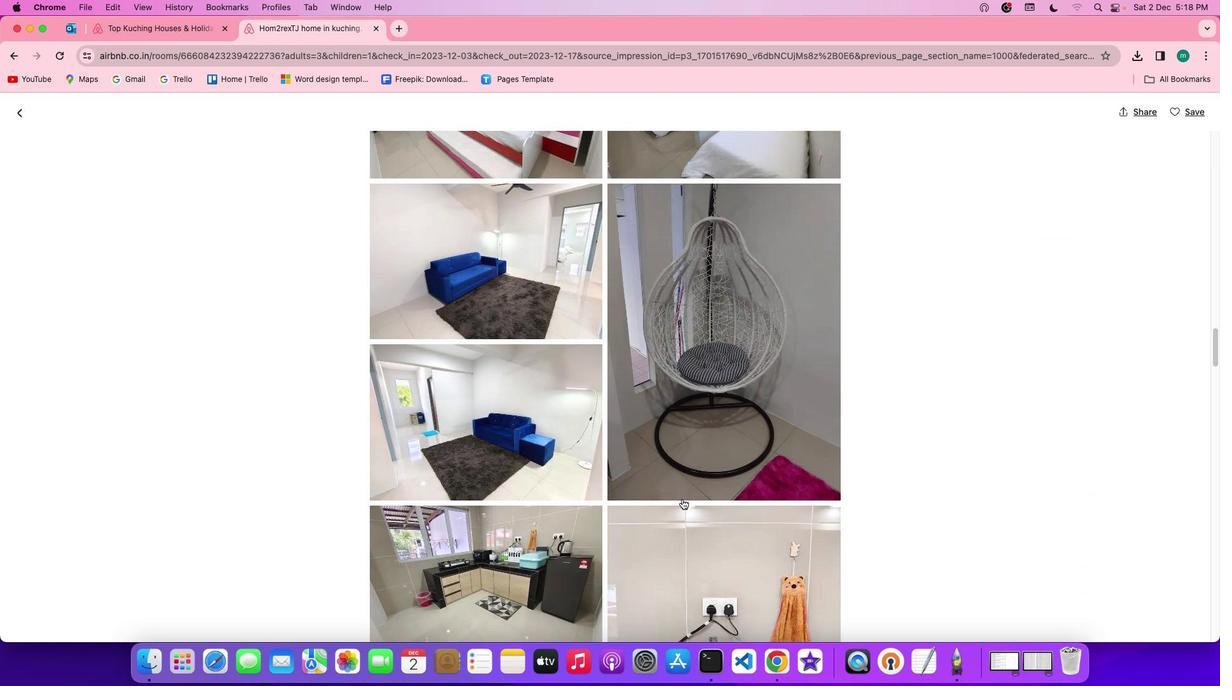 
Action: Mouse scrolled (682, 499) with delta (0, 0)
Screenshot: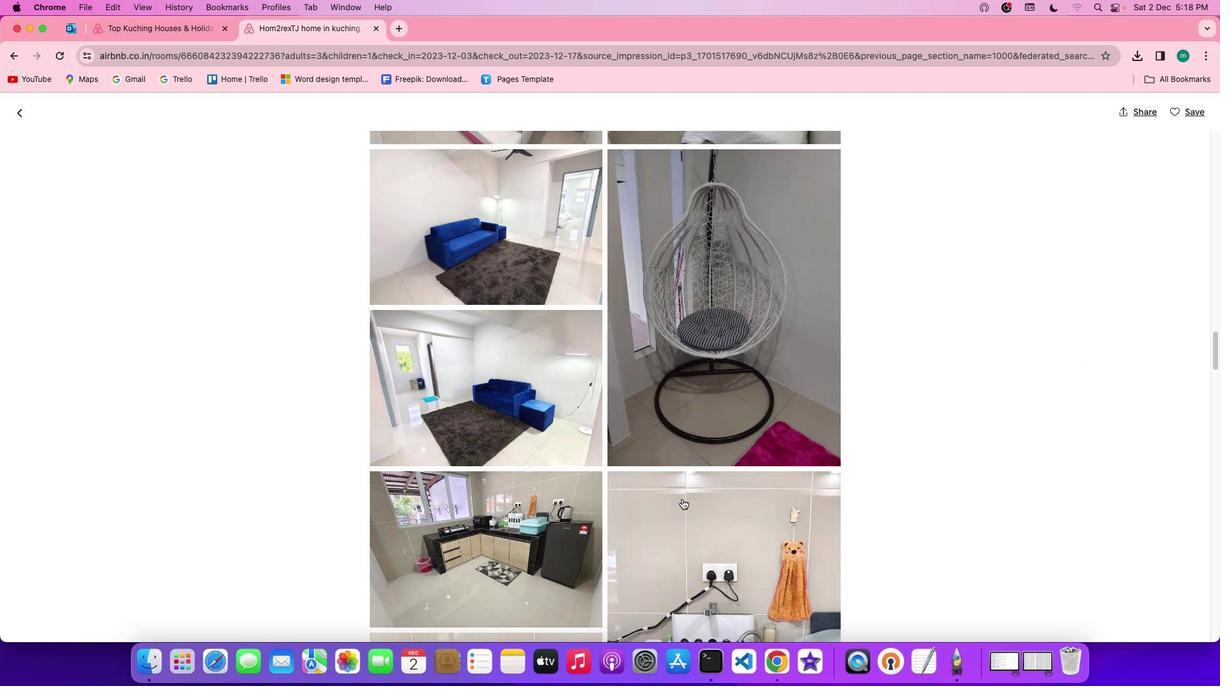 
Action: Mouse scrolled (682, 499) with delta (0, 0)
Screenshot: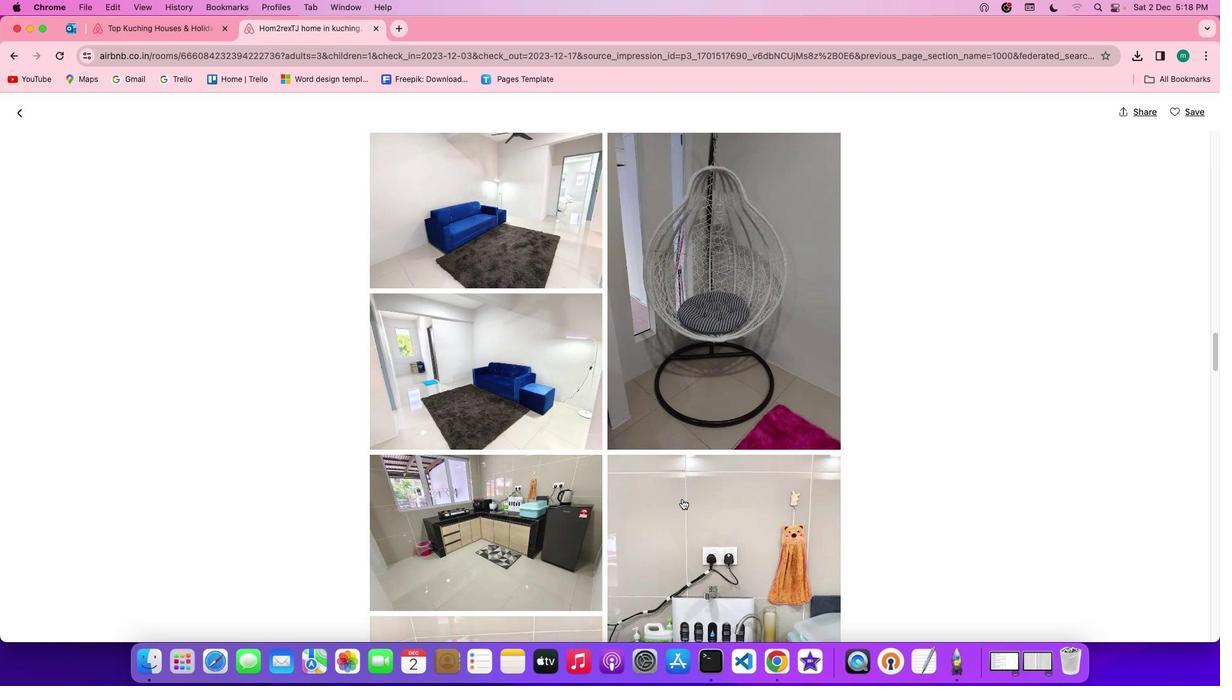 
Action: Mouse scrolled (682, 499) with delta (0, -1)
Screenshot: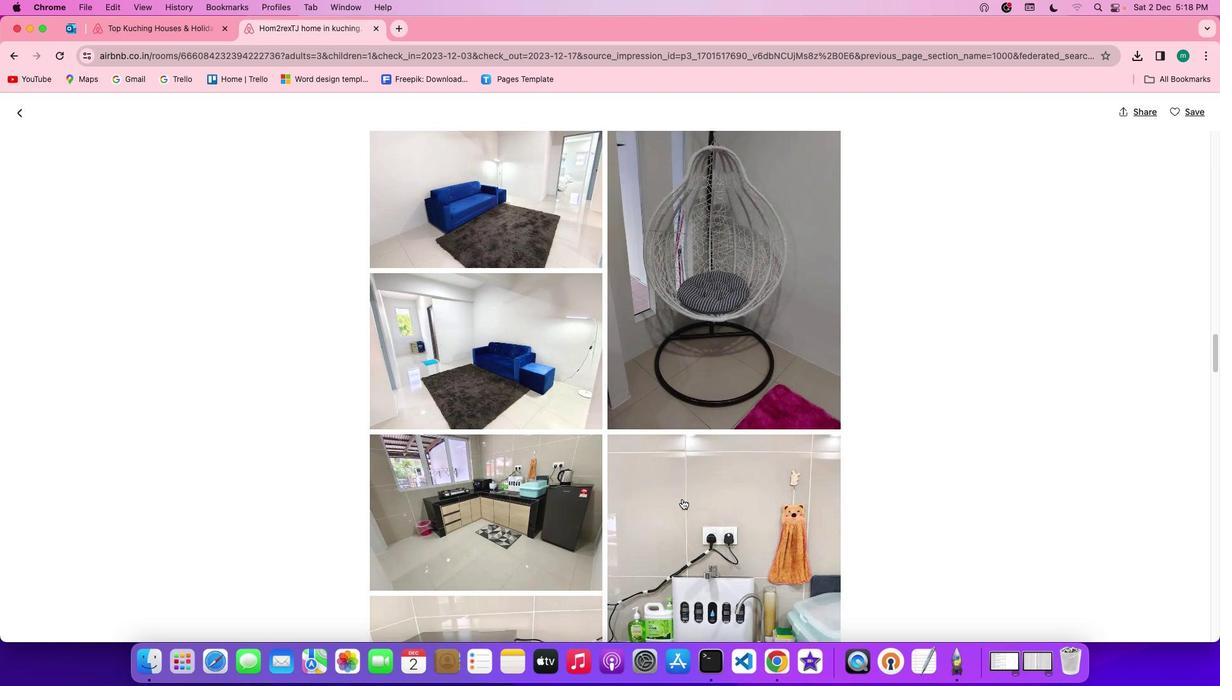 
Action: Mouse scrolled (682, 499) with delta (0, 0)
Screenshot: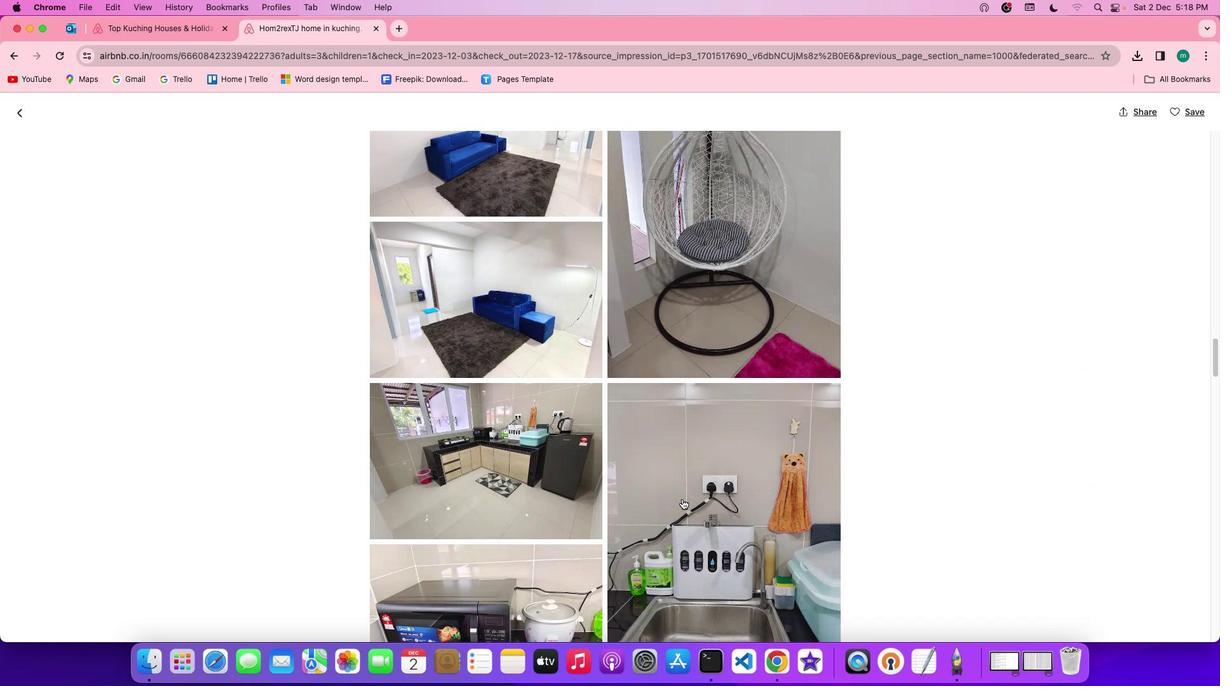 
Action: Mouse scrolled (682, 499) with delta (0, 0)
Screenshot: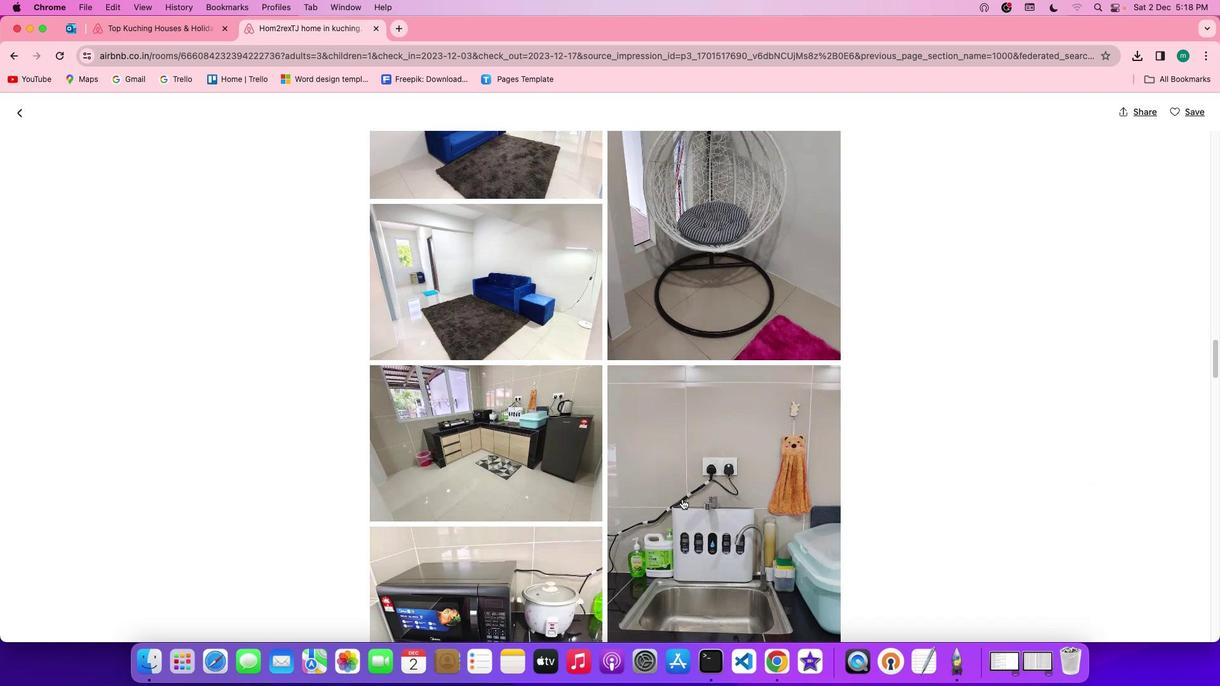 
Action: Mouse scrolled (682, 499) with delta (0, -1)
Screenshot: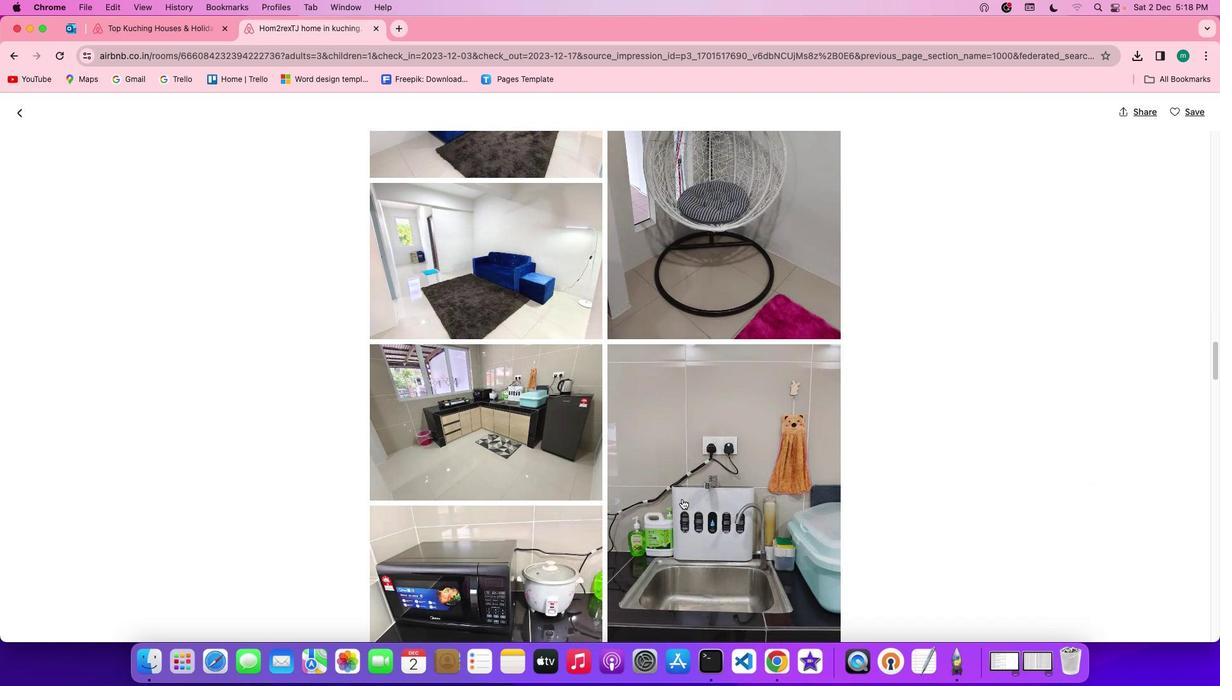 
Action: Mouse scrolled (682, 499) with delta (0, 0)
Screenshot: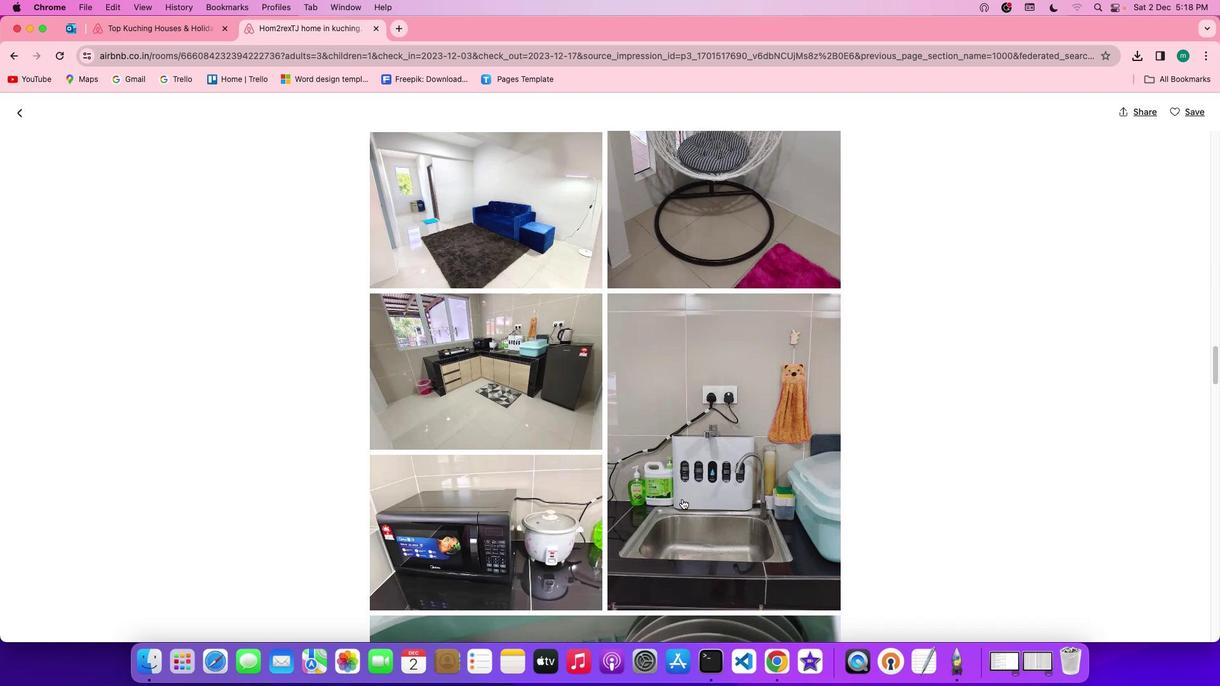 
Action: Mouse scrolled (682, 499) with delta (0, 0)
Screenshot: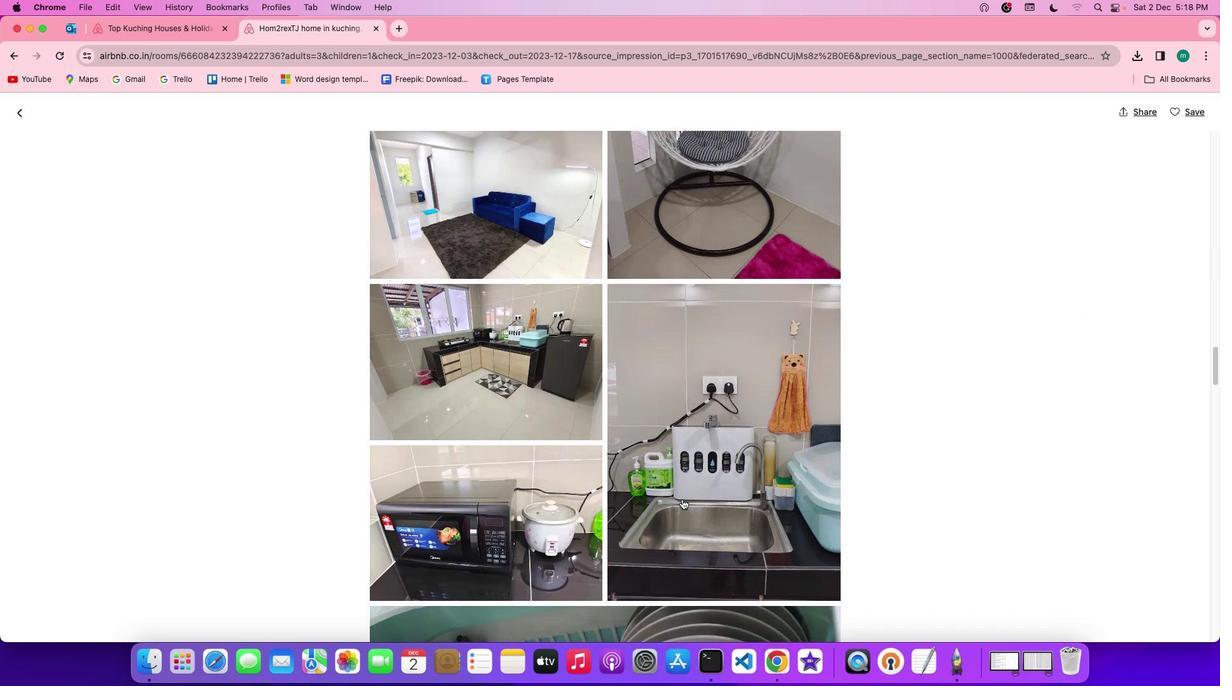 
Action: Mouse scrolled (682, 499) with delta (0, -1)
Screenshot: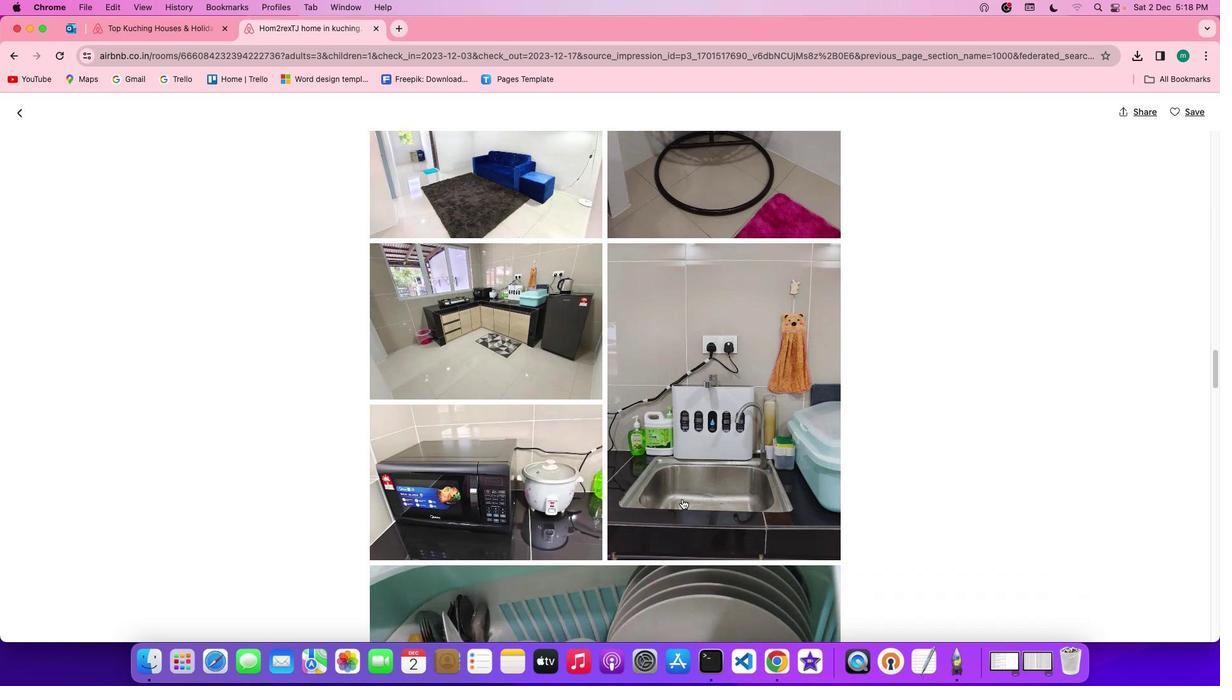 
Action: Mouse scrolled (682, 499) with delta (0, -1)
Screenshot: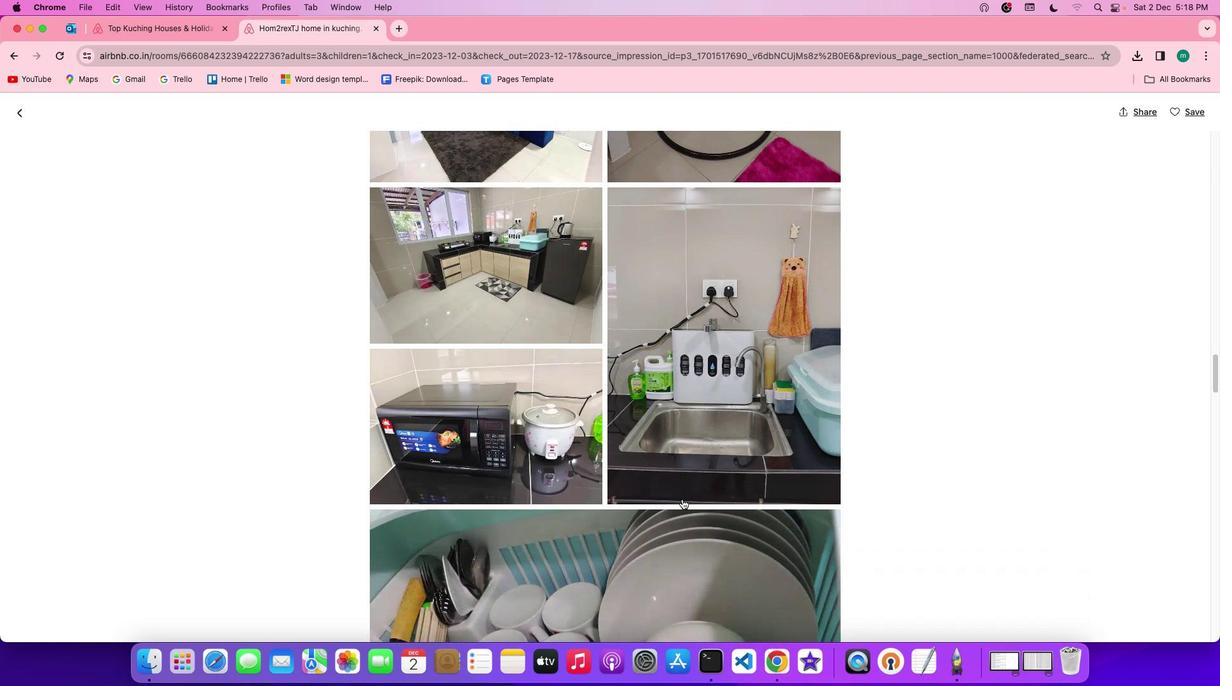 
Action: Mouse scrolled (682, 499) with delta (0, 0)
Screenshot: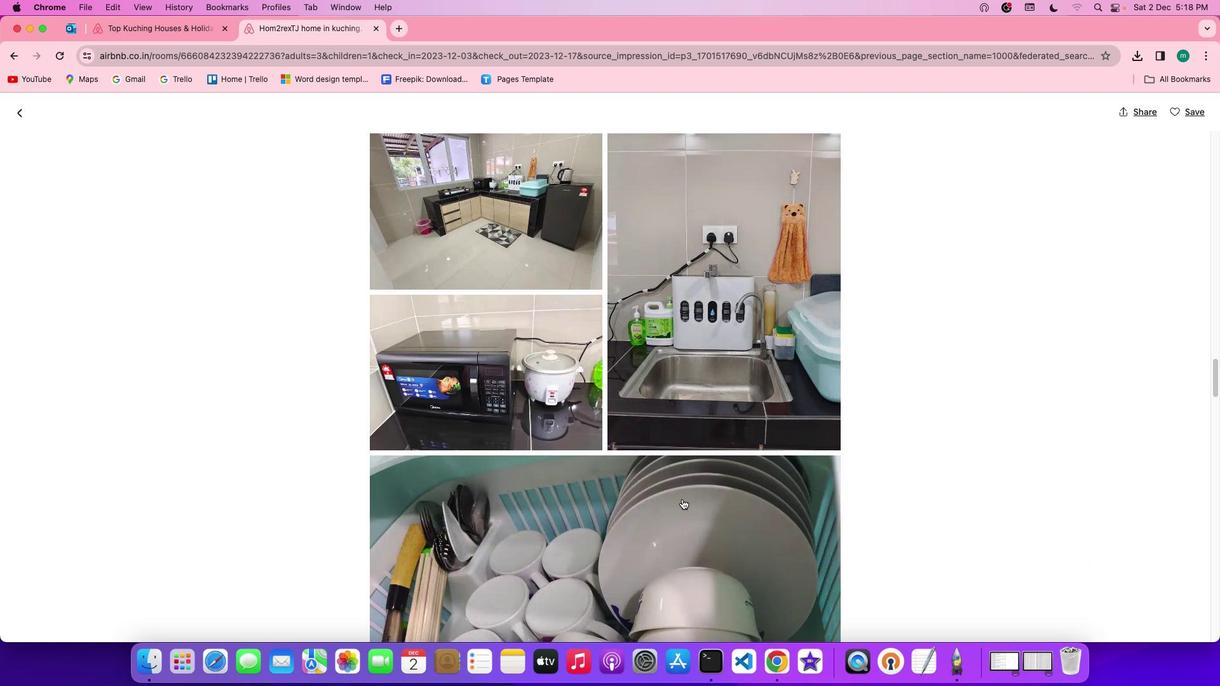 
Action: Mouse scrolled (682, 499) with delta (0, 0)
Screenshot: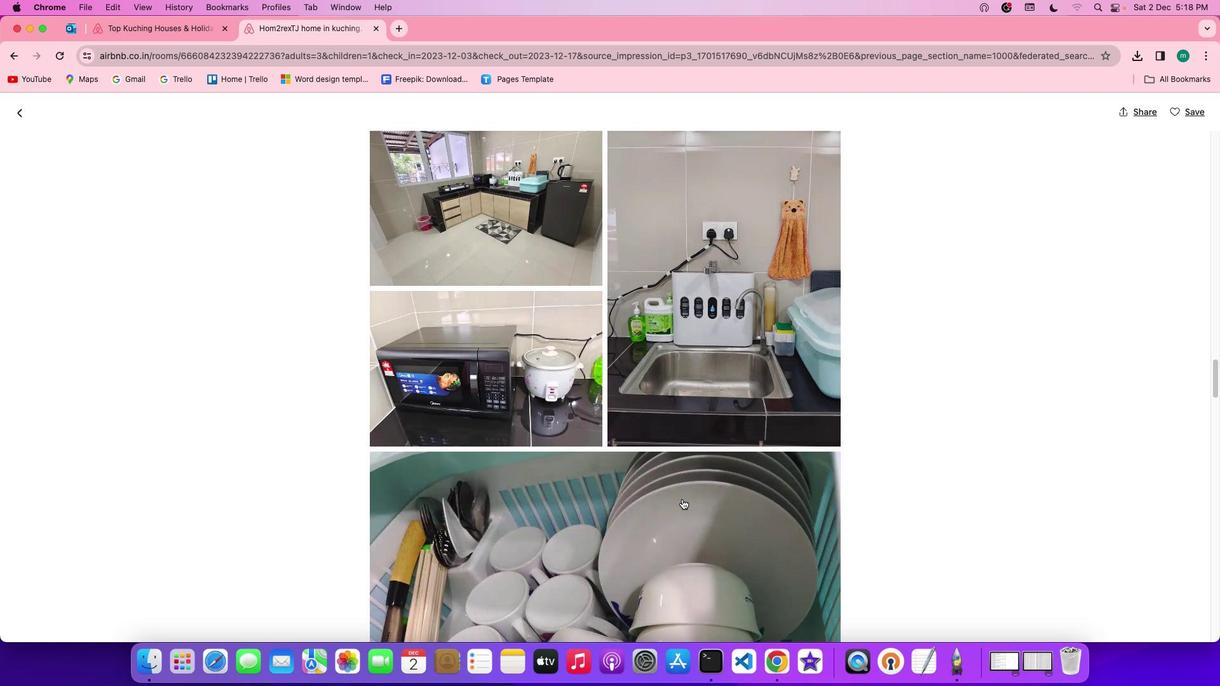 
Action: Mouse scrolled (682, 499) with delta (0, 0)
Screenshot: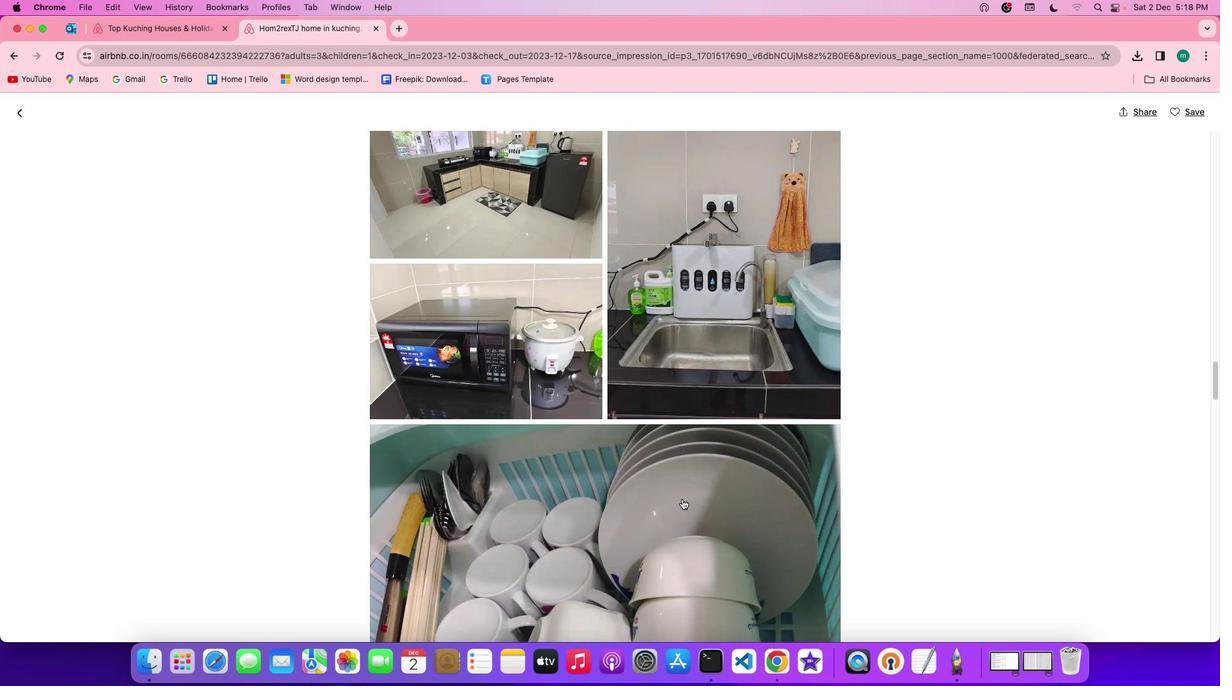 
Action: Mouse scrolled (682, 499) with delta (0, 0)
Screenshot: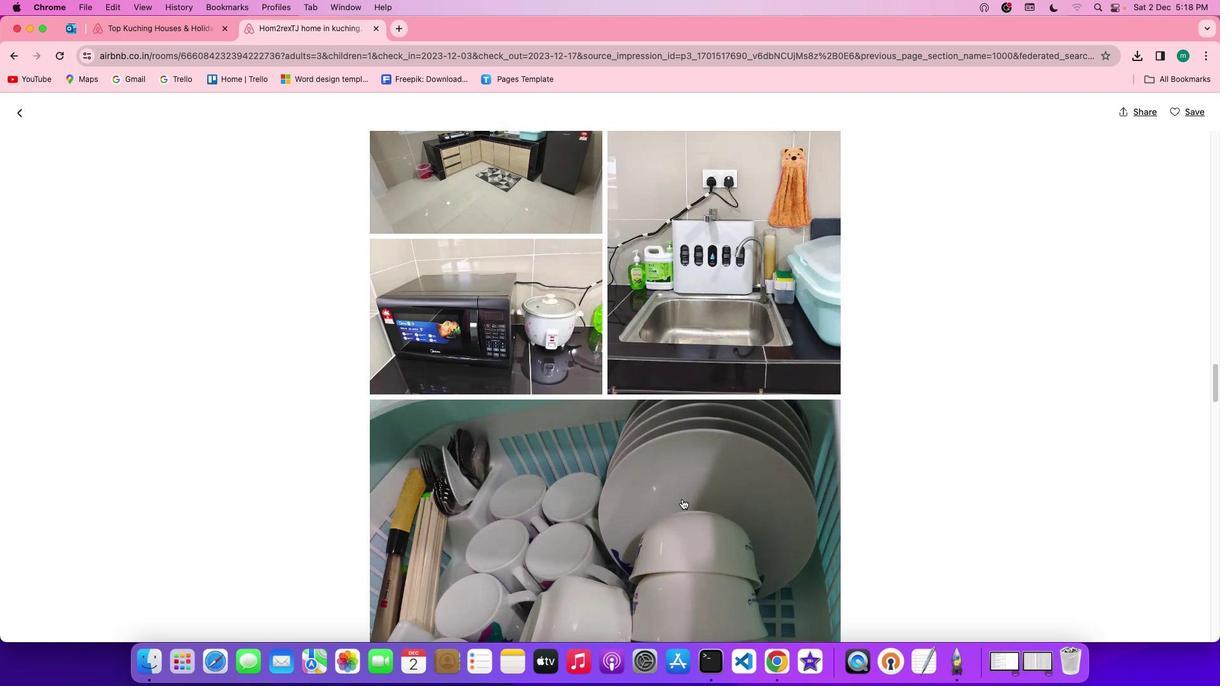 
Action: Mouse scrolled (682, 499) with delta (0, 0)
Screenshot: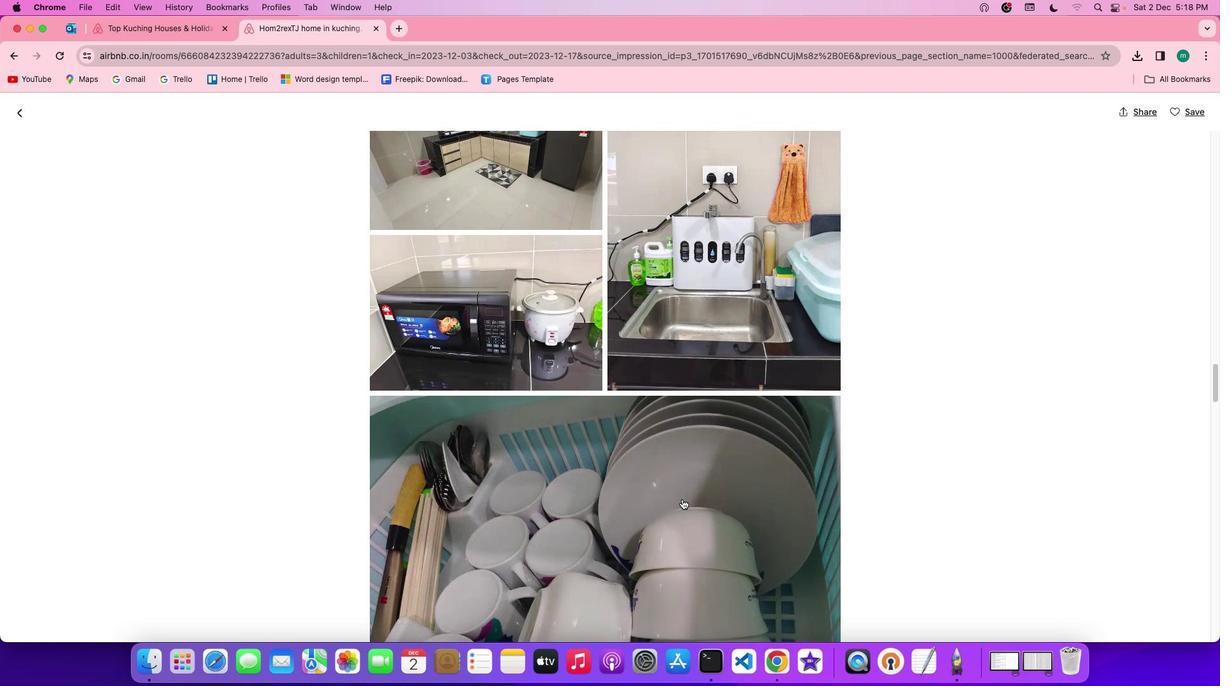 
Action: Mouse scrolled (682, 499) with delta (0, 0)
Screenshot: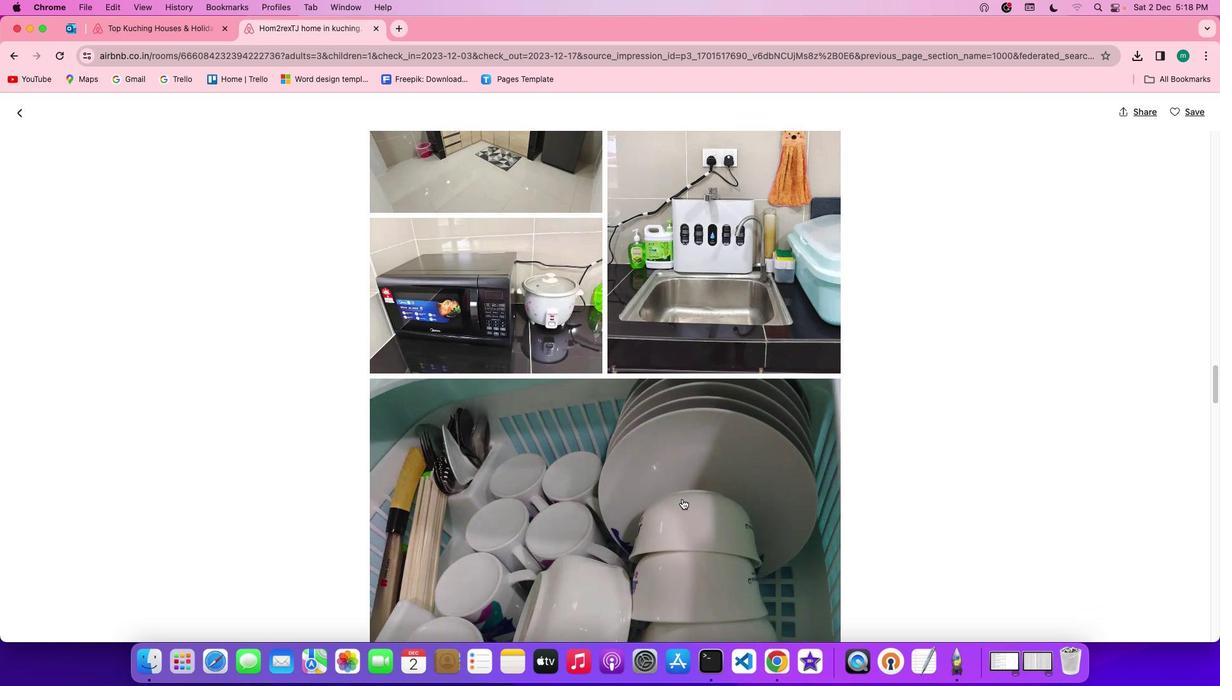 
Action: Mouse scrolled (682, 499) with delta (0, -1)
Screenshot: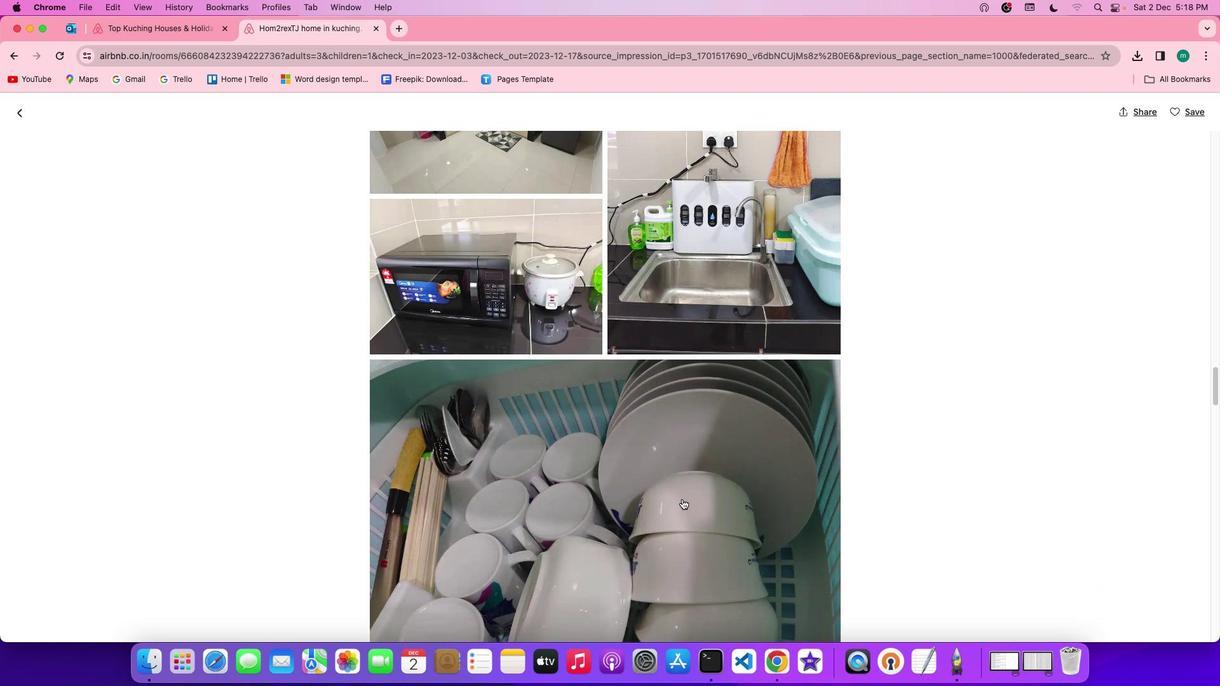 
Action: Mouse scrolled (682, 499) with delta (0, -1)
Screenshot: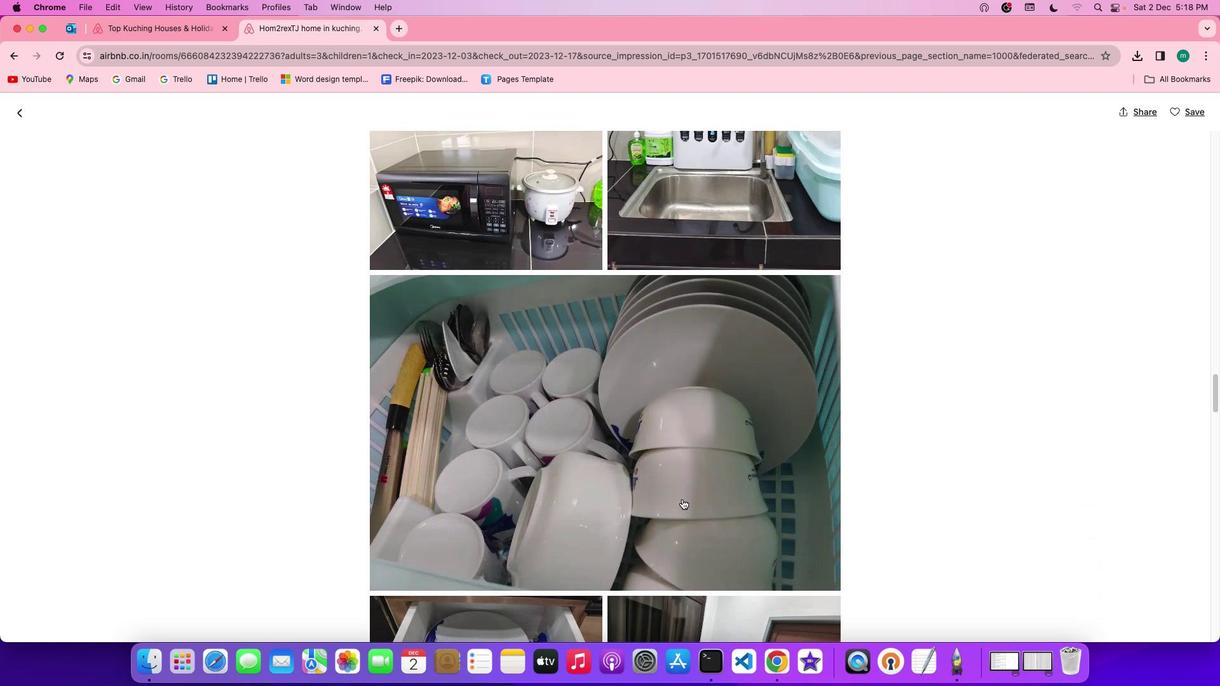 
Action: Mouse scrolled (682, 499) with delta (0, 0)
Screenshot: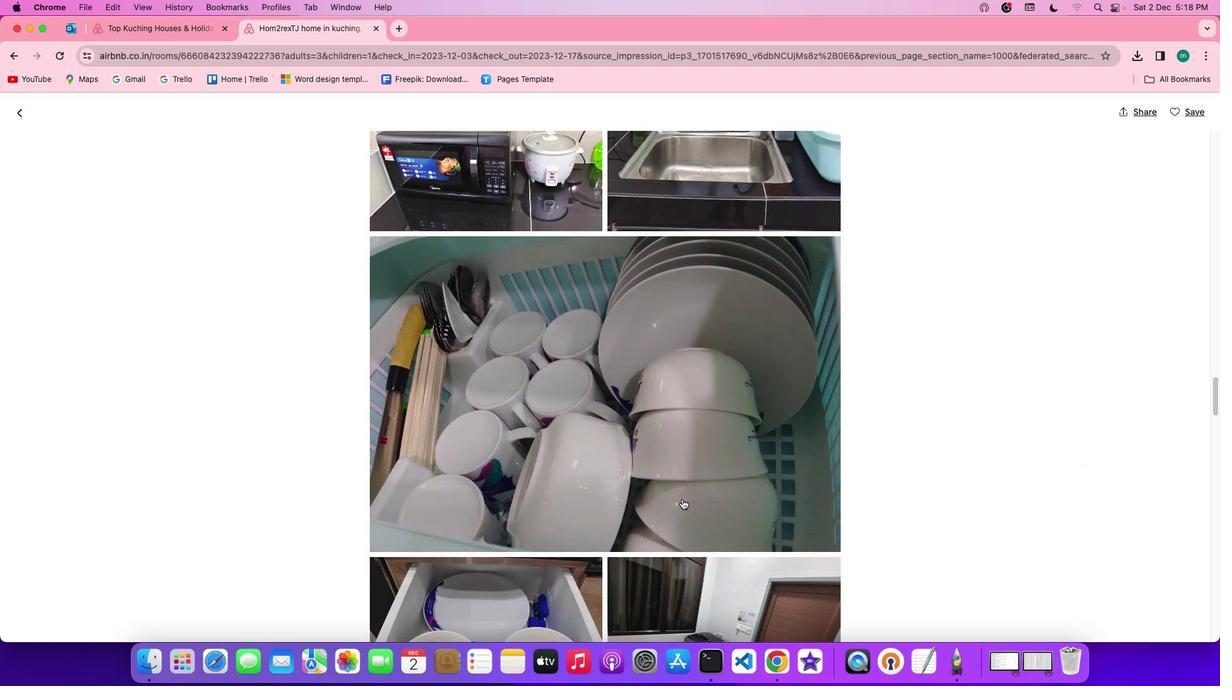 
Action: Mouse scrolled (682, 499) with delta (0, 0)
Screenshot: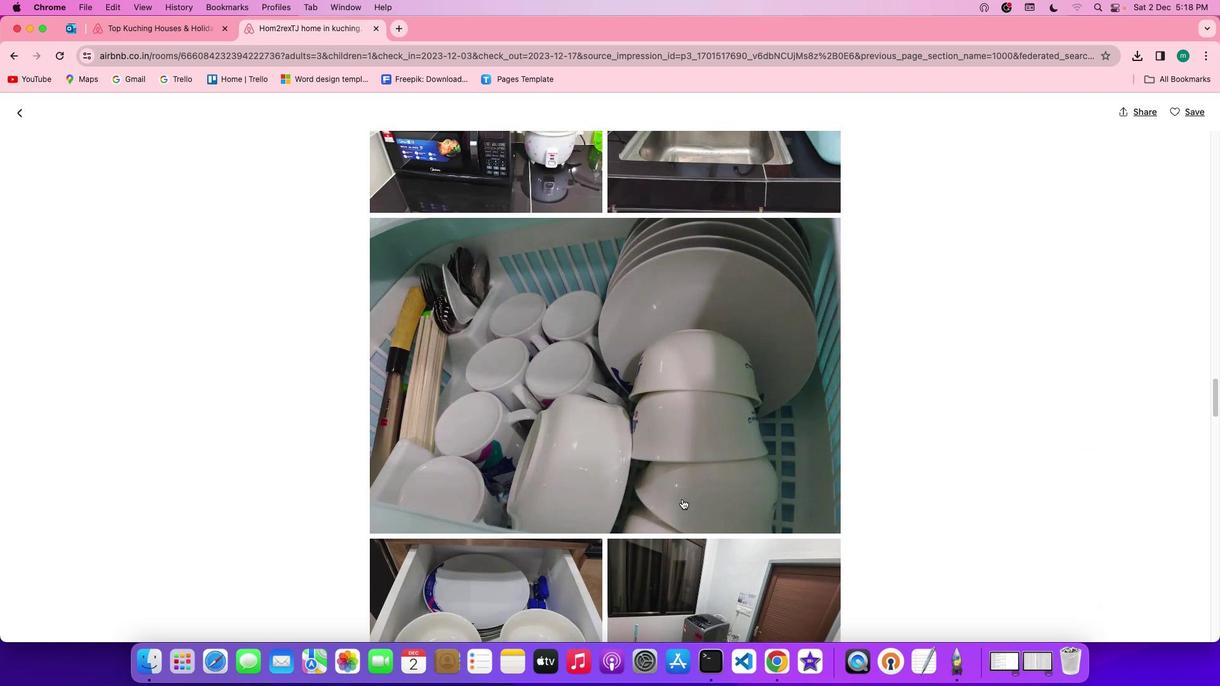
Action: Mouse scrolled (682, 499) with delta (0, -1)
Screenshot: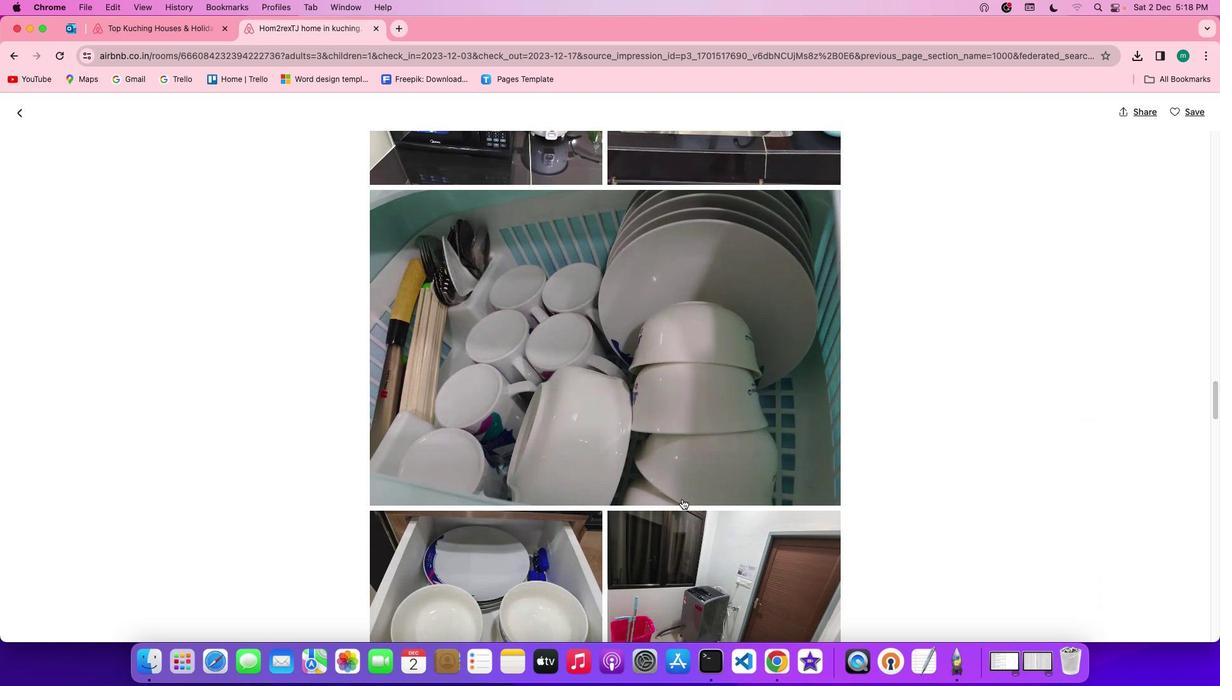 
Action: Mouse scrolled (682, 499) with delta (0, 0)
Screenshot: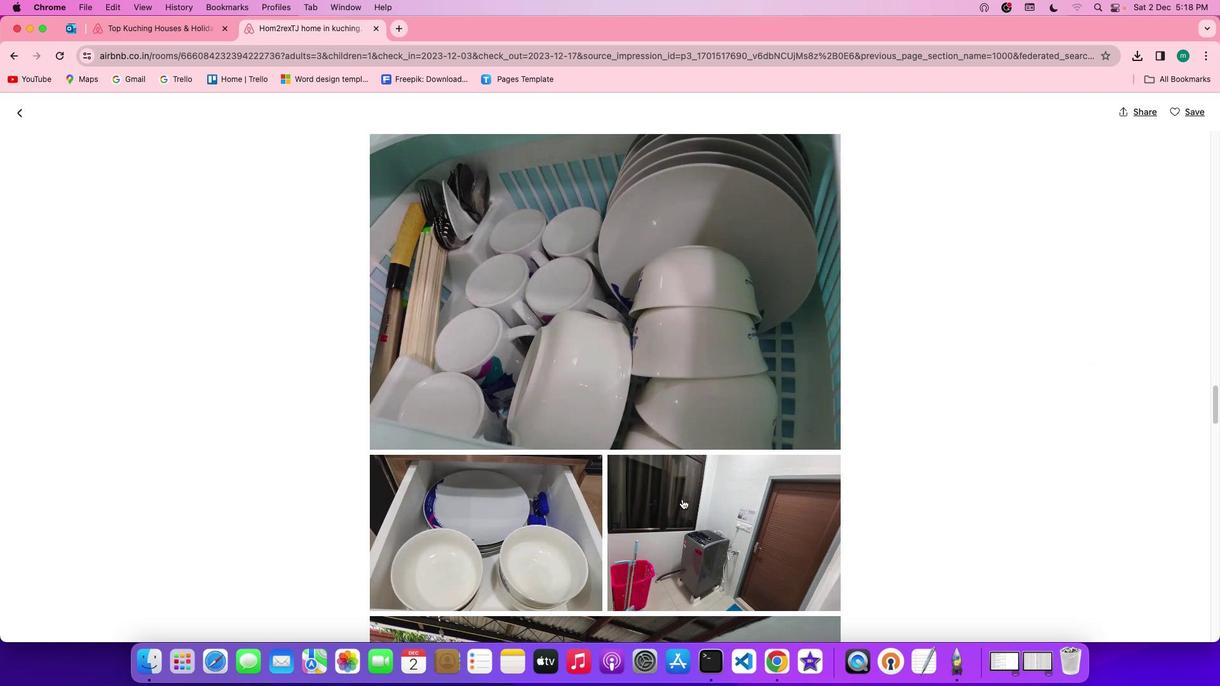 
Action: Mouse scrolled (682, 499) with delta (0, 0)
Screenshot: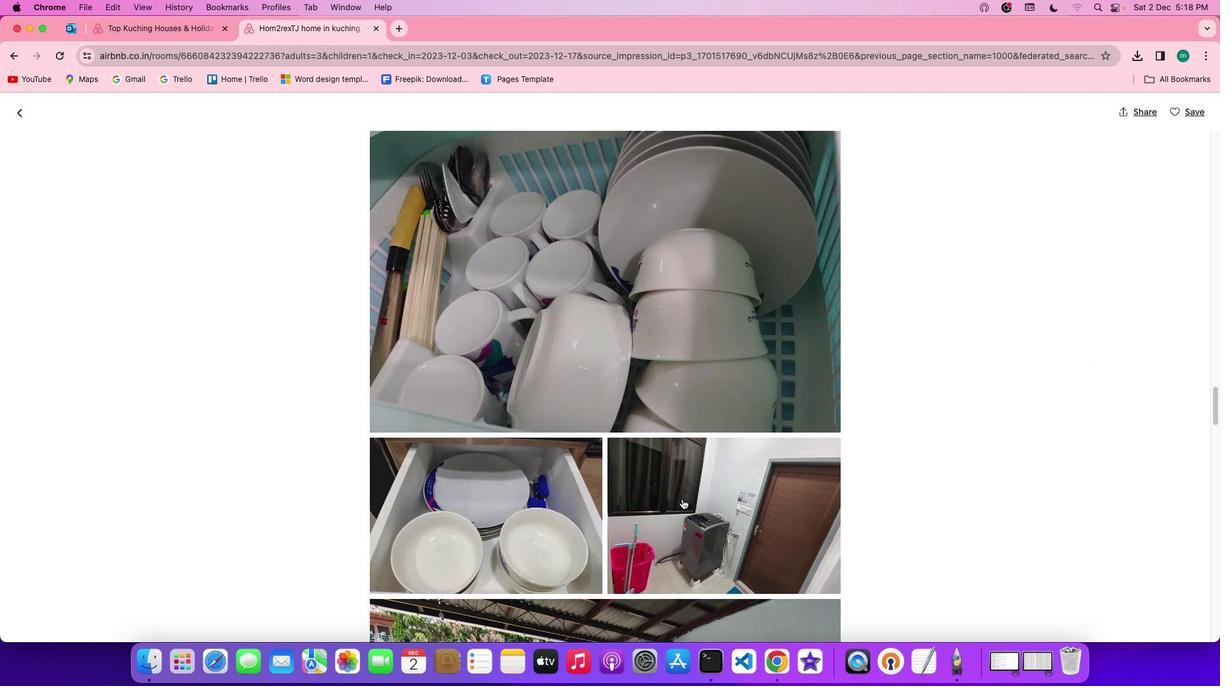 
Action: Mouse scrolled (682, 499) with delta (0, -1)
Screenshot: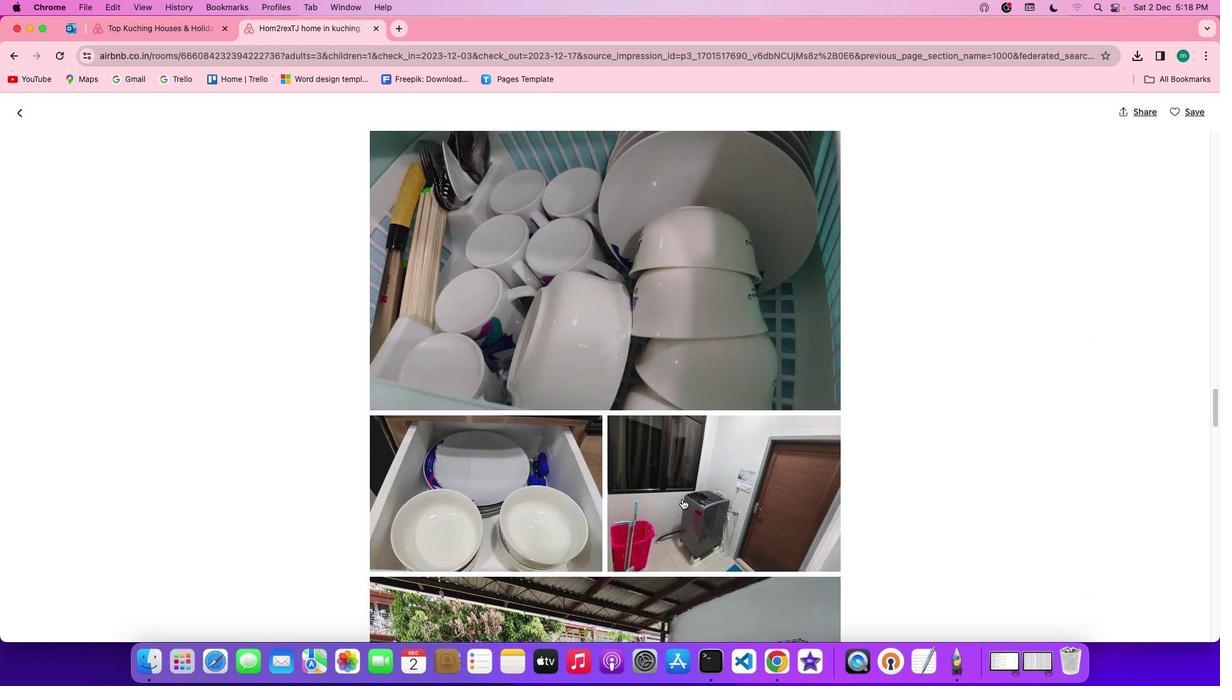 
Action: Mouse scrolled (682, 499) with delta (0, -1)
Screenshot: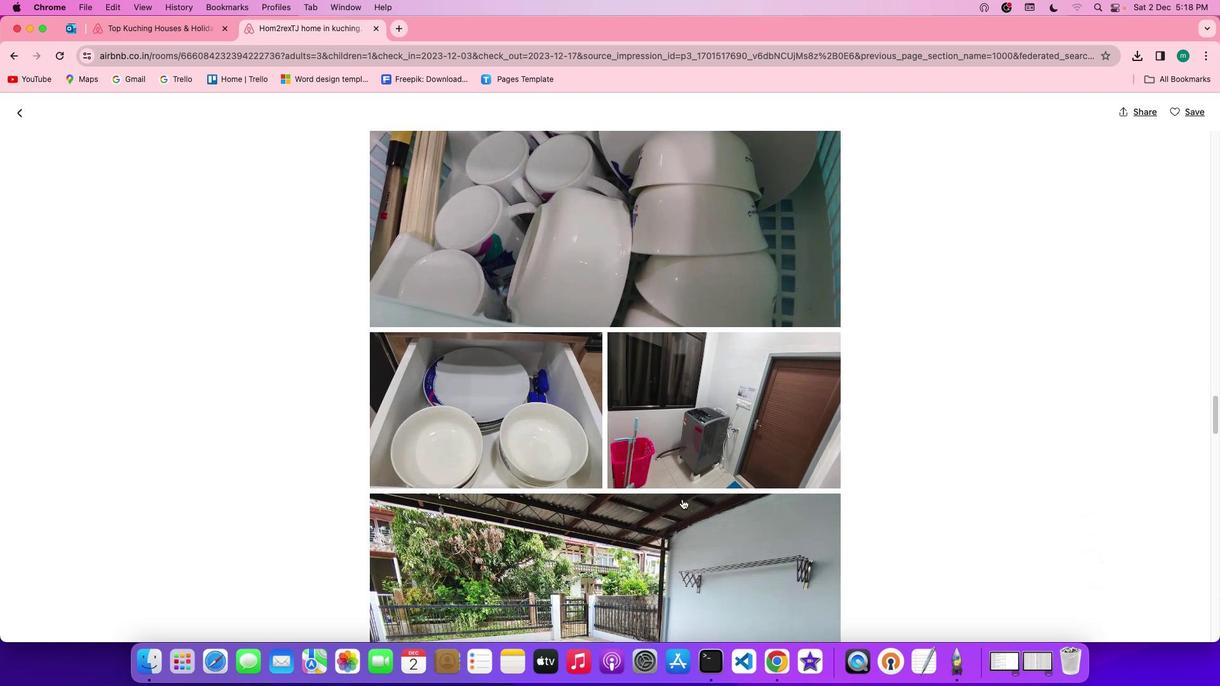 
Action: Mouse scrolled (682, 499) with delta (0, 0)
Screenshot: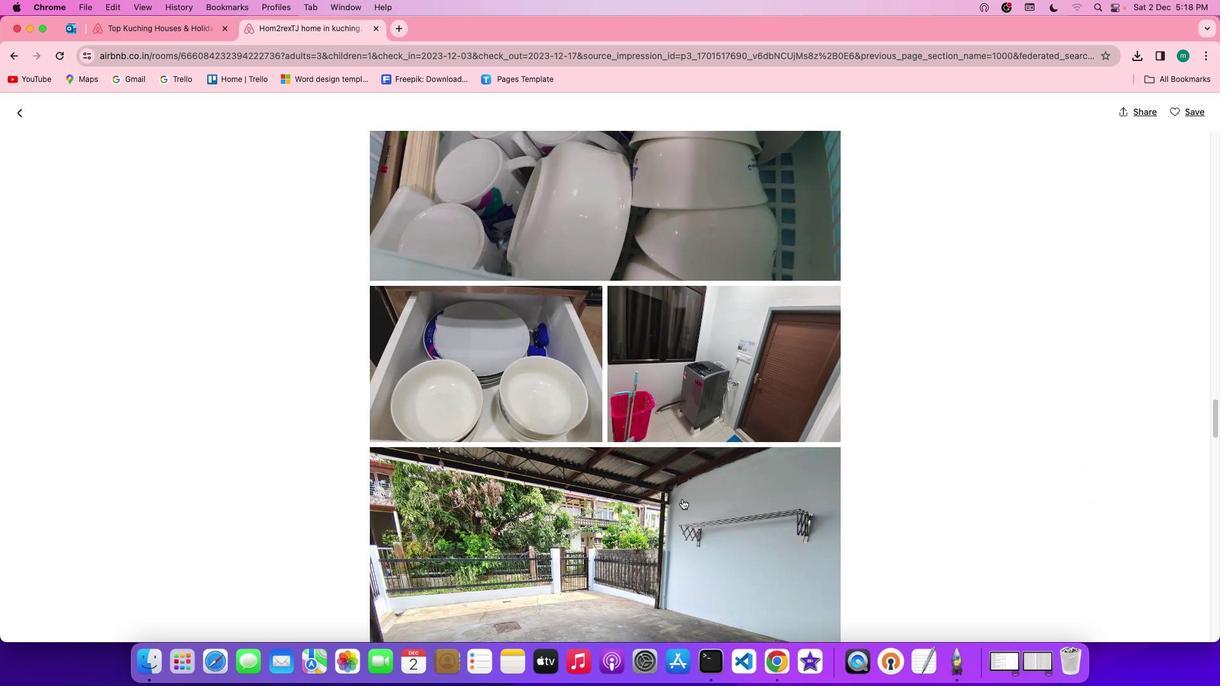 
Action: Mouse scrolled (682, 499) with delta (0, 0)
Screenshot: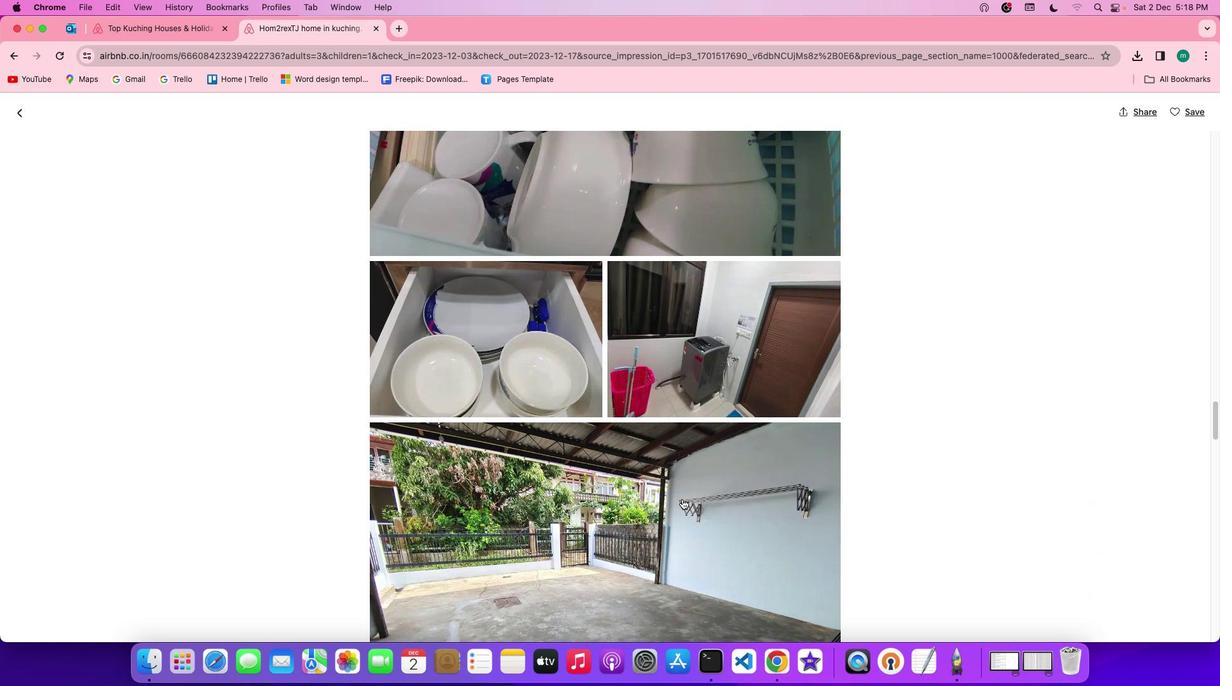 
Action: Mouse scrolled (682, 499) with delta (0, -1)
Screenshot: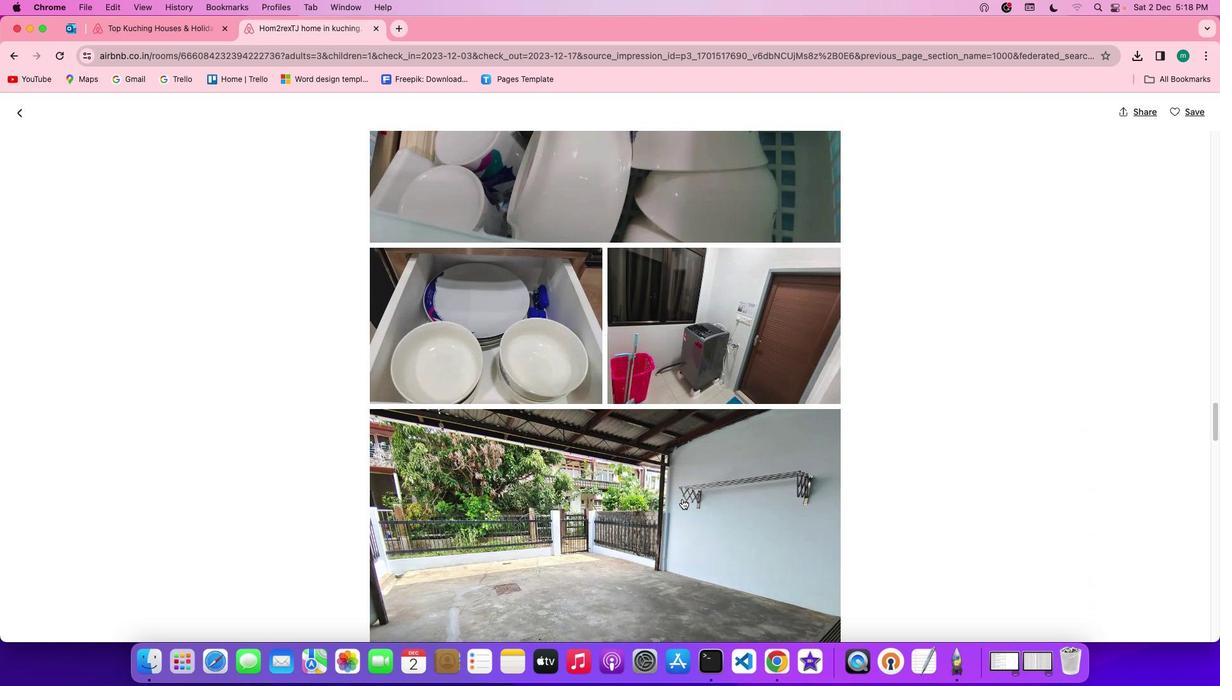 
Action: Mouse scrolled (682, 499) with delta (0, 0)
Screenshot: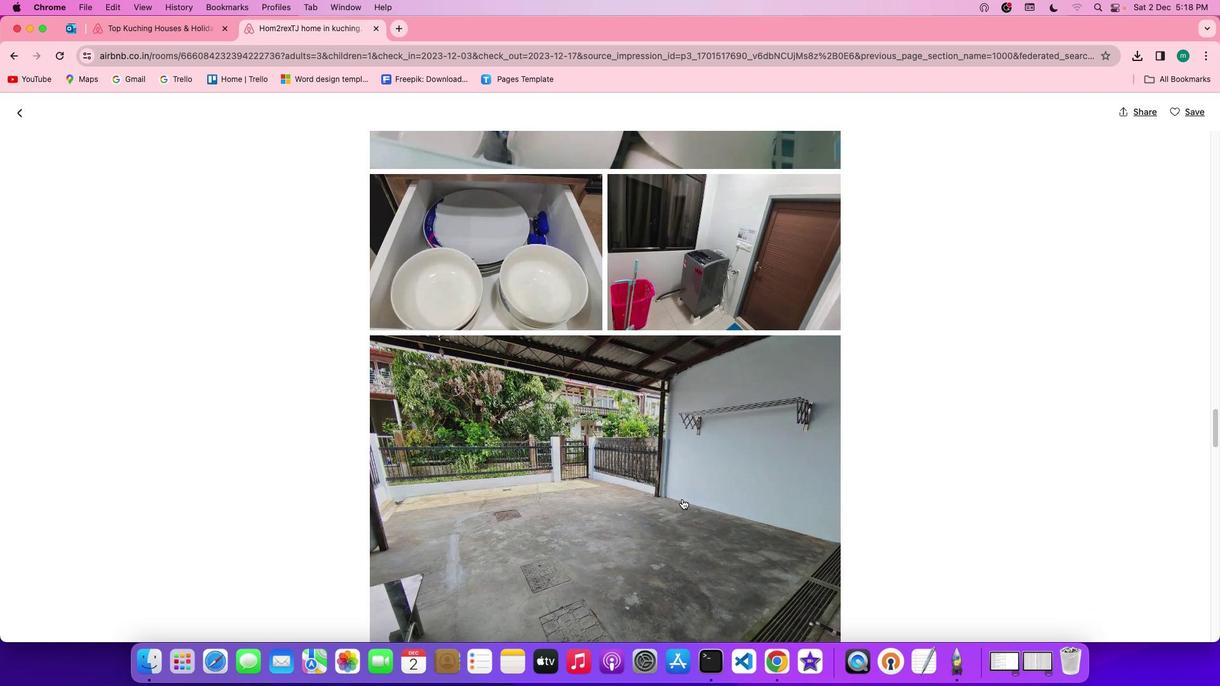 
Action: Mouse scrolled (682, 499) with delta (0, 0)
Screenshot: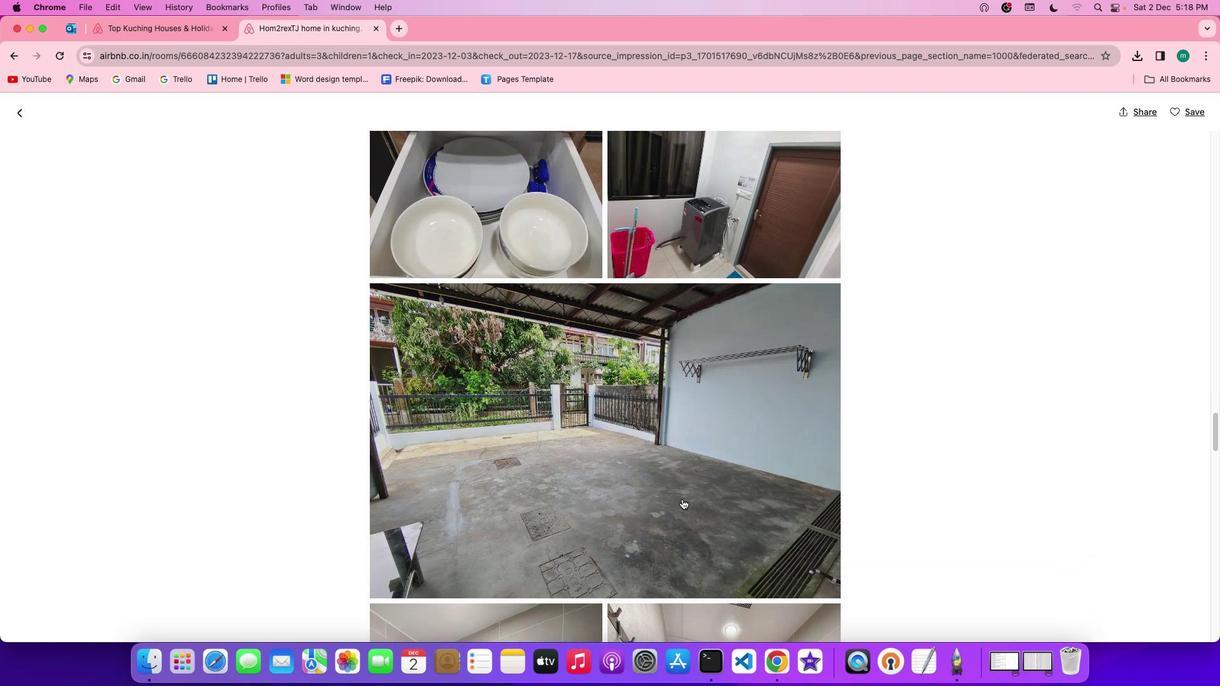 
Action: Mouse scrolled (682, 499) with delta (0, -1)
Screenshot: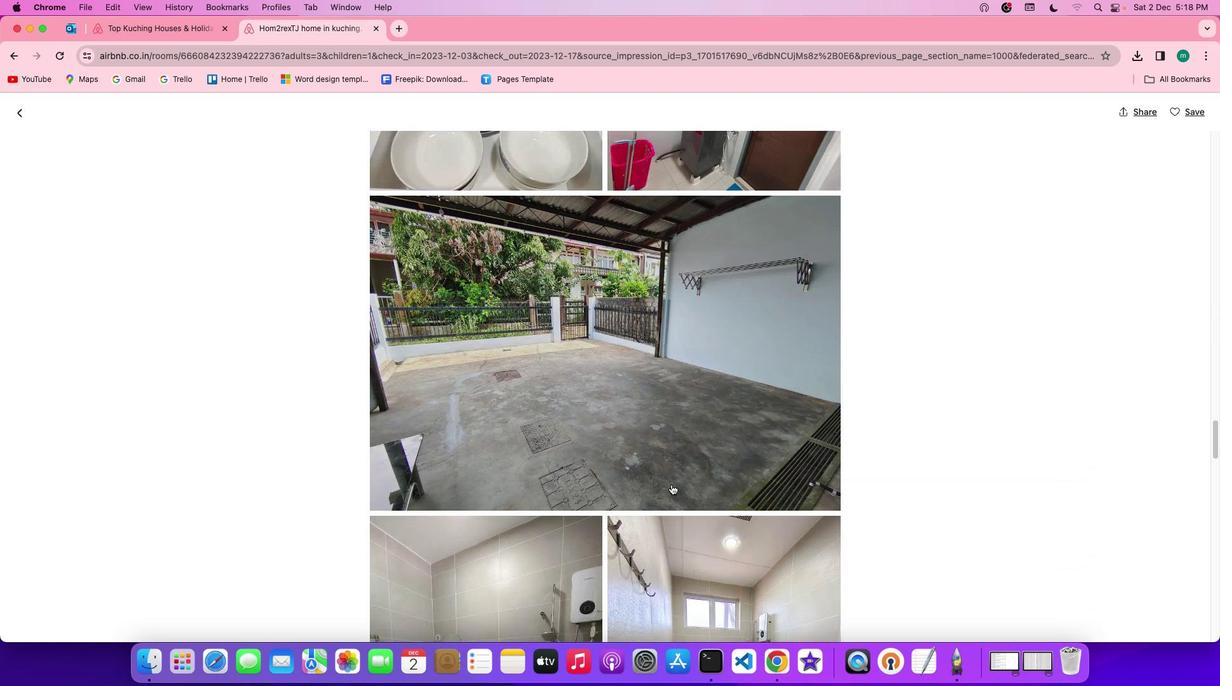 
Action: Mouse scrolled (682, 499) with delta (0, -2)
Screenshot: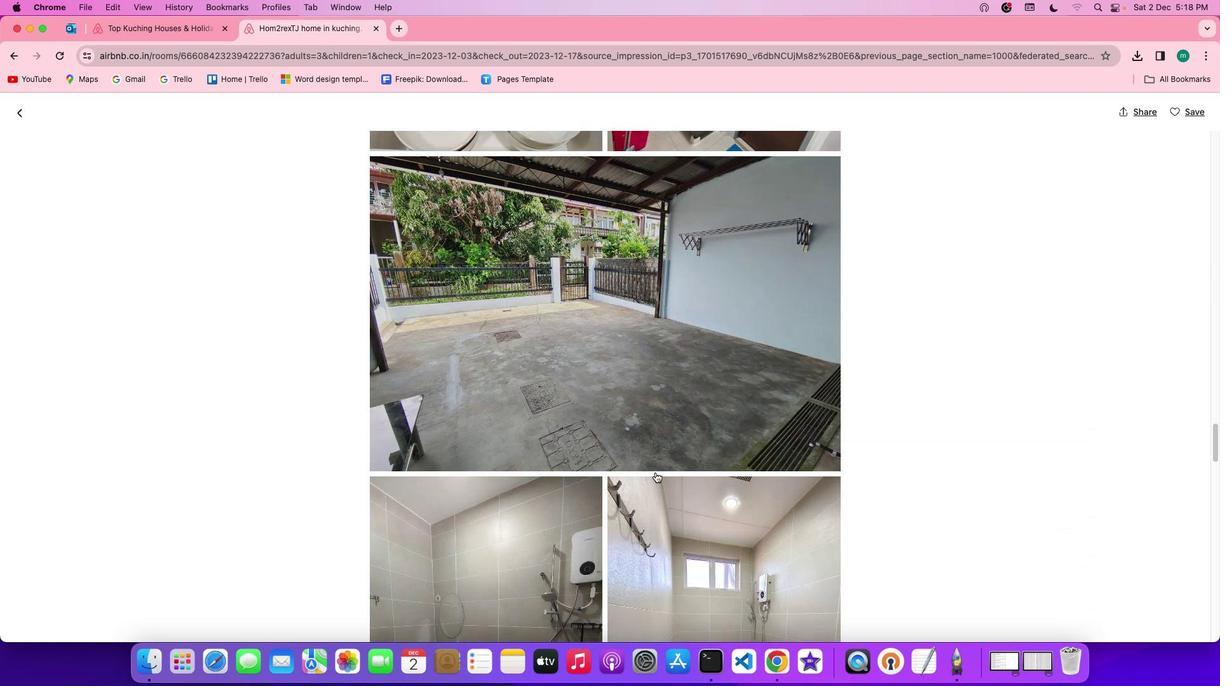 
Action: Mouse moved to (560, 409)
Screenshot: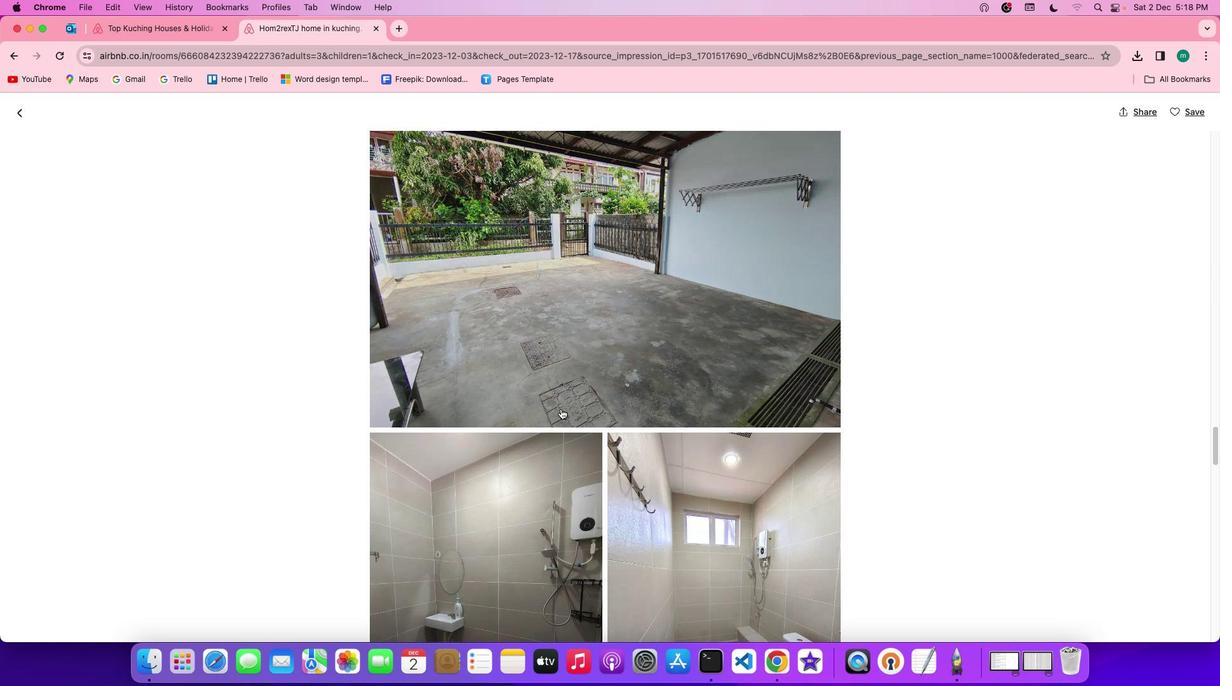 
Action: Mouse scrolled (560, 409) with delta (0, 0)
Screenshot: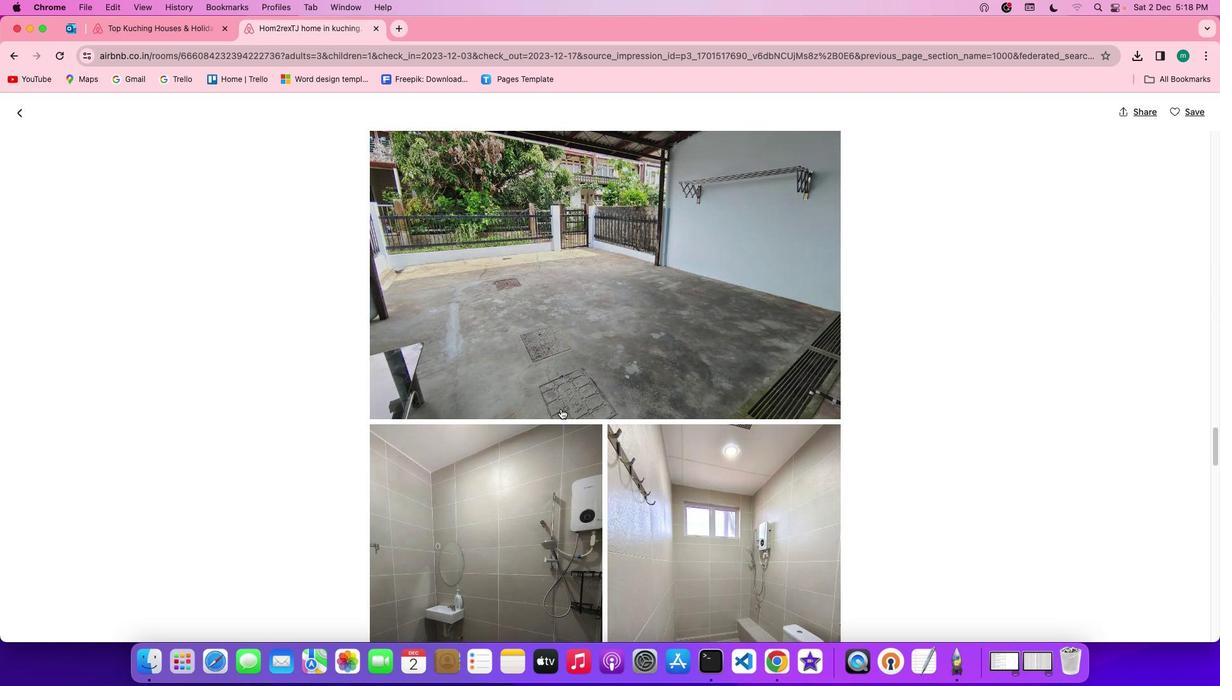 
Action: Mouse scrolled (560, 409) with delta (0, 0)
Screenshot: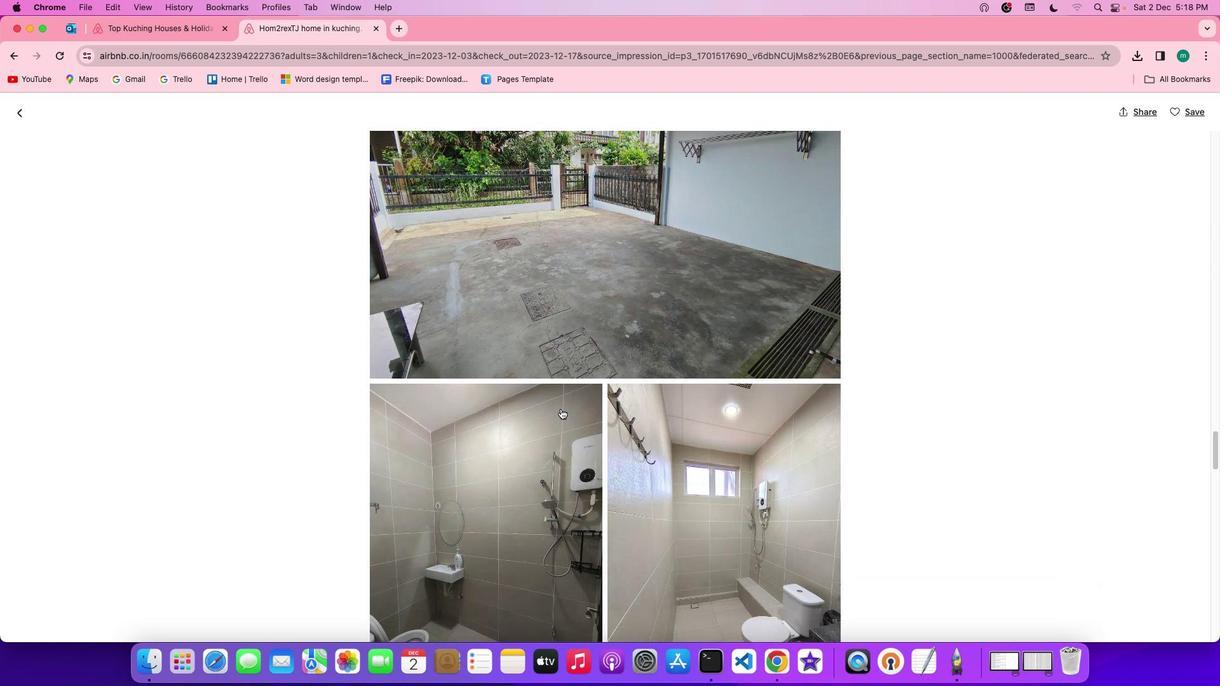 
Action: Mouse scrolled (560, 409) with delta (0, -1)
Screenshot: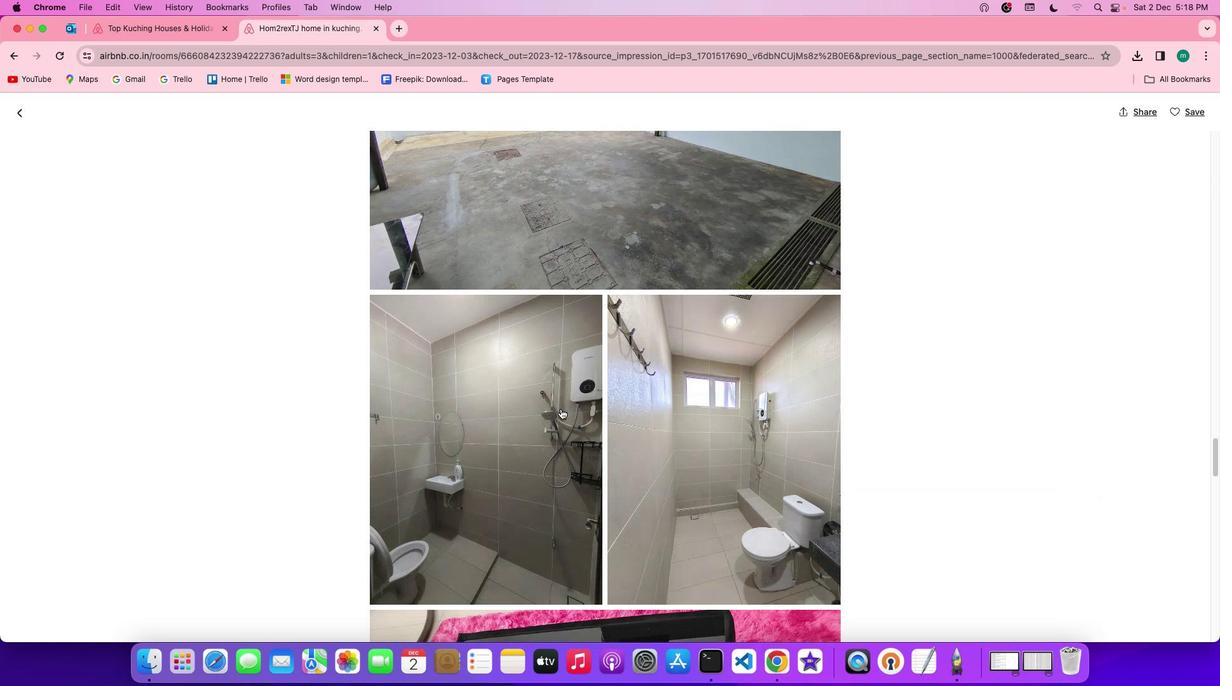 
Action: Mouse scrolled (560, 409) with delta (0, -3)
Screenshot: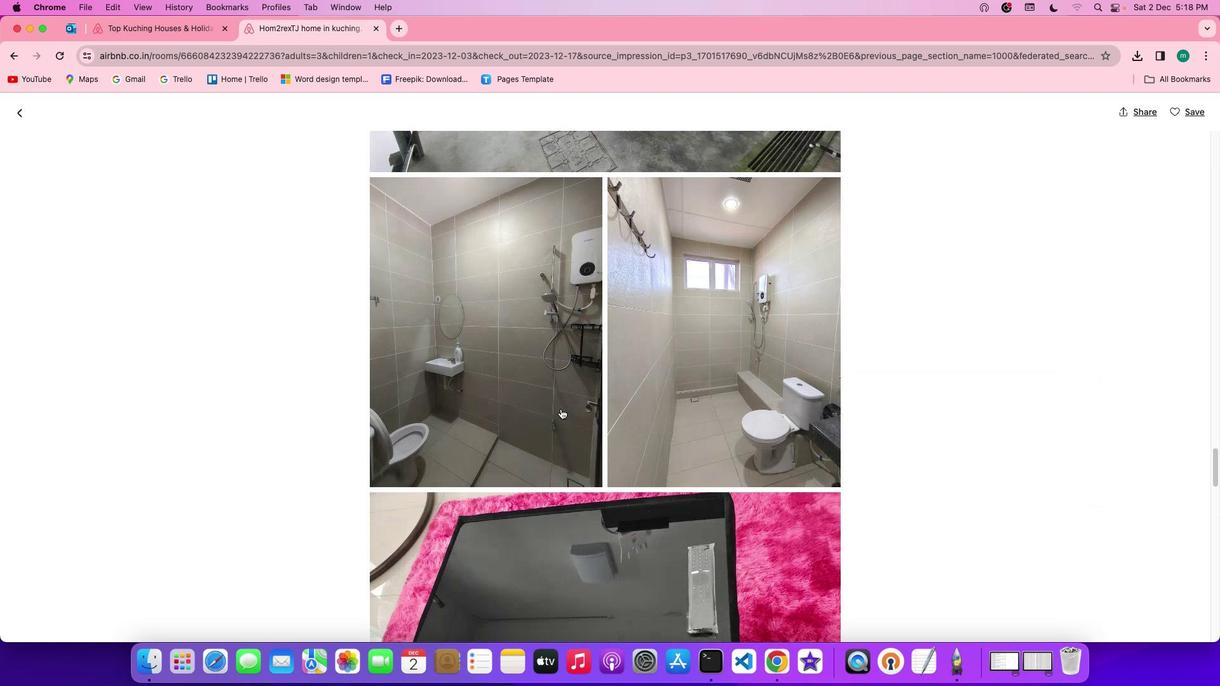 
Action: Mouse scrolled (560, 409) with delta (0, -3)
Screenshot: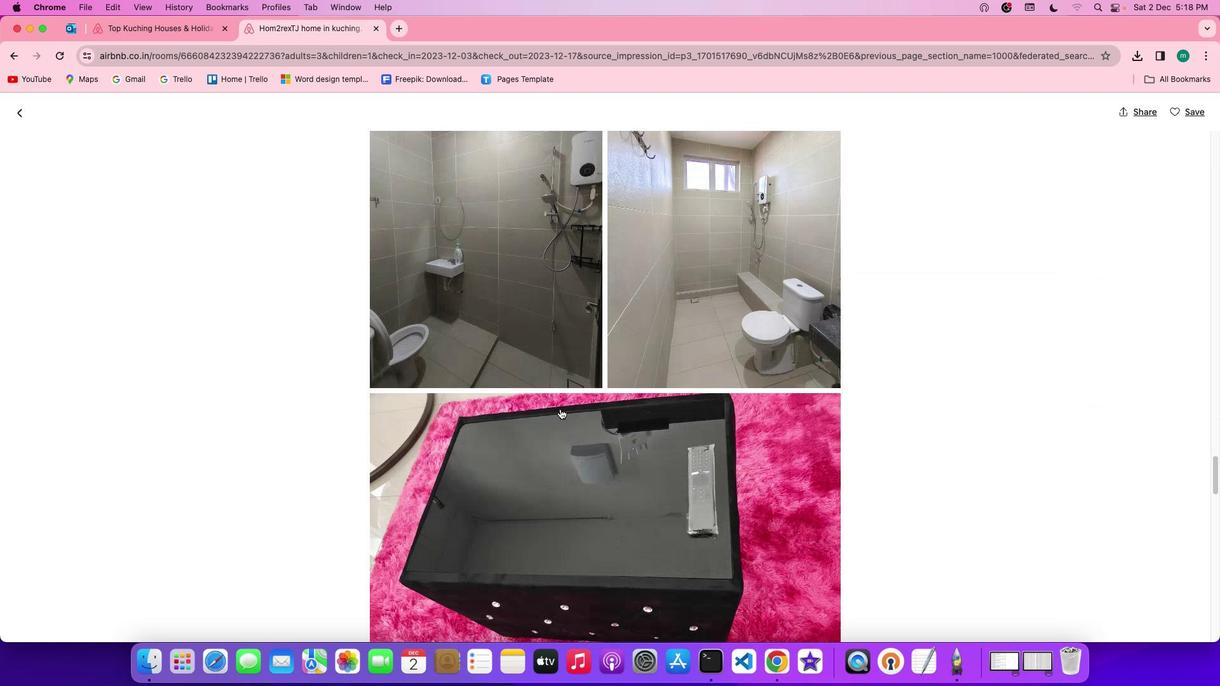 
Action: Mouse moved to (560, 409)
Screenshot: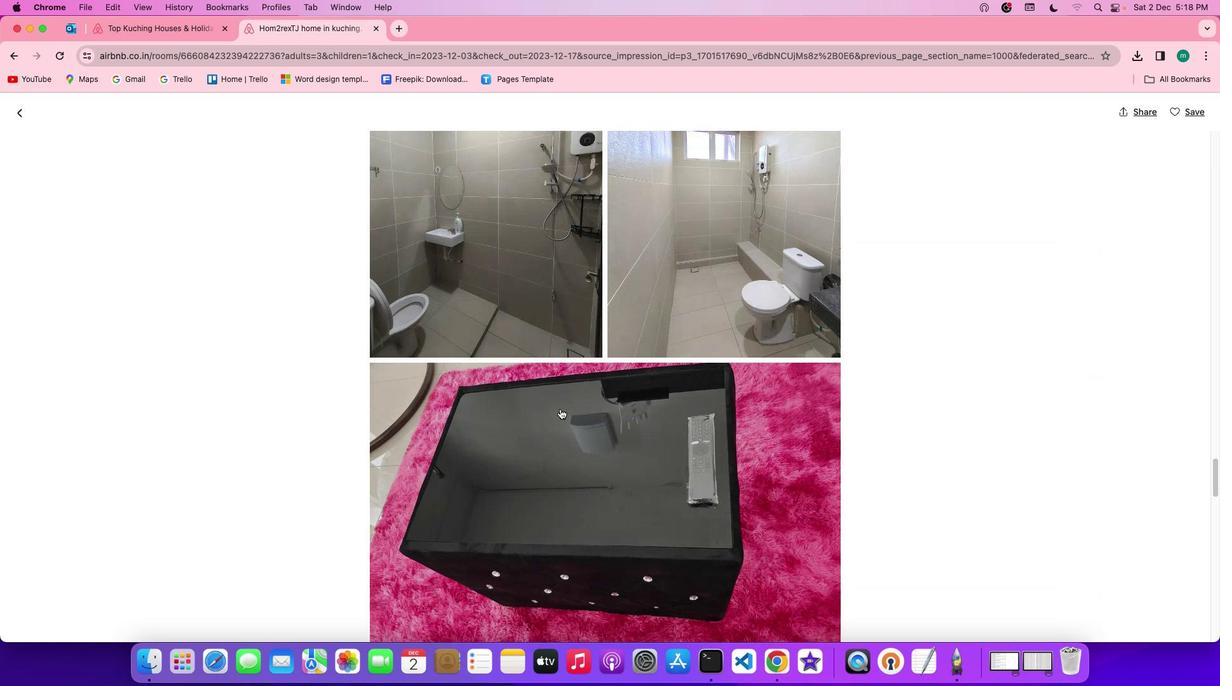 
Action: Mouse scrolled (560, 409) with delta (0, 0)
Screenshot: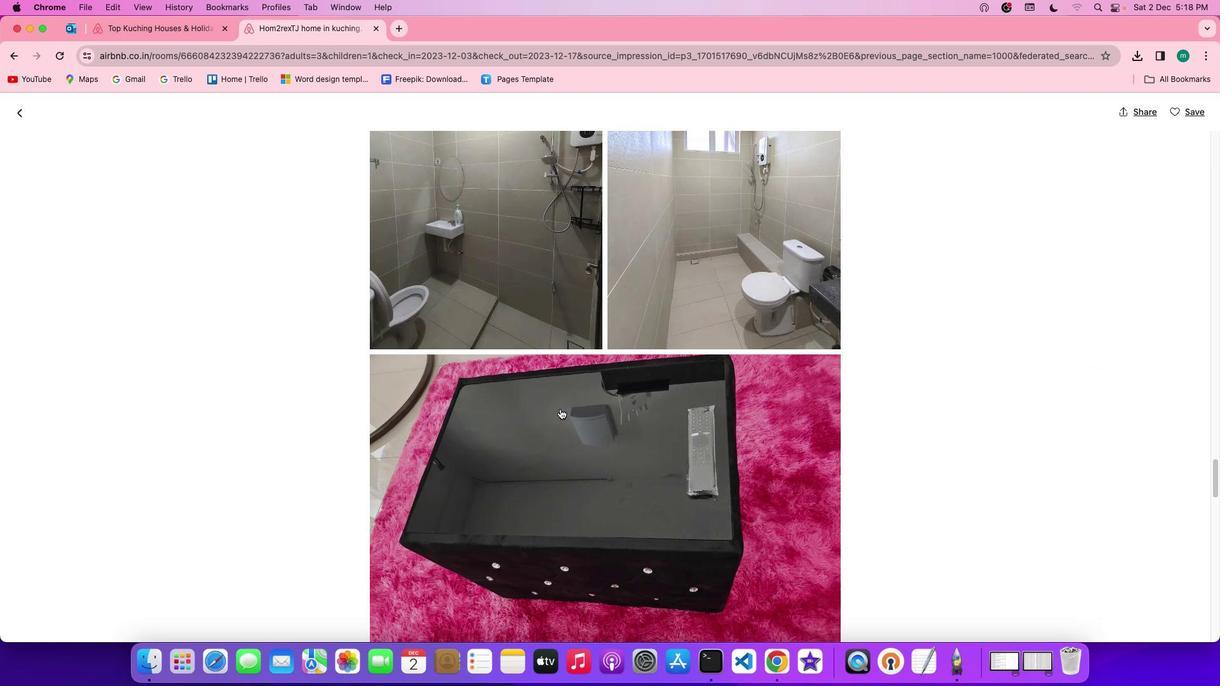 
Action: Mouse scrolled (560, 409) with delta (0, 0)
Screenshot: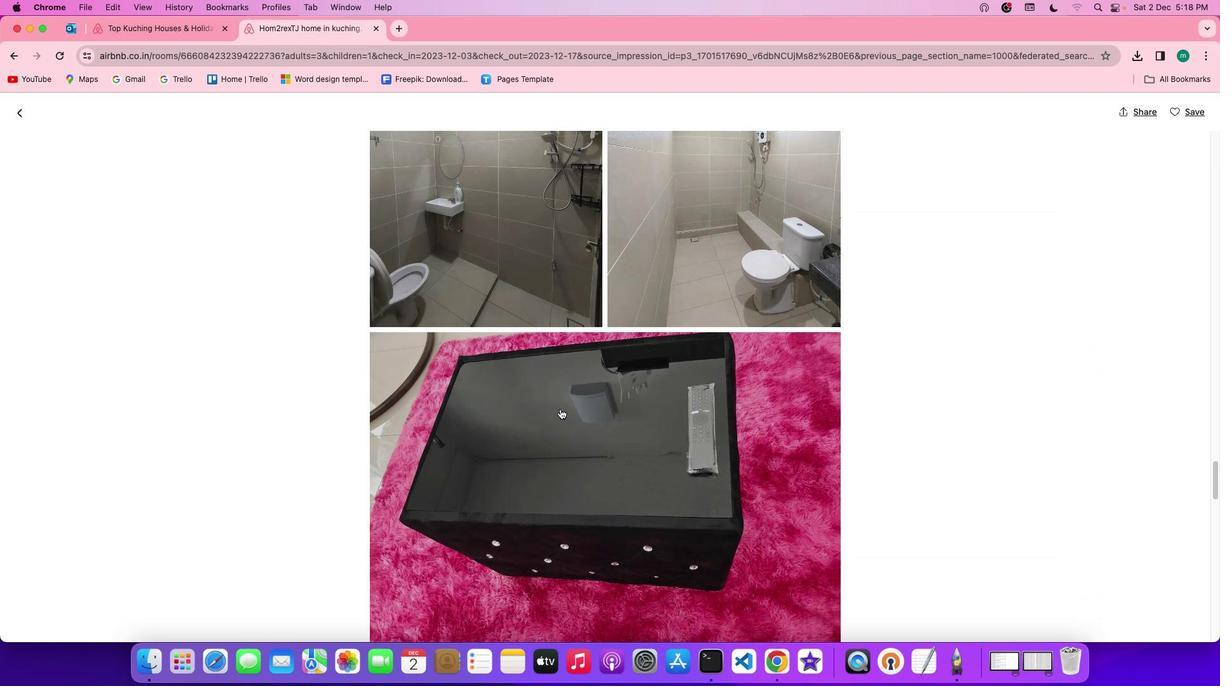 
Action: Mouse scrolled (560, 409) with delta (0, -1)
Screenshot: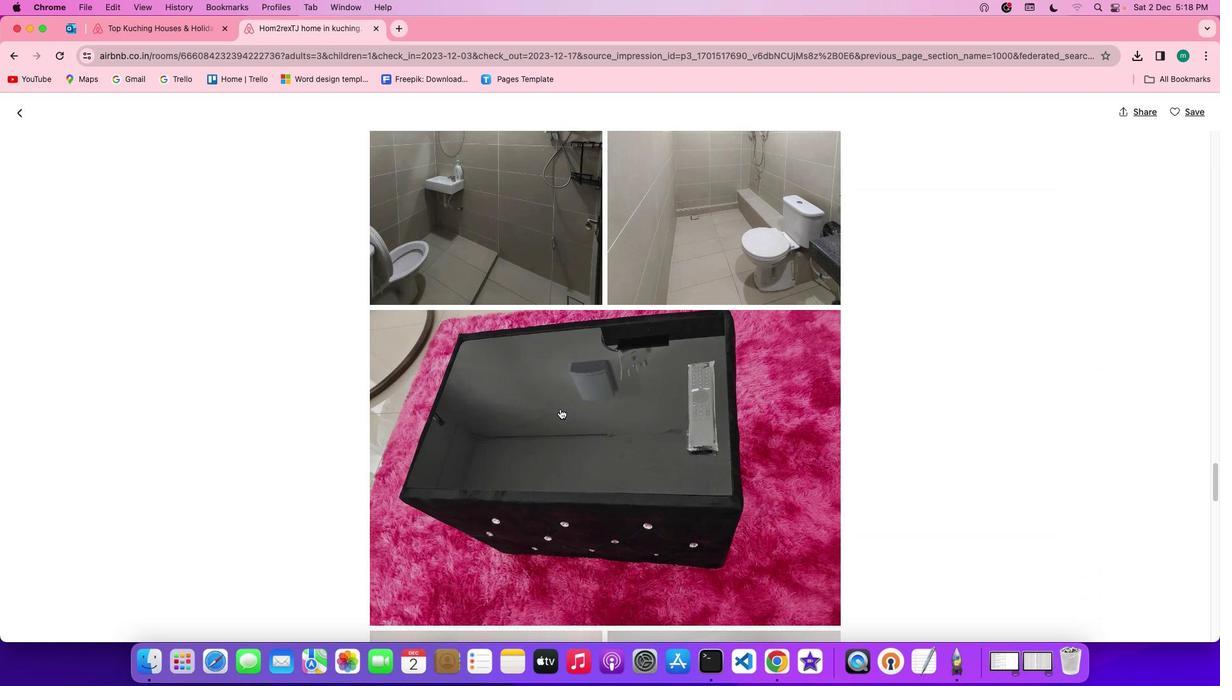 
Action: Mouse scrolled (560, 409) with delta (0, -2)
Screenshot: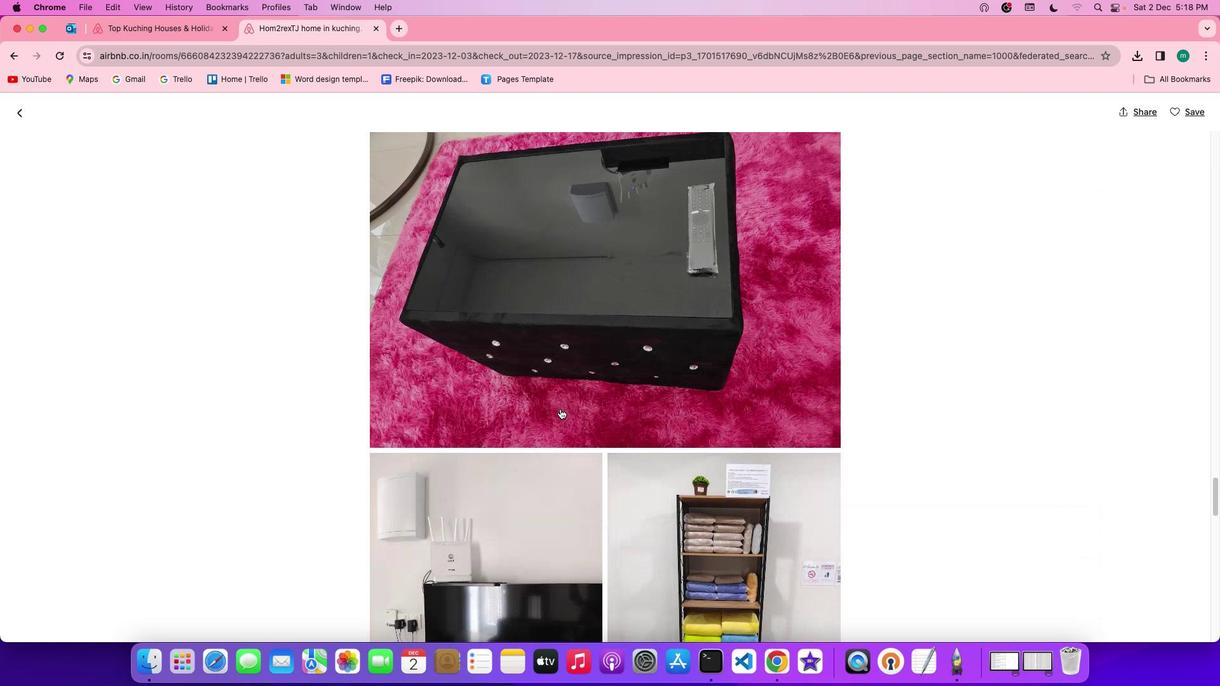 
Action: Mouse scrolled (560, 409) with delta (0, -2)
Screenshot: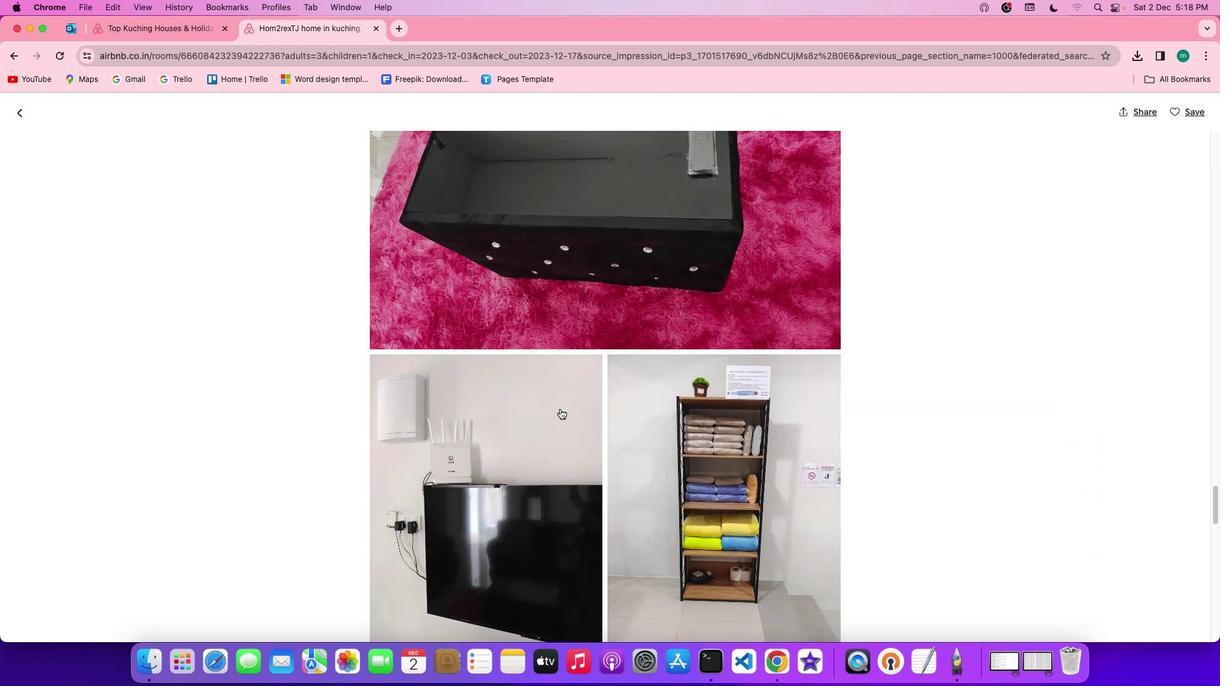 
Action: Mouse scrolled (560, 409) with delta (0, 0)
Screenshot: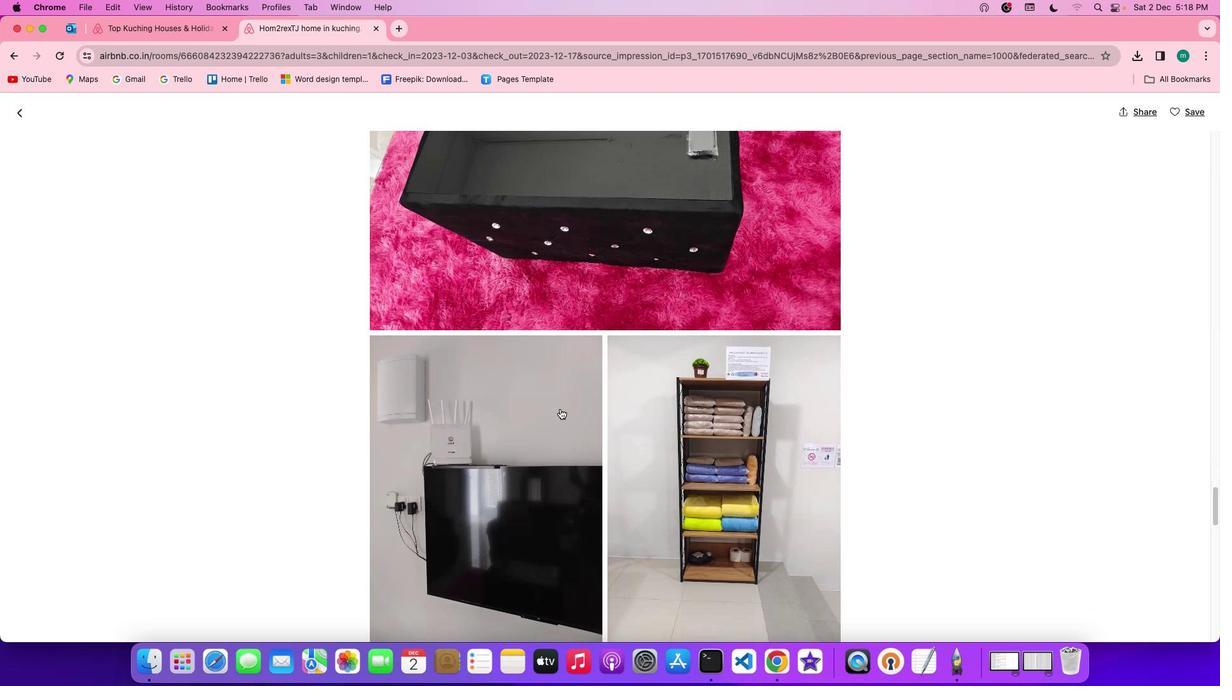 
Action: Mouse scrolled (560, 409) with delta (0, 0)
Screenshot: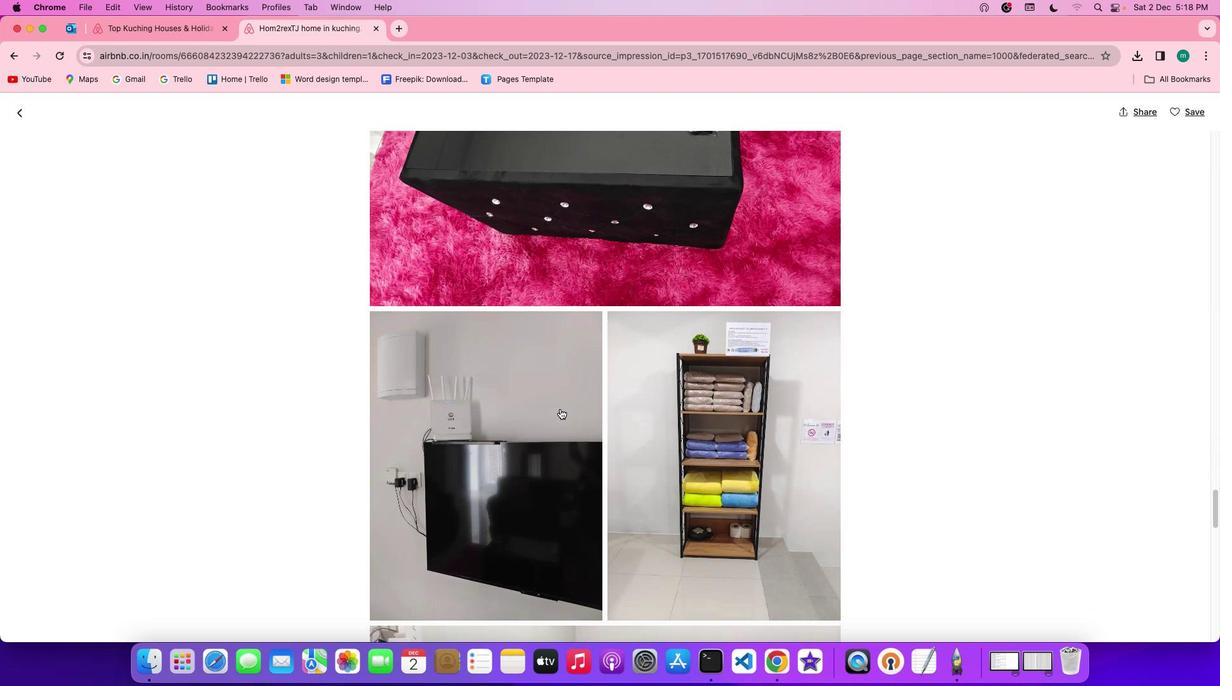 
Action: Mouse scrolled (560, 409) with delta (0, -1)
Screenshot: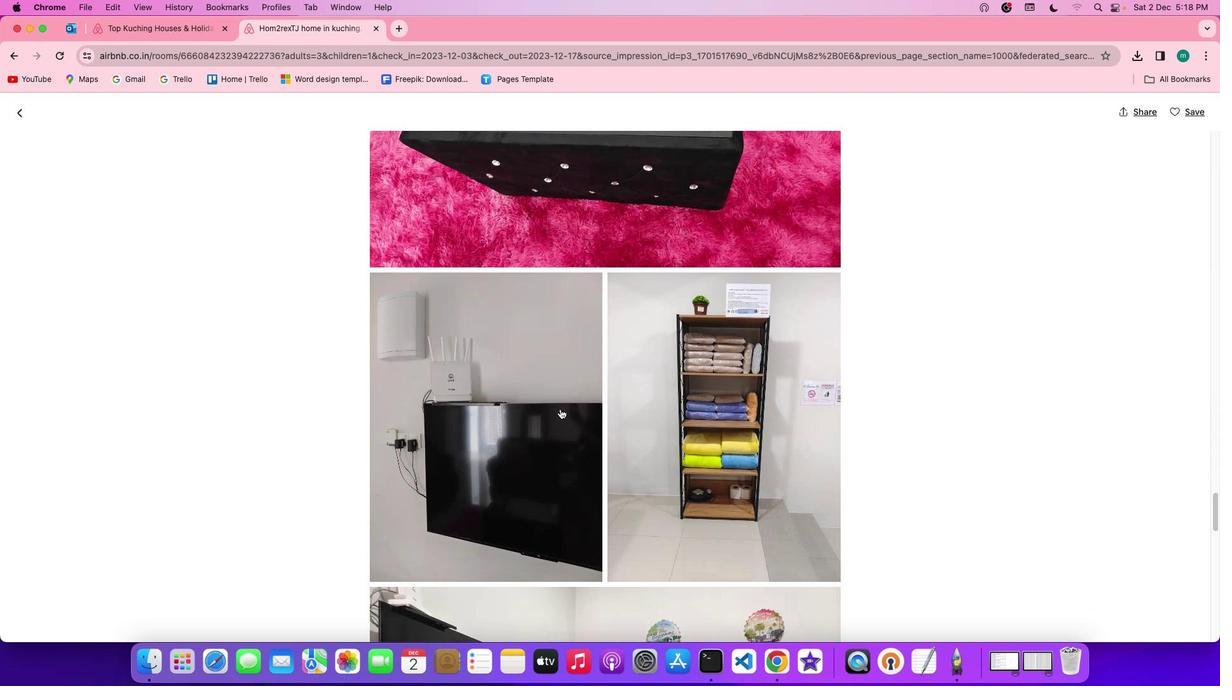 
Action: Mouse scrolled (560, 409) with delta (0, -1)
Screenshot: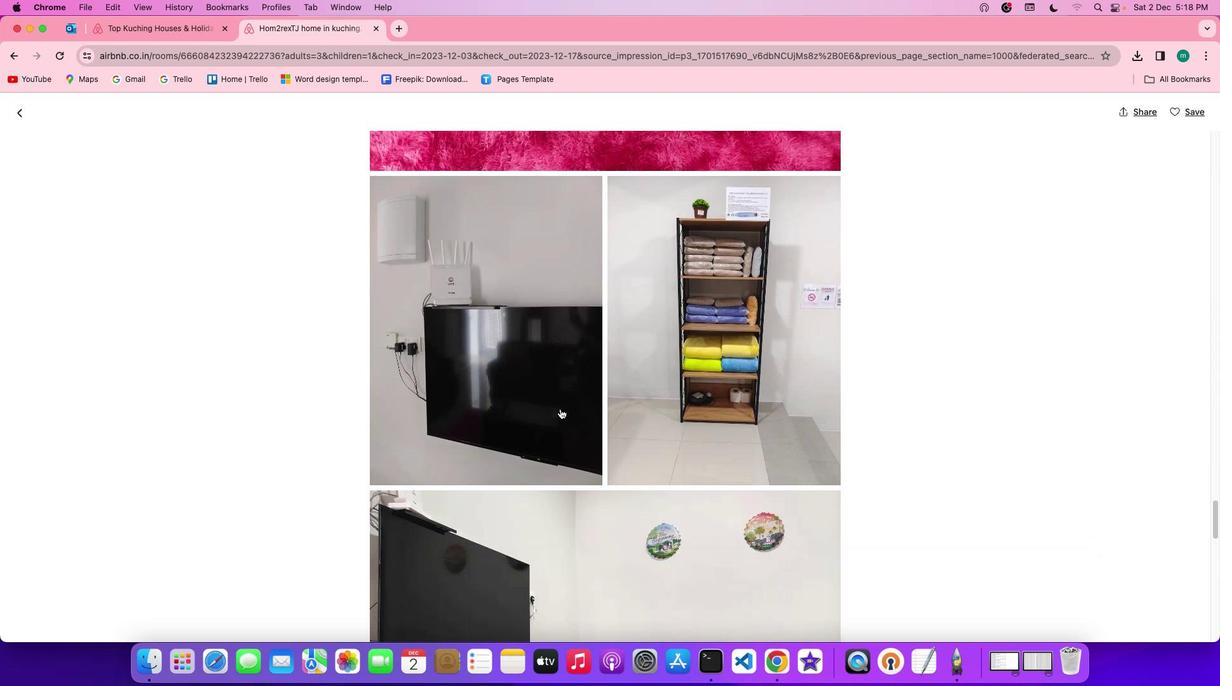 
Action: Mouse scrolled (560, 409) with delta (0, 0)
Screenshot: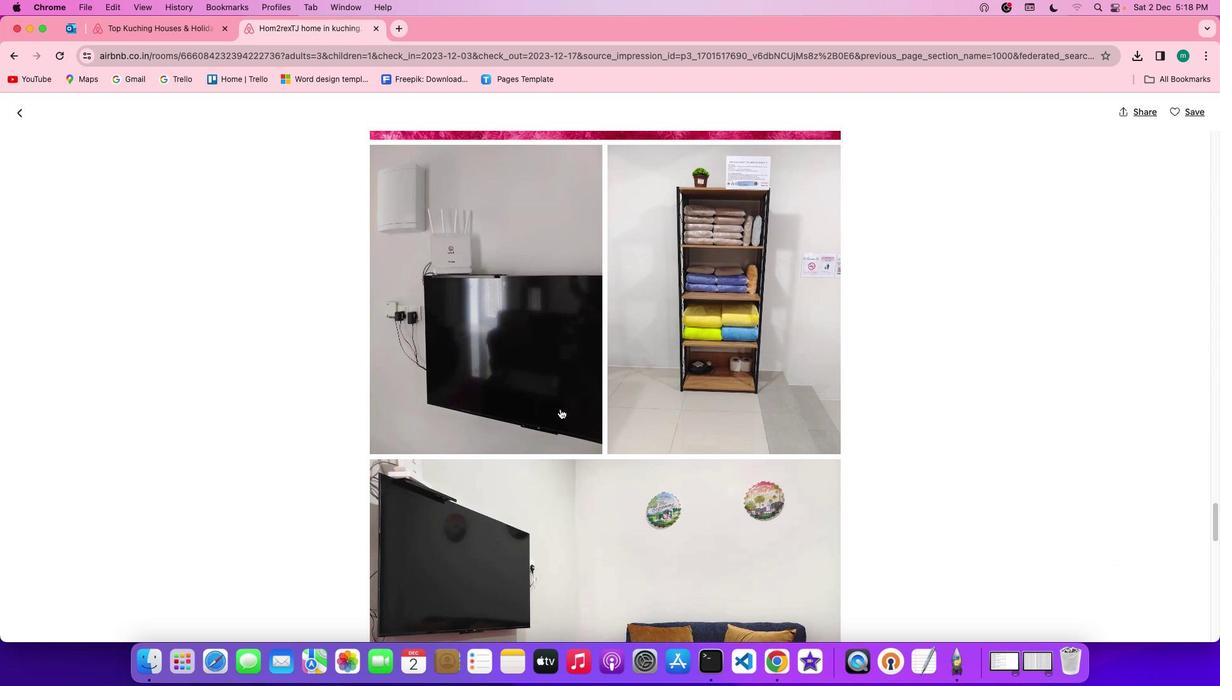 
Action: Mouse scrolled (560, 409) with delta (0, 0)
Screenshot: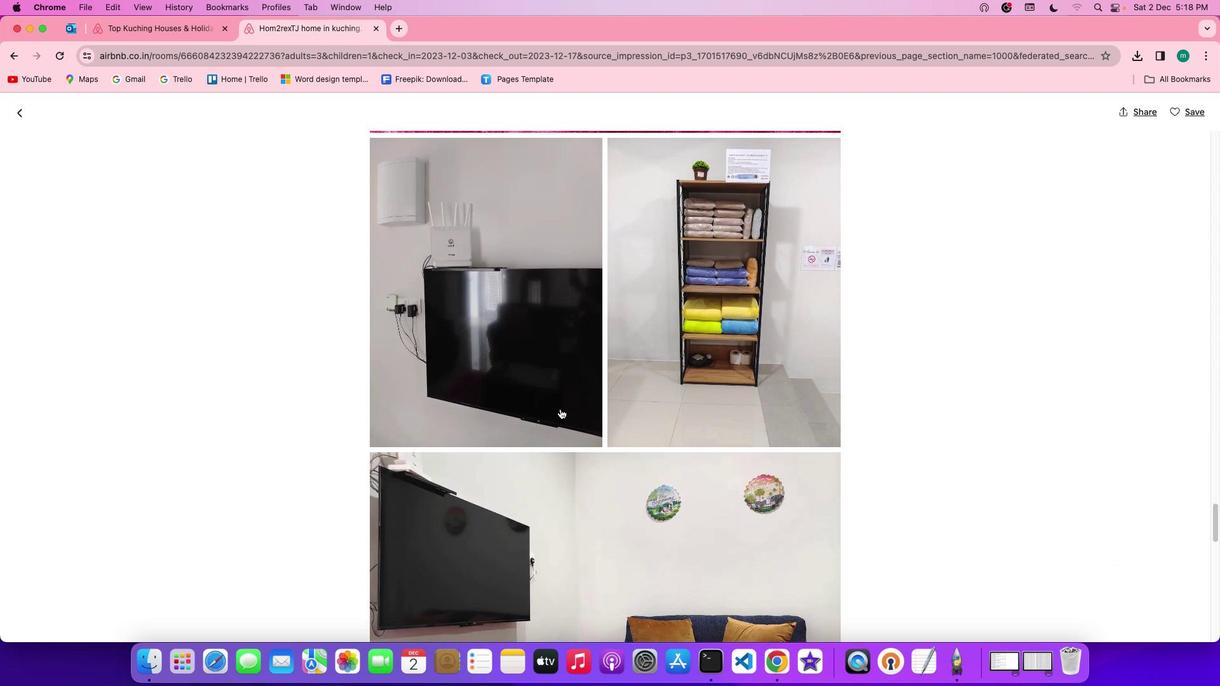 
Action: Mouse scrolled (560, 409) with delta (0, -1)
Screenshot: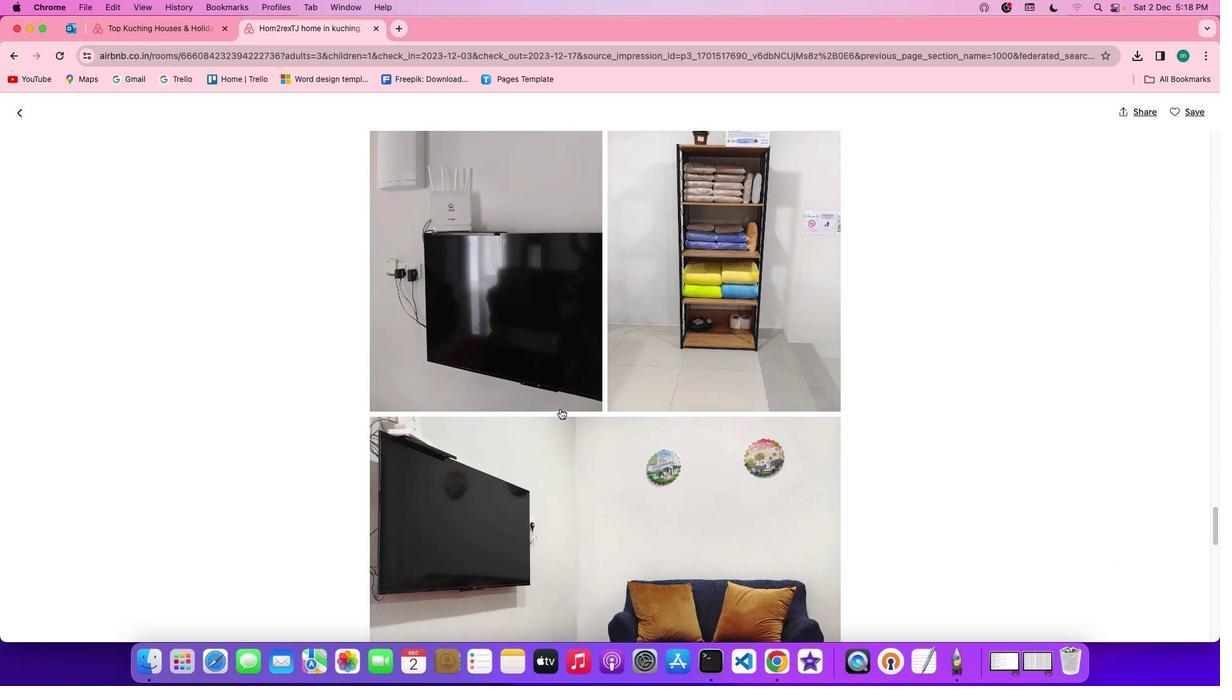 
Action: Mouse scrolled (560, 409) with delta (0, -1)
Screenshot: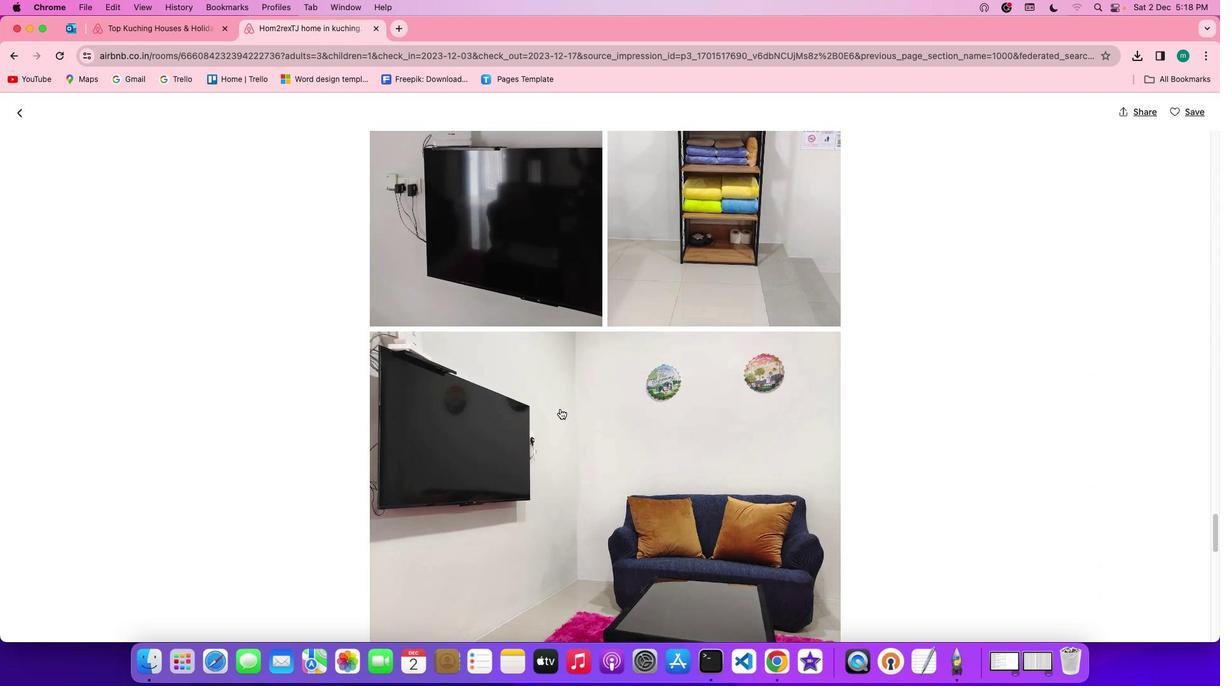 
Action: Mouse scrolled (560, 409) with delta (0, 0)
Screenshot: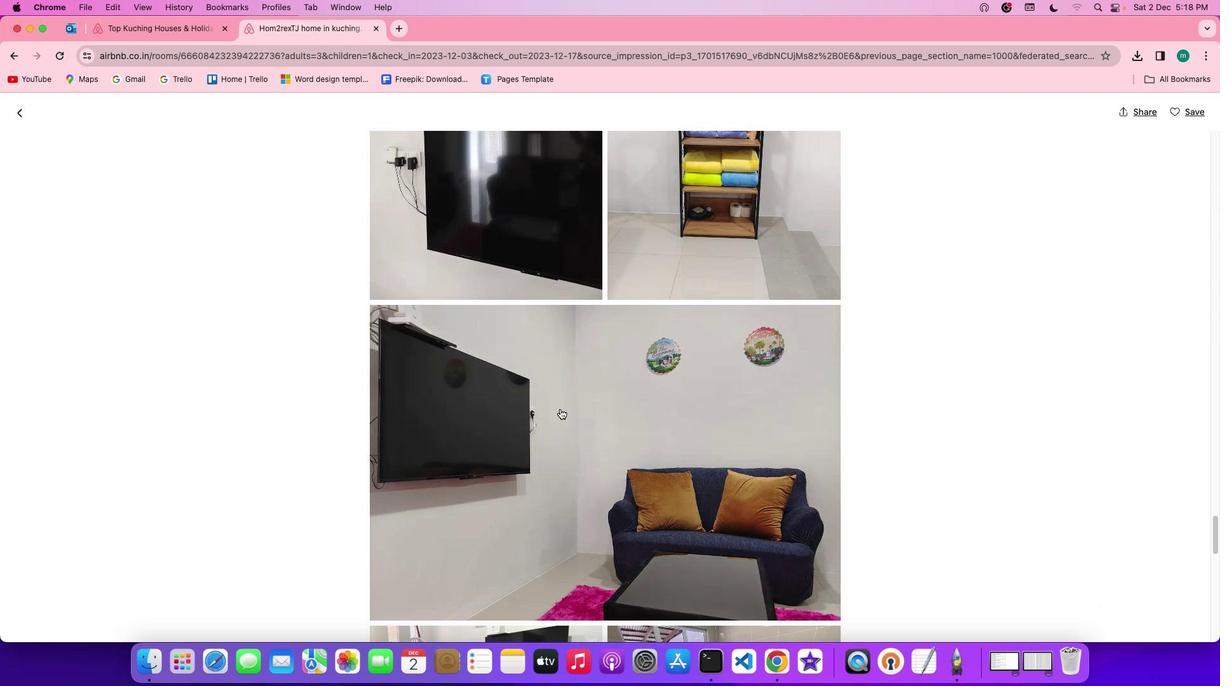 
Action: Mouse scrolled (560, 409) with delta (0, 0)
Screenshot: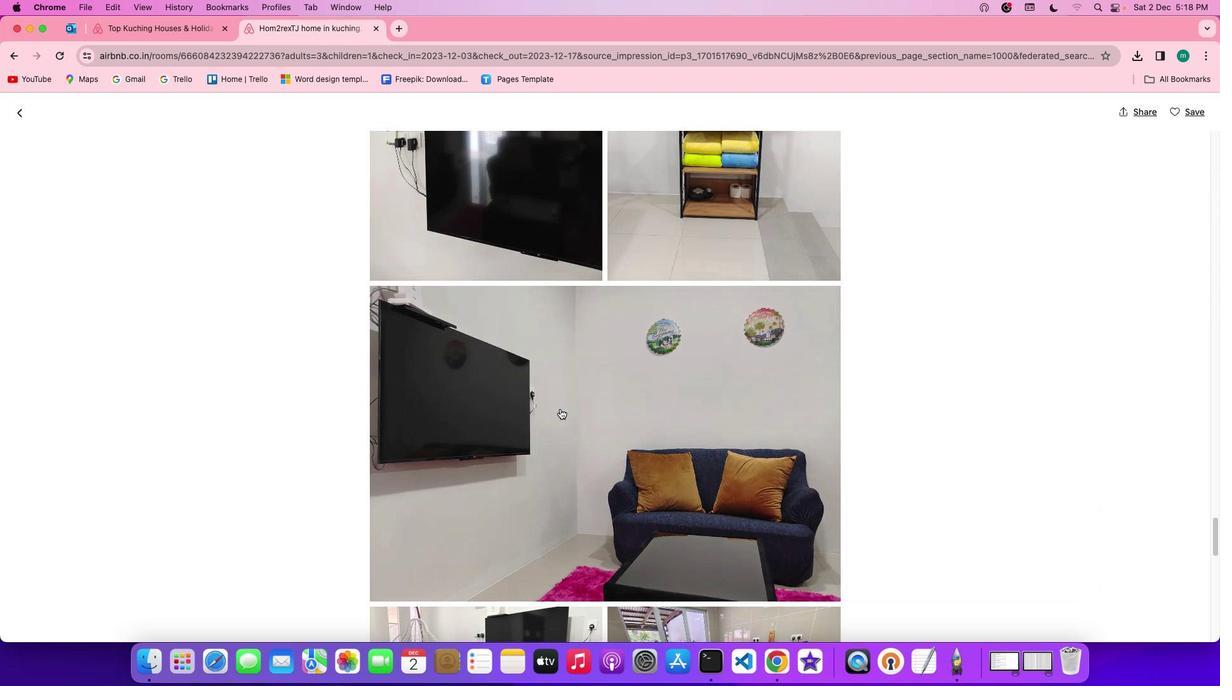 
Action: Mouse scrolled (560, 409) with delta (0, -1)
Screenshot: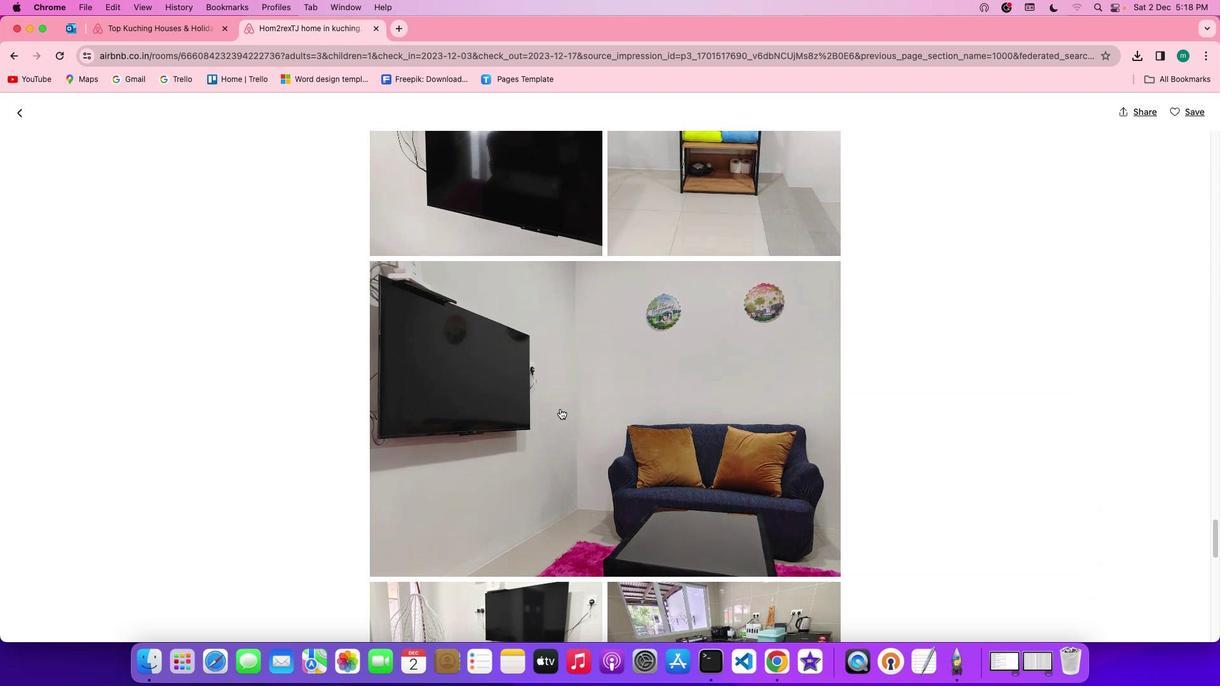 
Action: Mouse scrolled (560, 409) with delta (0, -1)
Screenshot: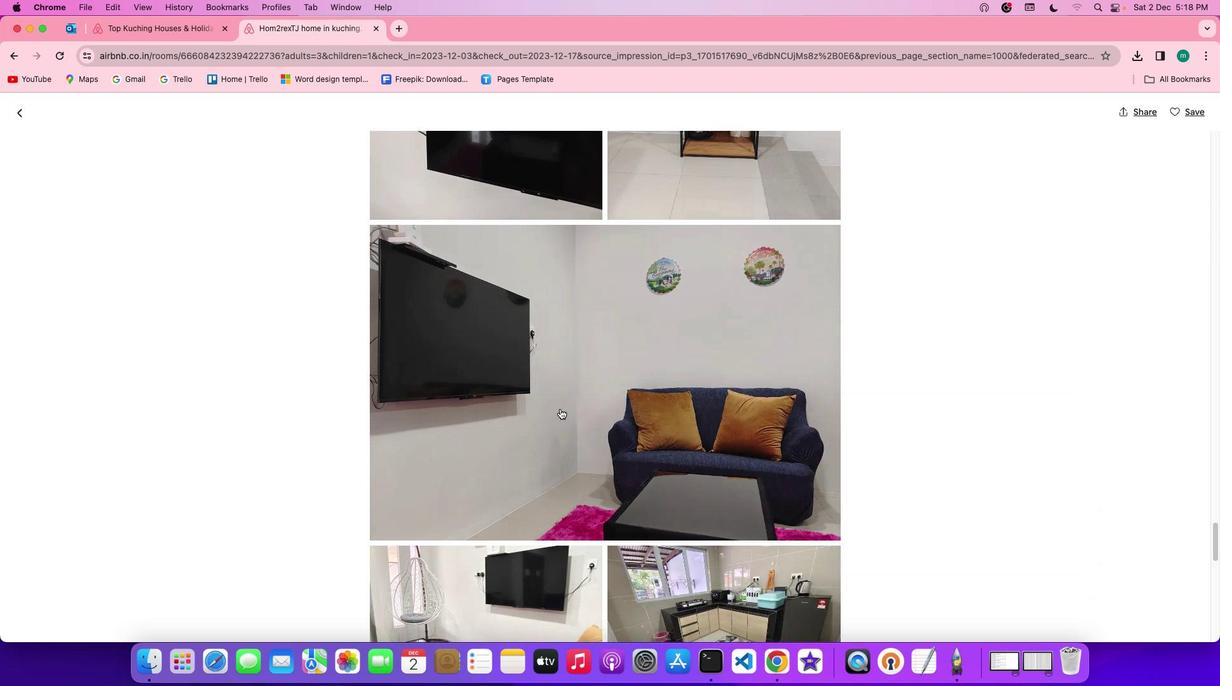 
Action: Mouse scrolled (560, 409) with delta (0, 0)
Screenshot: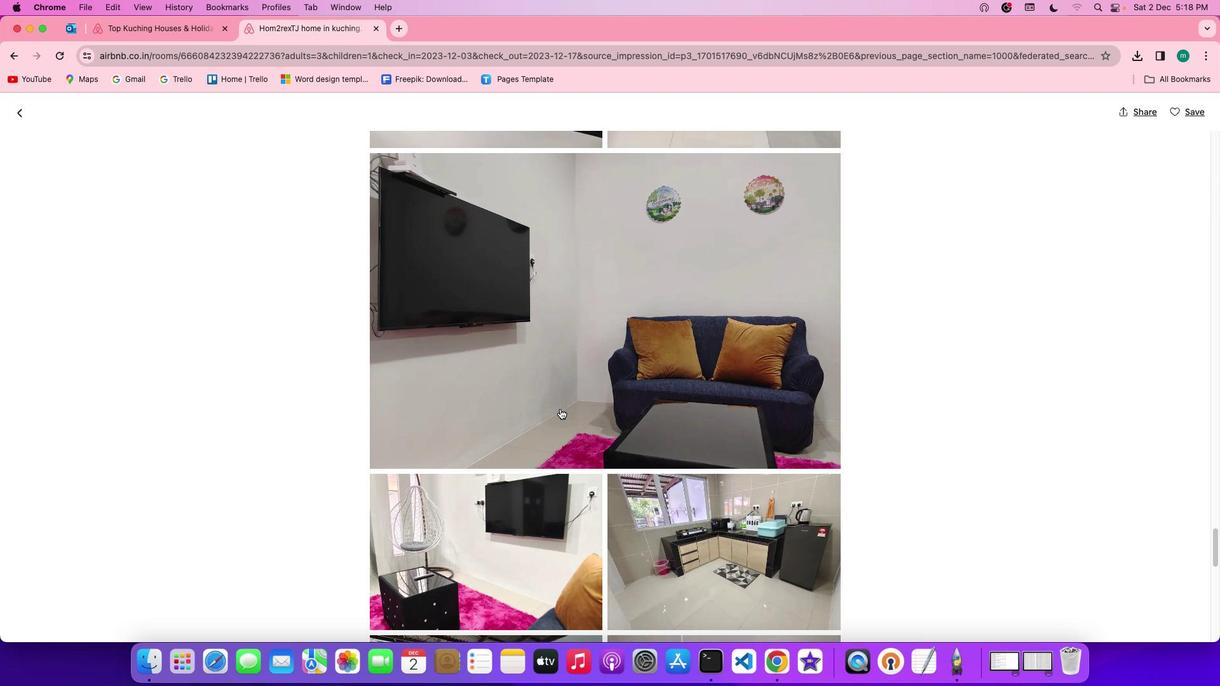 
Action: Mouse scrolled (560, 409) with delta (0, 0)
Screenshot: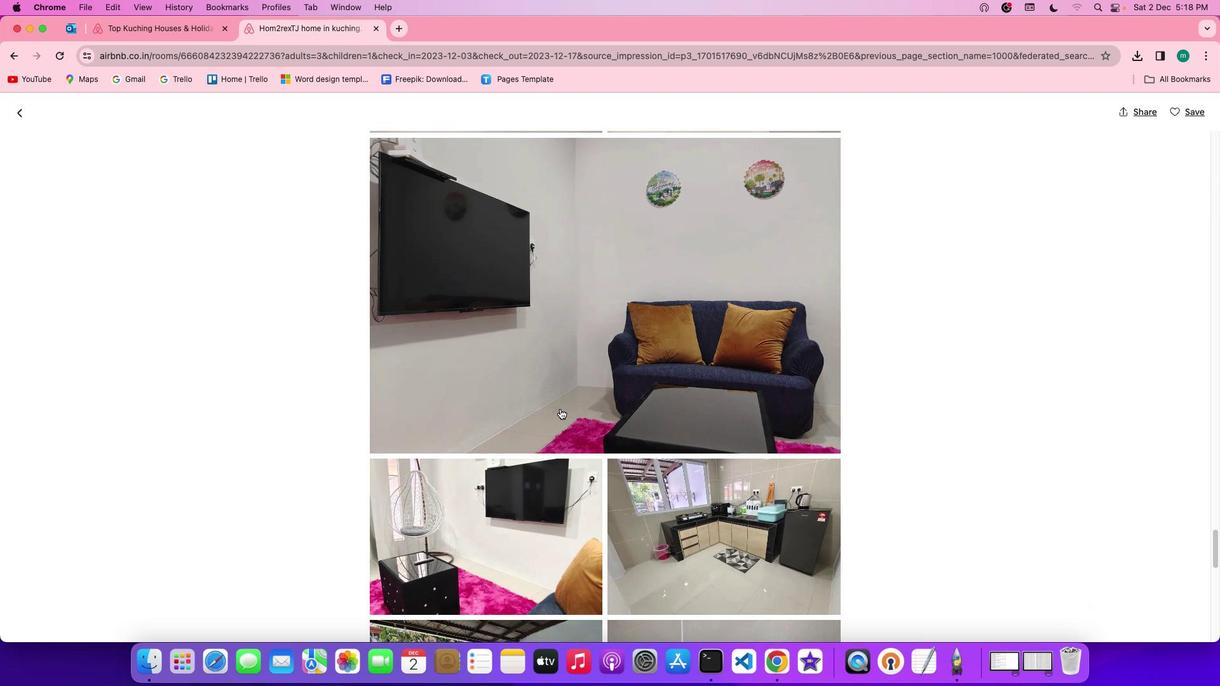
Action: Mouse scrolled (560, 409) with delta (0, -1)
Screenshot: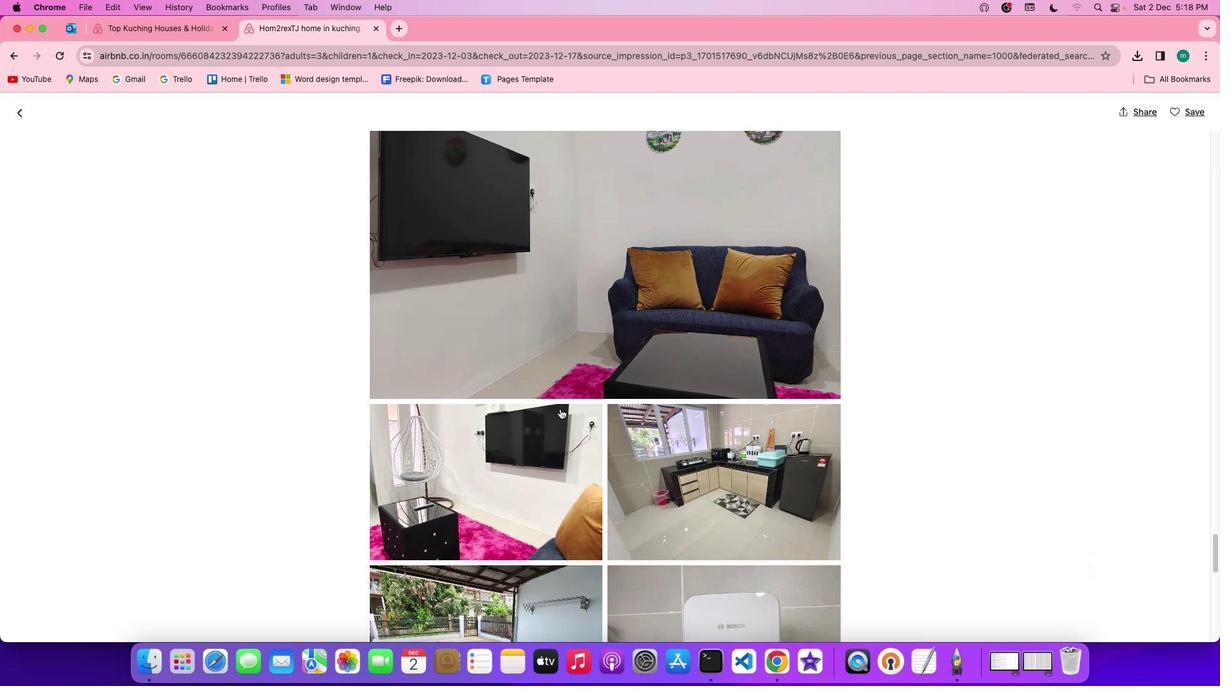 
Action: Mouse scrolled (560, 409) with delta (0, -1)
Screenshot: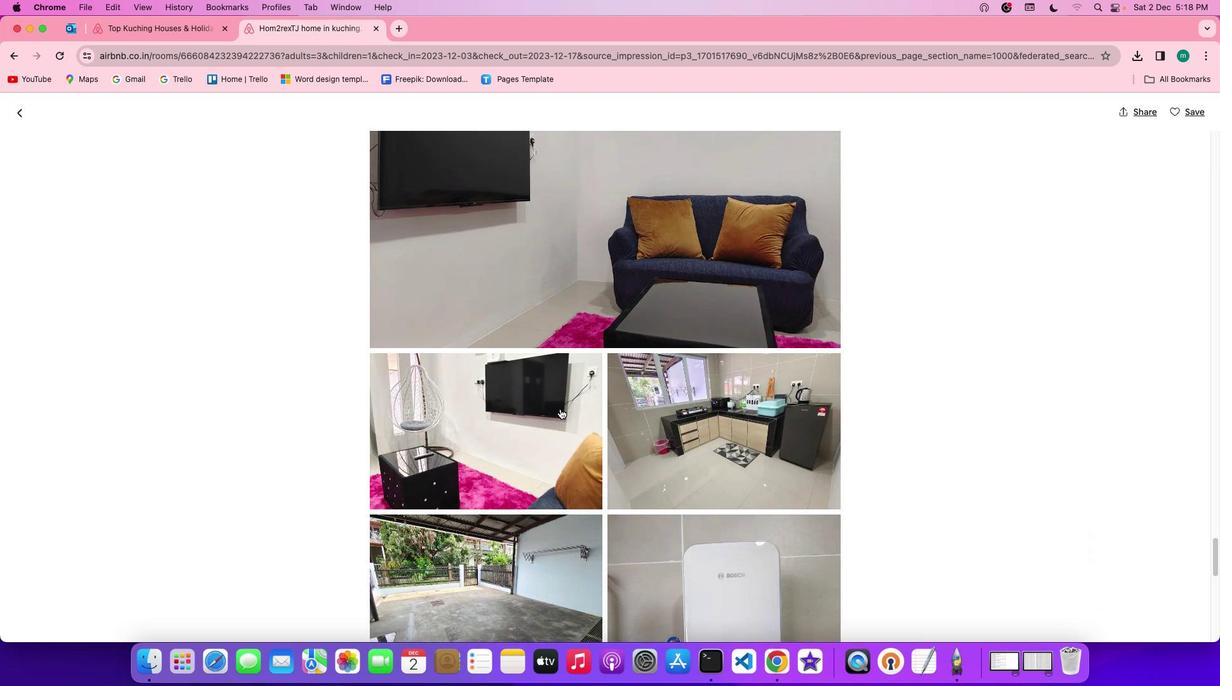 
Action: Mouse scrolled (560, 409) with delta (0, 0)
Screenshot: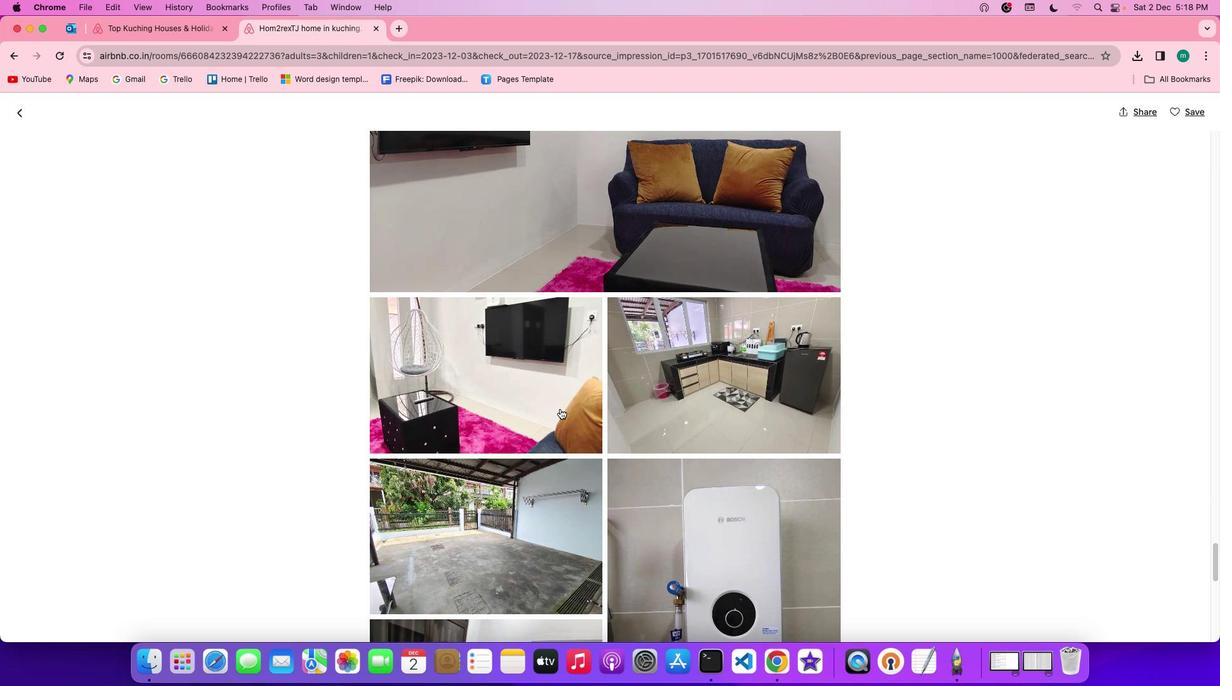 
Action: Mouse scrolled (560, 409) with delta (0, 0)
Screenshot: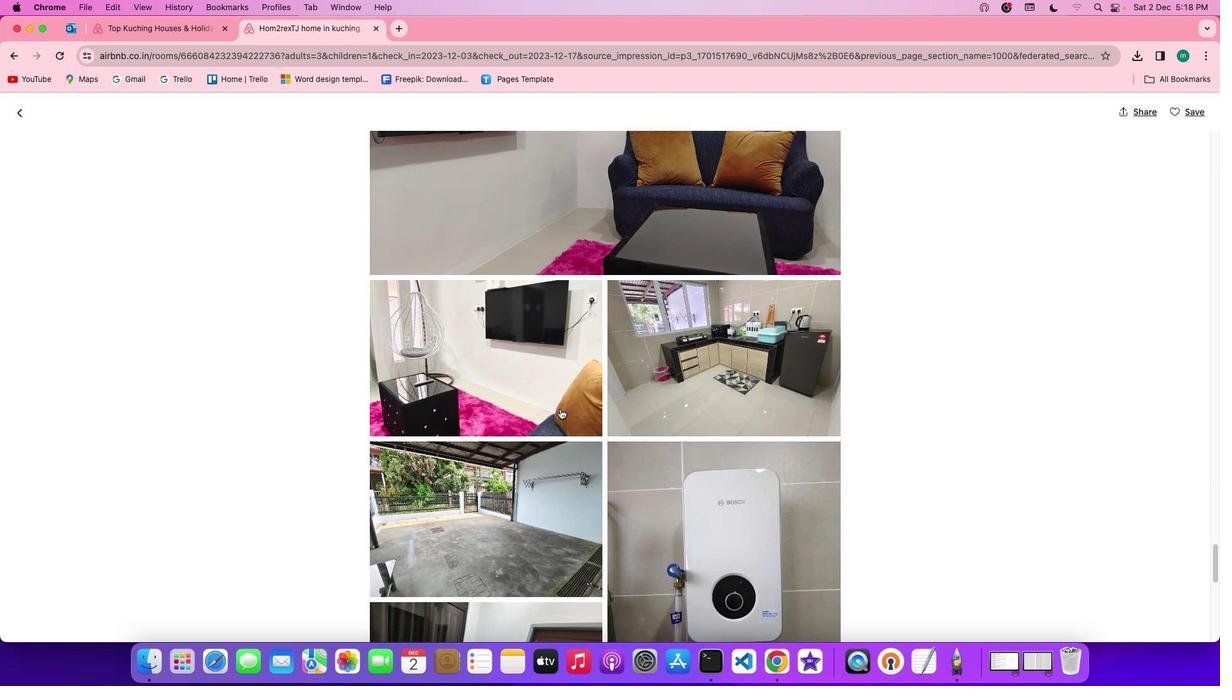 
Action: Mouse scrolled (560, 409) with delta (0, -1)
Screenshot: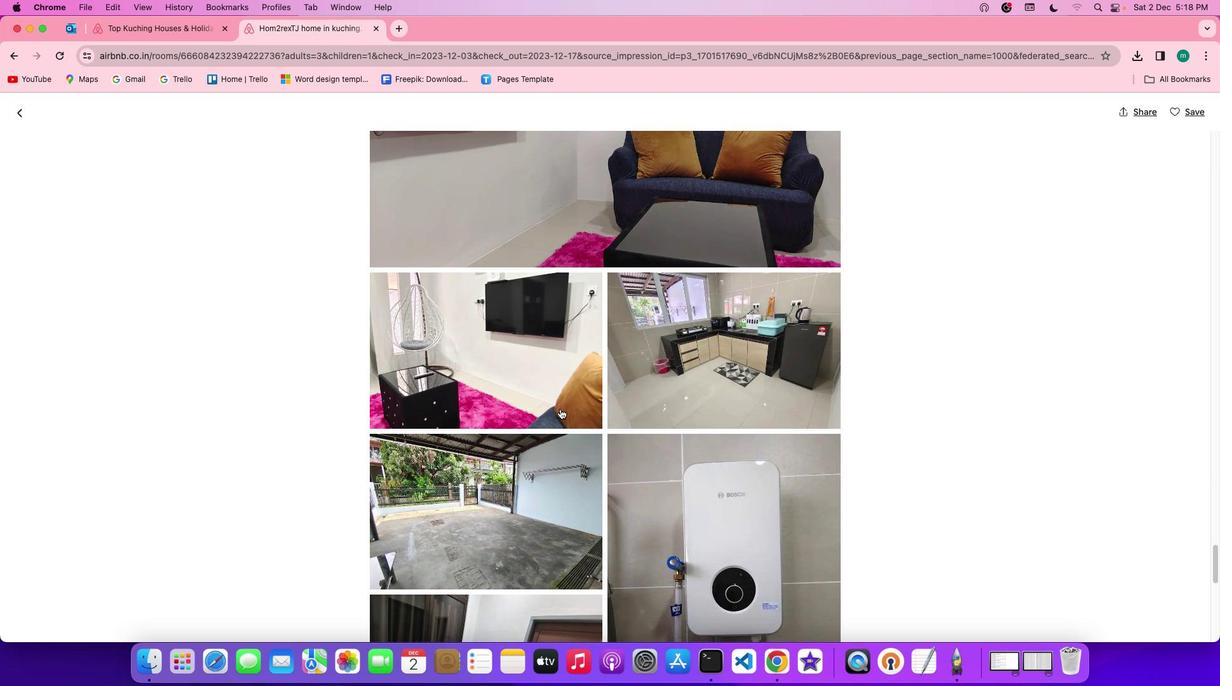 
Action: Mouse scrolled (560, 409) with delta (0, -1)
Screenshot: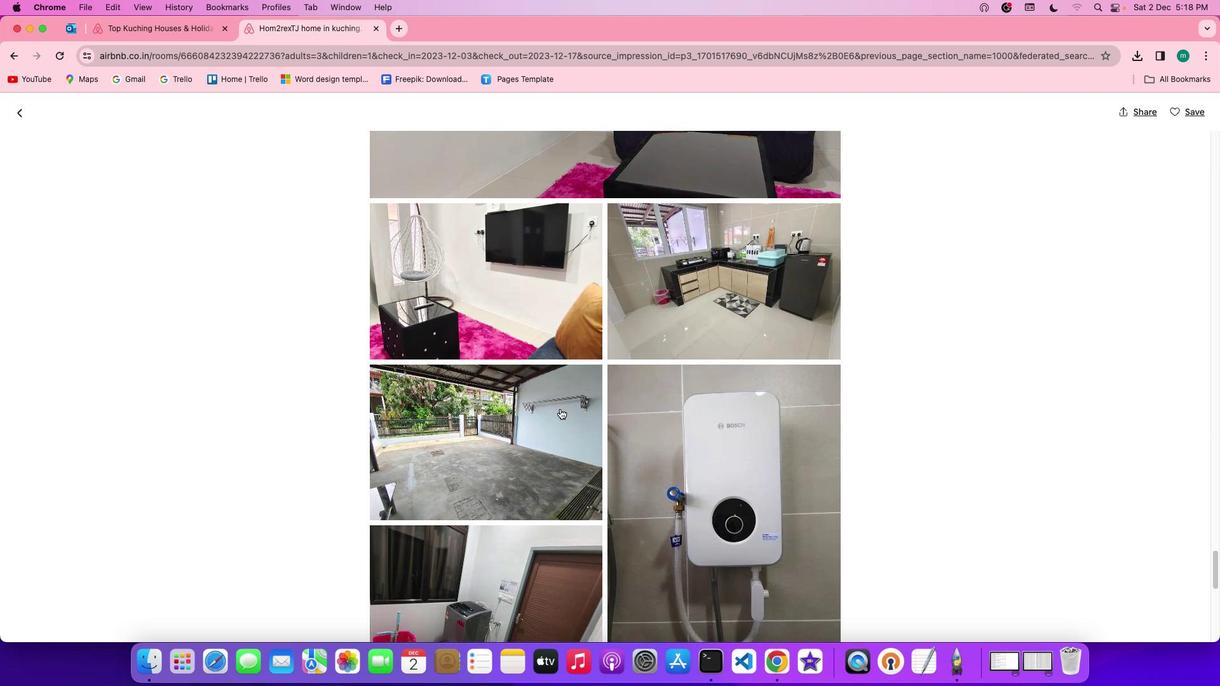 
Action: Mouse scrolled (560, 409) with delta (0, 0)
Screenshot: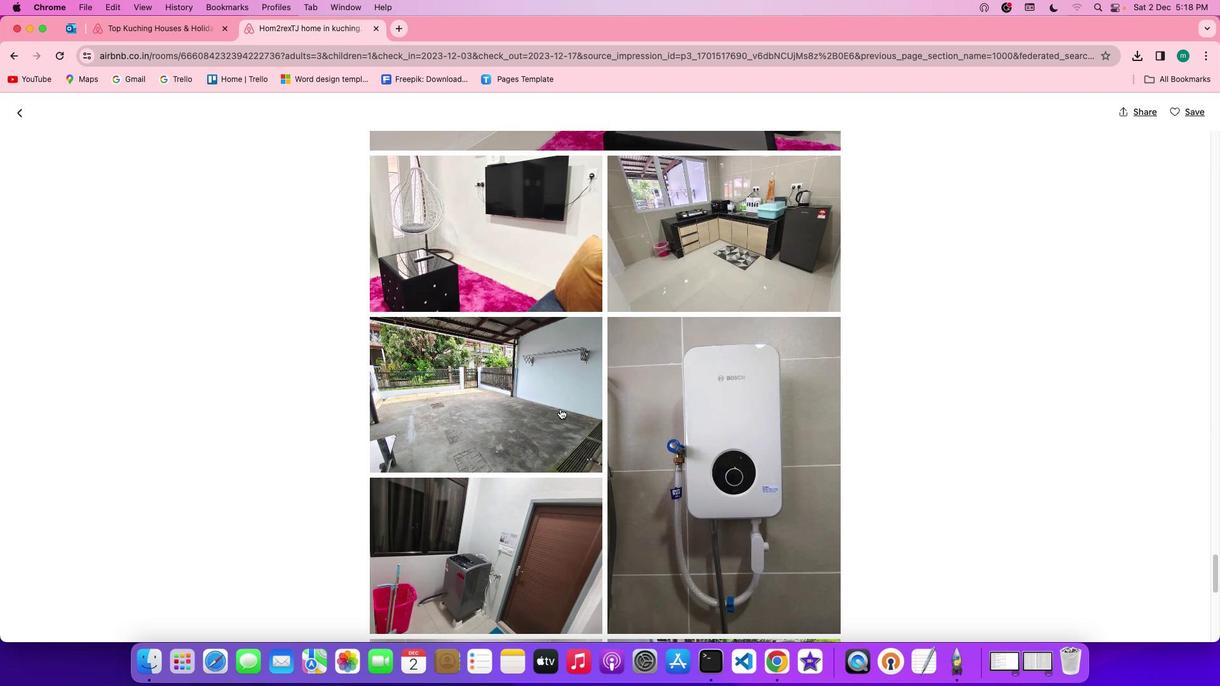 
Action: Mouse scrolled (560, 409) with delta (0, 0)
Screenshot: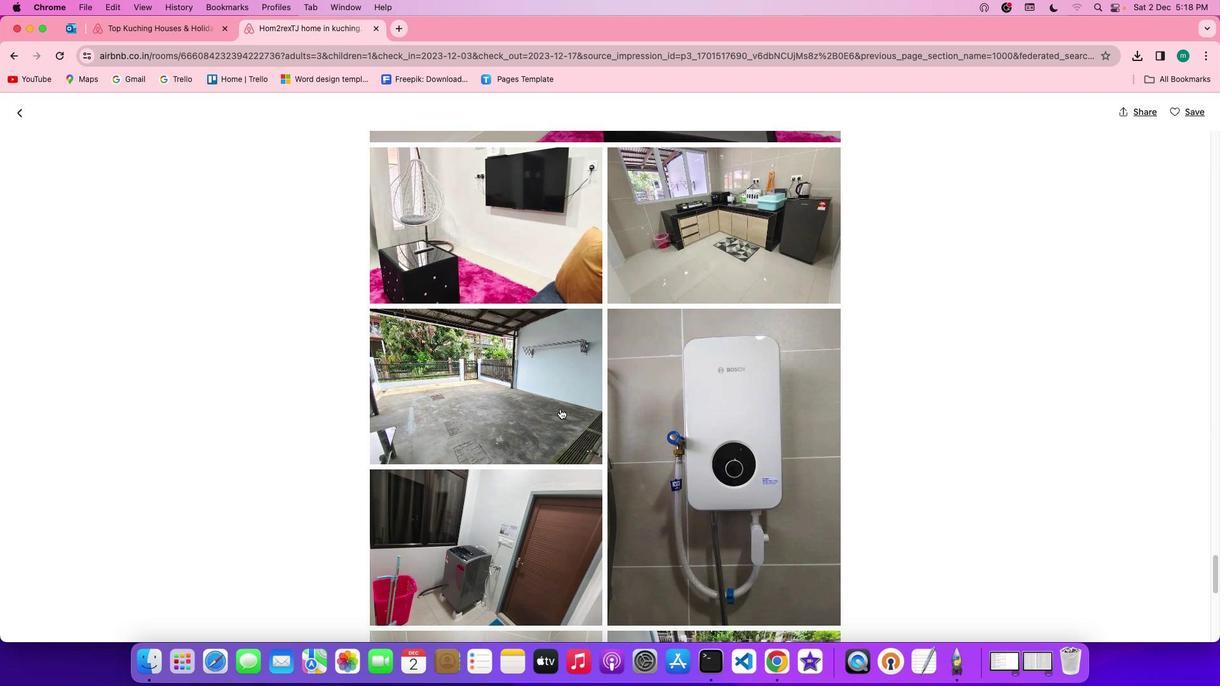 
Action: Mouse scrolled (560, 409) with delta (0, -1)
Screenshot: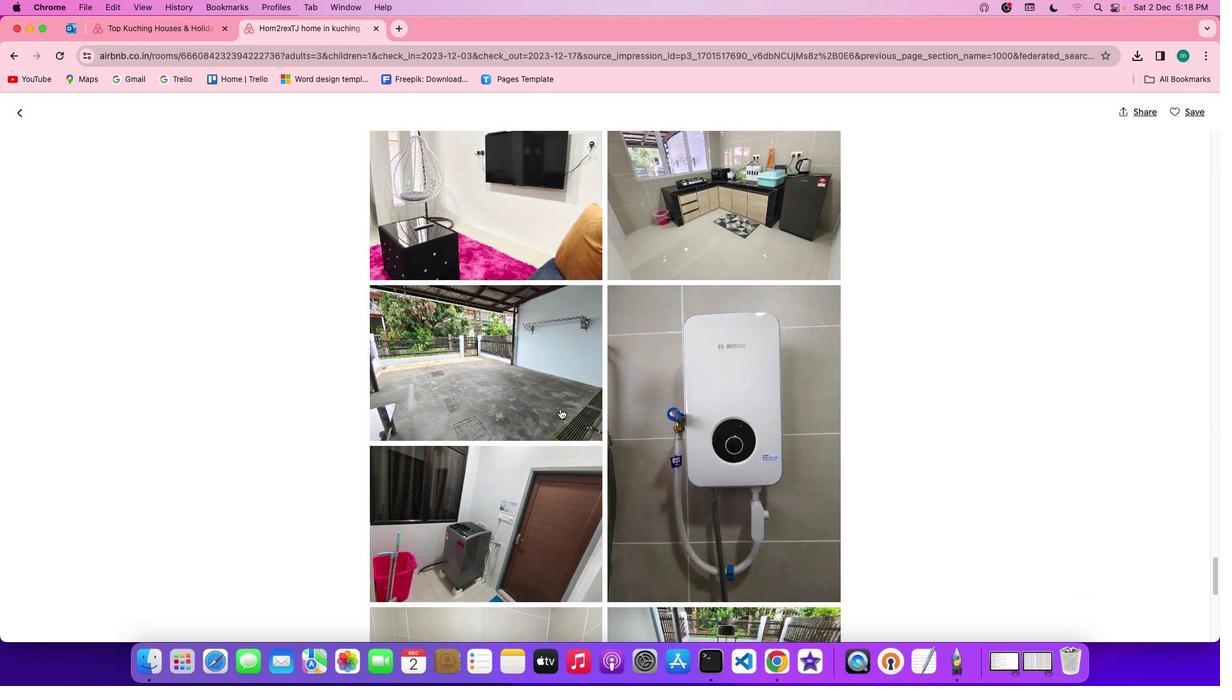 
Action: Mouse scrolled (560, 409) with delta (0, 0)
Screenshot: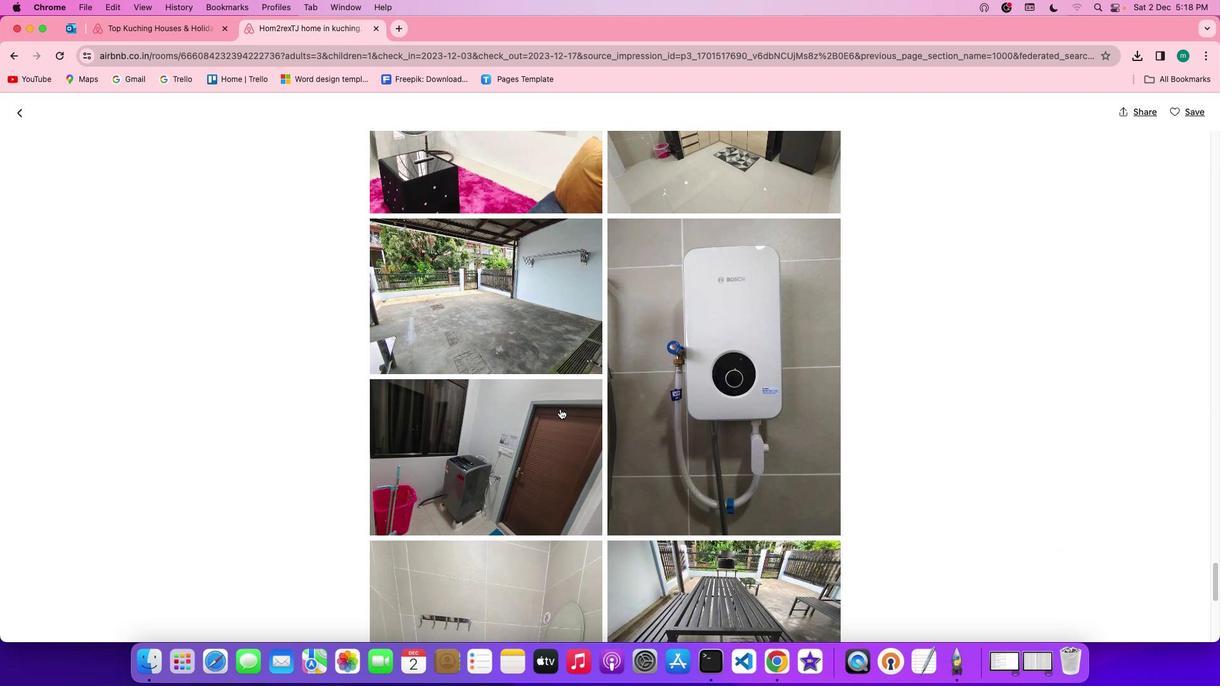 
Action: Mouse scrolled (560, 409) with delta (0, 0)
Screenshot: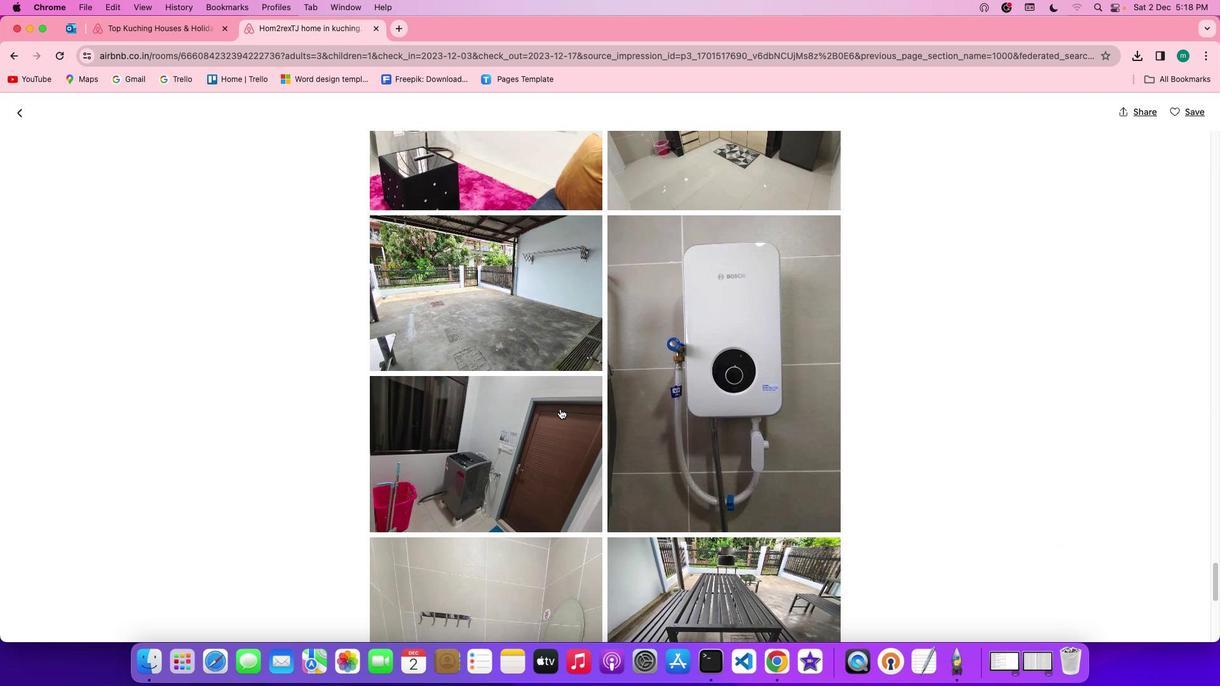 
Action: Mouse scrolled (560, 409) with delta (0, 0)
Screenshot: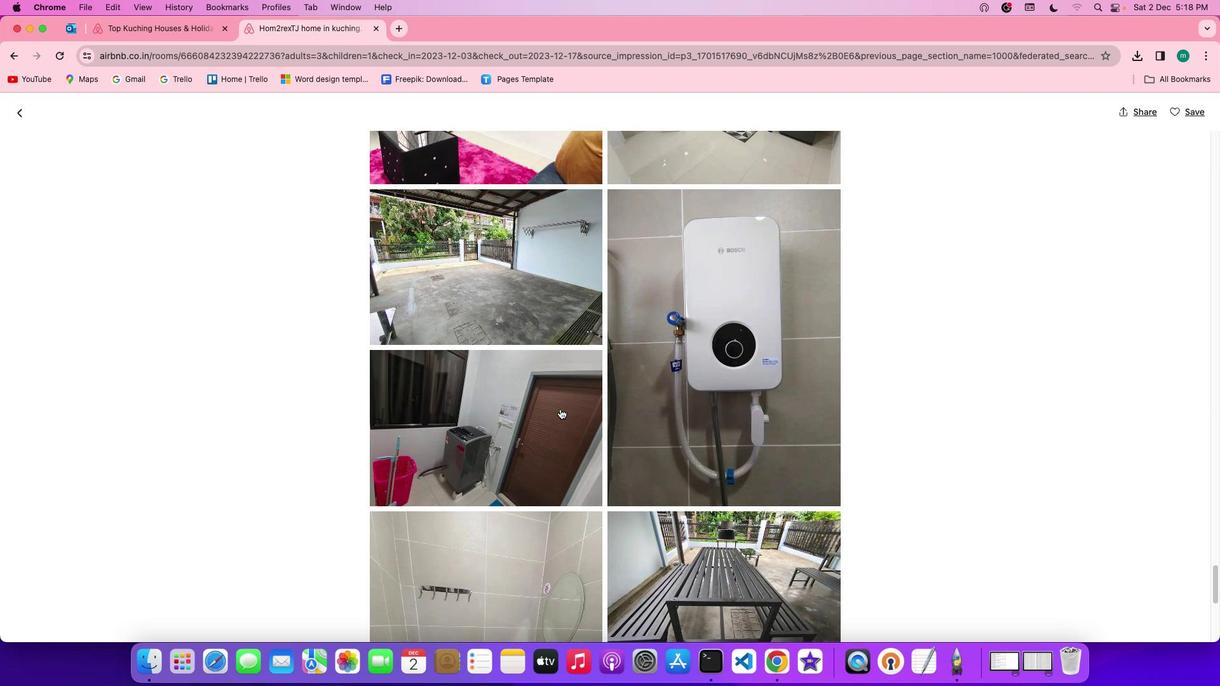 
Action: Mouse scrolled (560, 409) with delta (0, 0)
Screenshot: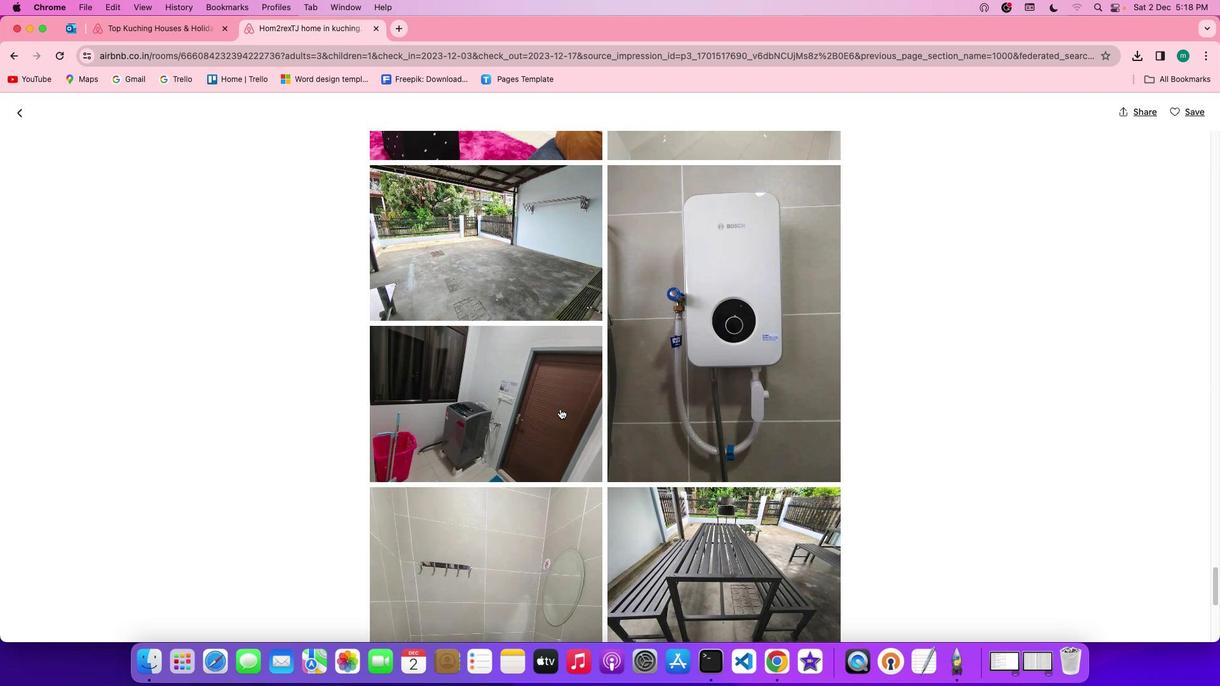 
Action: Mouse scrolled (560, 409) with delta (0, -1)
Screenshot: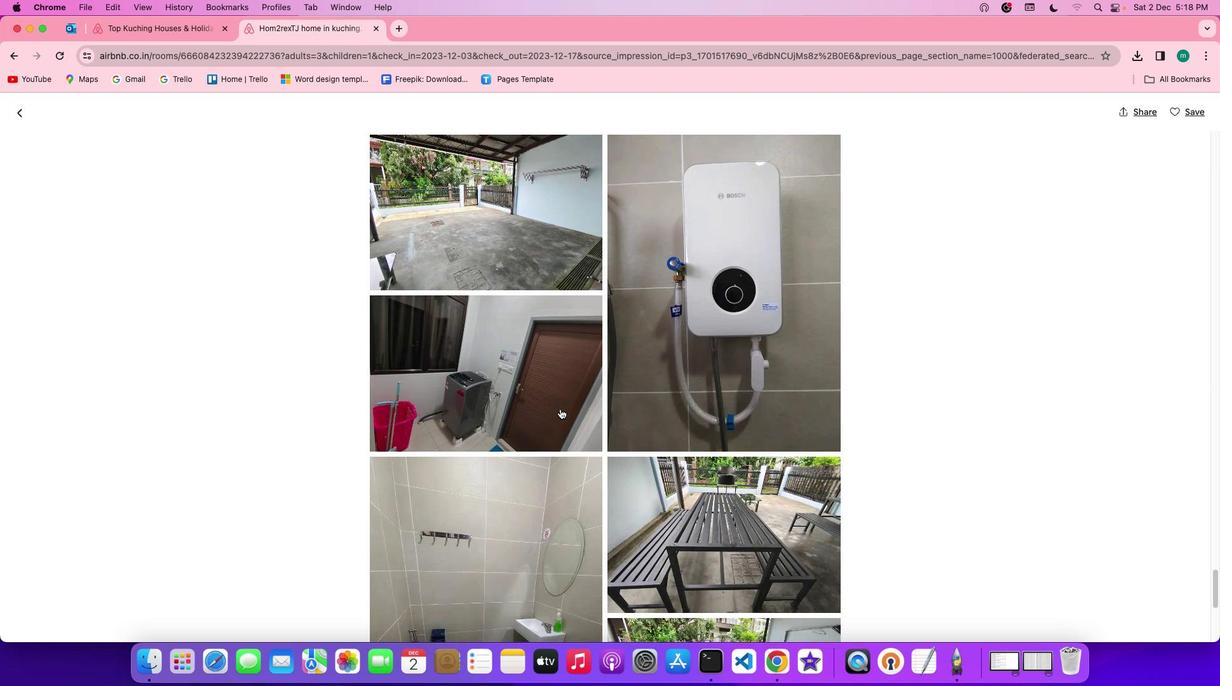 
Action: Mouse scrolled (560, 409) with delta (0, 0)
Screenshot: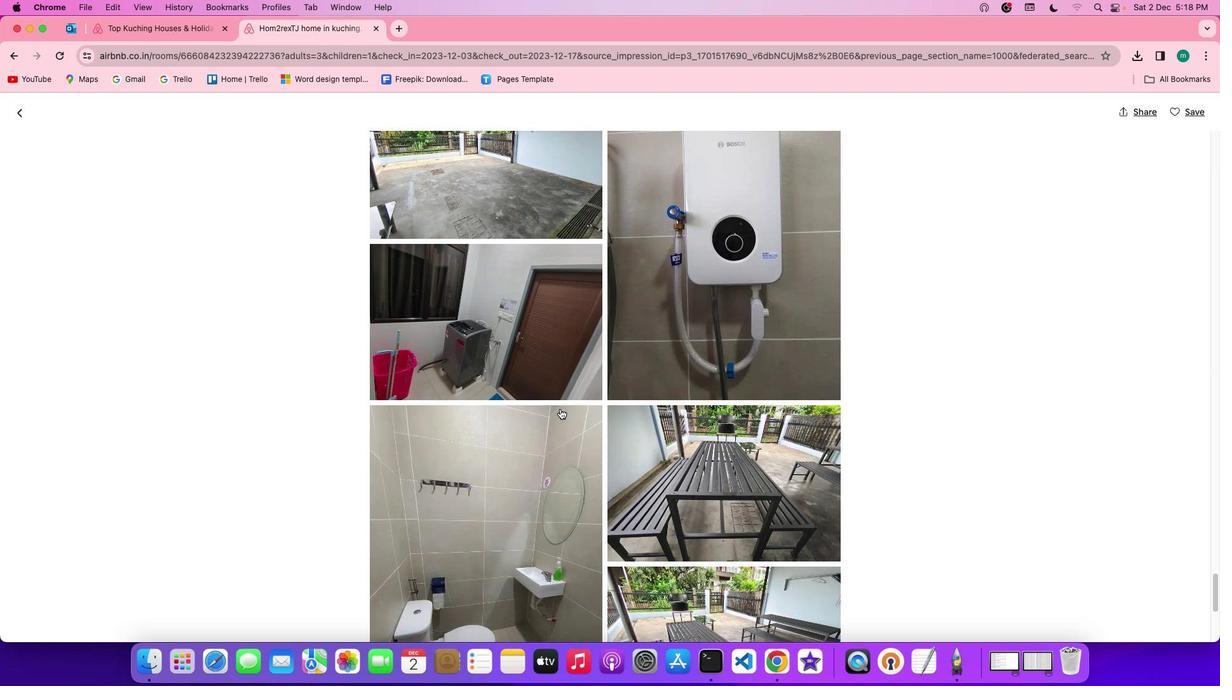 
Action: Mouse scrolled (560, 409) with delta (0, 0)
Screenshot: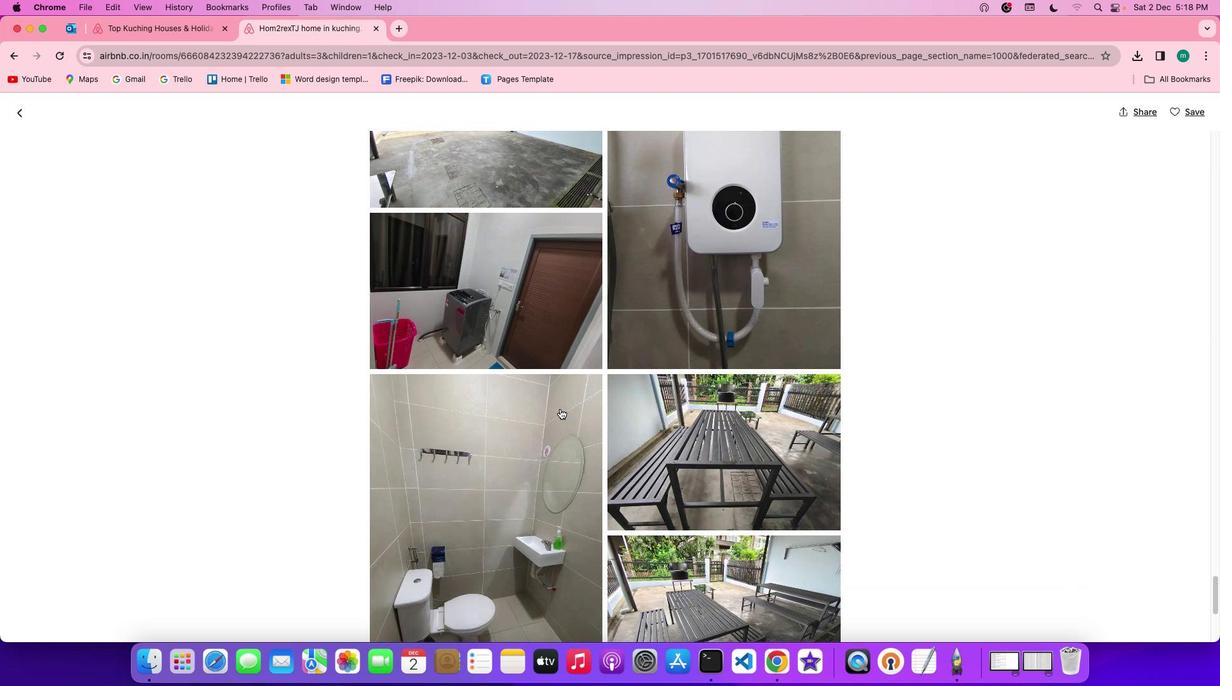 
Action: Mouse scrolled (560, 409) with delta (0, -1)
Screenshot: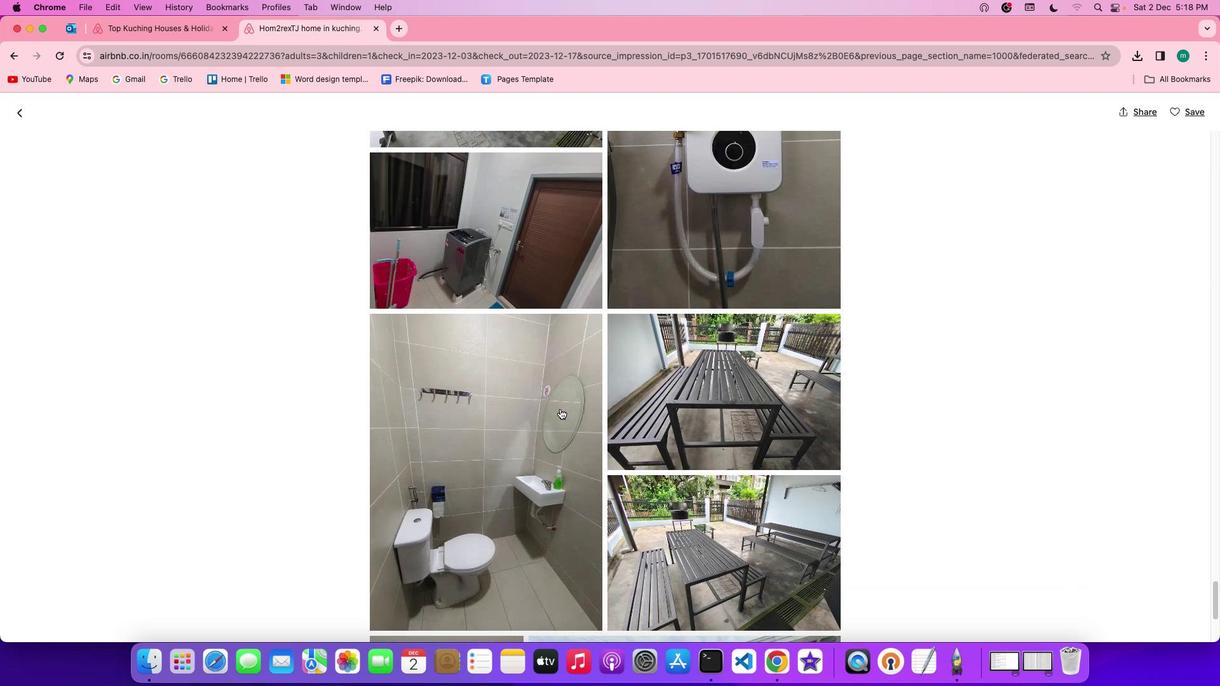 
Action: Mouse scrolled (560, 409) with delta (0, -2)
Screenshot: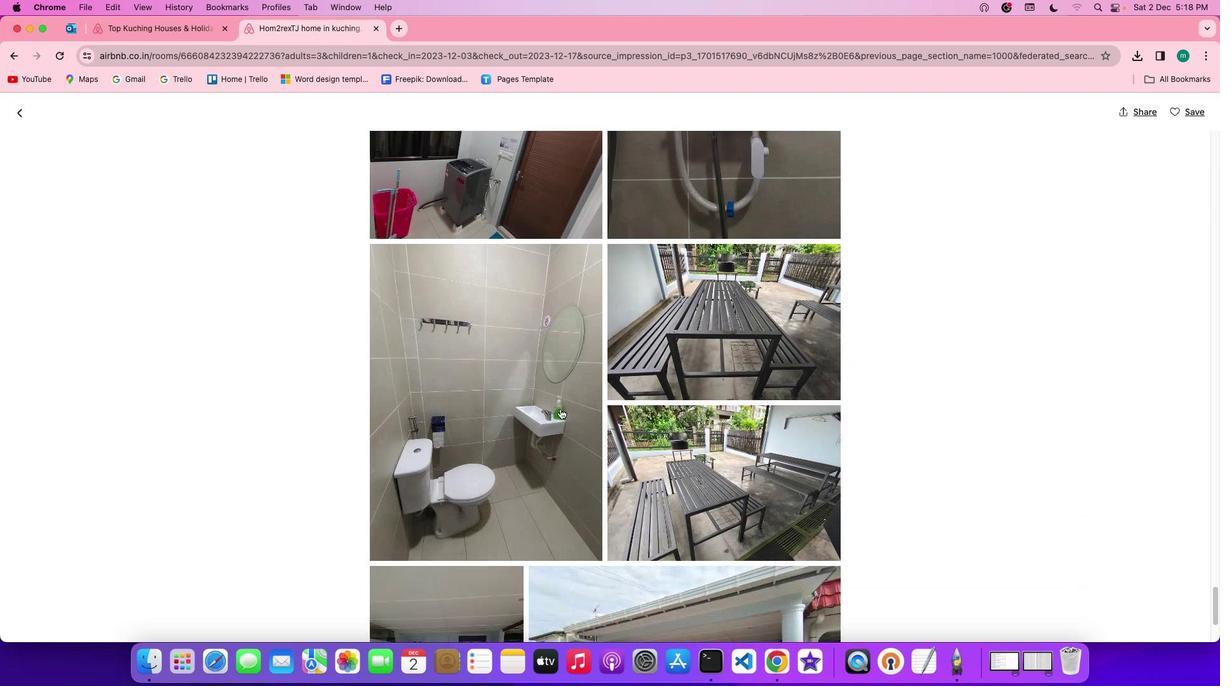 
Action: Mouse scrolled (560, 409) with delta (0, 0)
